 Task: Get directions from Buckingham Palace, London, England to Westminster Abbey, London, England and explore the nearby hotels
Action: Mouse moved to (367, 251)
Screenshot: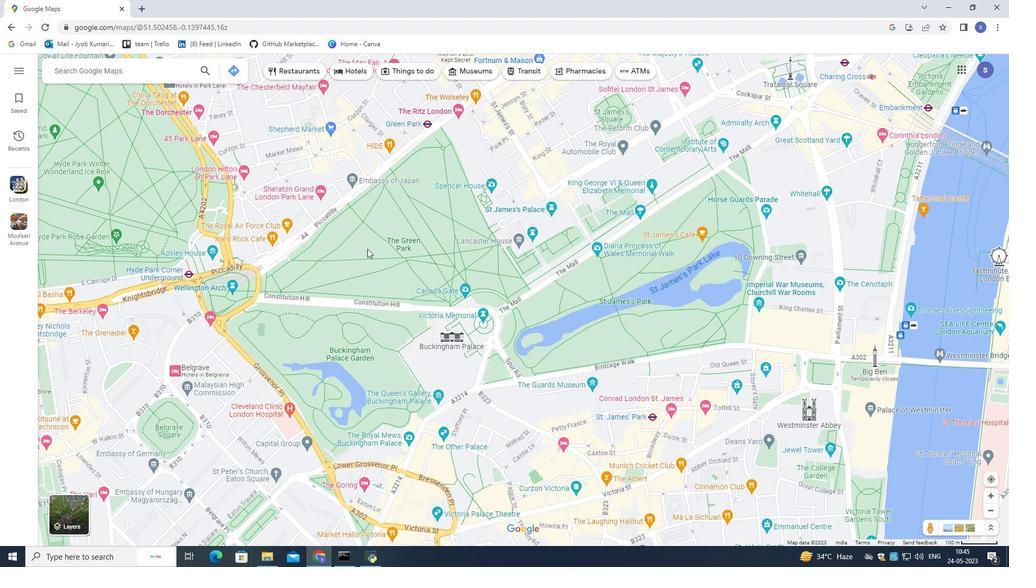 
Action: Mouse scrolled (367, 251) with delta (0, 0)
Screenshot: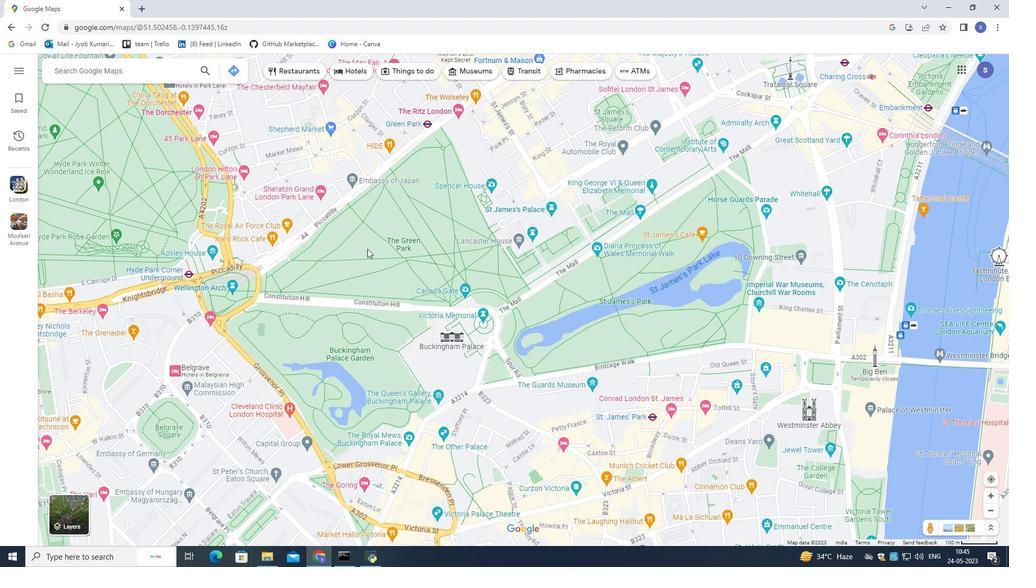
Action: Mouse moved to (367, 257)
Screenshot: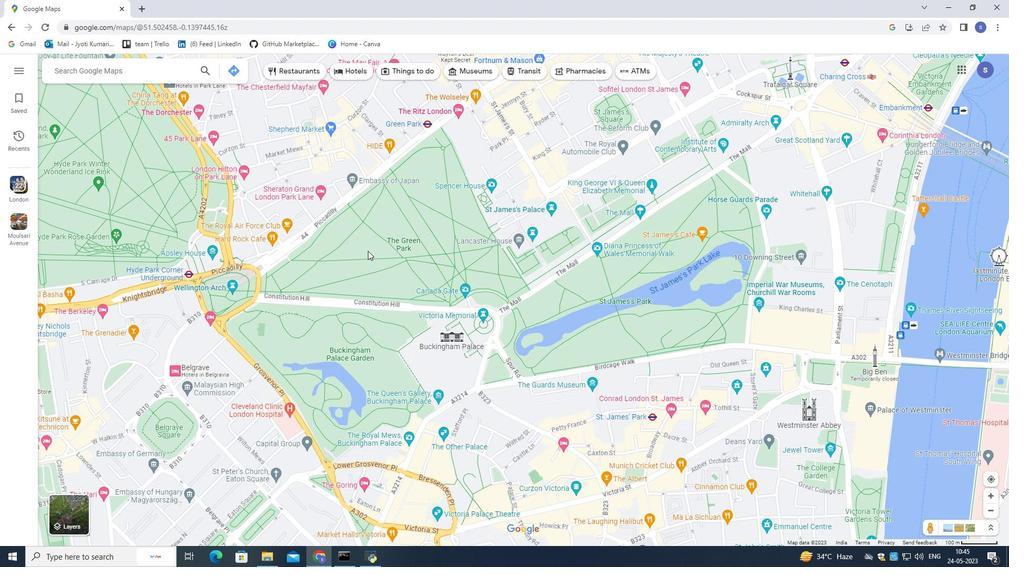 
Action: Mouse scrolled (367, 257) with delta (0, 0)
Screenshot: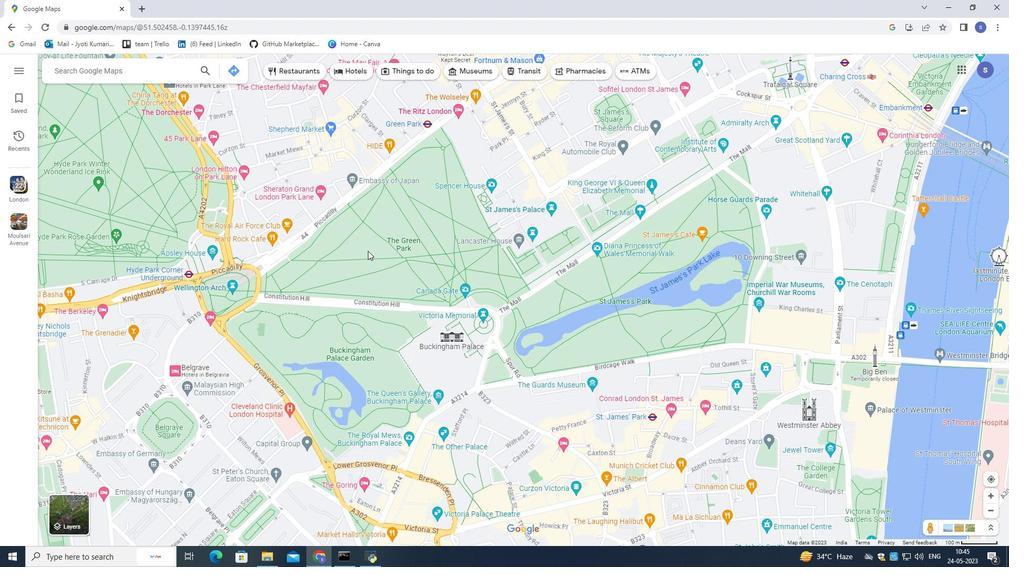 
Action: Mouse moved to (362, 267)
Screenshot: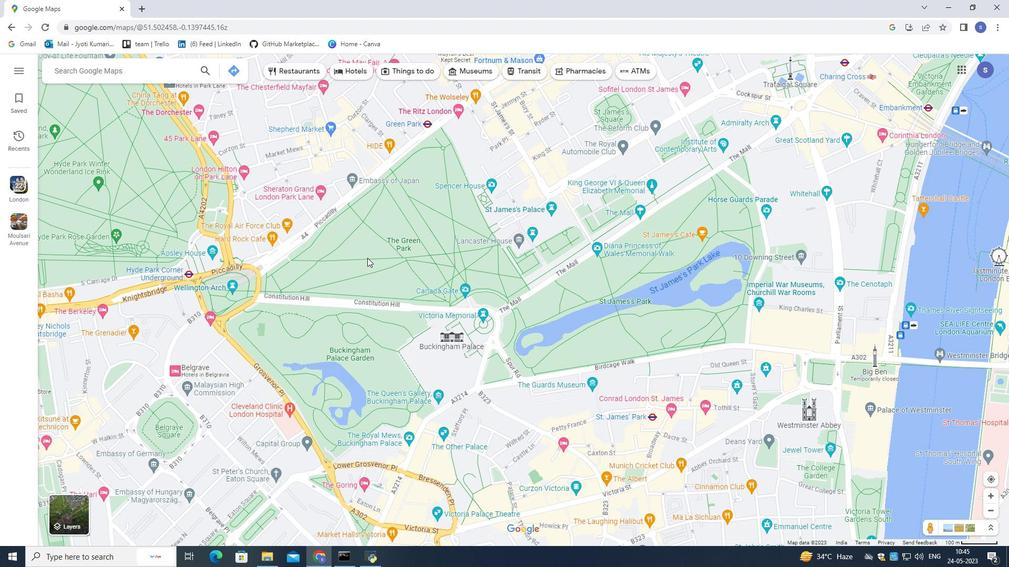 
Action: Mouse scrolled (365, 260) with delta (0, 0)
Screenshot: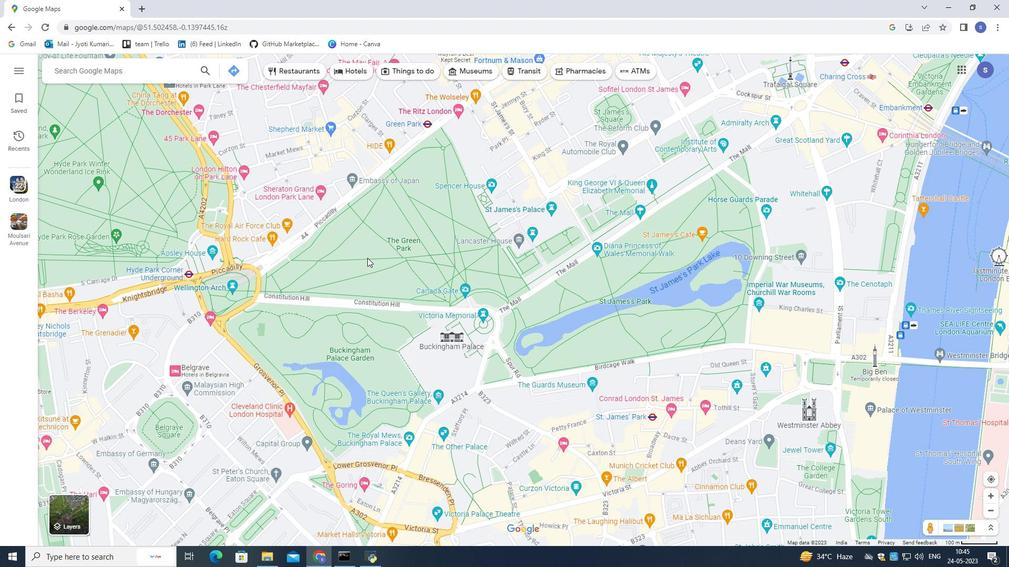 
Action: Mouse moved to (355, 283)
Screenshot: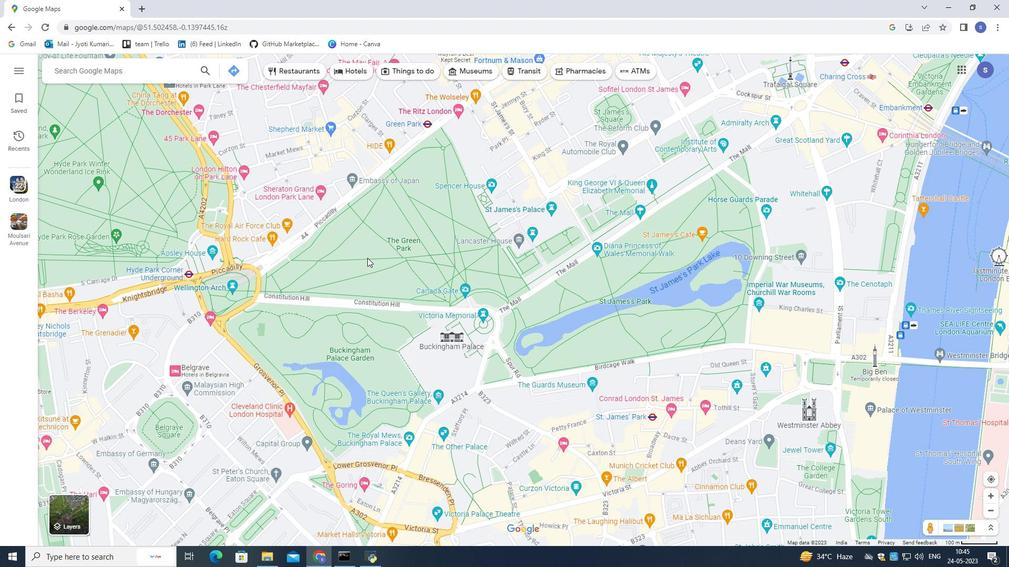 
Action: Mouse scrolled (362, 267) with delta (0, 0)
Screenshot: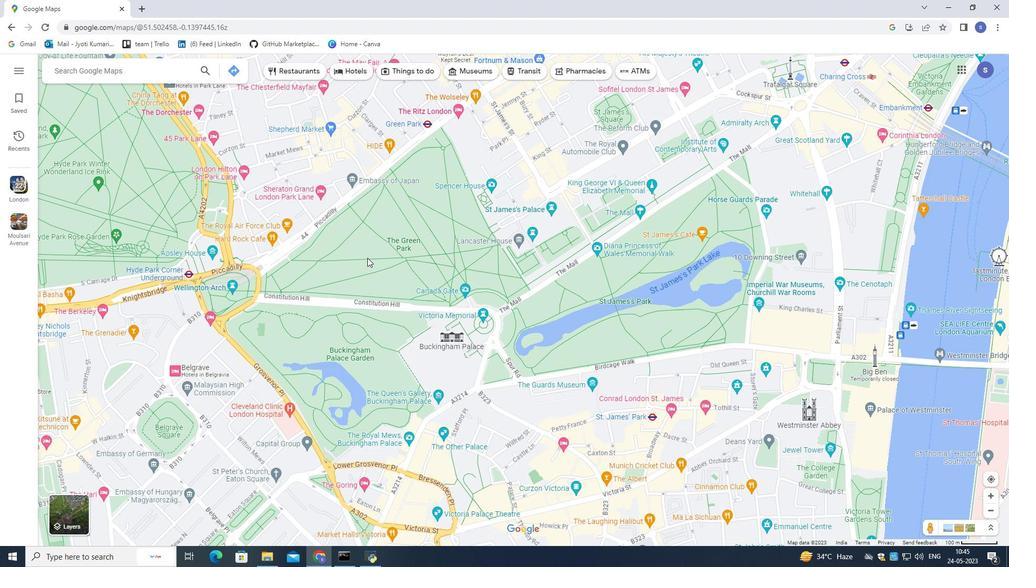 
Action: Mouse moved to (354, 284)
Screenshot: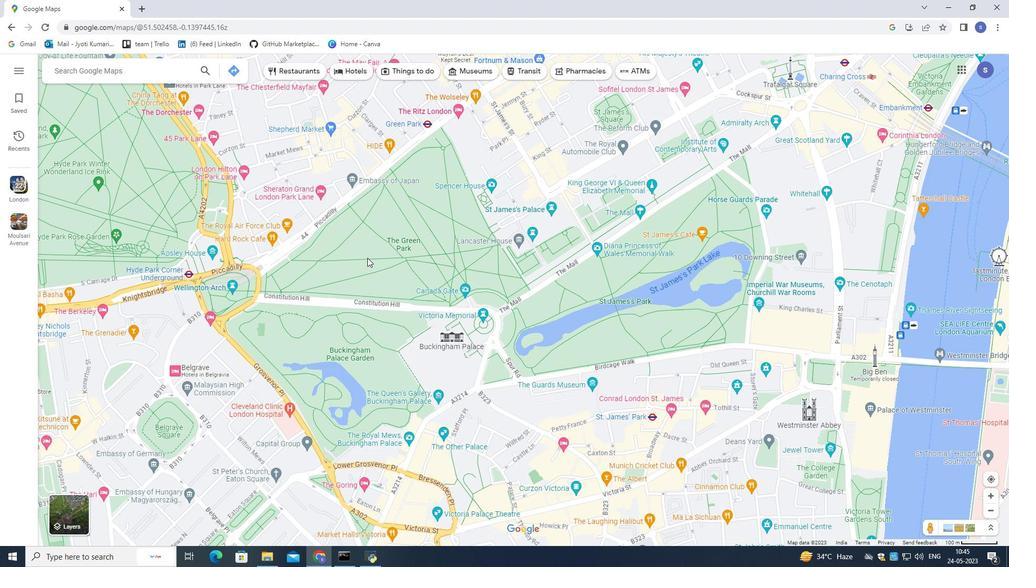 
Action: Mouse scrolled (354, 283) with delta (0, 0)
Screenshot: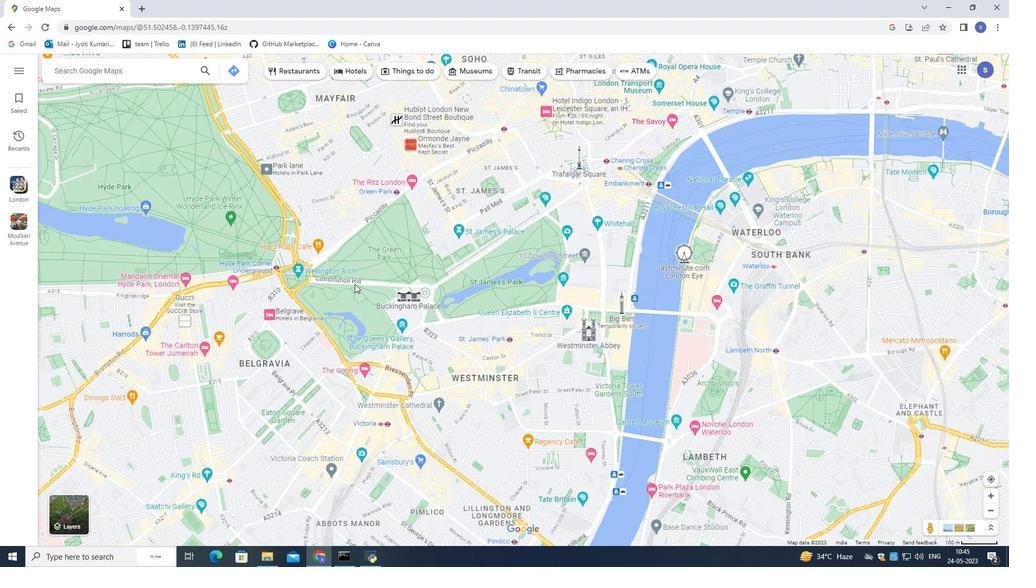 
Action: Mouse scrolled (354, 283) with delta (0, 0)
Screenshot: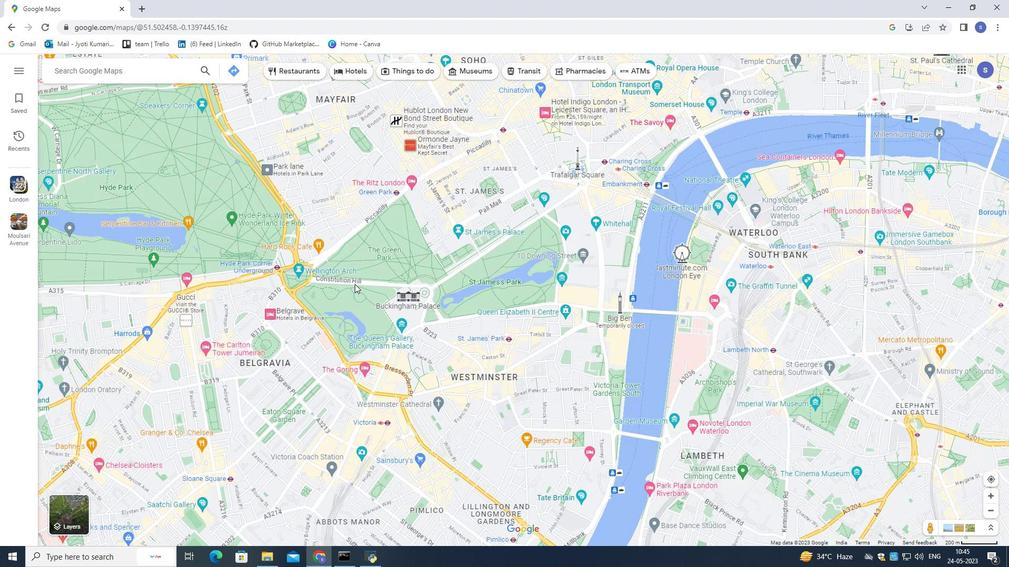 
Action: Mouse scrolled (354, 283) with delta (0, 0)
Screenshot: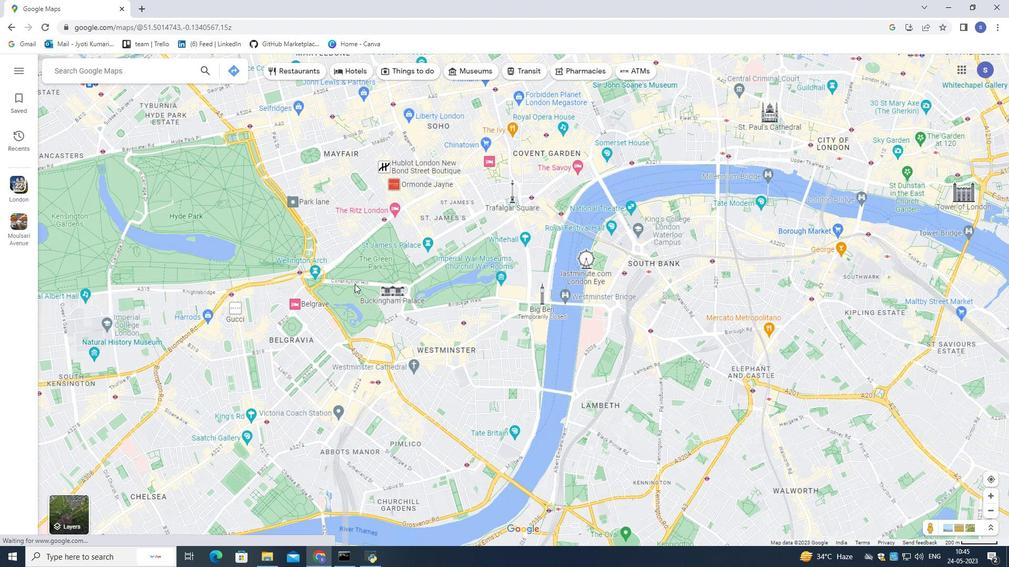 
Action: Mouse moved to (354, 284)
Screenshot: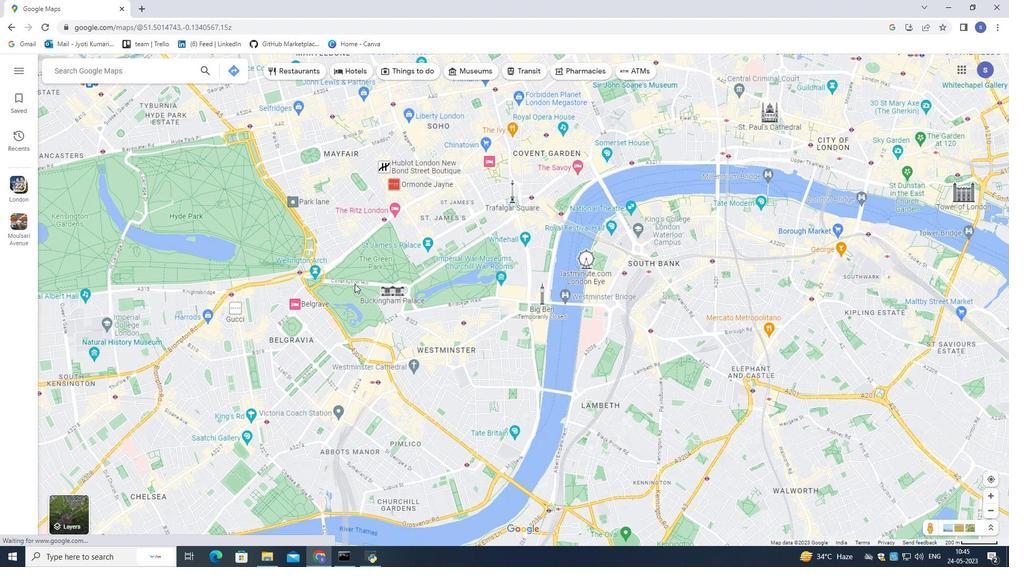 
Action: Mouse scrolled (354, 283) with delta (0, 0)
Screenshot: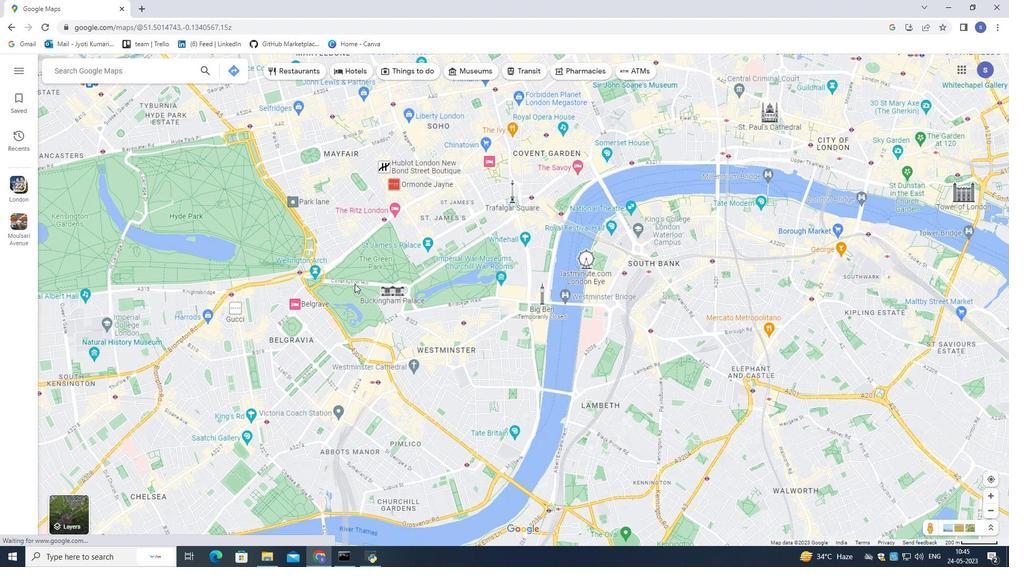 
Action: Mouse moved to (354, 284)
Screenshot: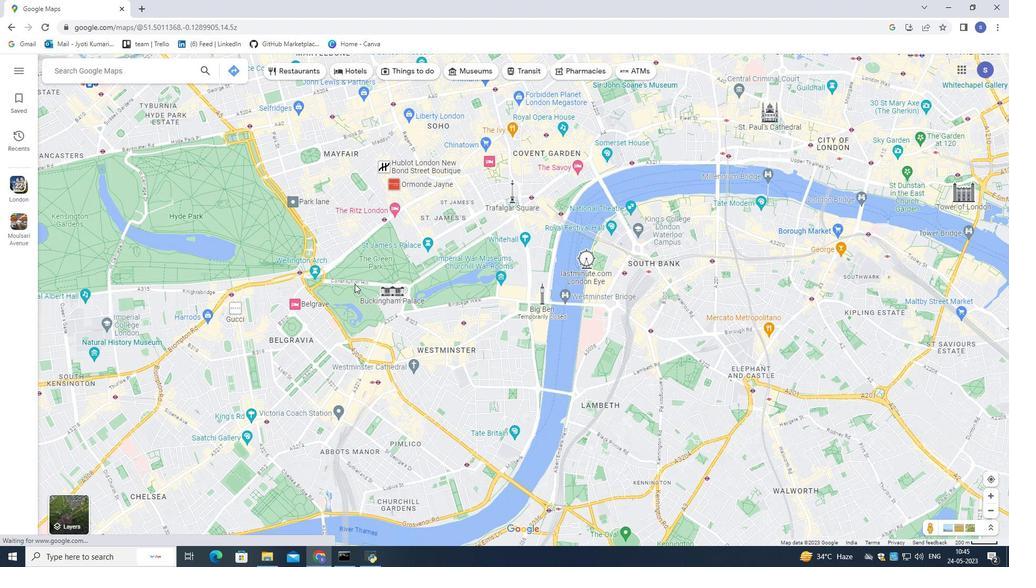 
Action: Mouse scrolled (354, 284) with delta (0, 0)
Screenshot: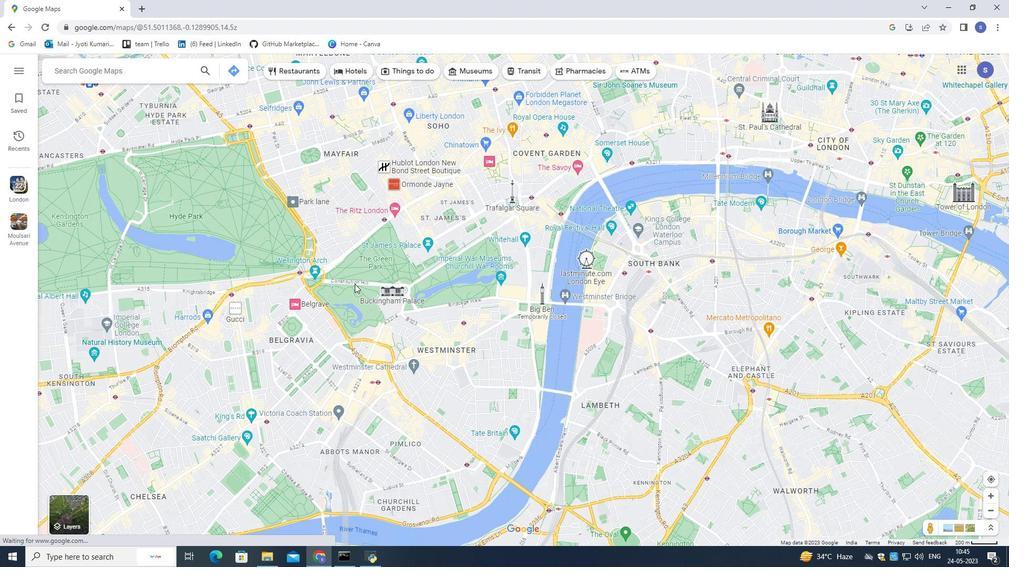 
Action: Mouse scrolled (354, 284) with delta (0, 0)
Screenshot: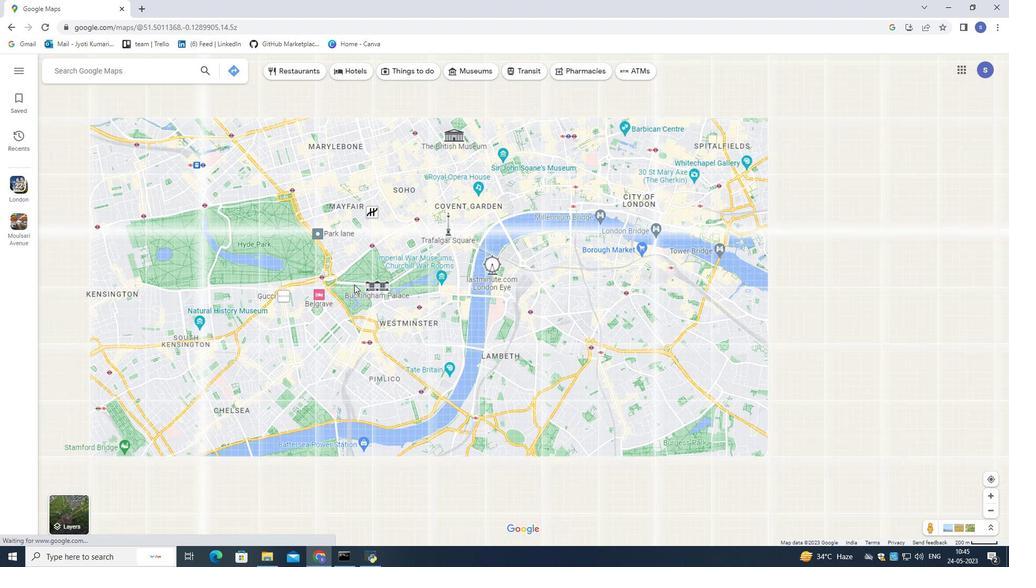
Action: Mouse scrolled (354, 284) with delta (0, 0)
Screenshot: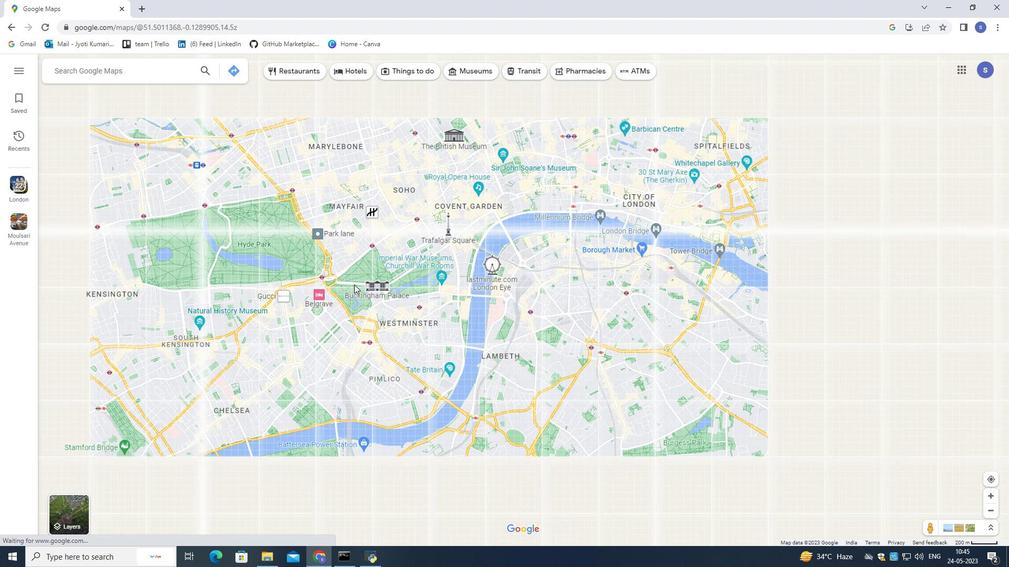 
Action: Mouse scrolled (354, 284) with delta (0, 0)
Screenshot: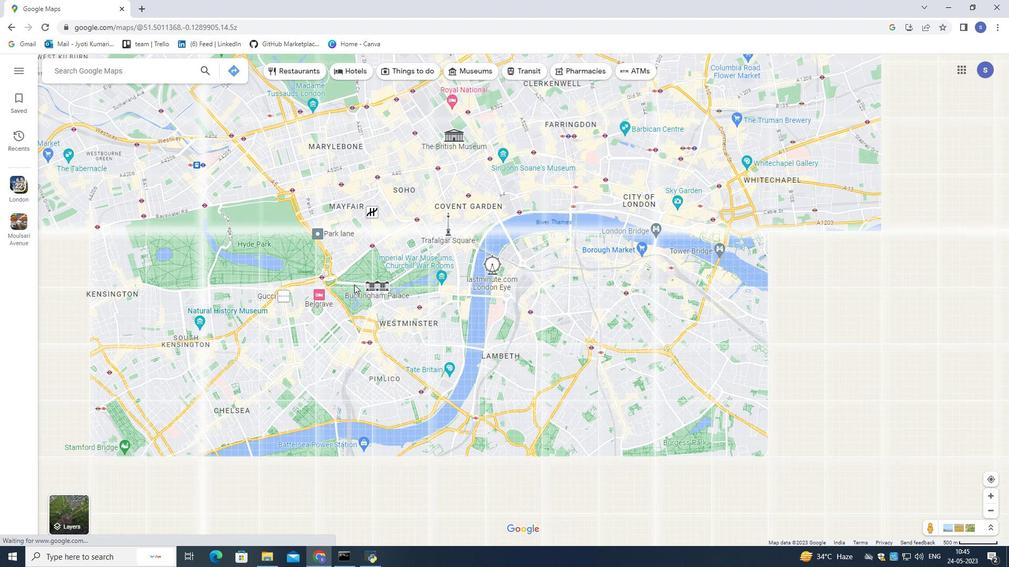 
Action: Mouse moved to (343, 289)
Screenshot: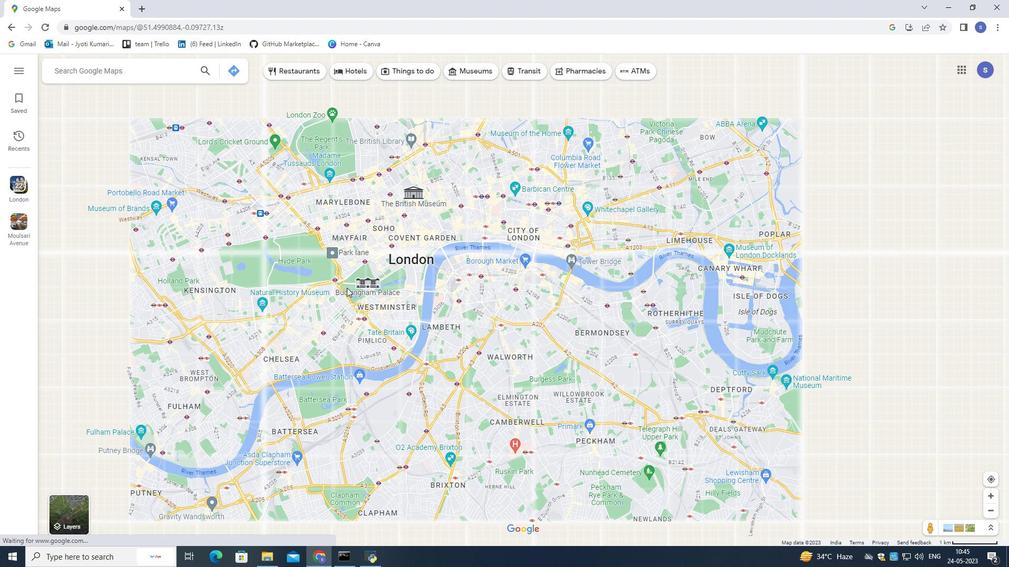 
Action: Mouse scrolled (343, 288) with delta (0, 0)
Screenshot: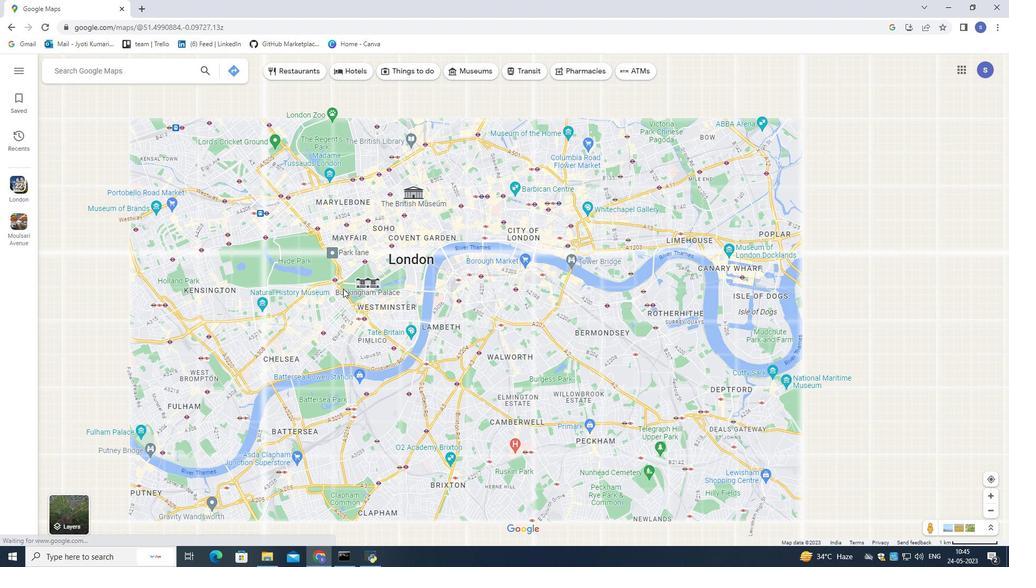 
Action: Mouse scrolled (343, 288) with delta (0, 0)
Screenshot: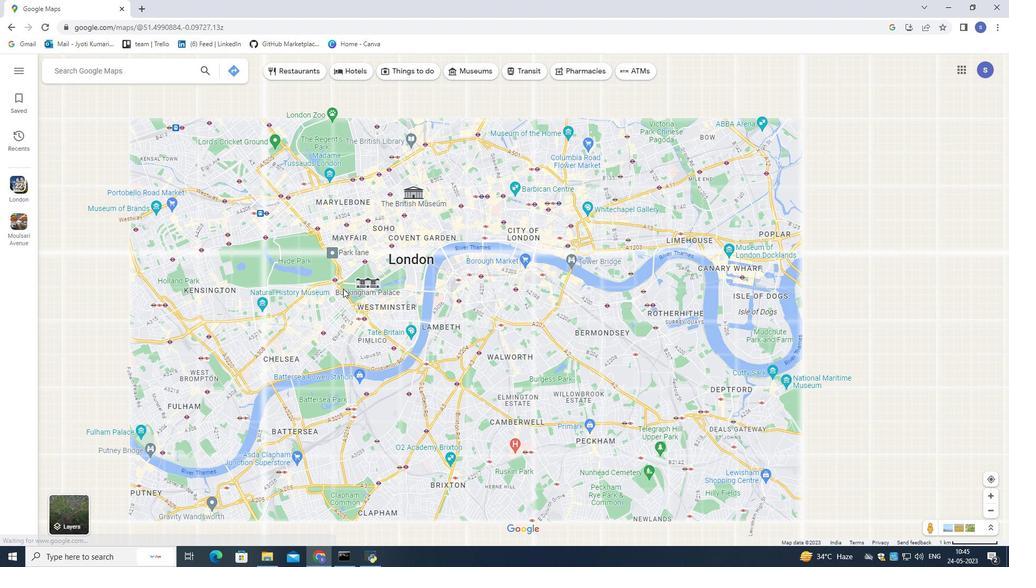 
Action: Mouse scrolled (343, 288) with delta (0, 0)
Screenshot: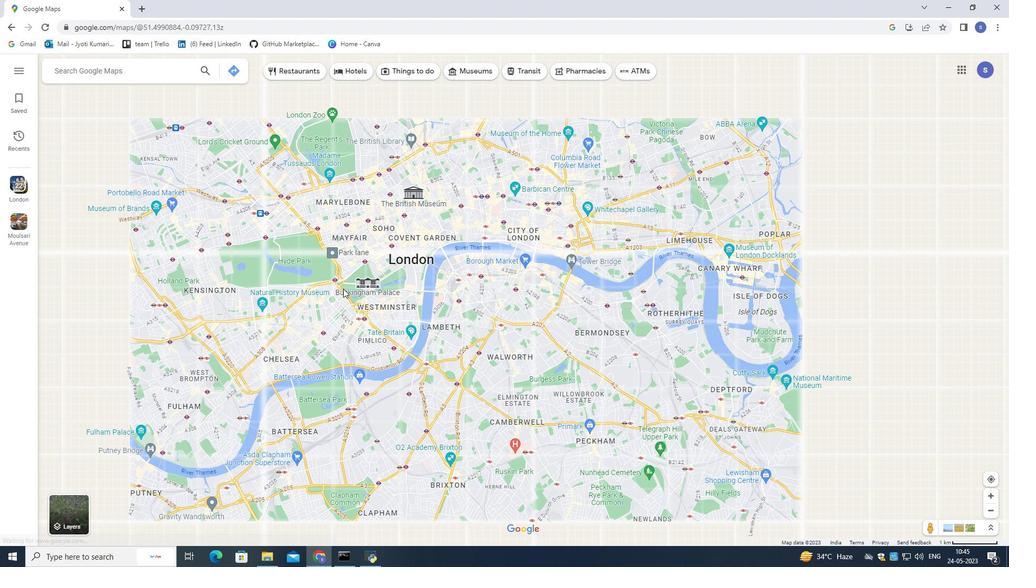 
Action: Mouse moved to (344, 260)
Screenshot: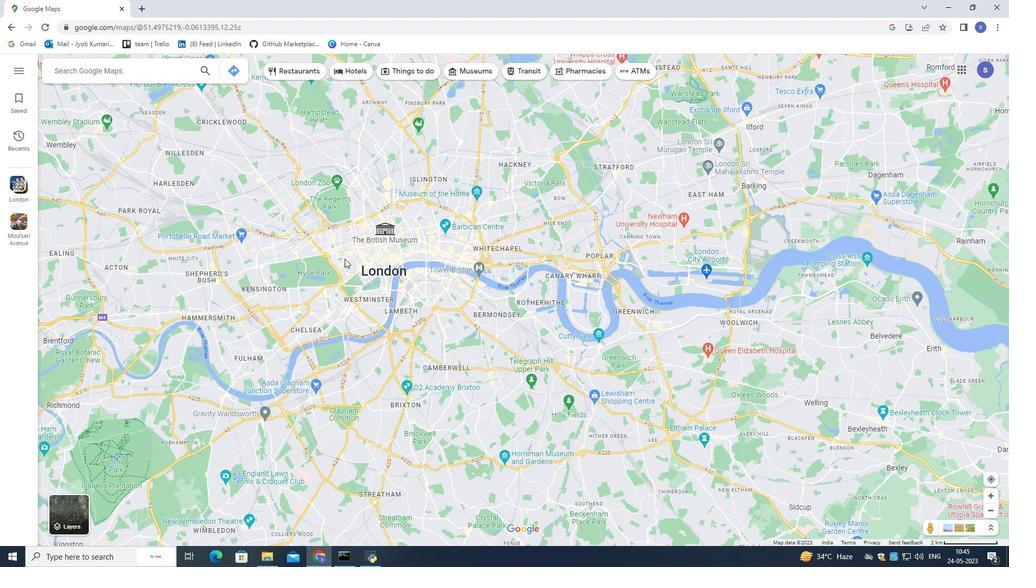 
Action: Mouse scrolled (344, 259) with delta (0, 0)
Screenshot: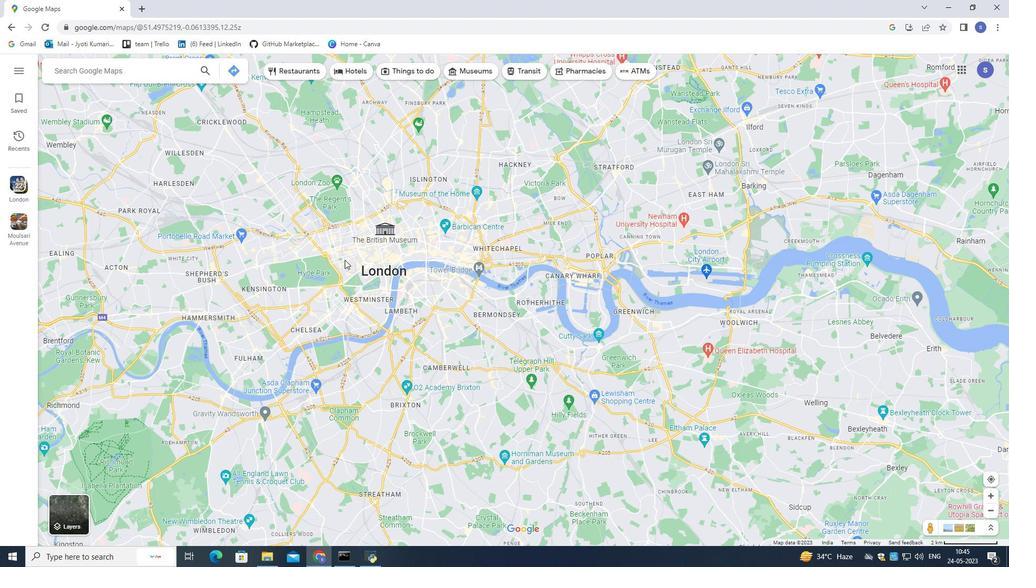 
Action: Mouse moved to (344, 263)
Screenshot: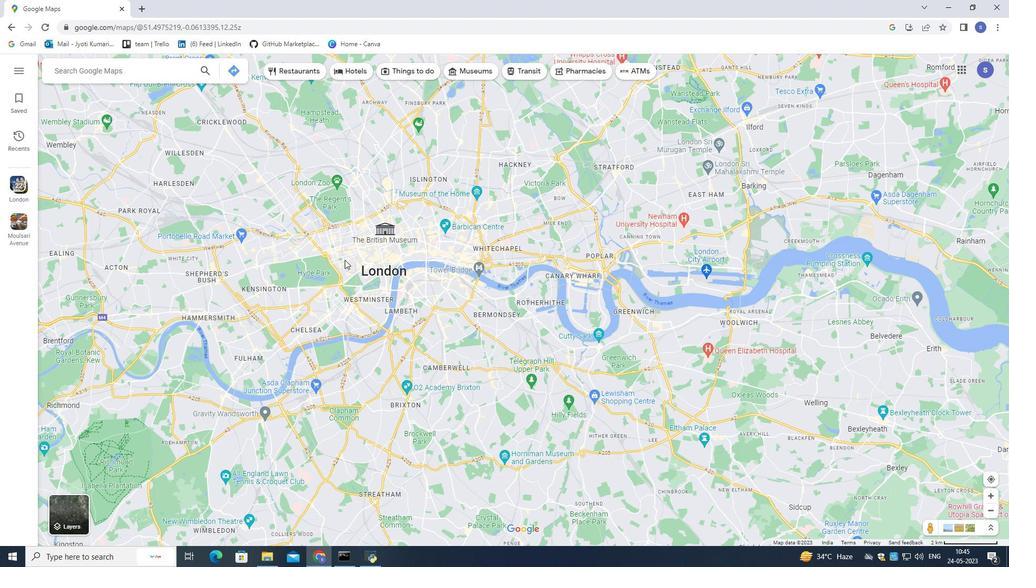 
Action: Mouse scrolled (344, 262) with delta (0, 0)
Screenshot: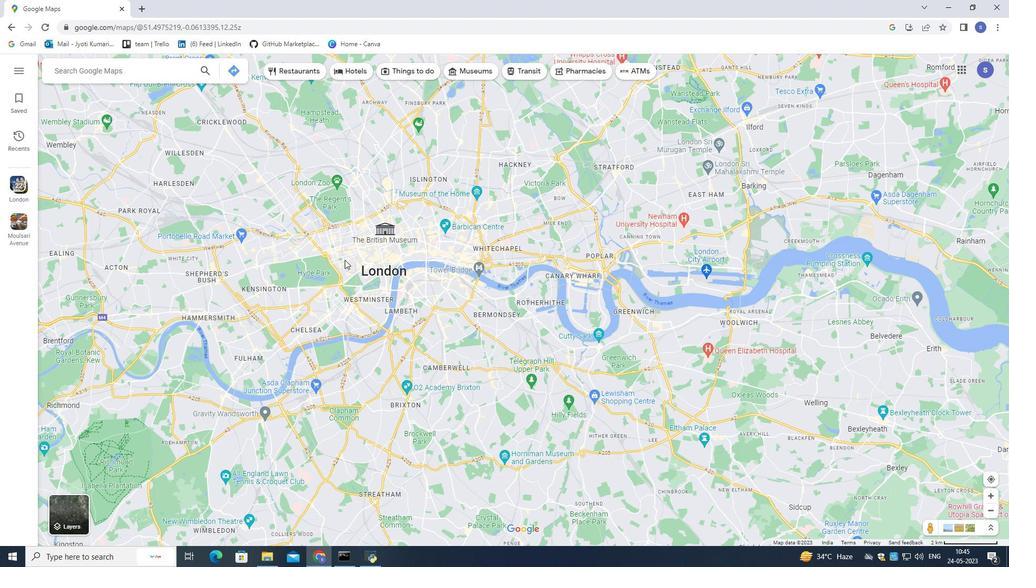 
Action: Mouse moved to (344, 263)
Screenshot: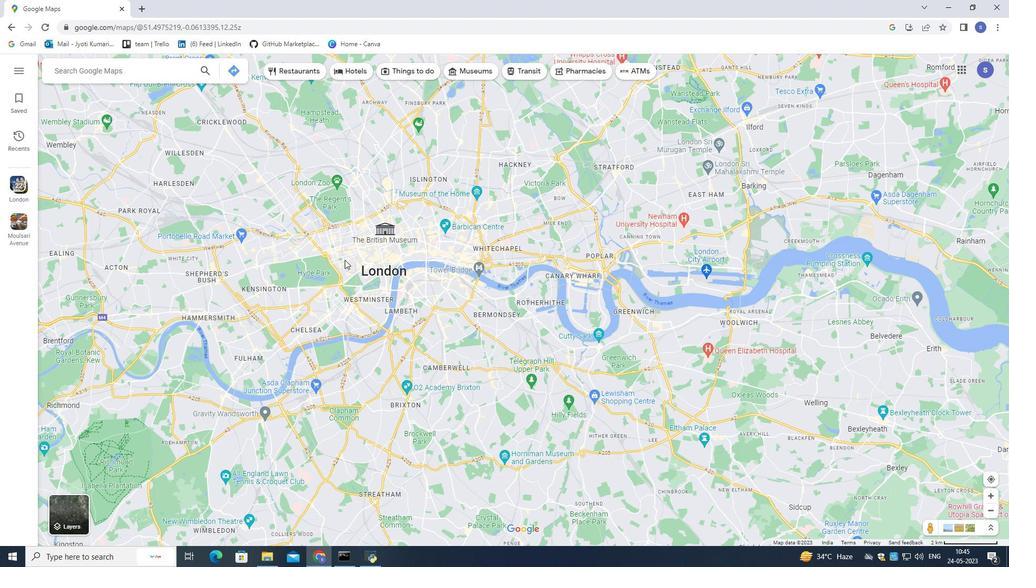 
Action: Mouse scrolled (344, 263) with delta (0, 0)
Screenshot: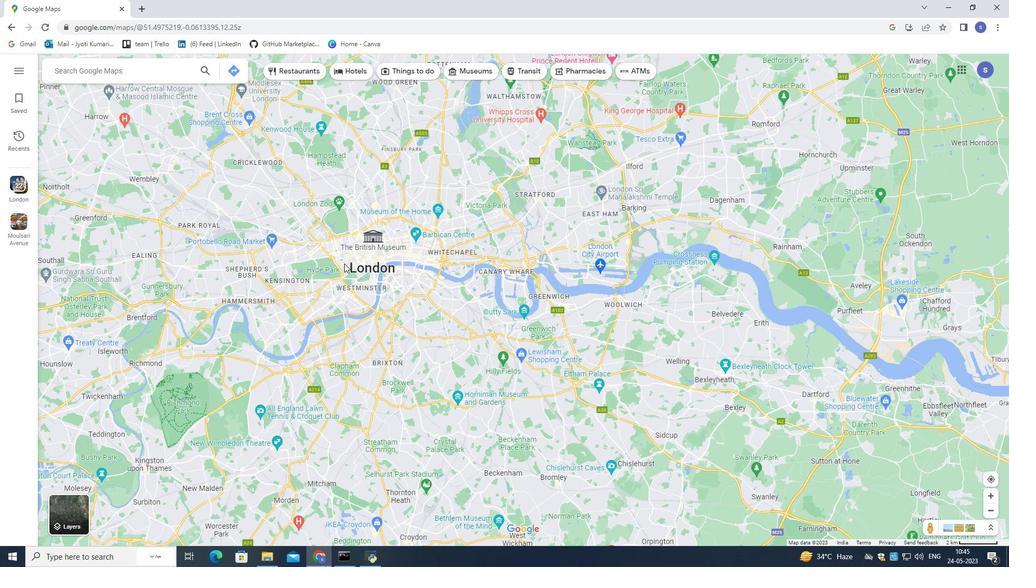 
Action: Mouse scrolled (344, 263) with delta (0, 0)
Screenshot: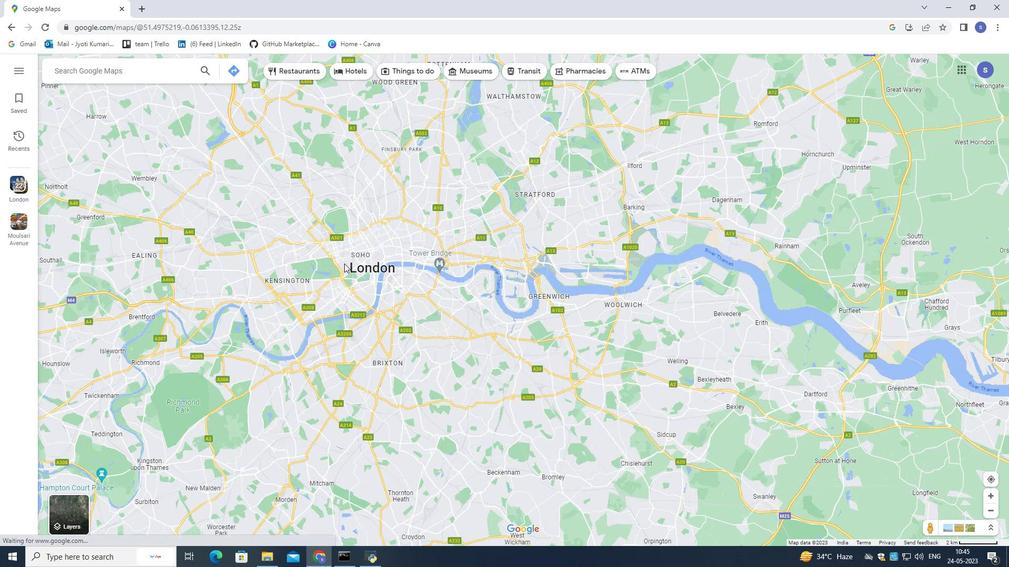
Action: Mouse moved to (343, 264)
Screenshot: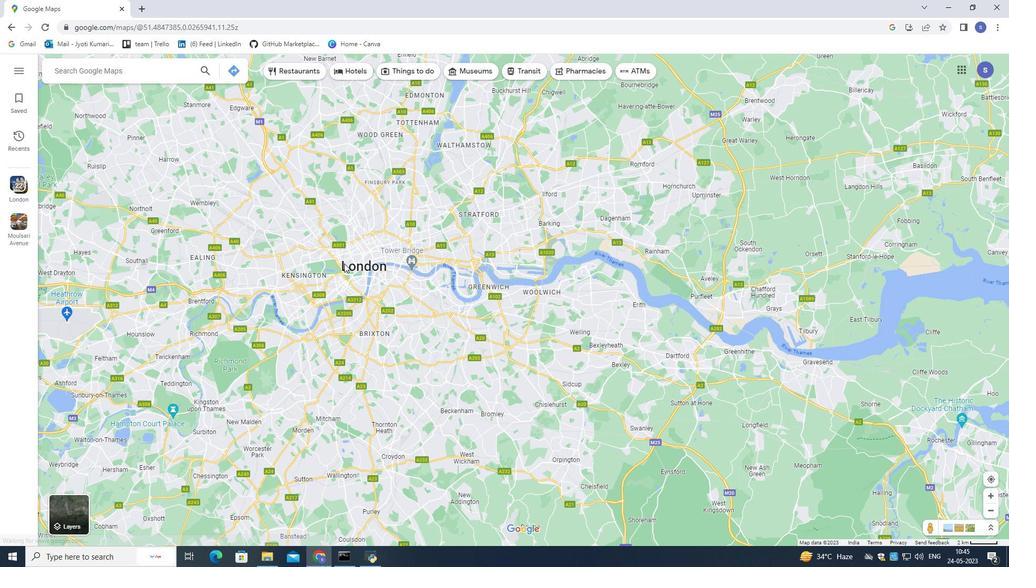 
Action: Mouse scrolled (343, 263) with delta (0, 0)
Screenshot: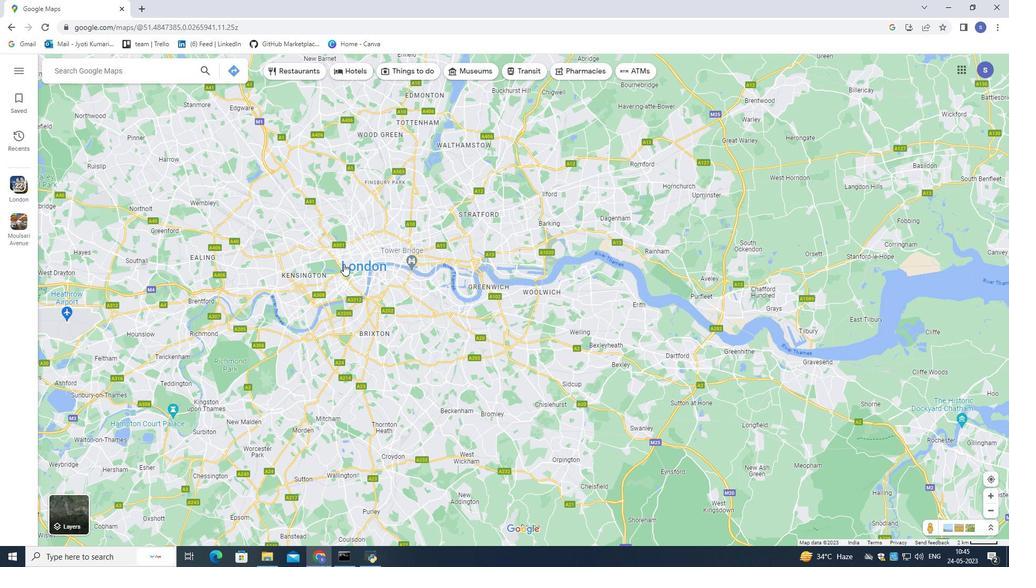 
Action: Mouse scrolled (343, 263) with delta (0, 0)
Screenshot: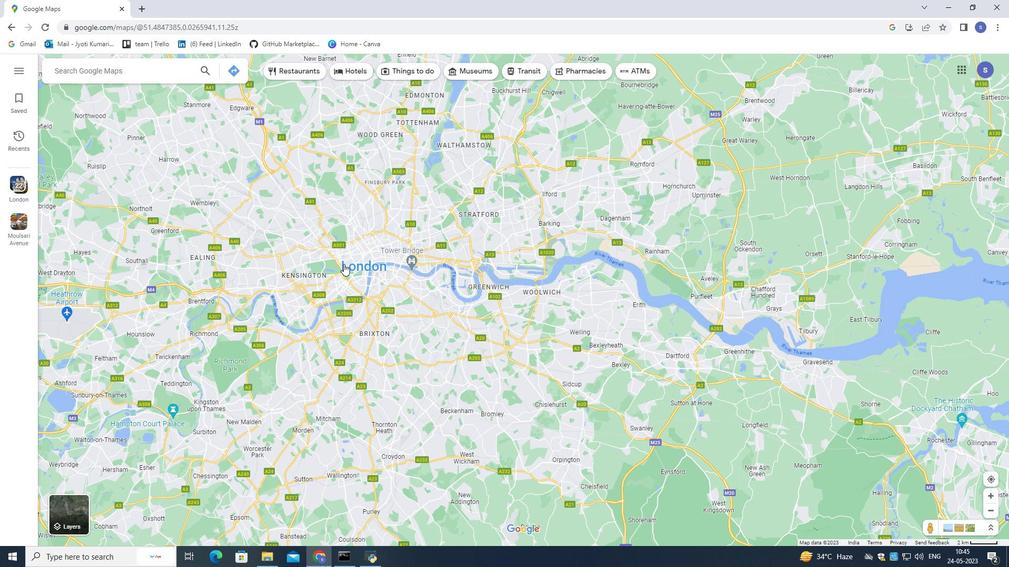 
Action: Mouse moved to (343, 264)
Screenshot: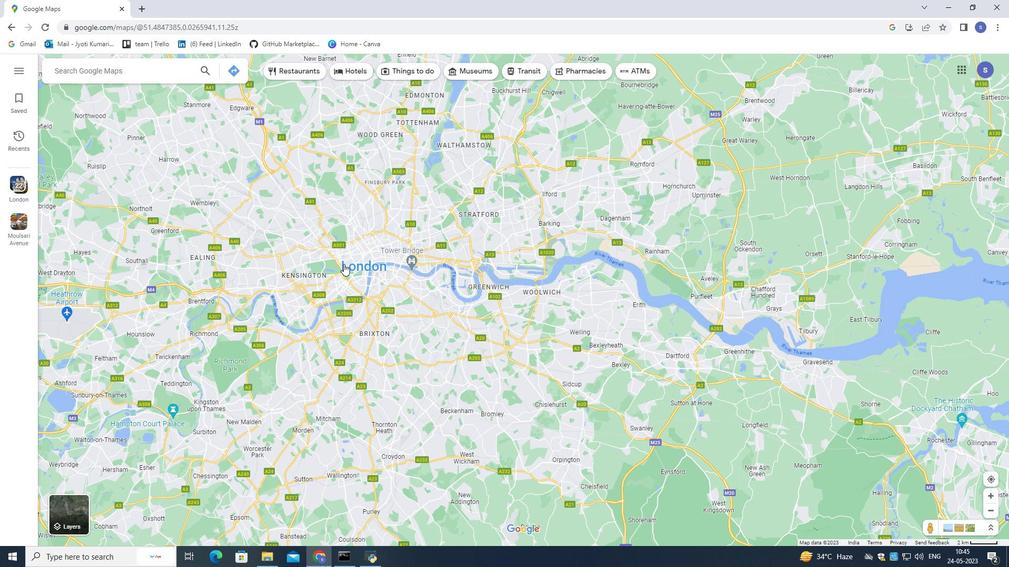 
Action: Mouse scrolled (343, 263) with delta (0, 0)
Screenshot: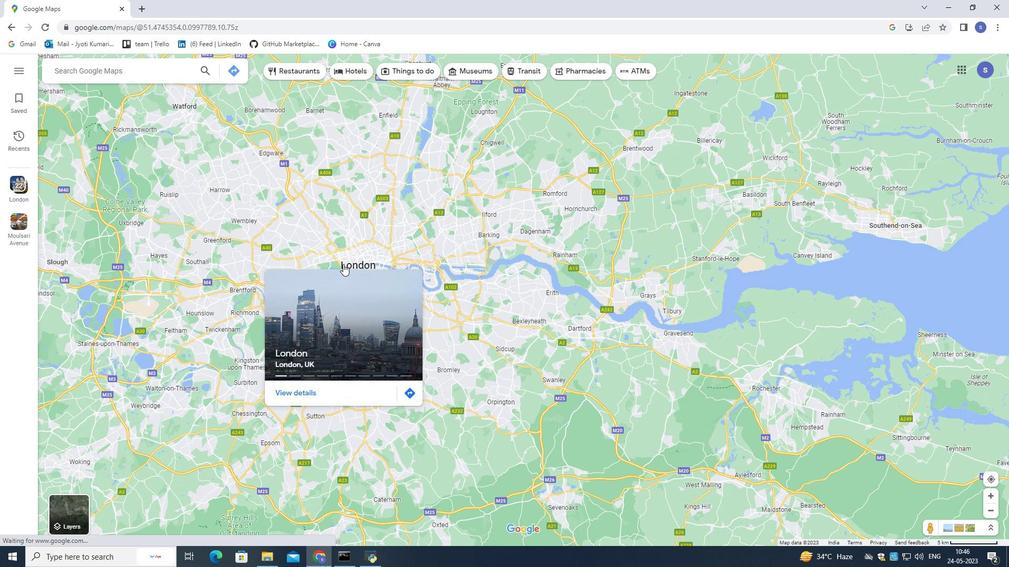 
Action: Mouse moved to (342, 333)
Screenshot: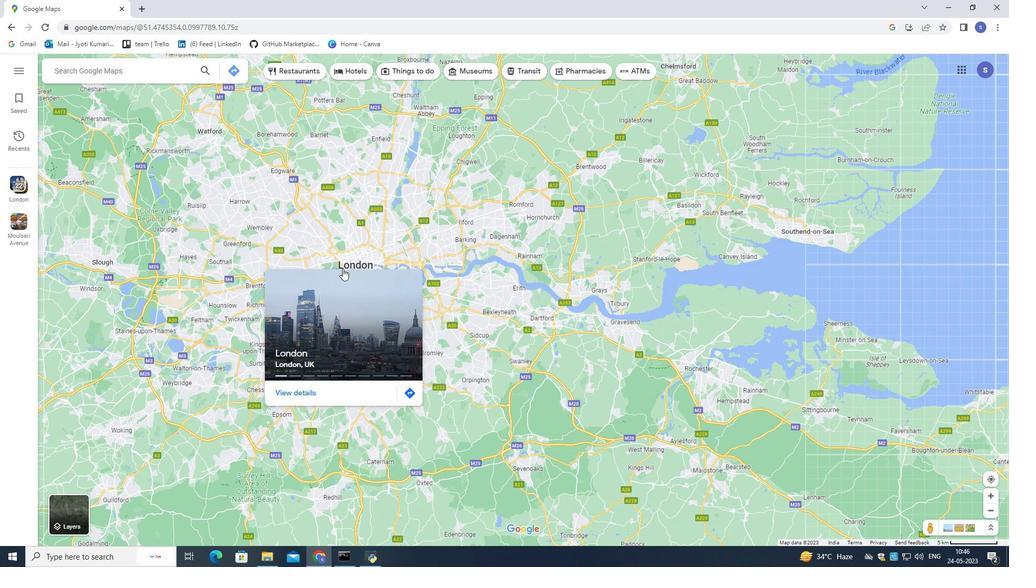 
Action: Mouse pressed left at (342, 333)
Screenshot: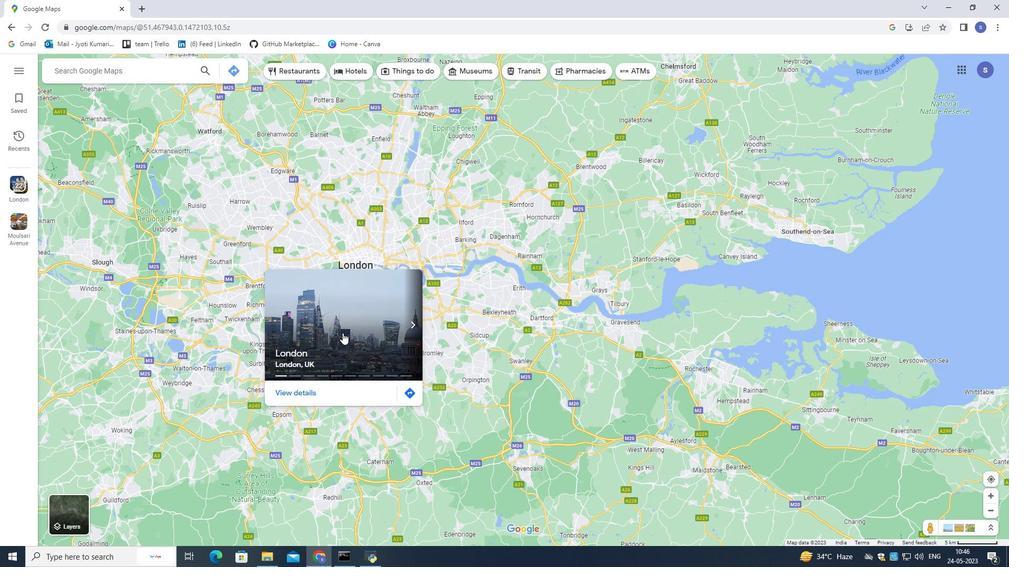 
Action: Mouse moved to (120, 73)
Screenshot: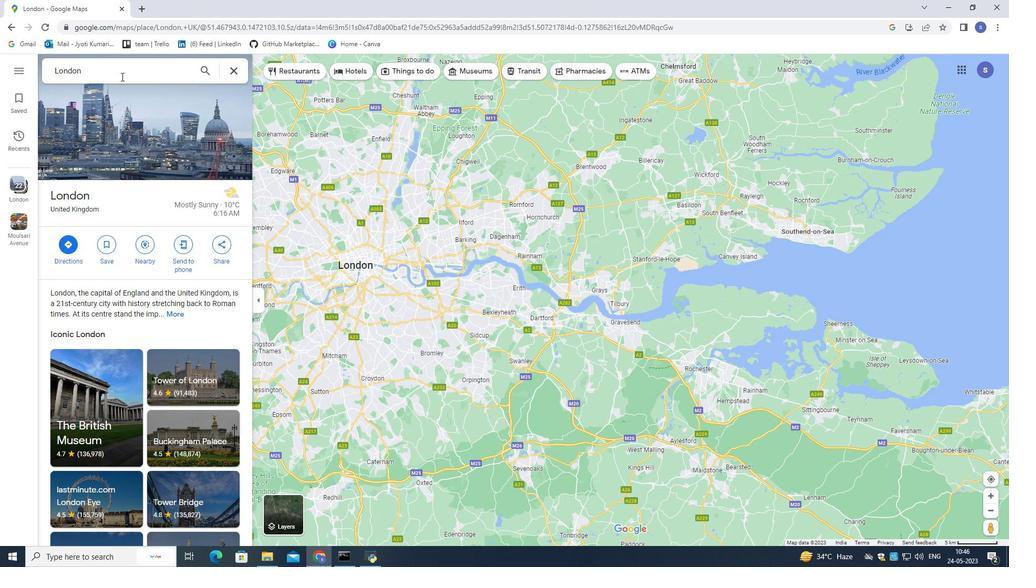 
Action: Mouse pressed left at (120, 73)
Screenshot: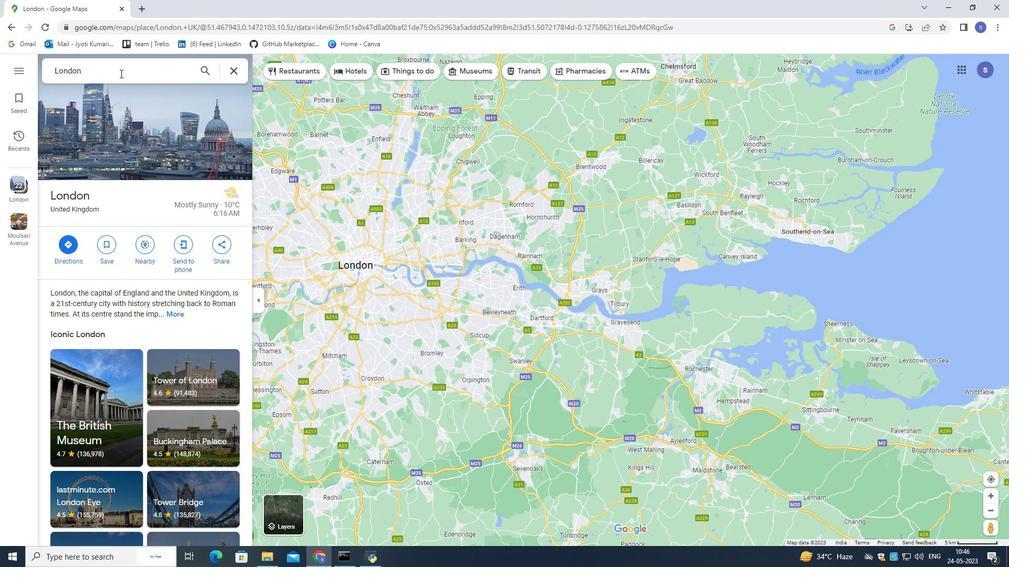 
Action: Mouse moved to (176, 68)
Screenshot: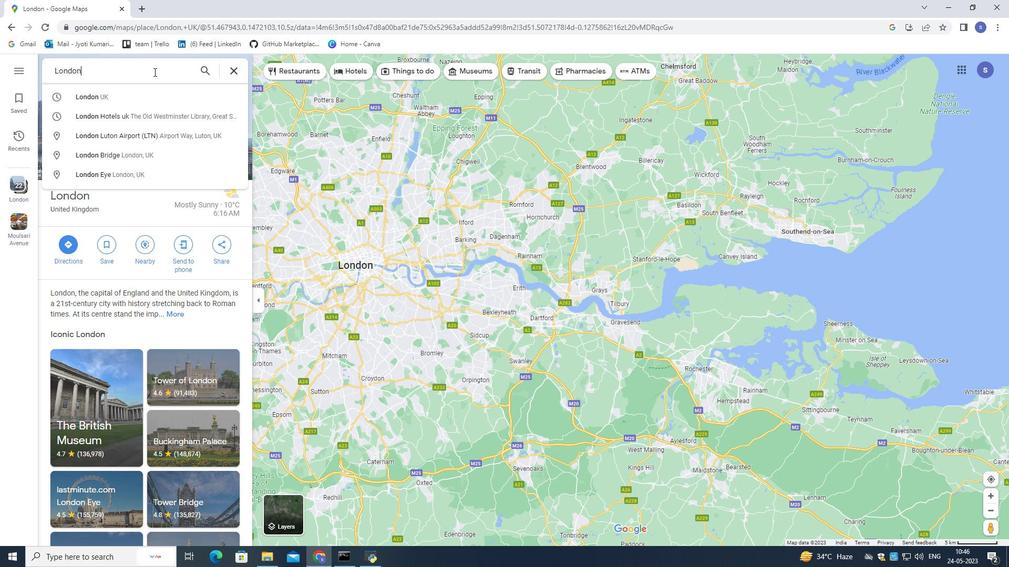 
Action: Key pressed <Key.left><Key.left><Key.left><Key.left><Key.left><Key.left><Key.left><Key.left><Key.left><Key.left><Key.left><Key.left><Key.left><Key.left><Key.left><Key.left><Key.left><Key.left><Key.left><Key.left><Key.shift>Back<Key.backspace><Key.backspace><Key.backspace>ukingham<Key.space>palace,<Key.right><Key.right><Key.right><Key.right><Key.right><Key.right><Key.right><Key.right><Key.right><Key.right><Key.right><Key.right><Key.right><Key.right><Key.right>,<Key.shift>England<Key.enter>
Screenshot: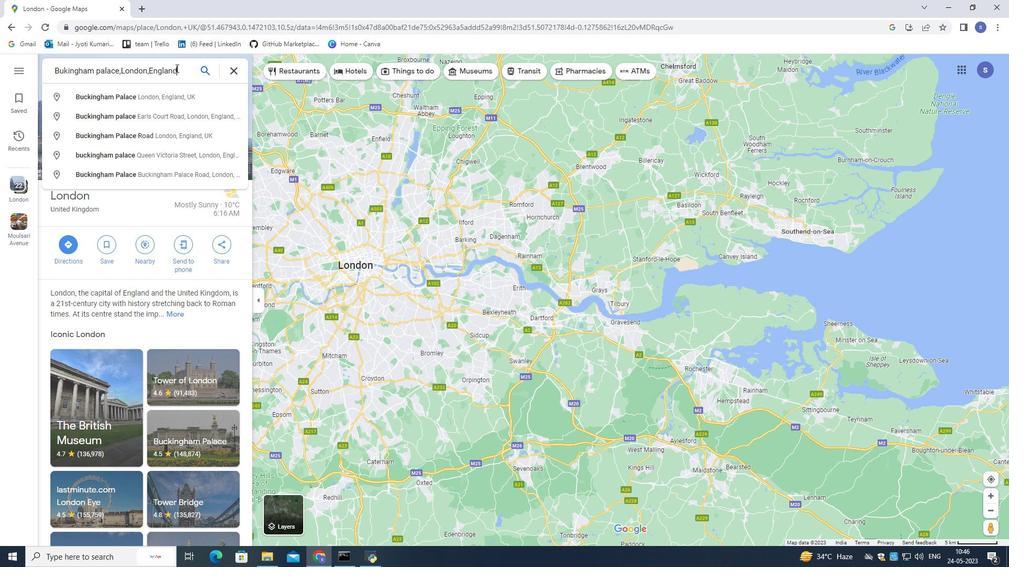 
Action: Mouse moved to (177, 68)
Screenshot: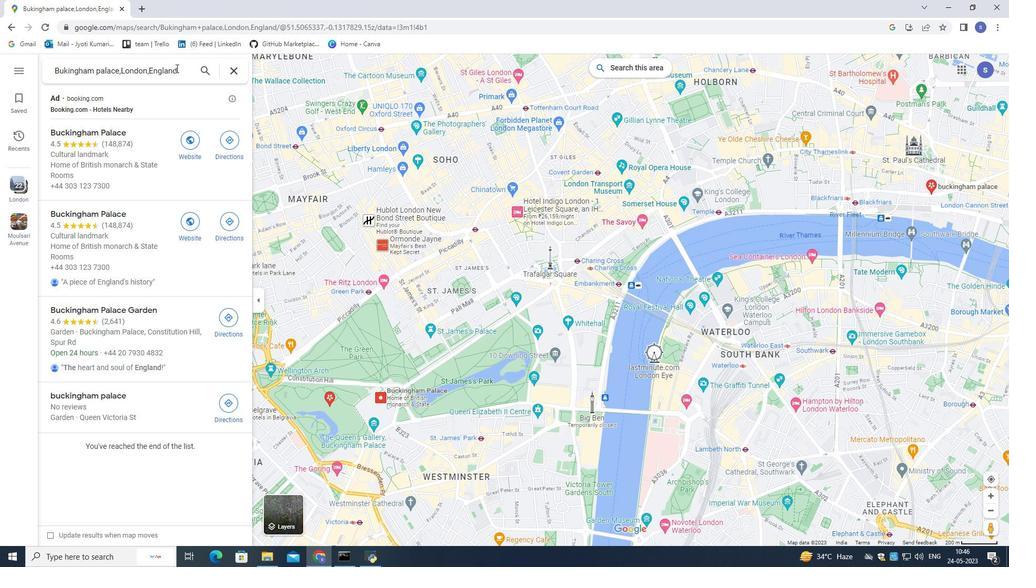 
Action: Mouse pressed left at (177, 68)
Screenshot: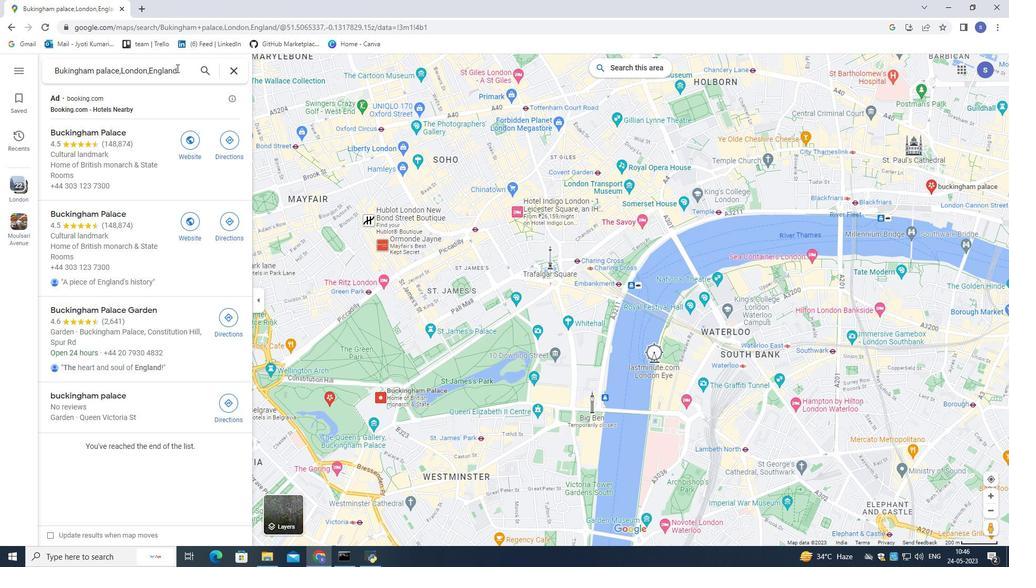 
Action: Key pressed <Key.enter>
Screenshot: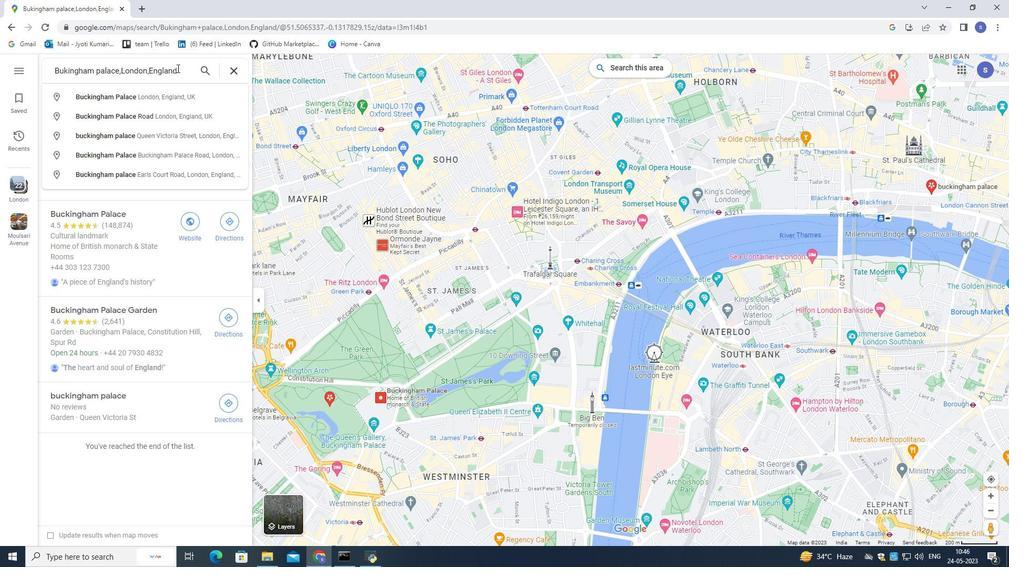 
Action: Mouse moved to (225, 142)
Screenshot: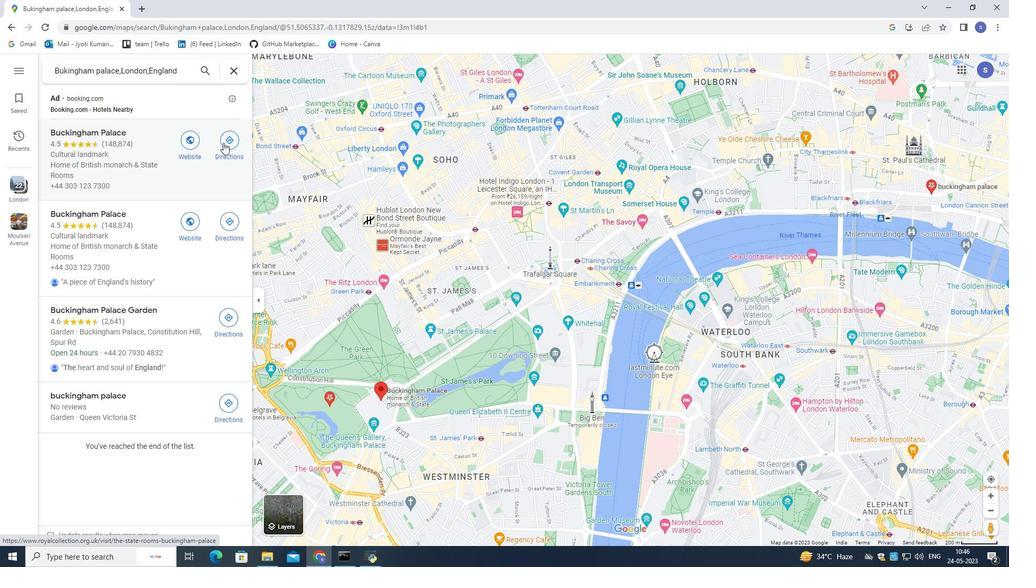 
Action: Mouse pressed left at (225, 142)
Screenshot: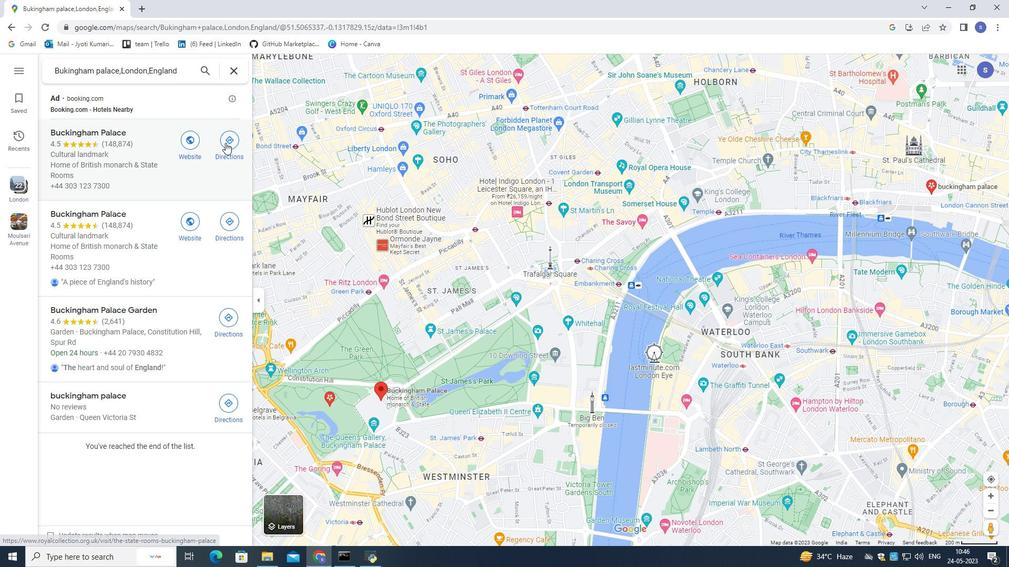 
Action: Mouse moved to (118, 126)
Screenshot: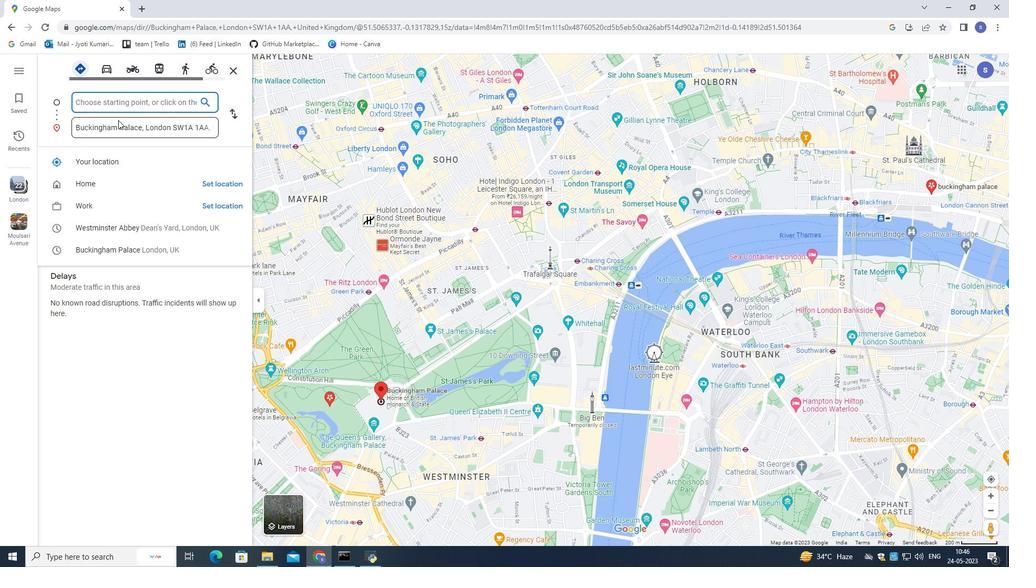 
Action: Mouse pressed left at (118, 126)
Screenshot: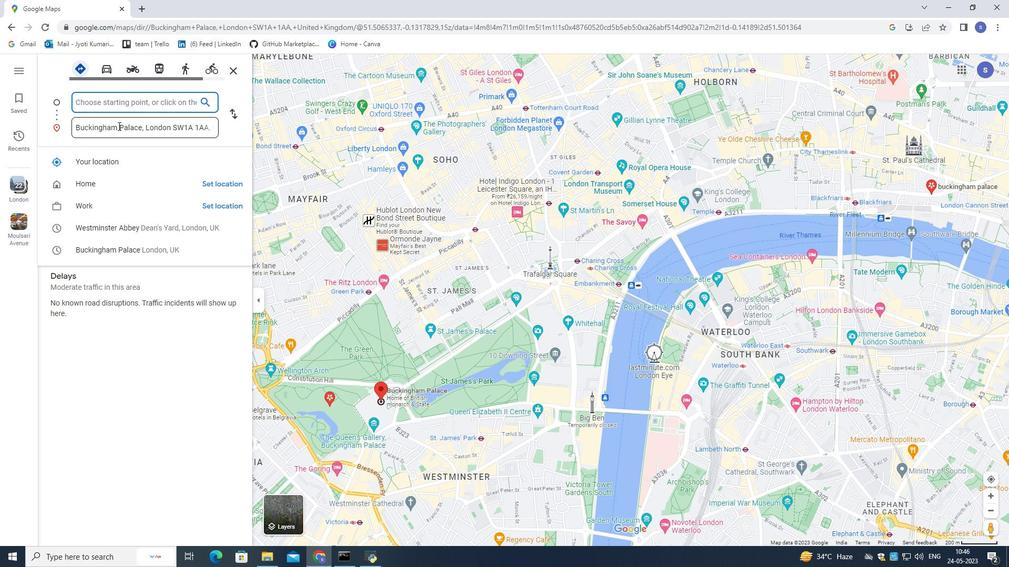 
Action: Key pressed ctrl+C
Screenshot: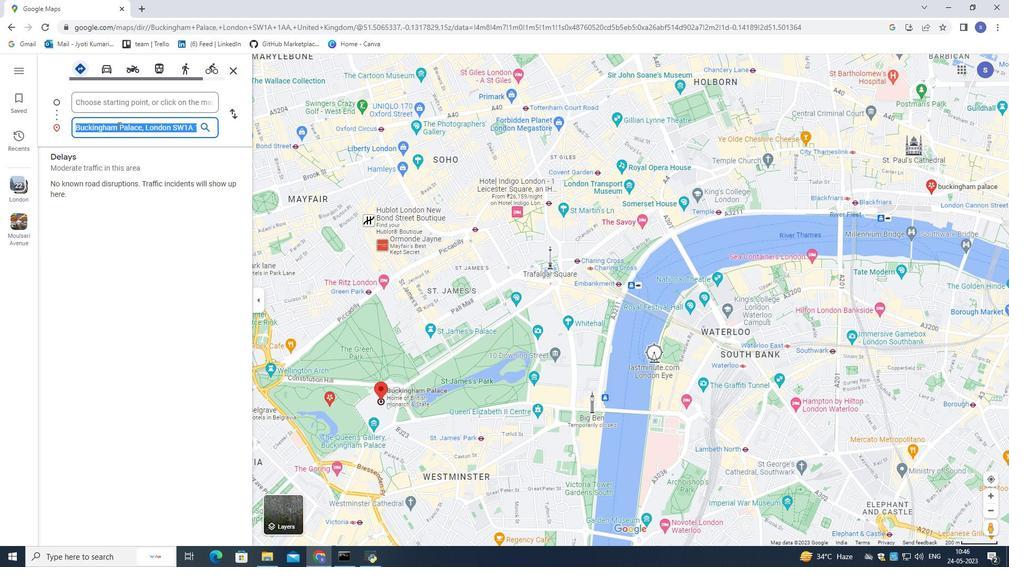 
Action: Mouse moved to (134, 100)
Screenshot: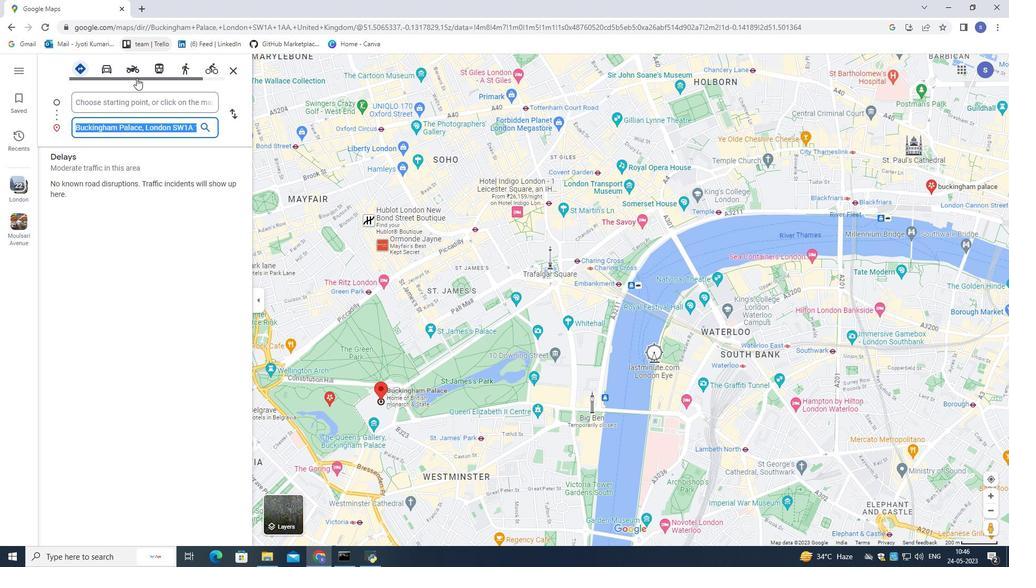 
Action: Mouse pressed left at (134, 100)
Screenshot: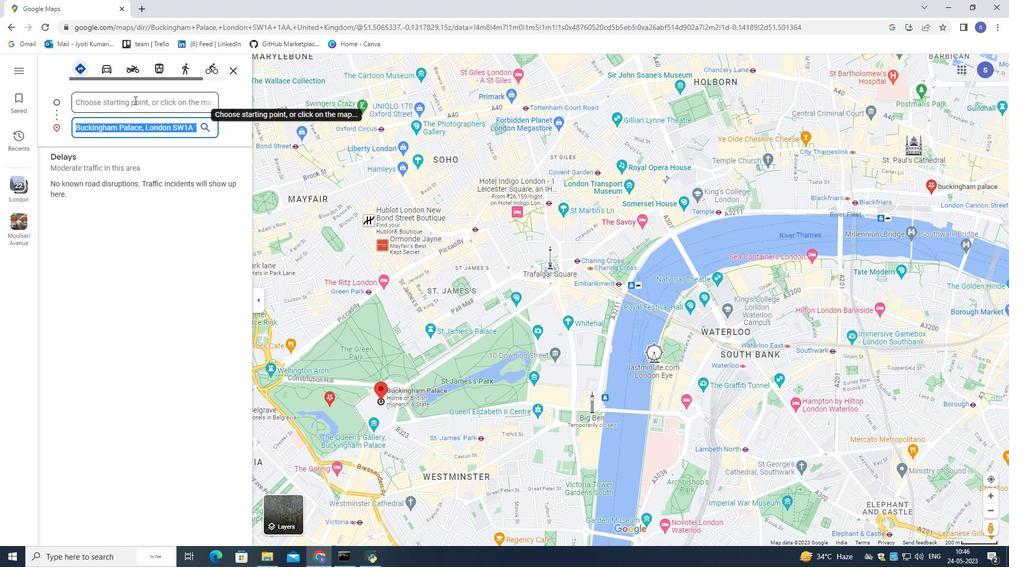 
Action: Key pressed ctrl+V
Screenshot: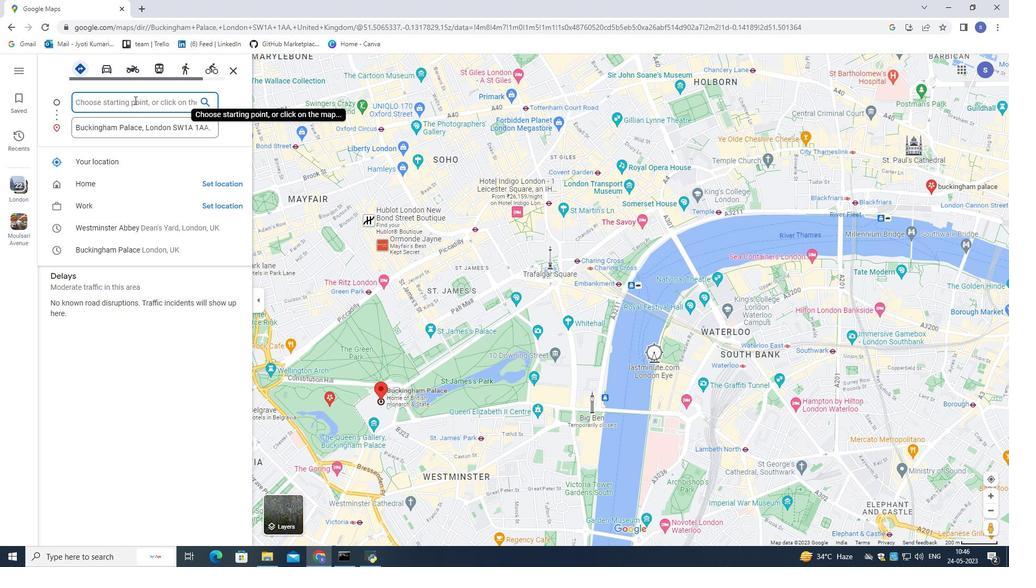 
Action: Mouse moved to (129, 121)
Screenshot: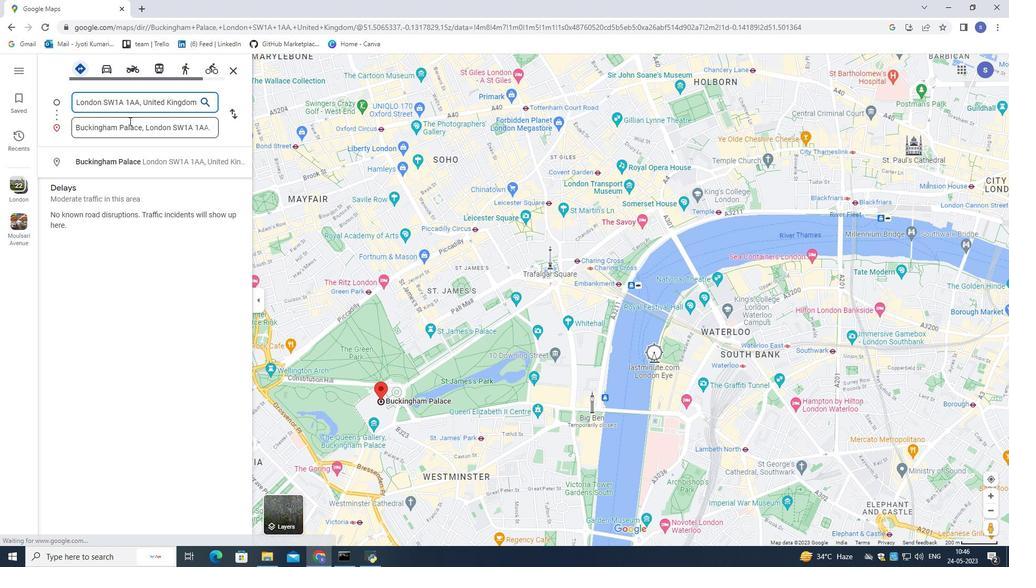 
Action: Mouse pressed left at (129, 121)
Screenshot: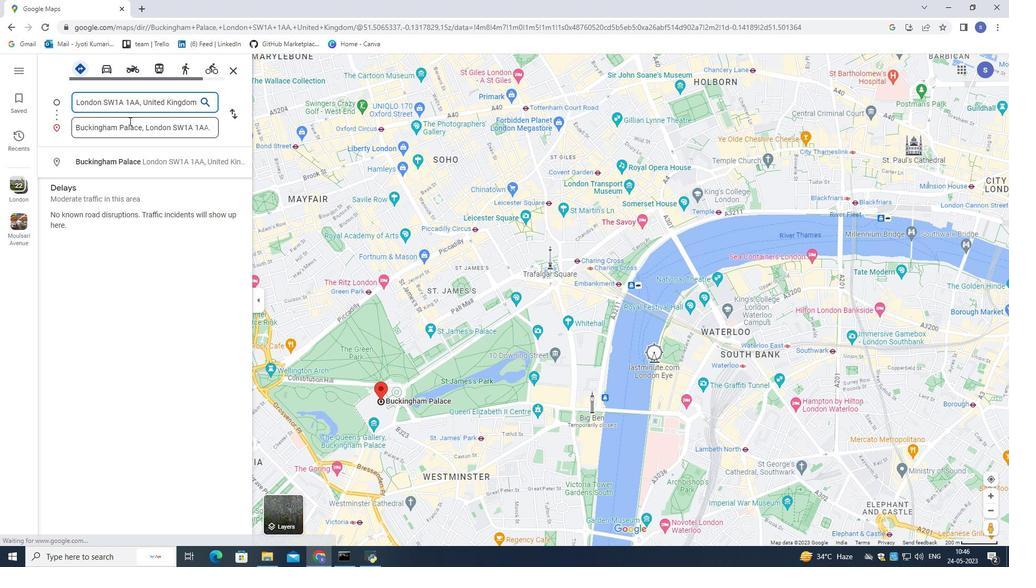 
Action: Key pressed <Key.shift>Westminster<Key.space><Key.shift>Abbey,london,<Key.space><Key.shift>England<Key.enter>
Screenshot: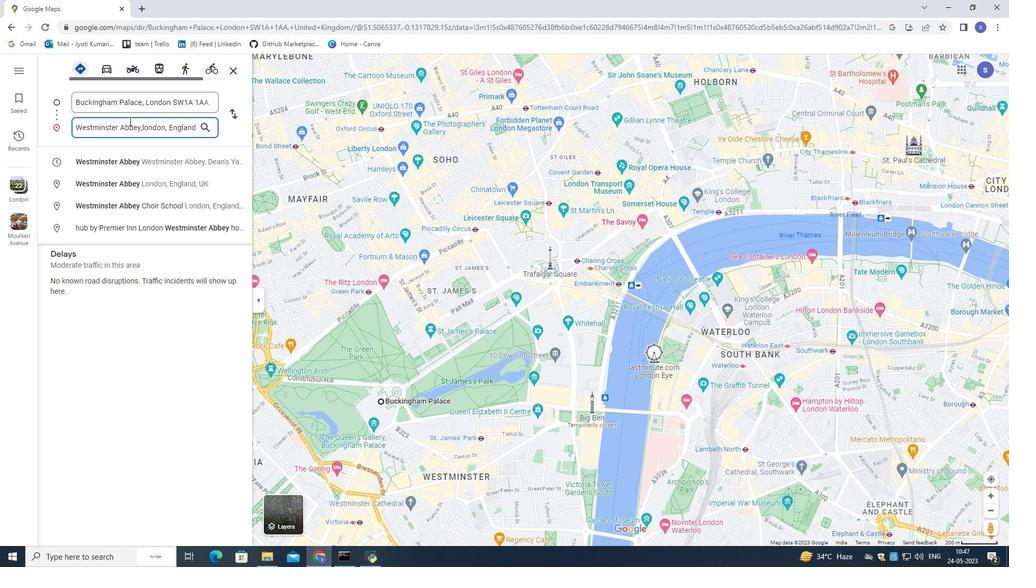 
Action: Mouse moved to (397, 65)
Screenshot: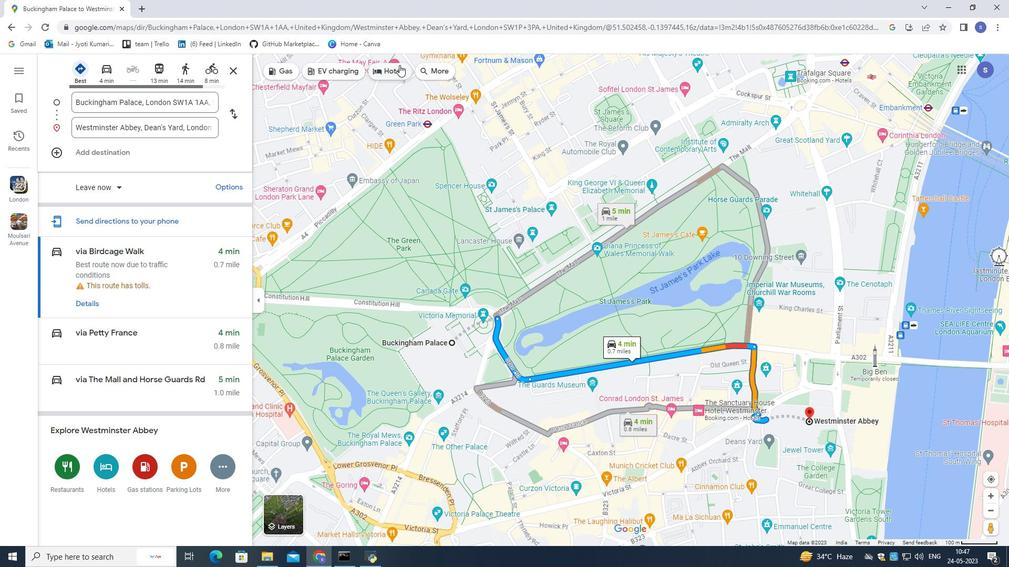 
Action: Mouse pressed left at (397, 65)
Screenshot: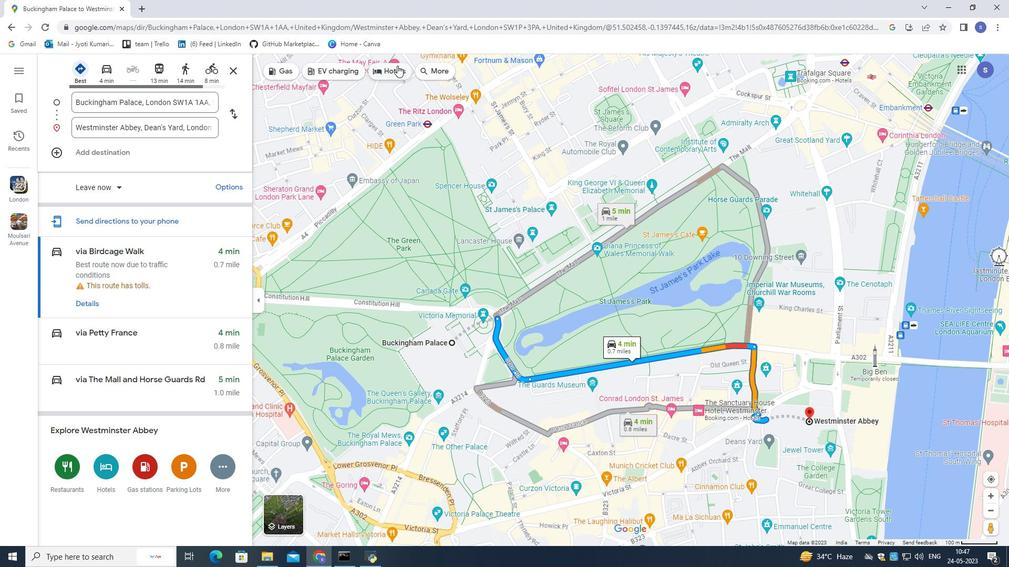 
Action: Mouse moved to (232, 212)
Screenshot: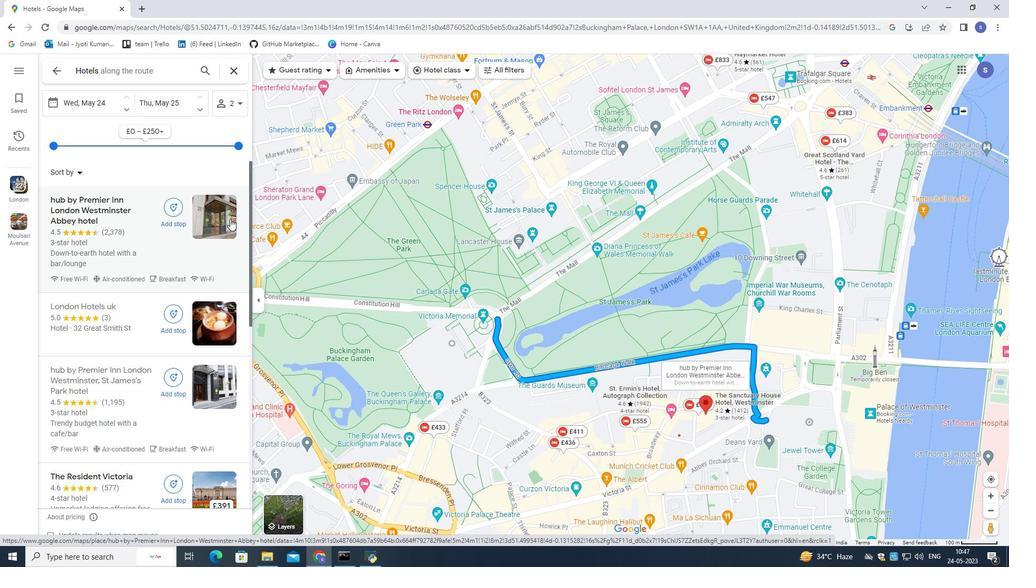 
Action: Mouse pressed left at (232, 212)
Screenshot: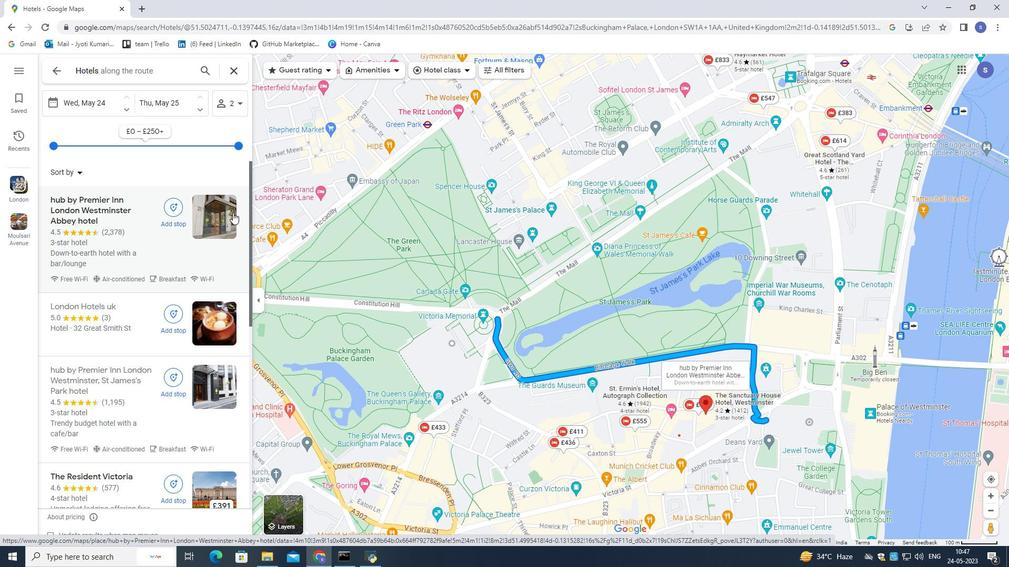 
Action: Mouse moved to (381, 177)
Screenshot: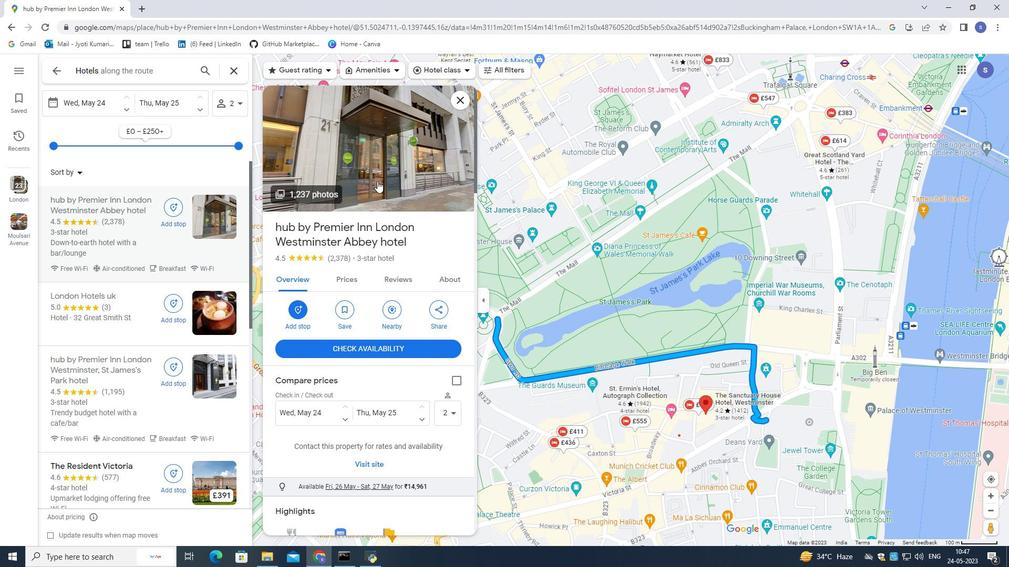 
Action: Mouse pressed left at (381, 177)
Screenshot: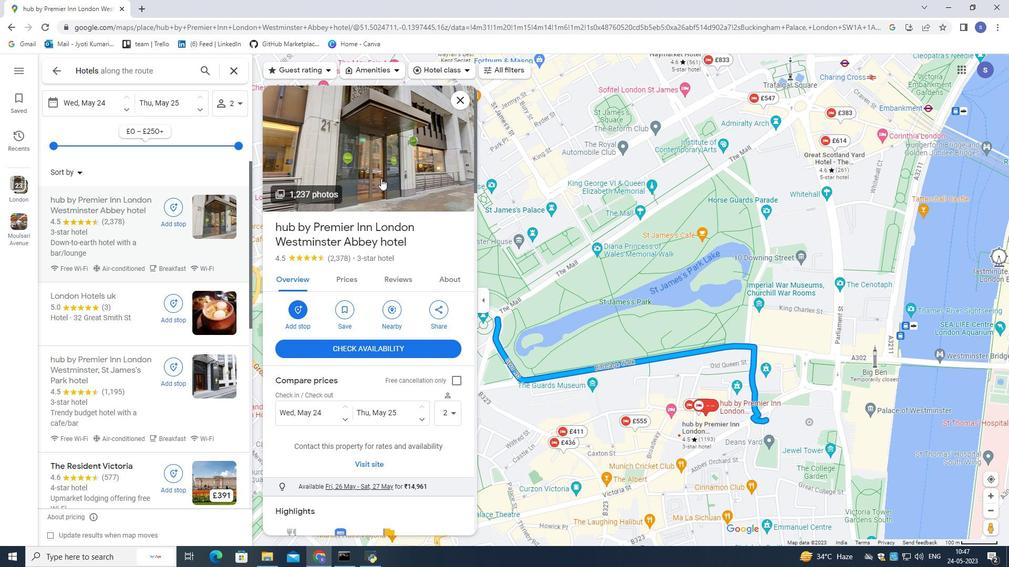 
Action: Mouse moved to (646, 466)
Screenshot: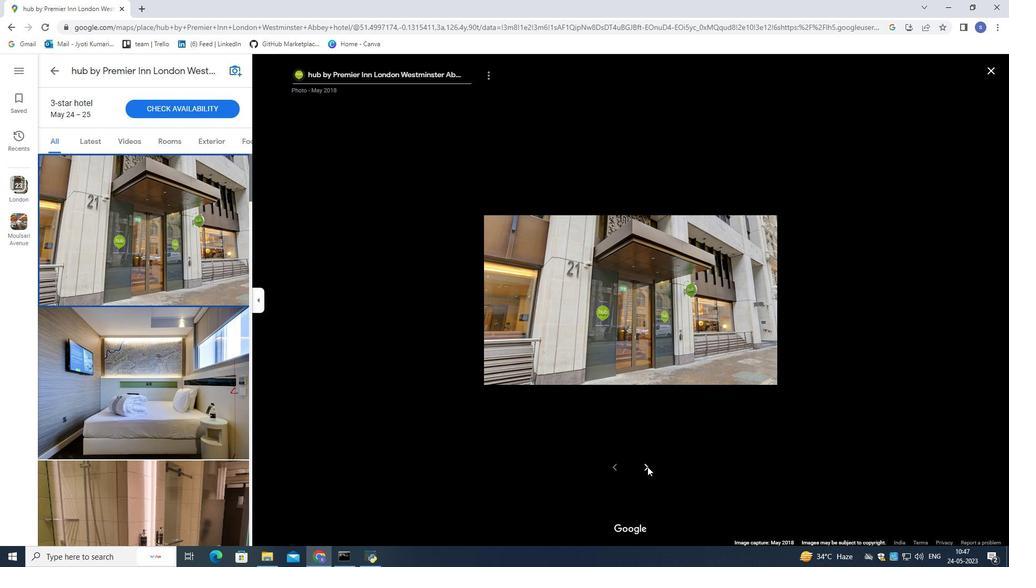 
Action: Mouse pressed left at (646, 466)
Screenshot: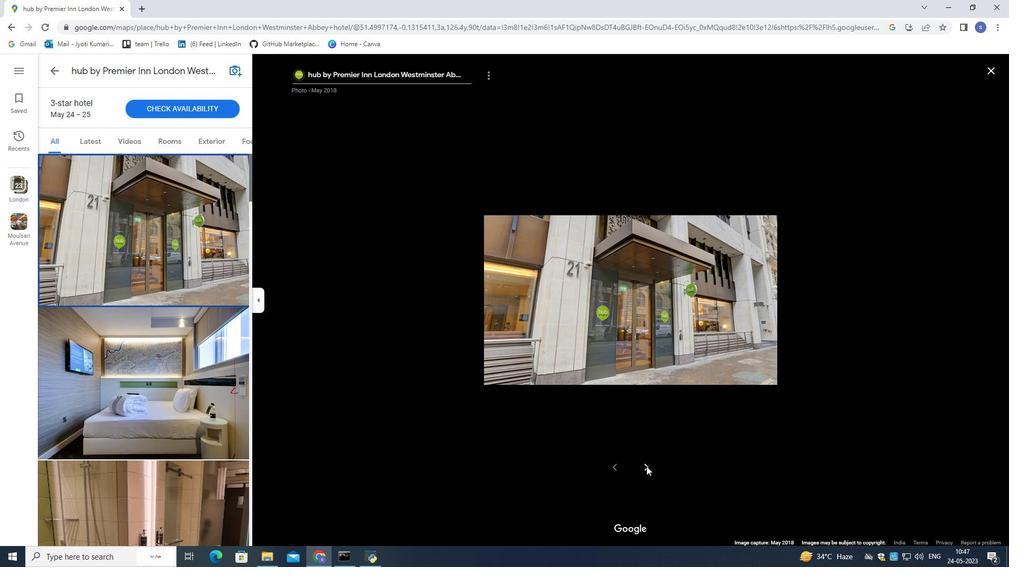 
Action: Mouse pressed left at (646, 466)
Screenshot: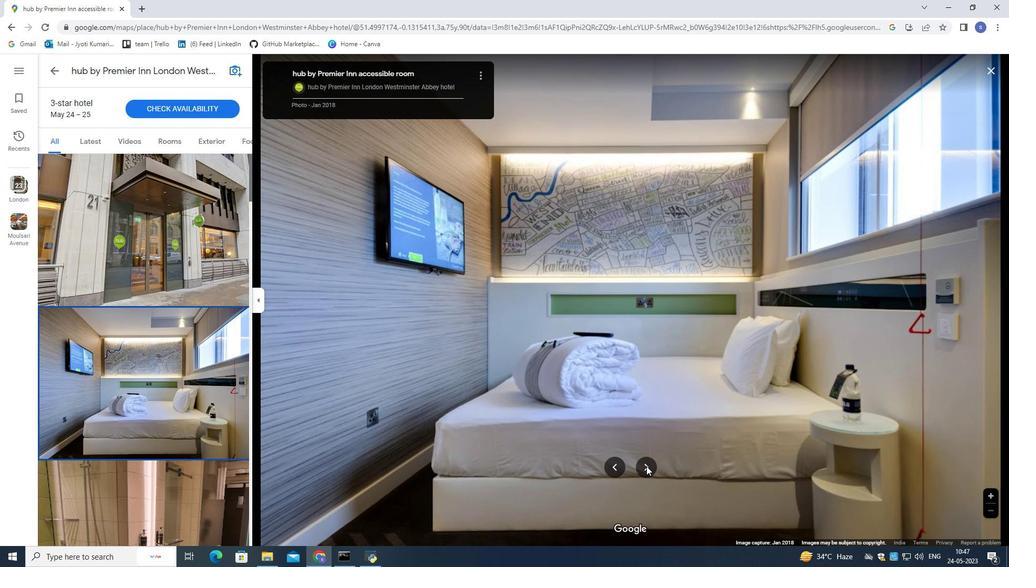 
Action: Mouse pressed left at (646, 466)
Screenshot: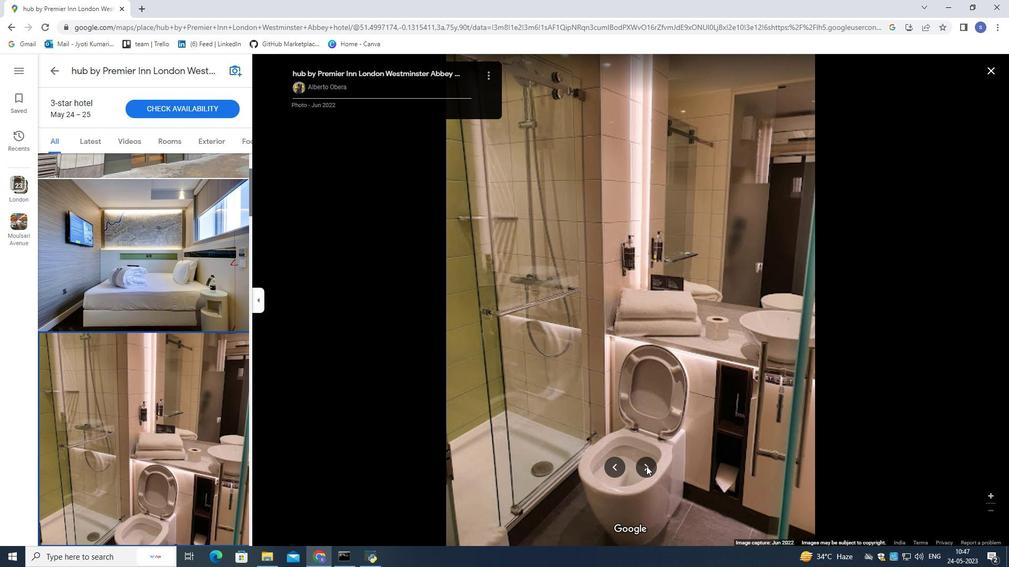 
Action: Mouse pressed left at (646, 466)
Screenshot: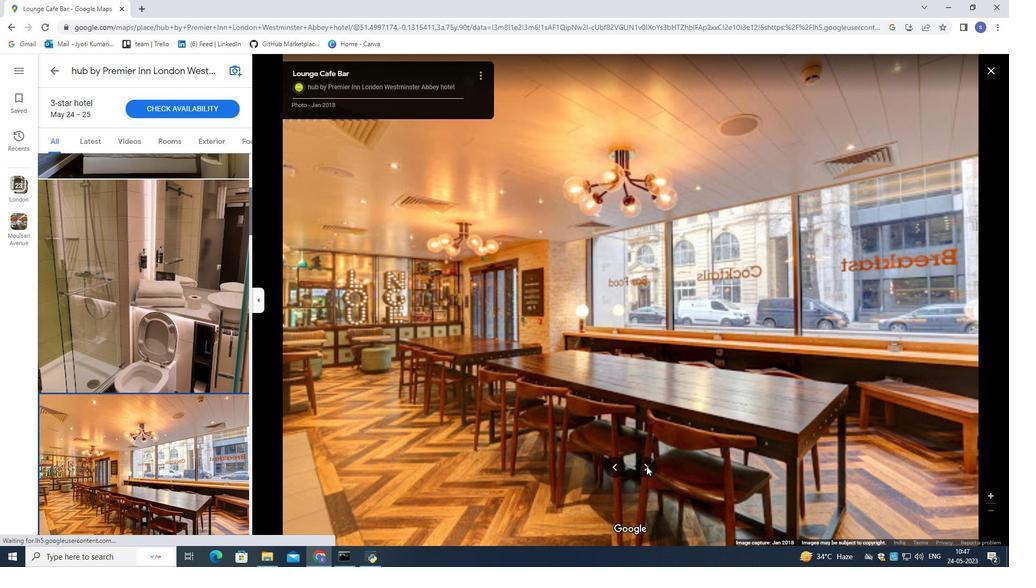 
Action: Mouse pressed left at (646, 466)
Screenshot: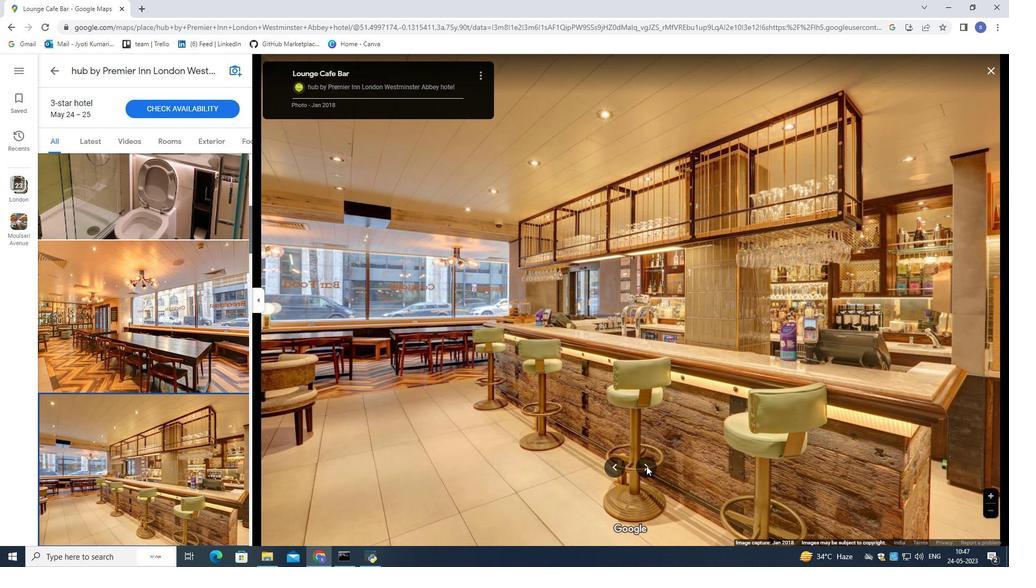 
Action: Mouse pressed left at (646, 466)
Screenshot: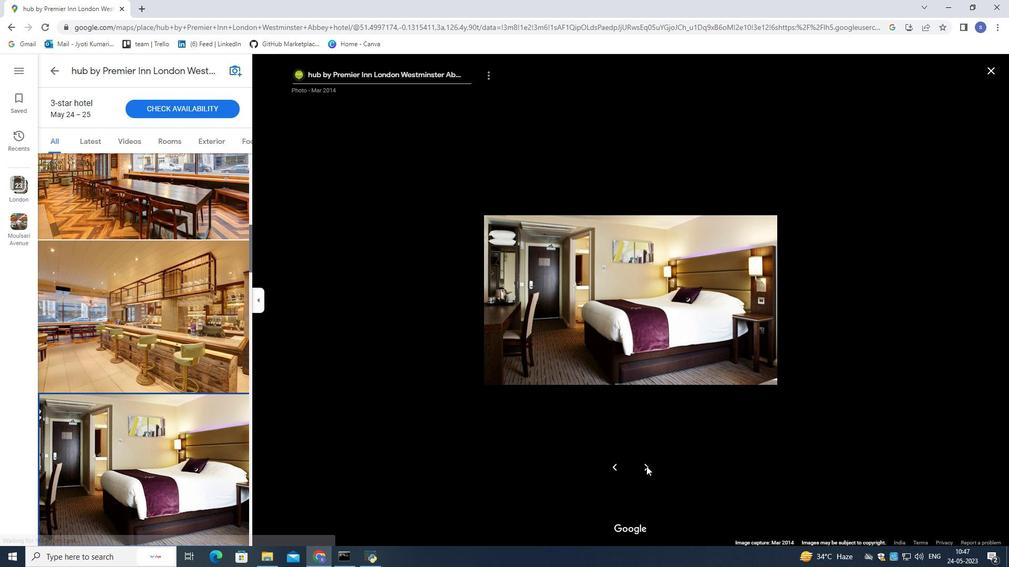
Action: Mouse pressed left at (646, 466)
Screenshot: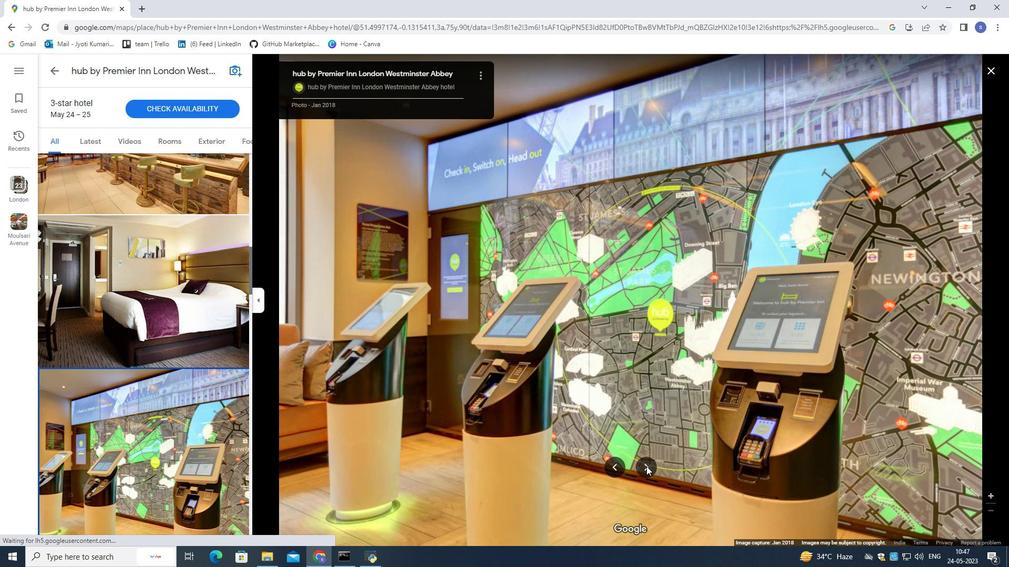 
Action: Mouse pressed left at (646, 466)
Screenshot: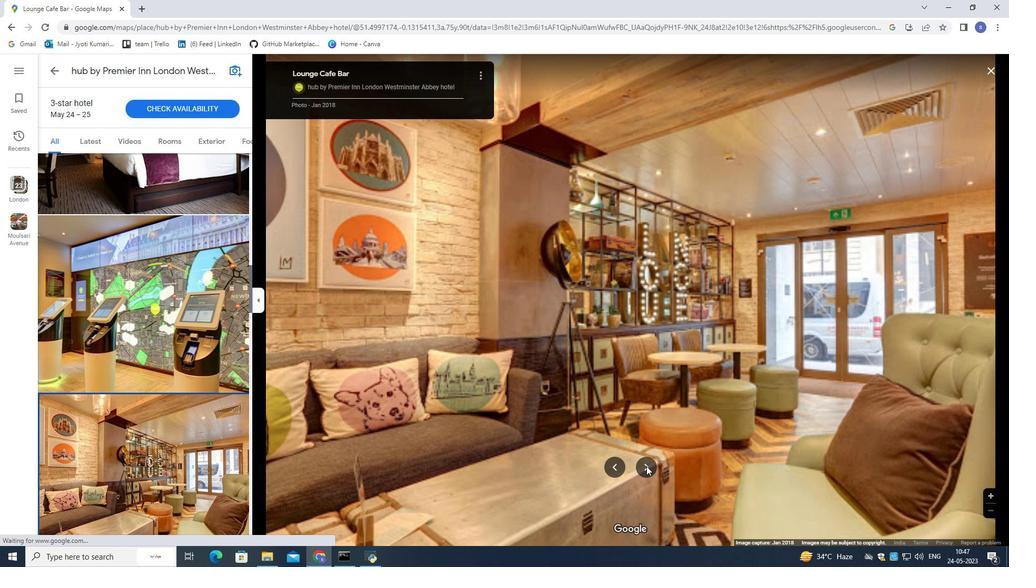 
Action: Mouse pressed left at (646, 466)
Screenshot: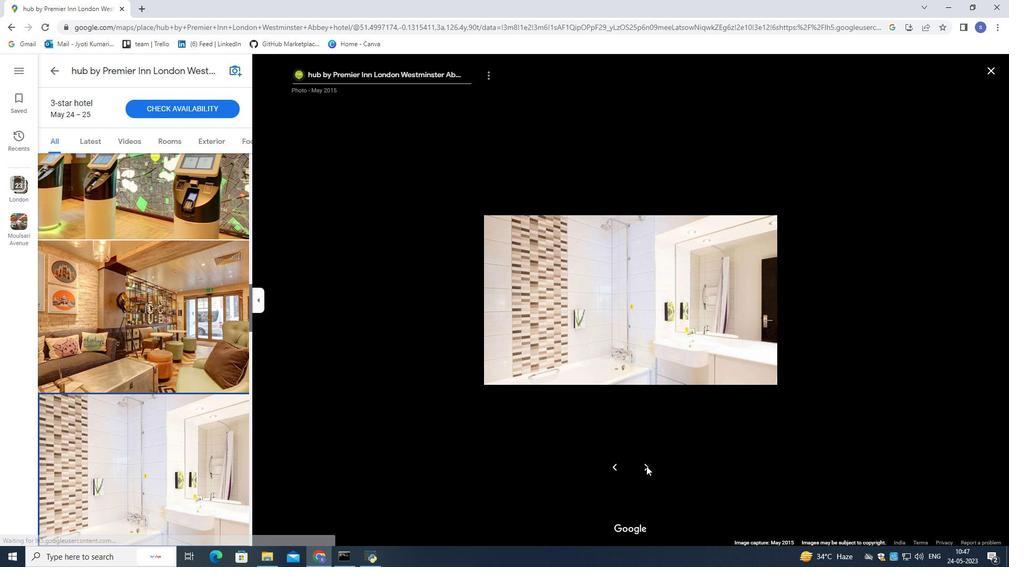 
Action: Mouse pressed left at (646, 466)
Screenshot: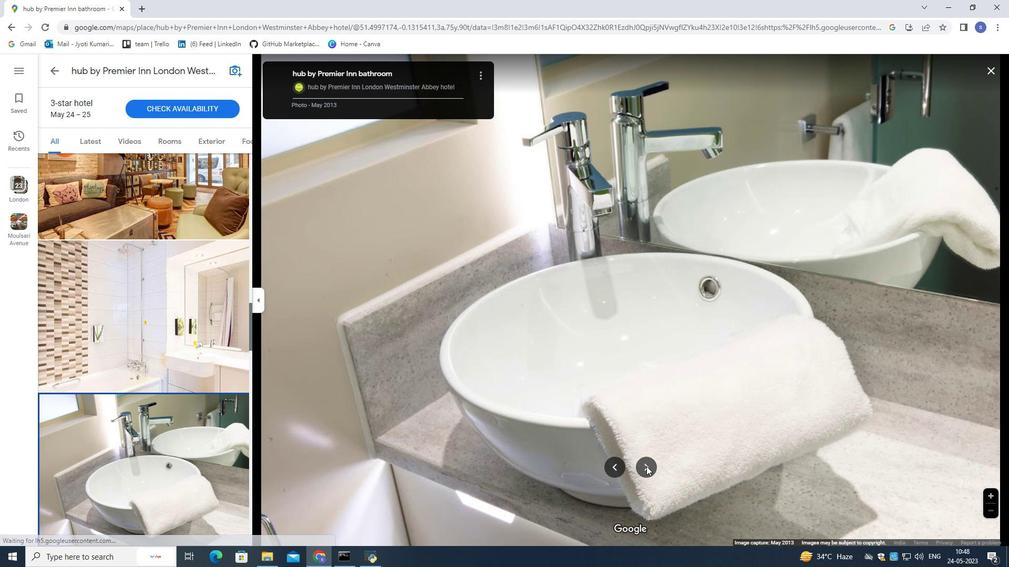 
Action: Mouse pressed left at (646, 466)
Screenshot: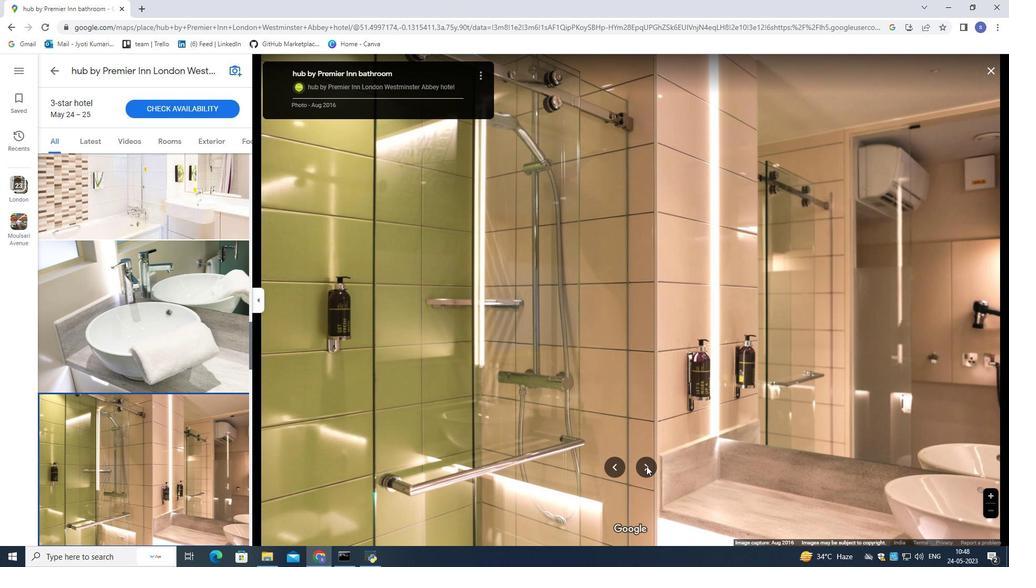 
Action: Mouse pressed left at (646, 466)
Screenshot: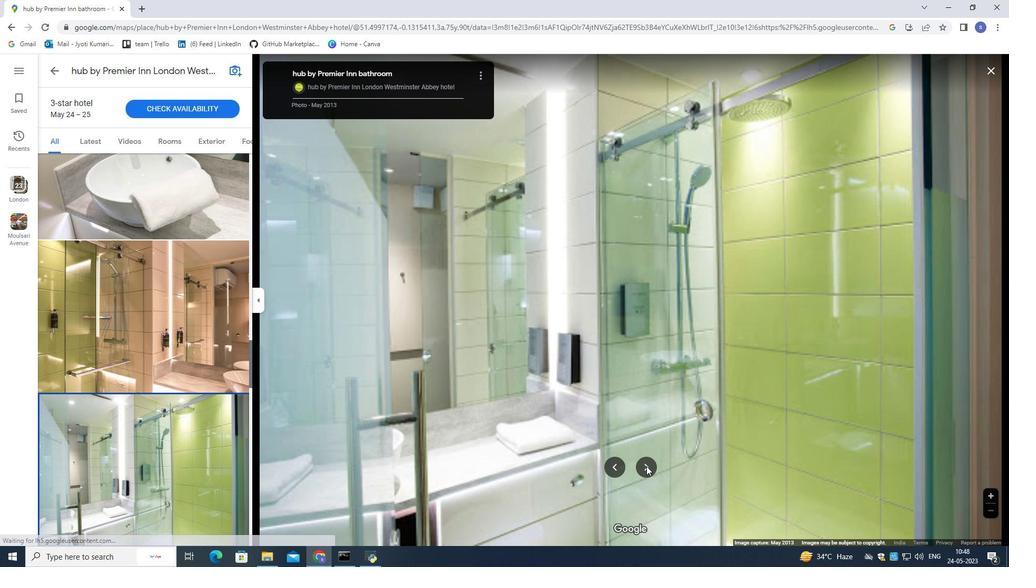 
Action: Mouse pressed left at (646, 466)
Screenshot: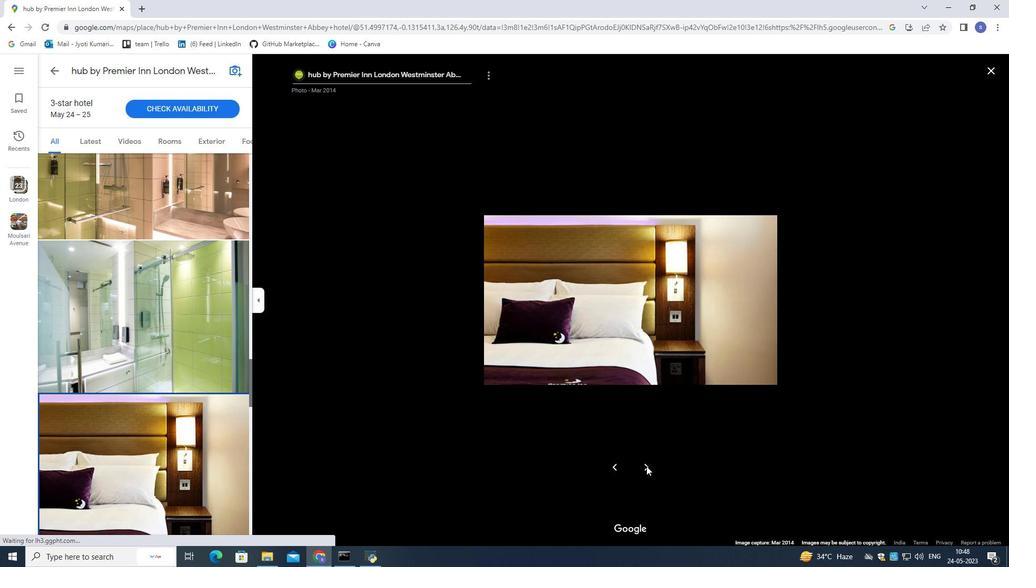 
Action: Mouse moved to (614, 465)
Screenshot: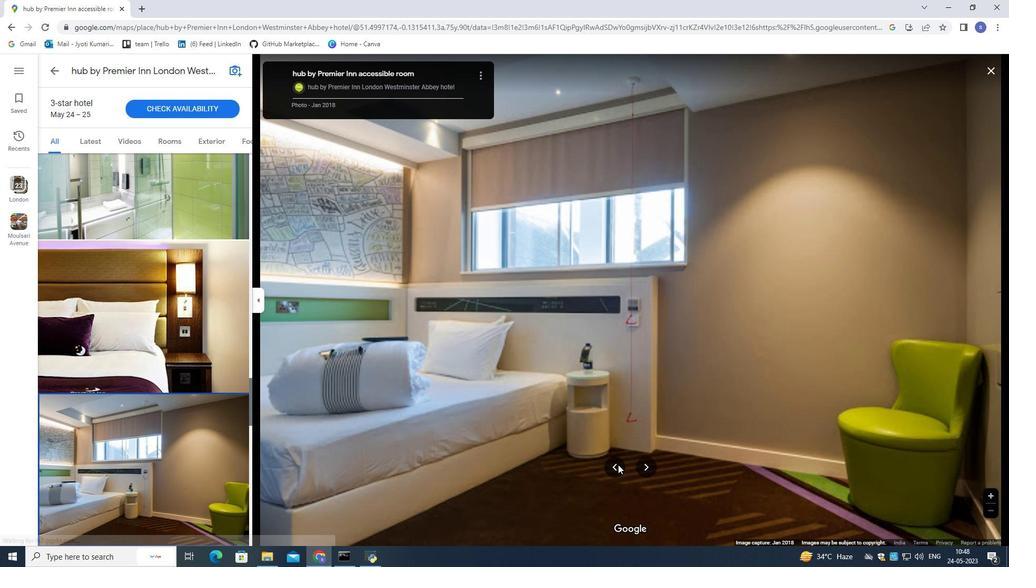 
Action: Mouse pressed left at (614, 465)
Screenshot: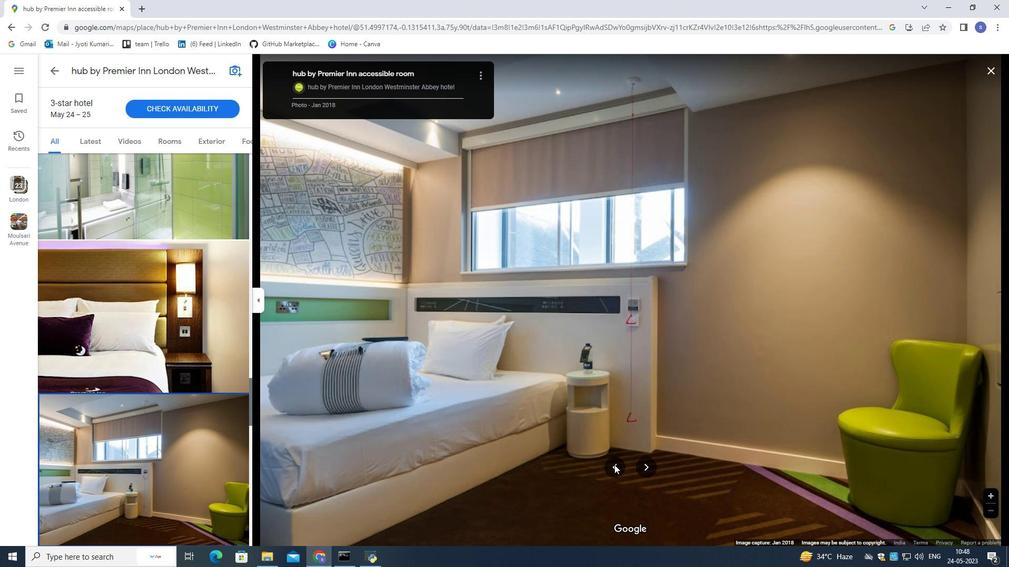 
Action: Mouse moved to (645, 466)
Screenshot: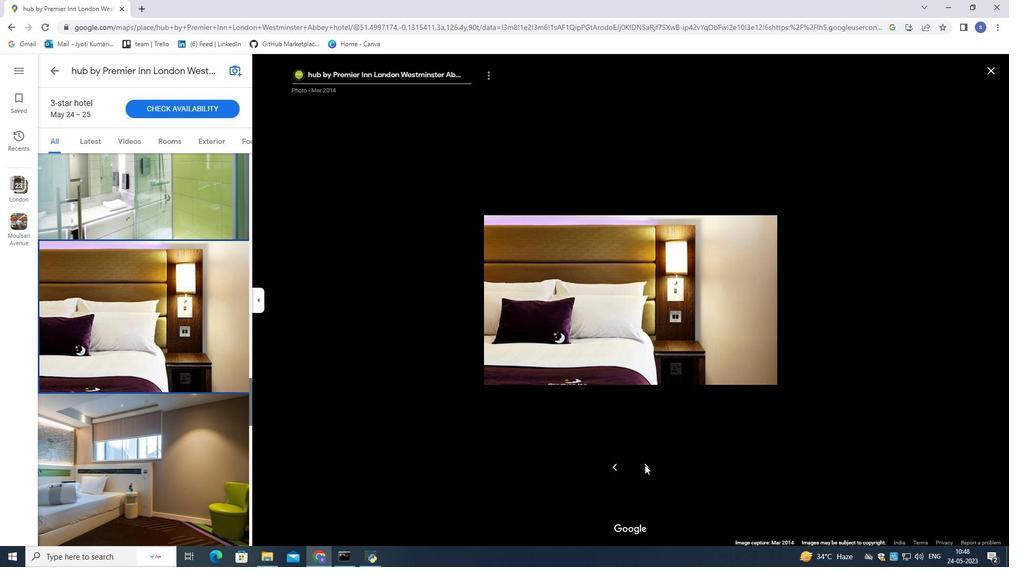 
Action: Mouse pressed left at (645, 466)
Screenshot: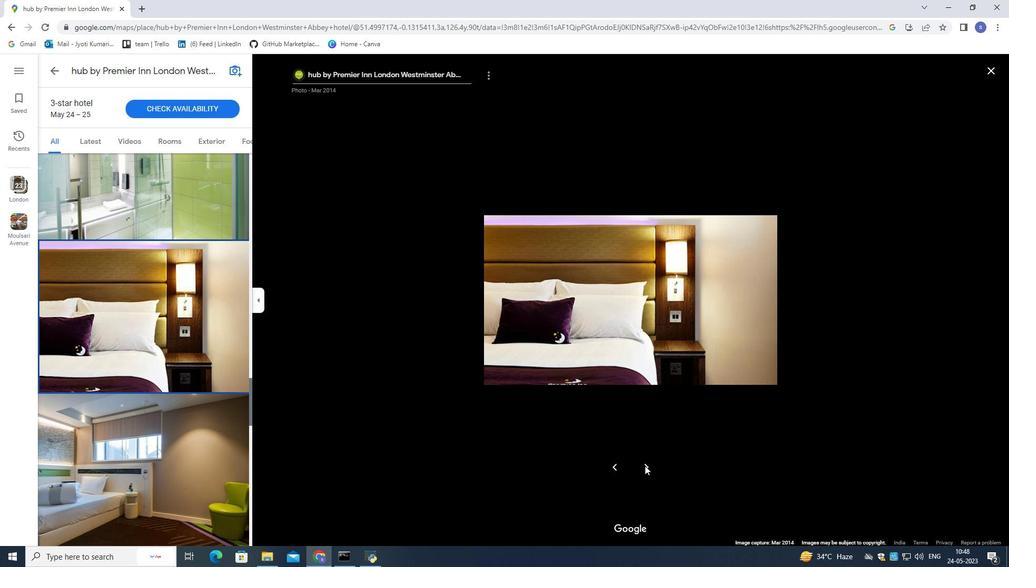 
Action: Mouse pressed left at (645, 466)
Screenshot: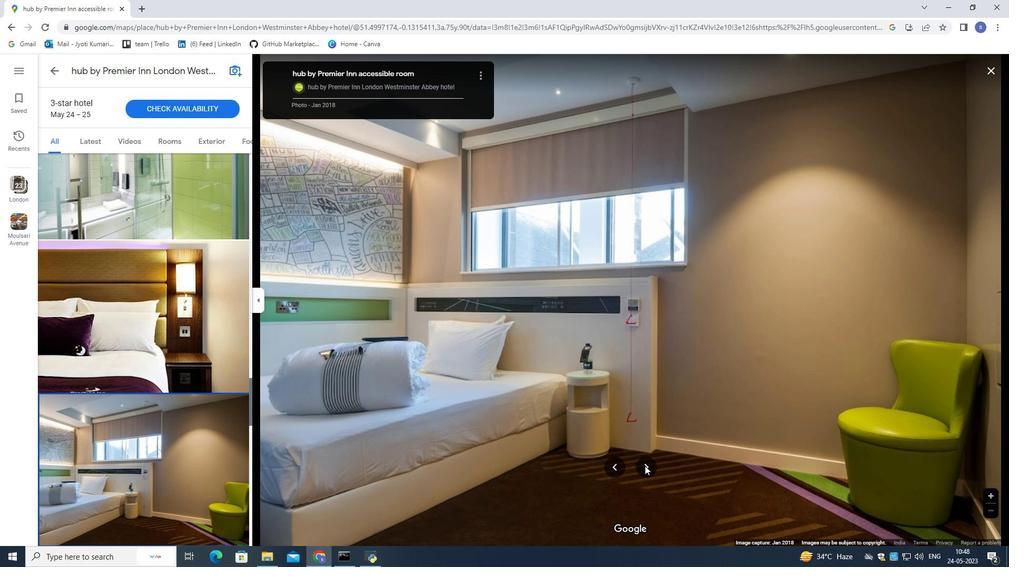 
Action: Mouse pressed left at (645, 466)
Screenshot: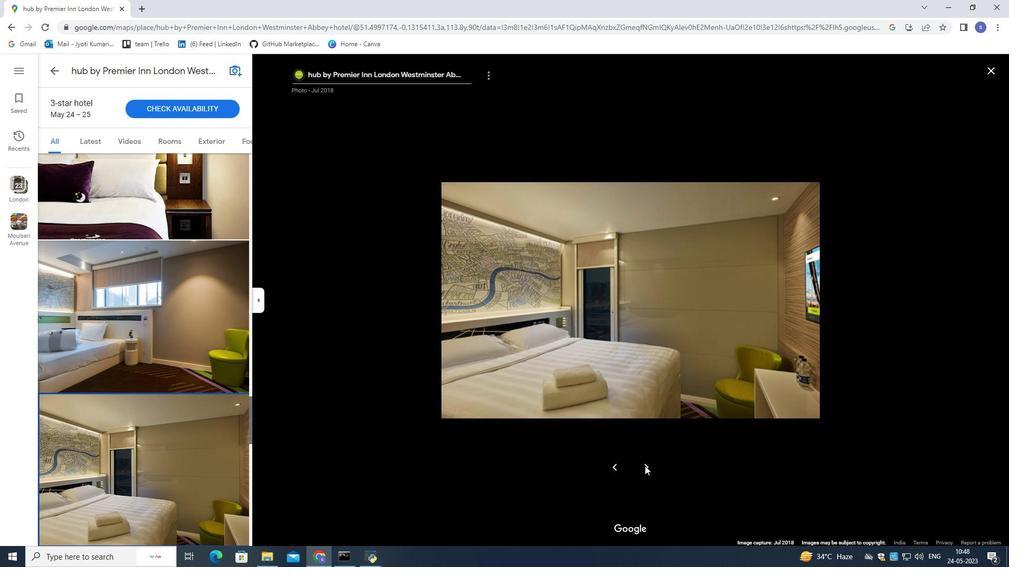 
Action: Mouse pressed left at (645, 466)
Screenshot: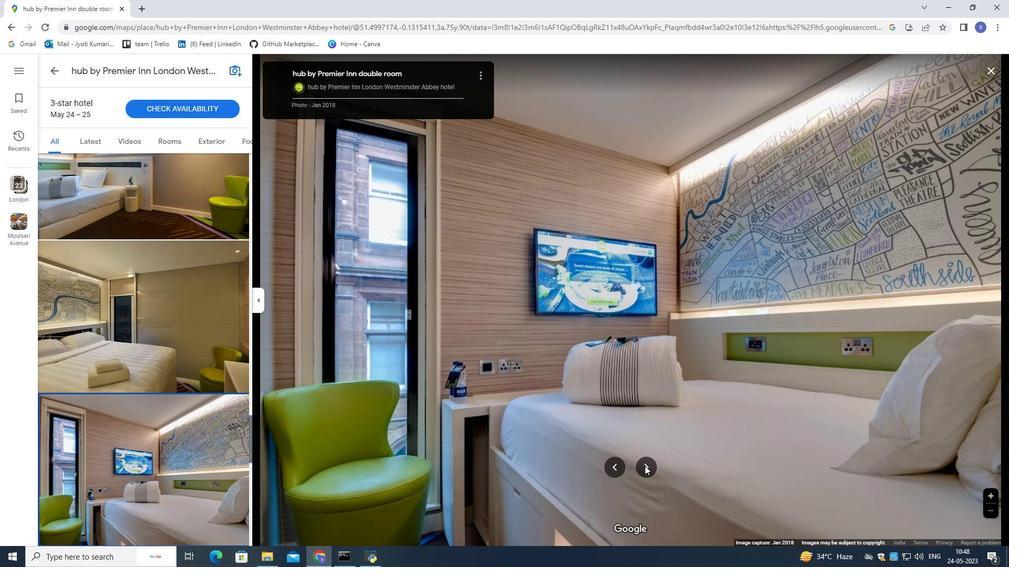 
Action: Mouse pressed left at (645, 466)
Screenshot: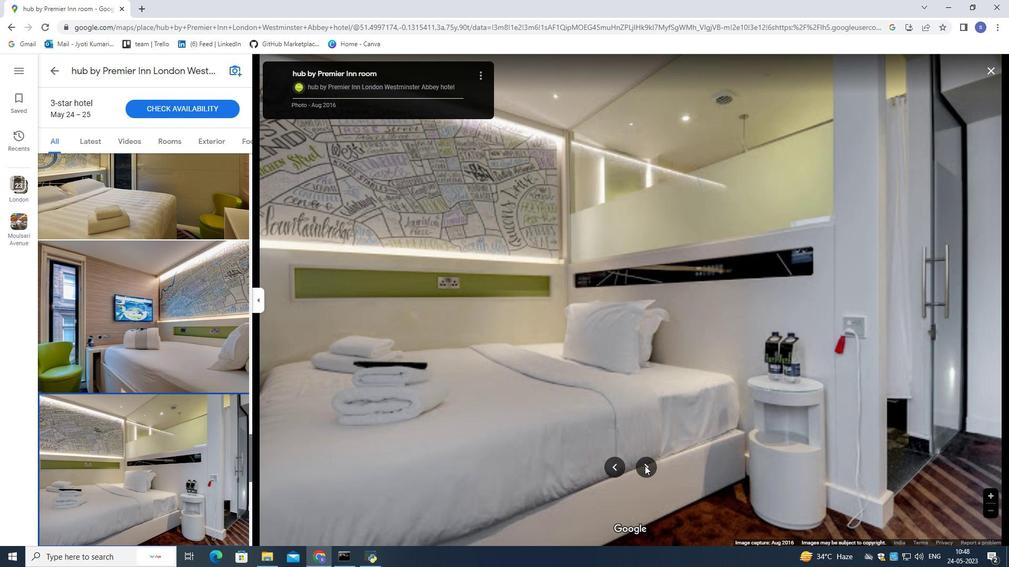 
Action: Mouse pressed left at (645, 466)
Screenshot: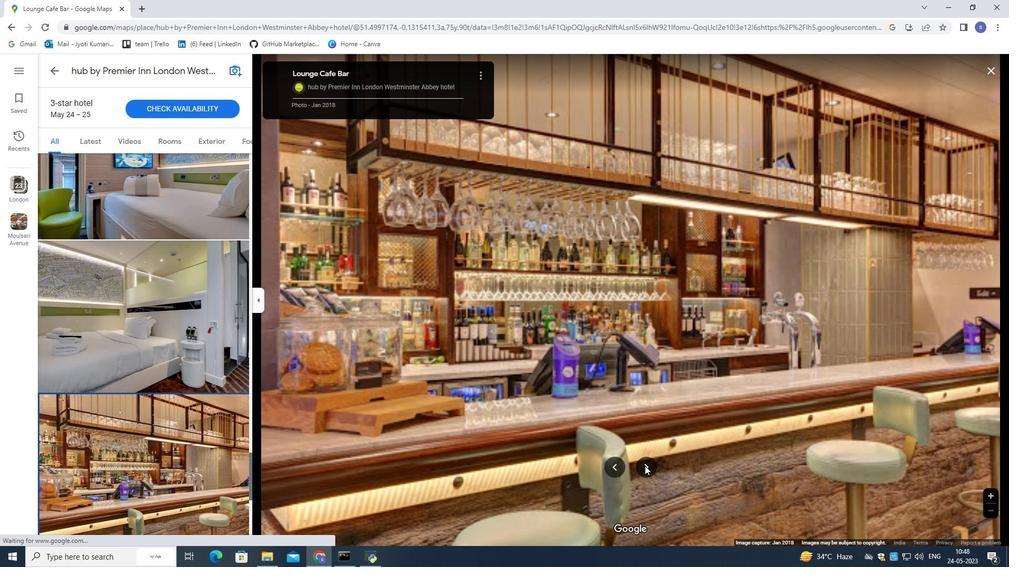 
Action: Mouse pressed left at (645, 466)
Screenshot: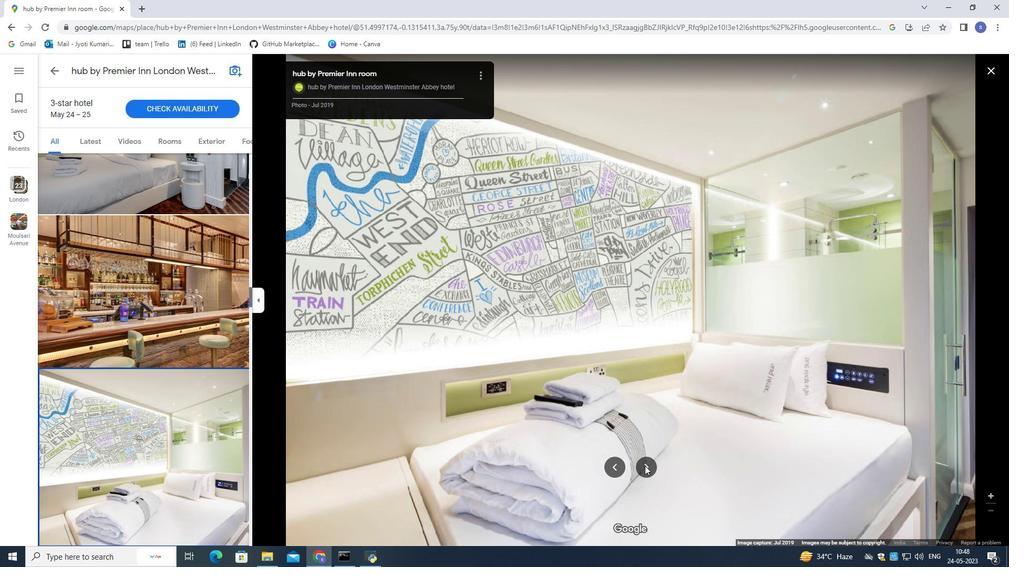 
Action: Mouse pressed left at (645, 466)
Screenshot: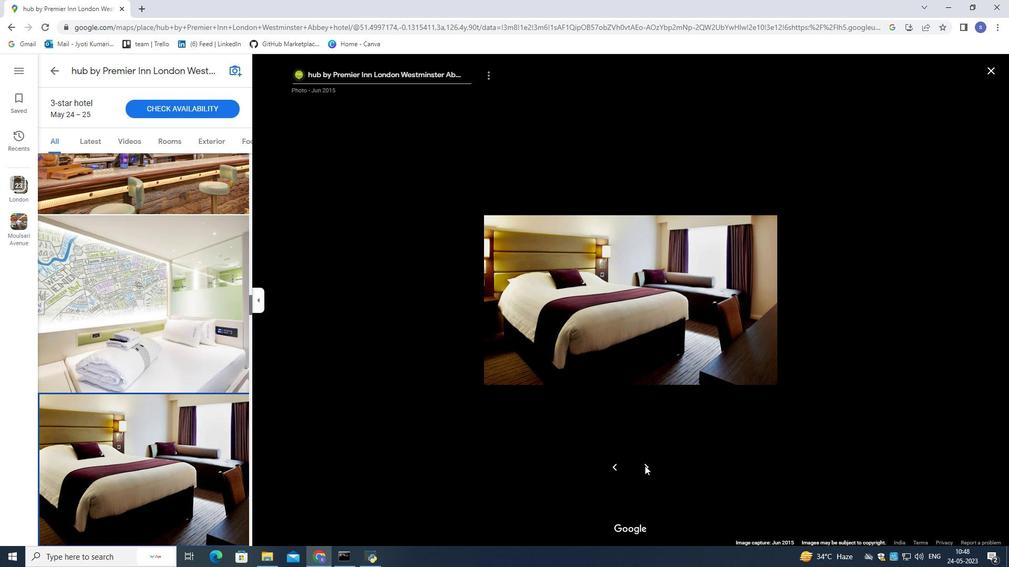 
Action: Mouse pressed left at (645, 466)
Screenshot: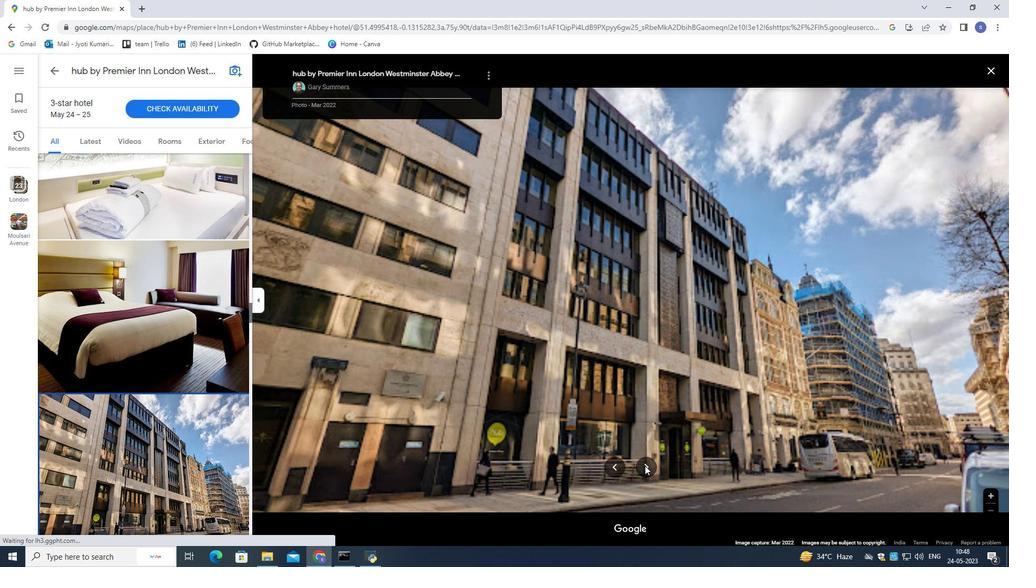 
Action: Mouse pressed left at (645, 466)
Screenshot: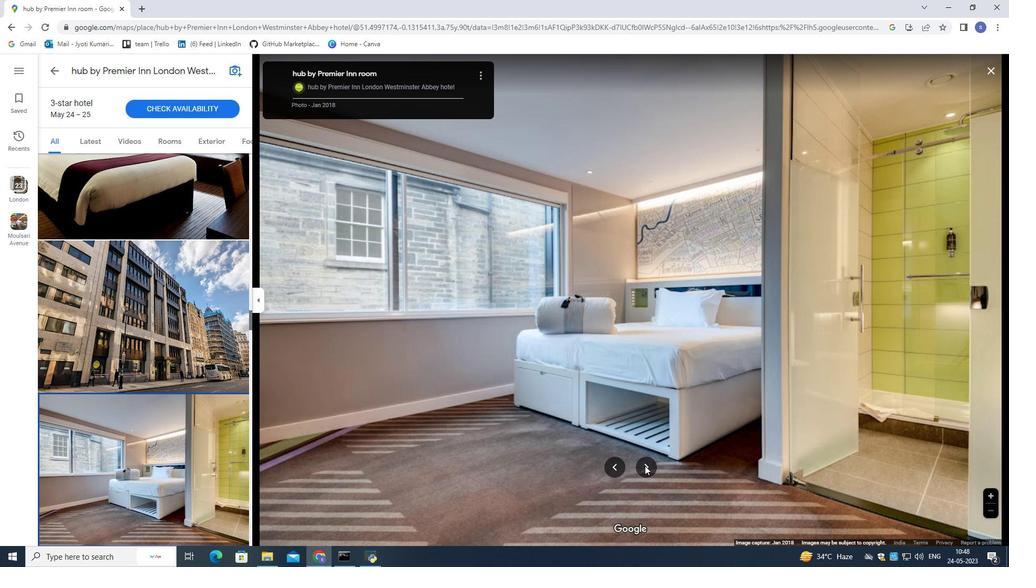 
Action: Mouse pressed left at (645, 466)
Screenshot: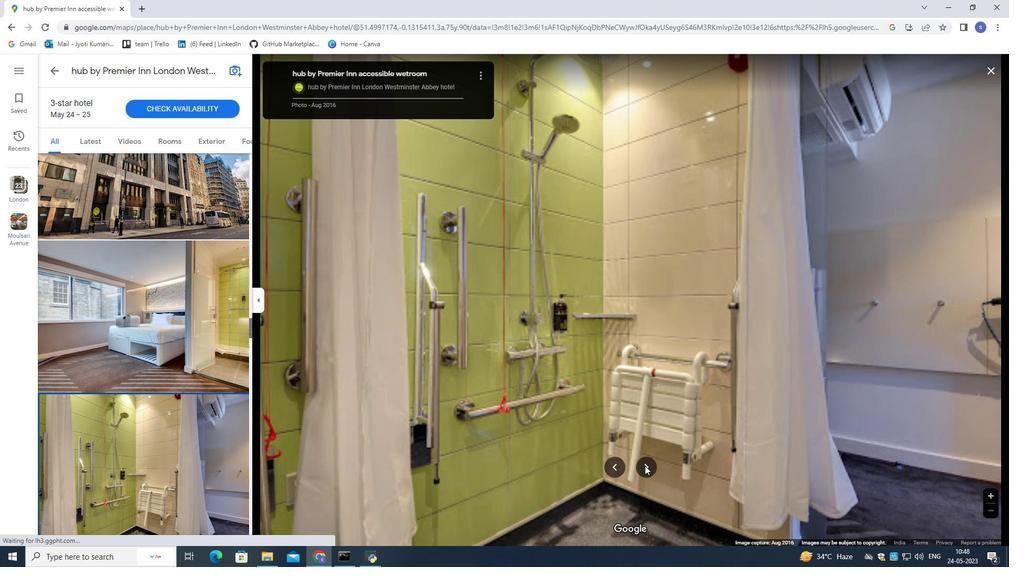 
Action: Mouse pressed left at (645, 466)
Screenshot: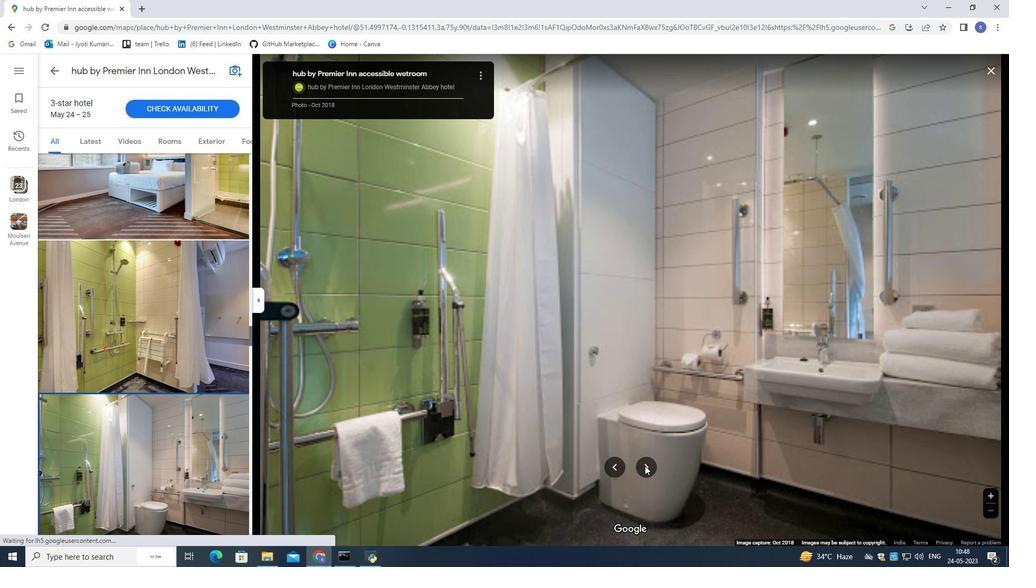 
Action: Mouse moved to (182, 305)
Screenshot: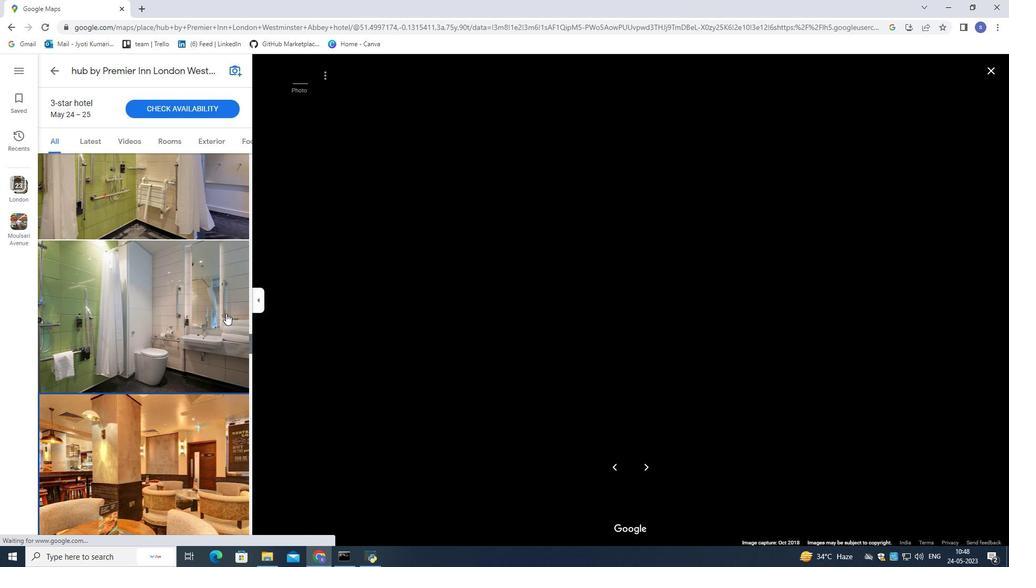 
Action: Mouse scrolled (182, 305) with delta (0, 0)
Screenshot: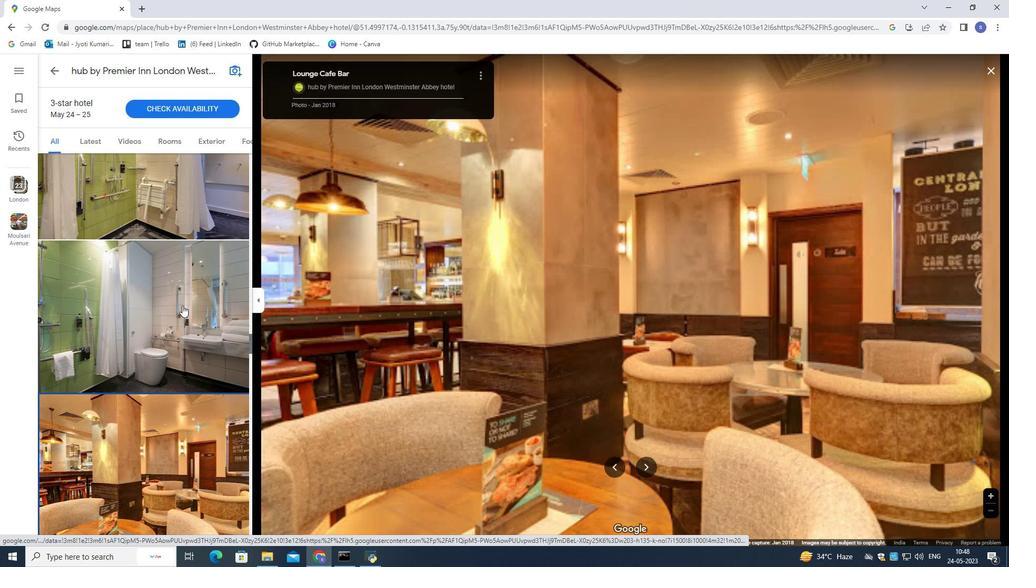 
Action: Mouse scrolled (182, 305) with delta (0, 0)
Screenshot: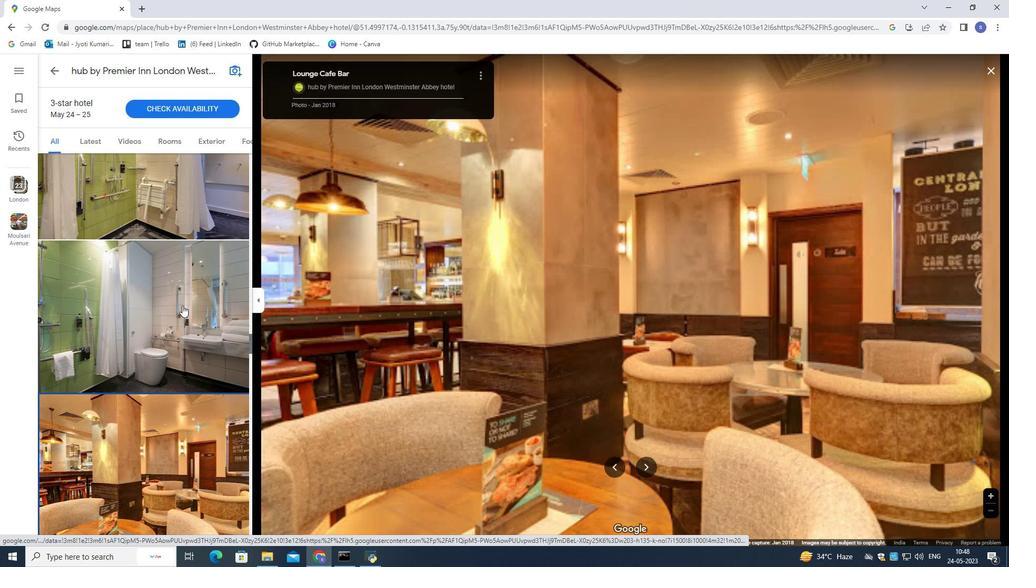 
Action: Mouse scrolled (182, 305) with delta (0, 0)
Screenshot: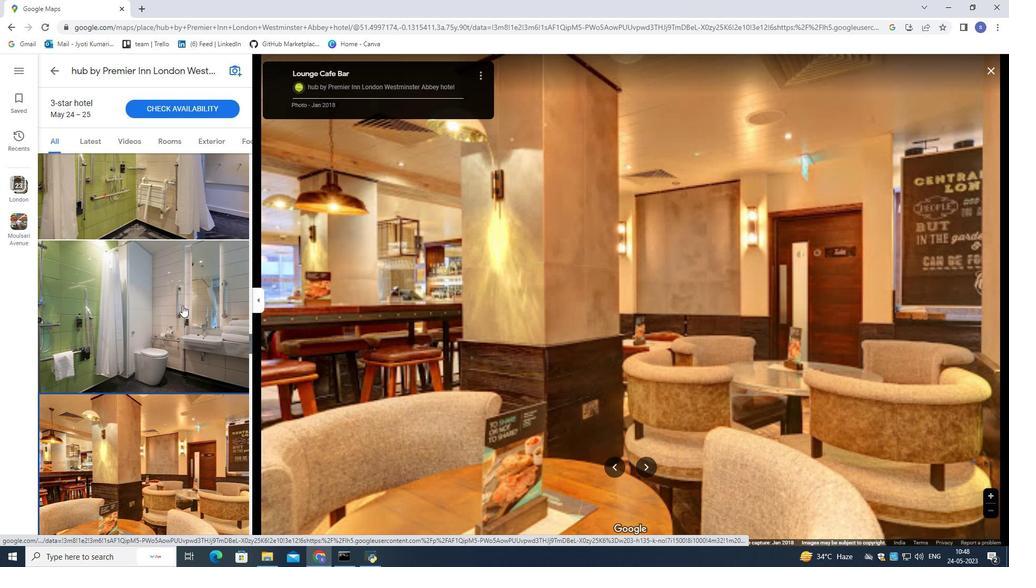 
Action: Mouse scrolled (182, 305) with delta (0, 0)
Screenshot: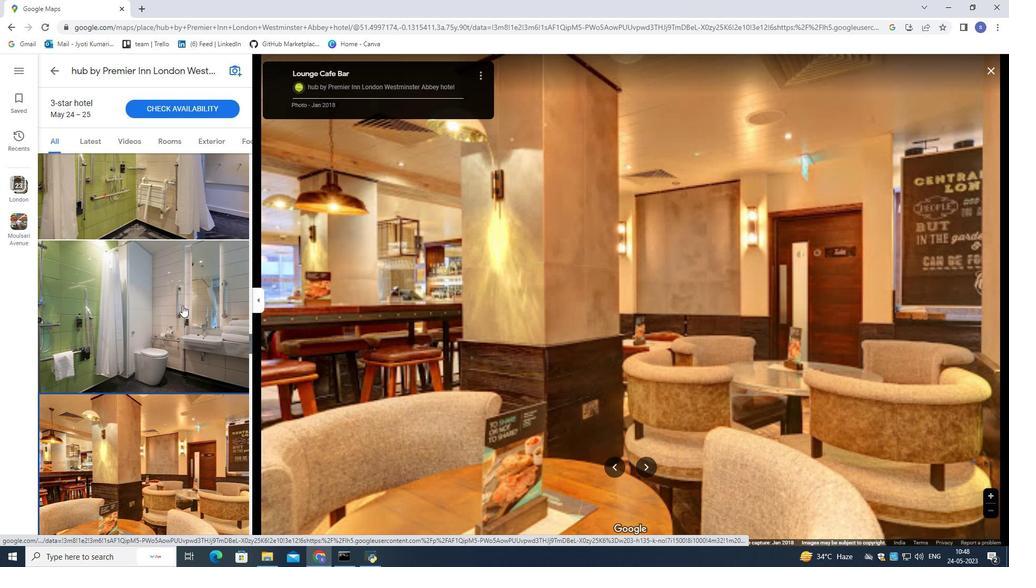 
Action: Mouse scrolled (182, 305) with delta (0, 0)
Screenshot: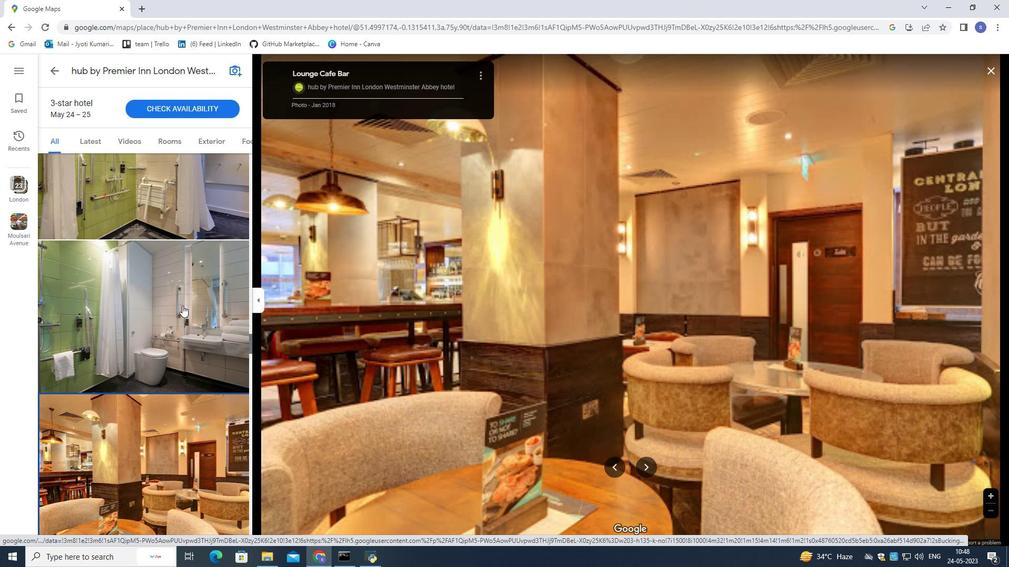 
Action: Mouse moved to (169, 332)
Screenshot: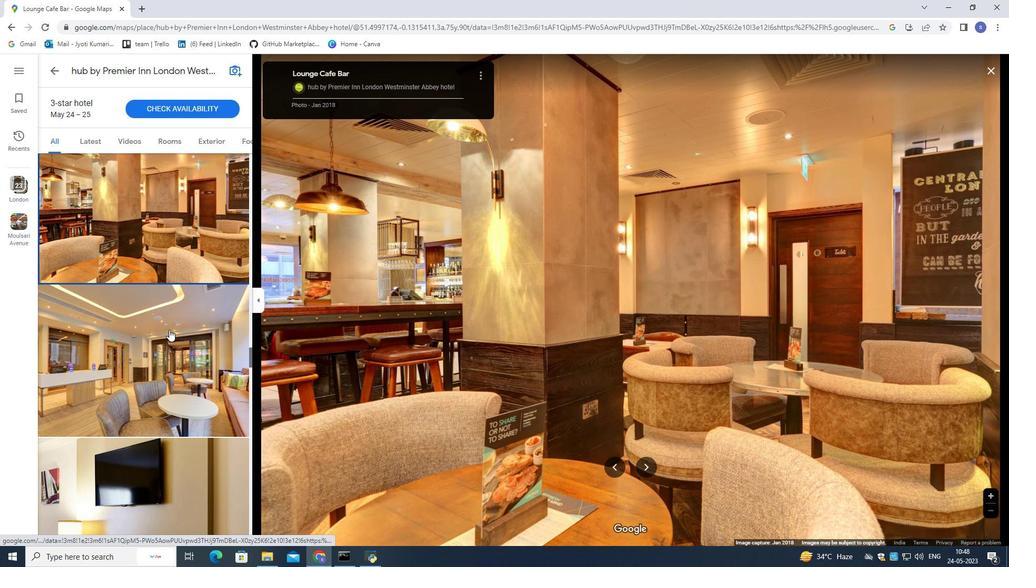 
Action: Mouse scrolled (169, 331) with delta (0, 0)
Screenshot: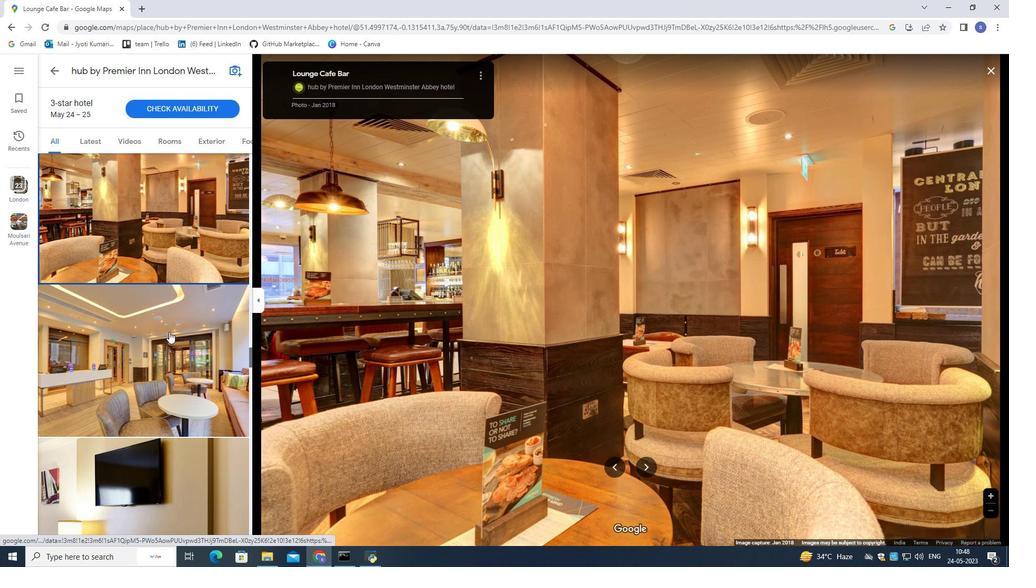 
Action: Mouse scrolled (169, 331) with delta (0, 0)
Screenshot: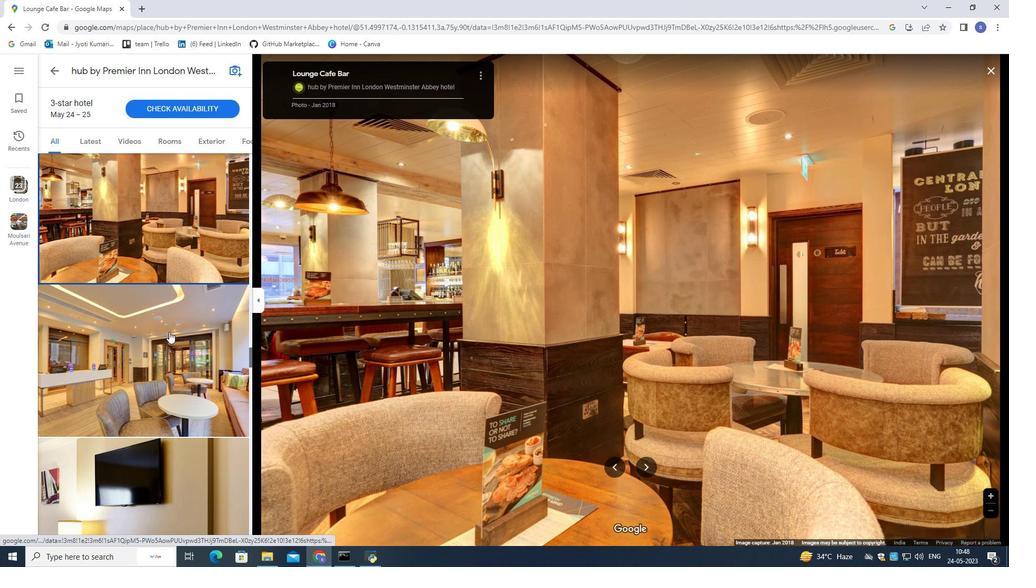 
Action: Mouse moved to (666, 384)
Screenshot: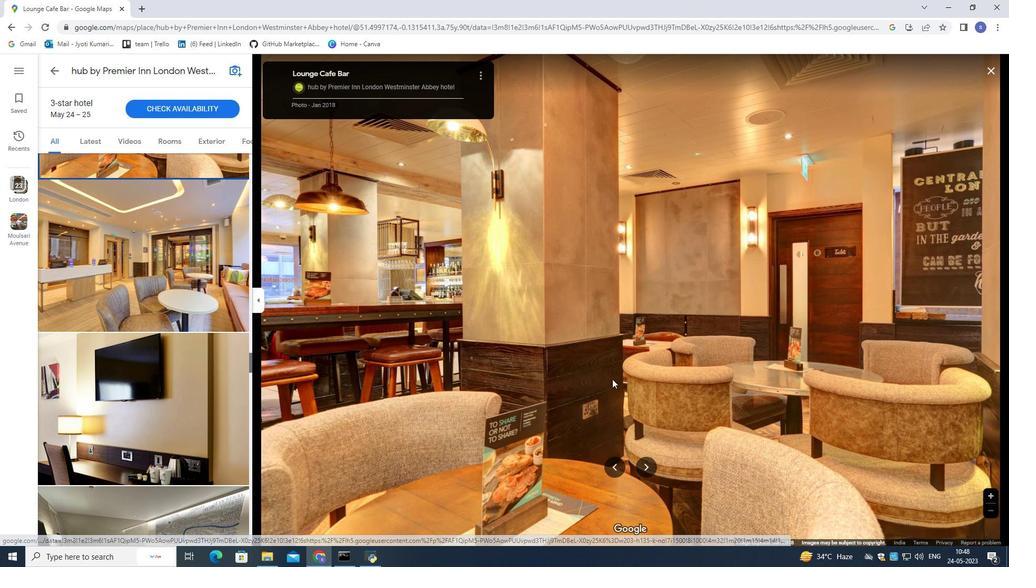 
Action: Mouse scrolled (666, 383) with delta (0, 0)
Screenshot: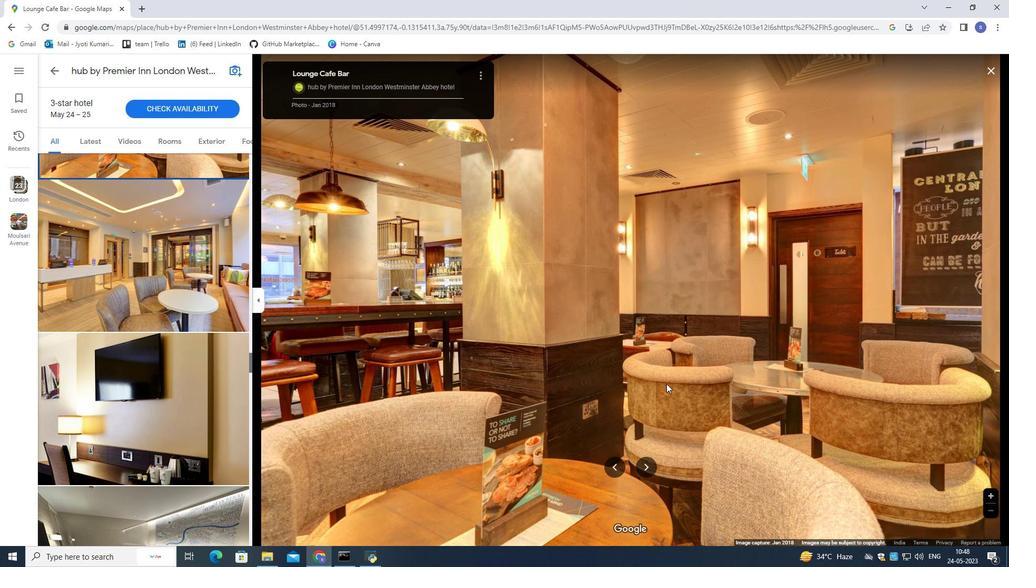 
Action: Mouse scrolled (666, 383) with delta (0, 0)
Screenshot: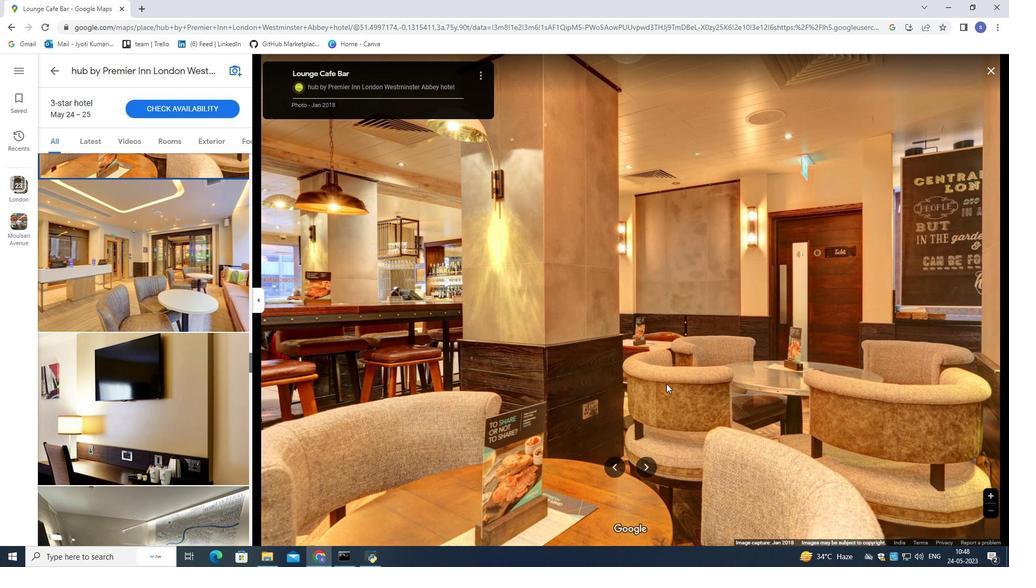 
Action: Mouse scrolled (666, 383) with delta (0, 0)
Screenshot: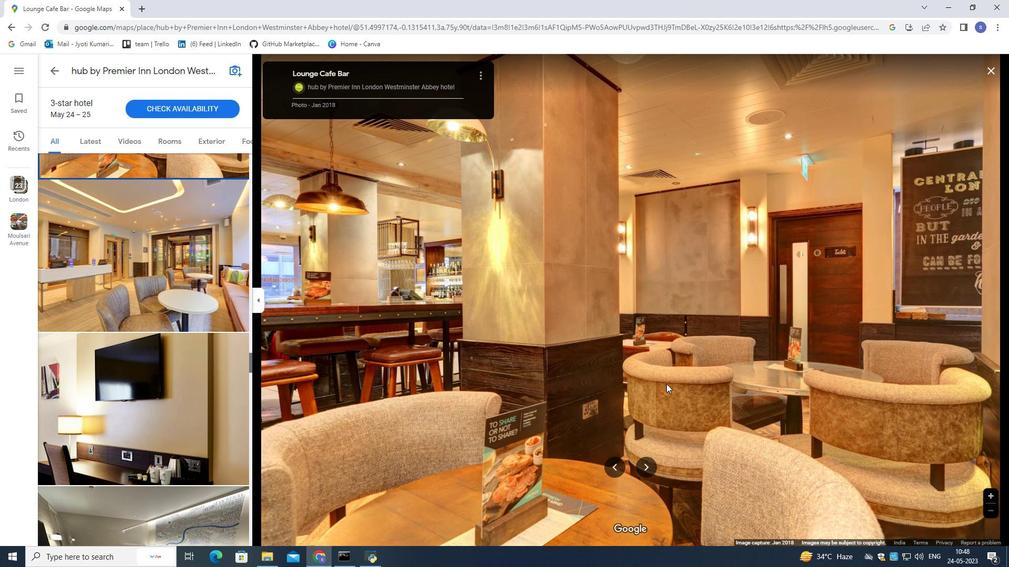 
Action: Mouse moved to (191, 275)
Screenshot: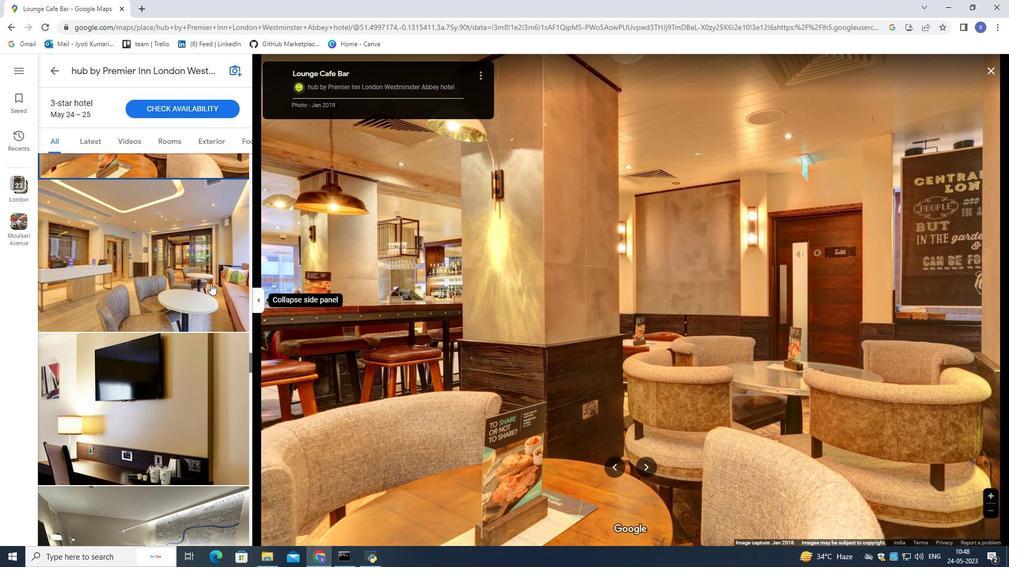 
Action: Mouse pressed left at (191, 275)
Screenshot: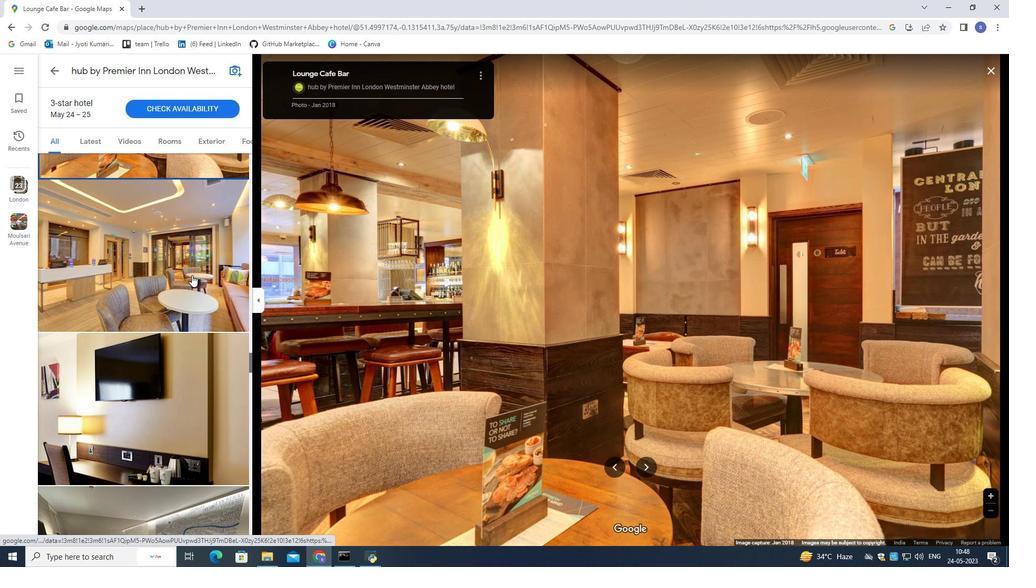 
Action: Mouse moved to (166, 367)
Screenshot: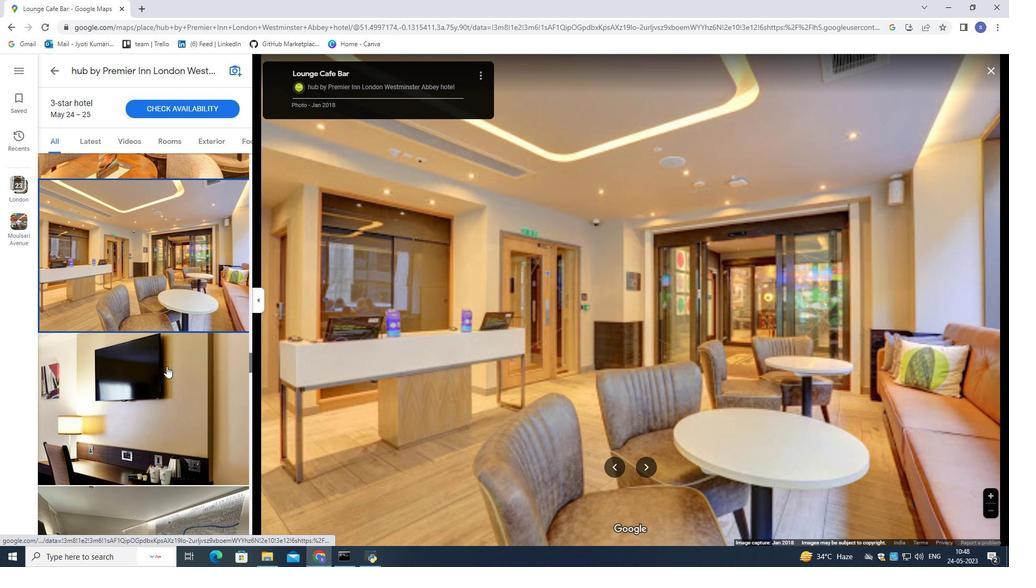
Action: Mouse pressed left at (166, 367)
Screenshot: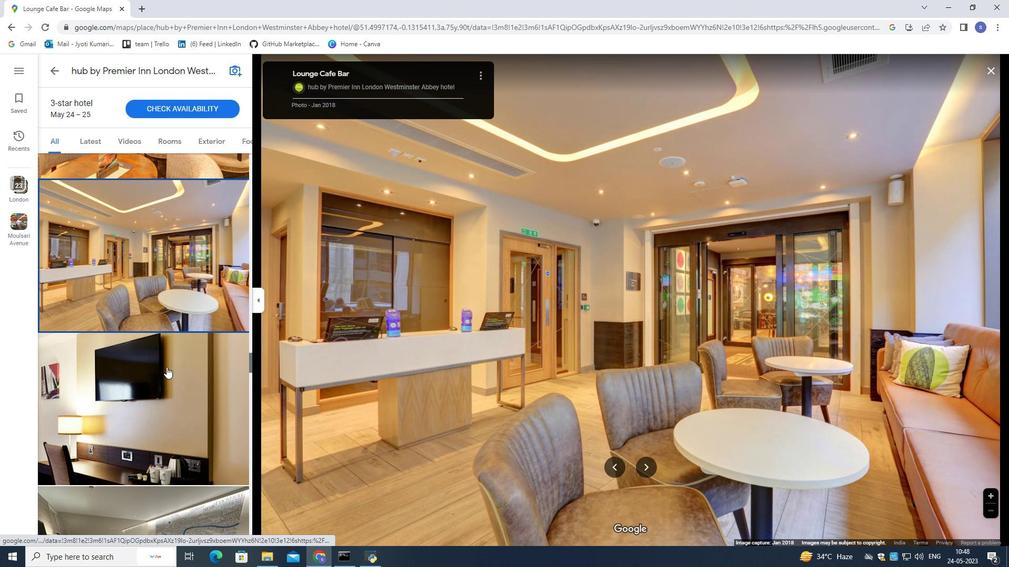 
Action: Mouse moved to (169, 336)
Screenshot: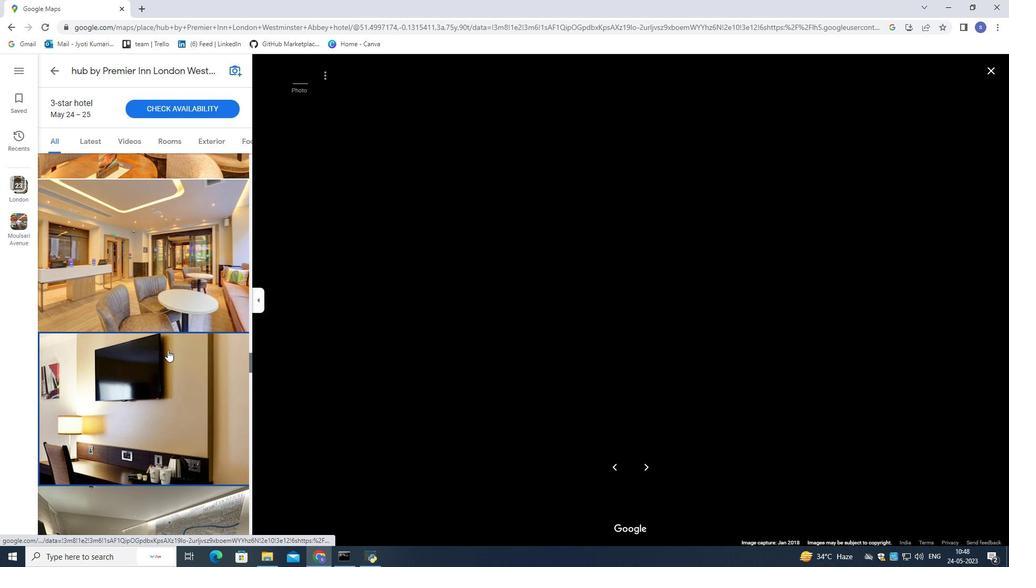 
Action: Mouse scrolled (169, 336) with delta (0, 0)
Screenshot: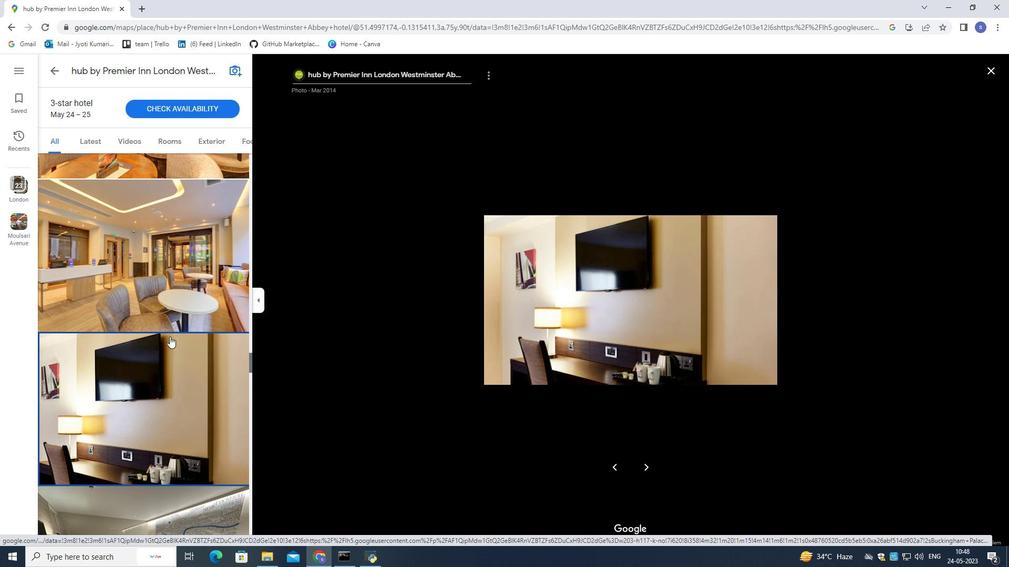 
Action: Mouse scrolled (169, 336) with delta (0, 0)
Screenshot: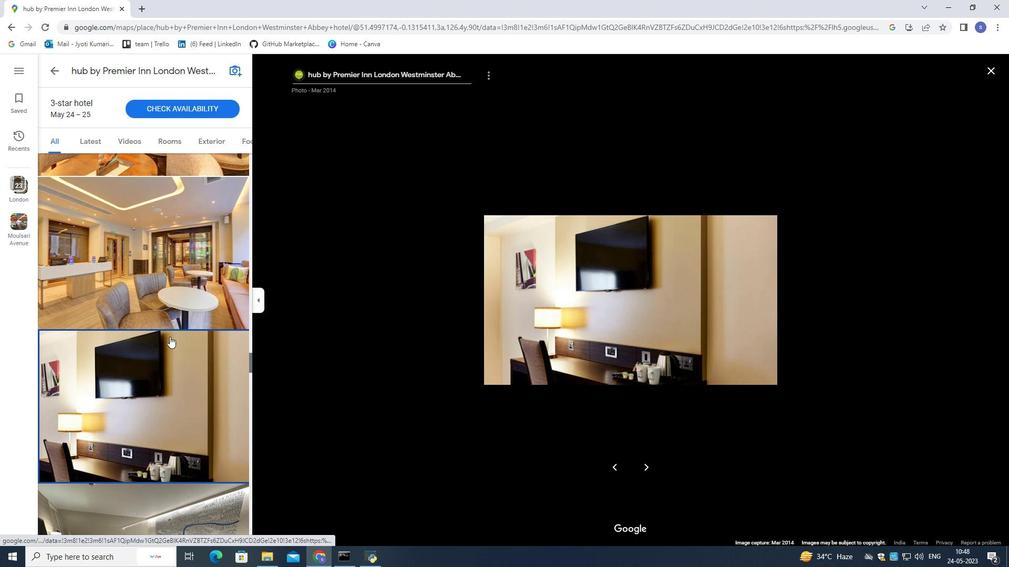
Action: Mouse scrolled (169, 336) with delta (0, 0)
Screenshot: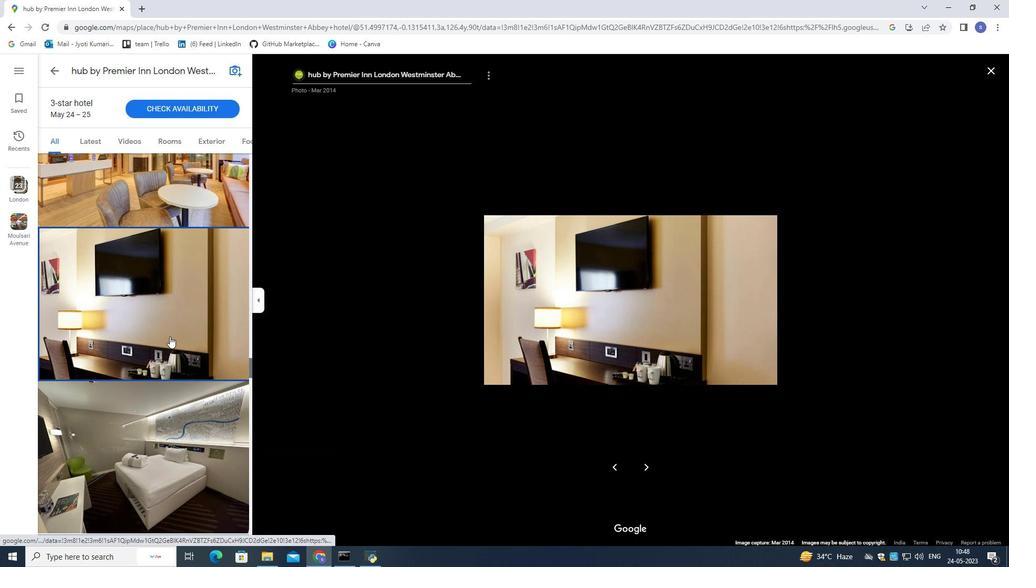
Action: Mouse scrolled (169, 336) with delta (0, 0)
Screenshot: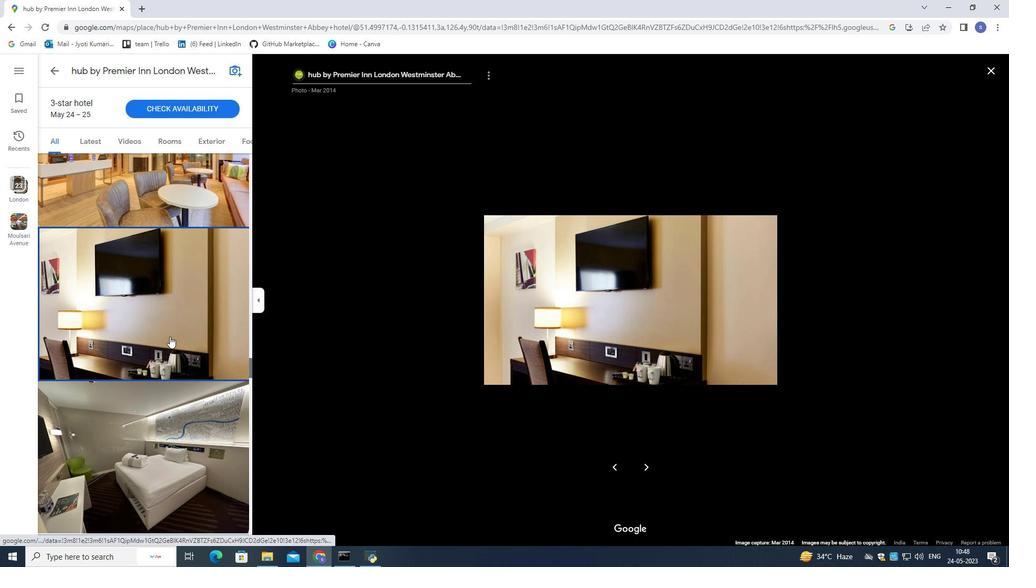 
Action: Mouse scrolled (169, 336) with delta (0, 0)
Screenshot: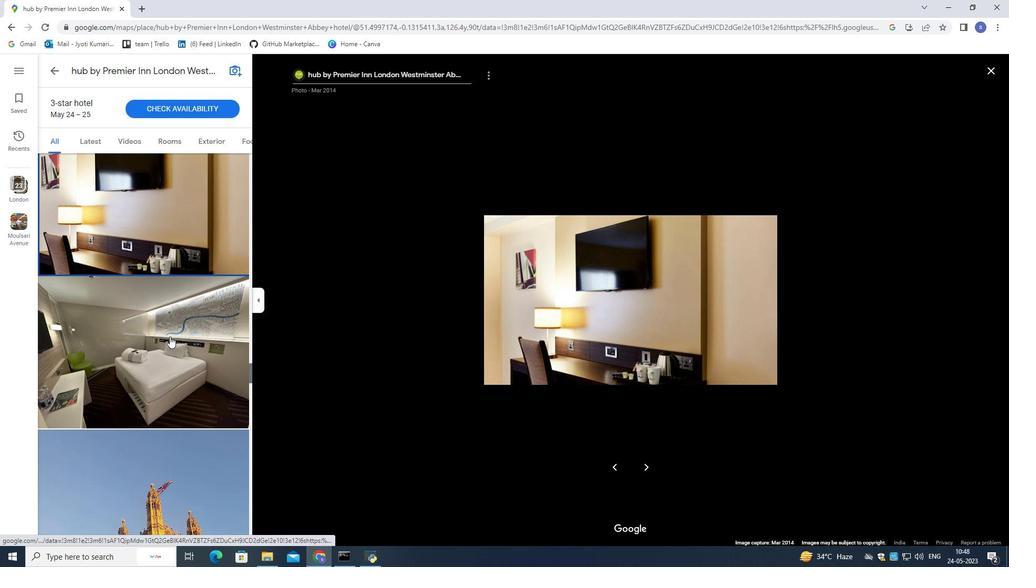 
Action: Mouse scrolled (169, 336) with delta (0, 0)
Screenshot: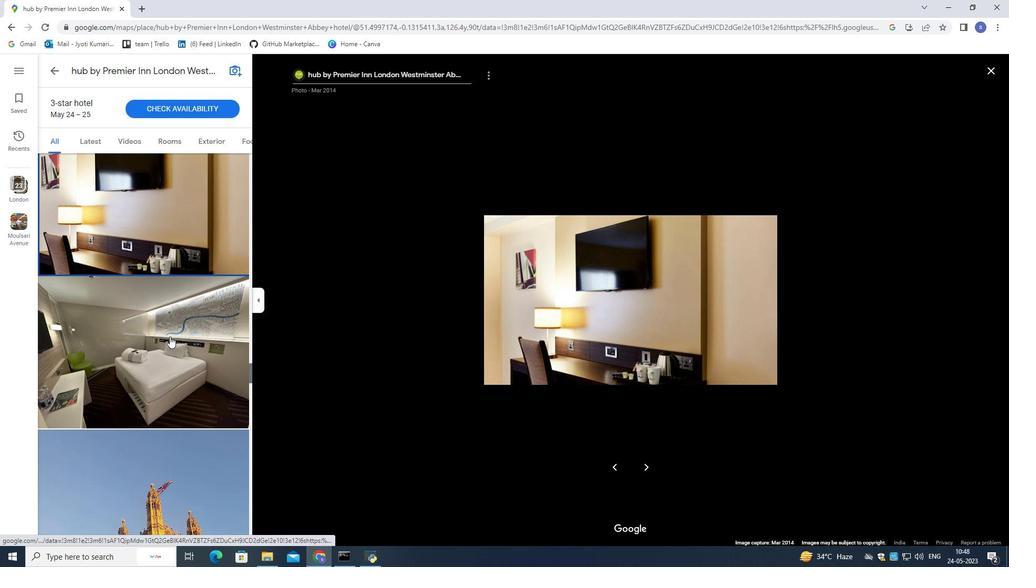 
Action: Mouse scrolled (169, 336) with delta (0, 0)
Screenshot: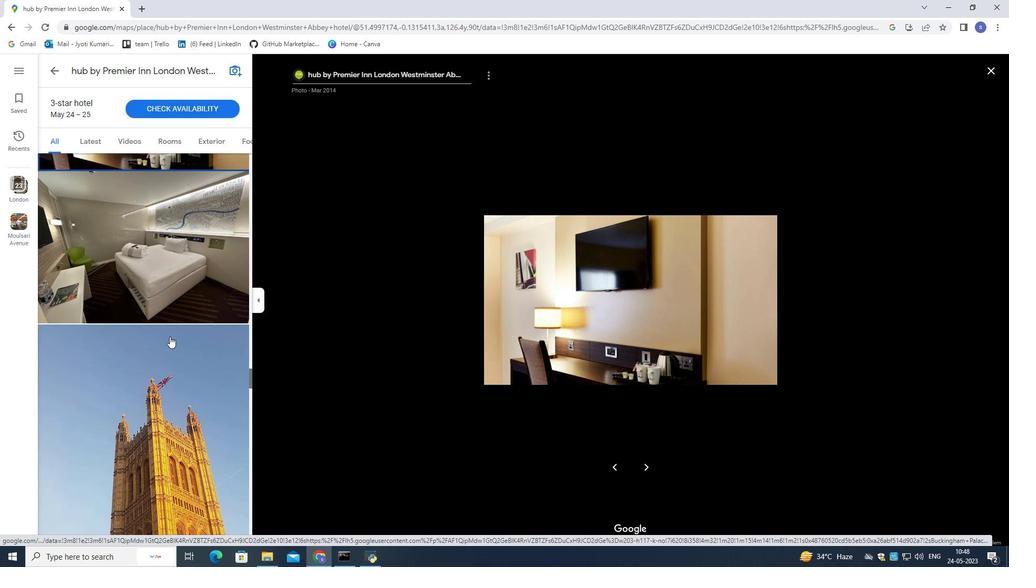 
Action: Mouse scrolled (169, 336) with delta (0, 0)
Screenshot: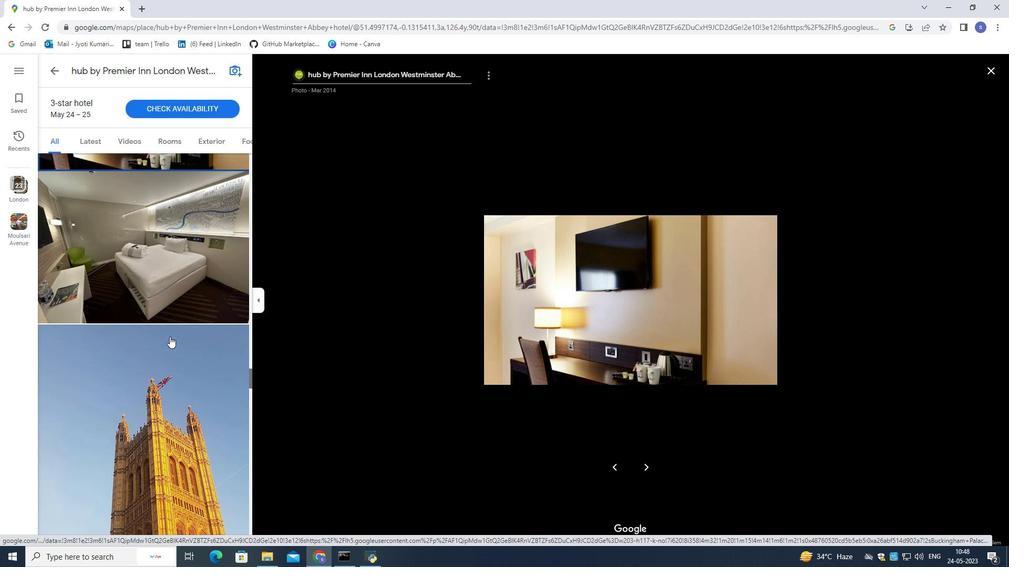 
Action: Mouse pressed left at (169, 336)
Screenshot: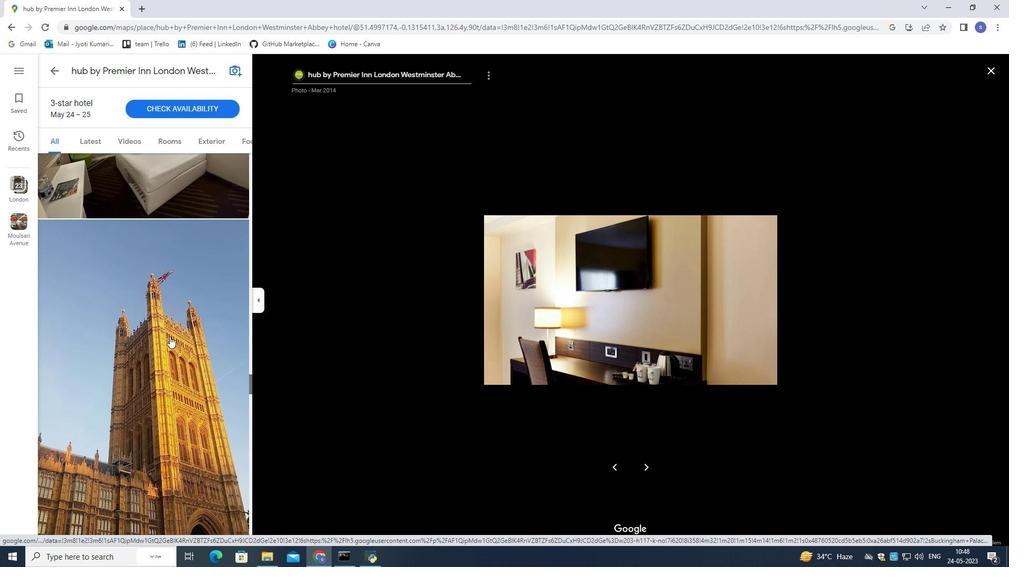 
Action: Mouse moved to (591, 374)
Screenshot: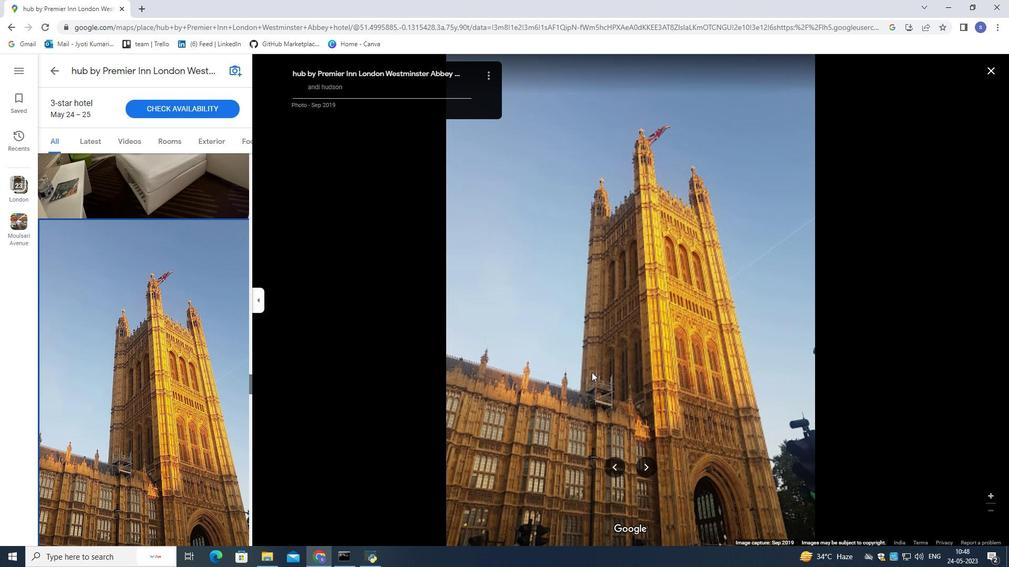 
Action: Mouse scrolled (591, 375) with delta (0, 0)
Screenshot: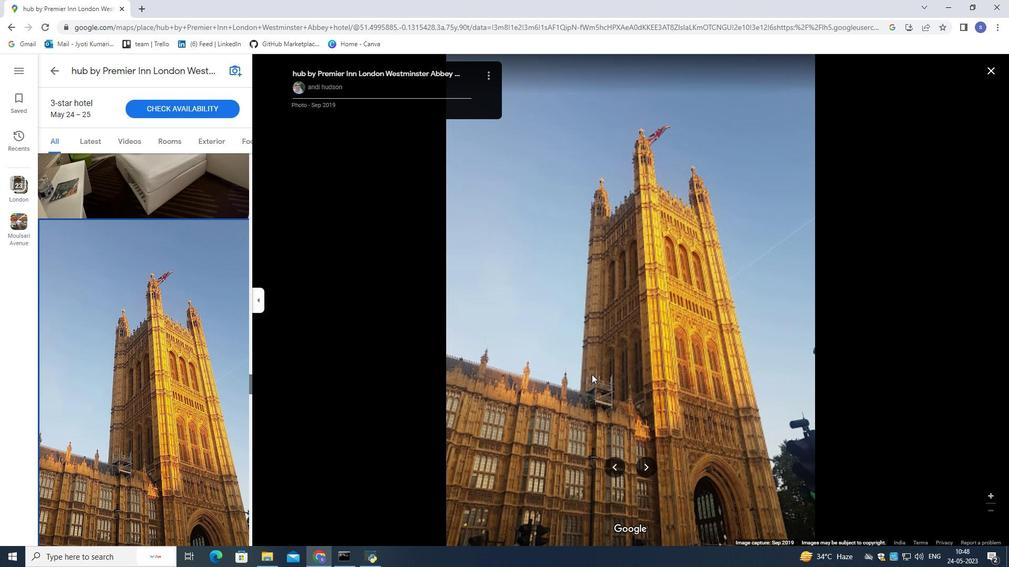 
Action: Mouse scrolled (591, 375) with delta (0, 0)
Screenshot: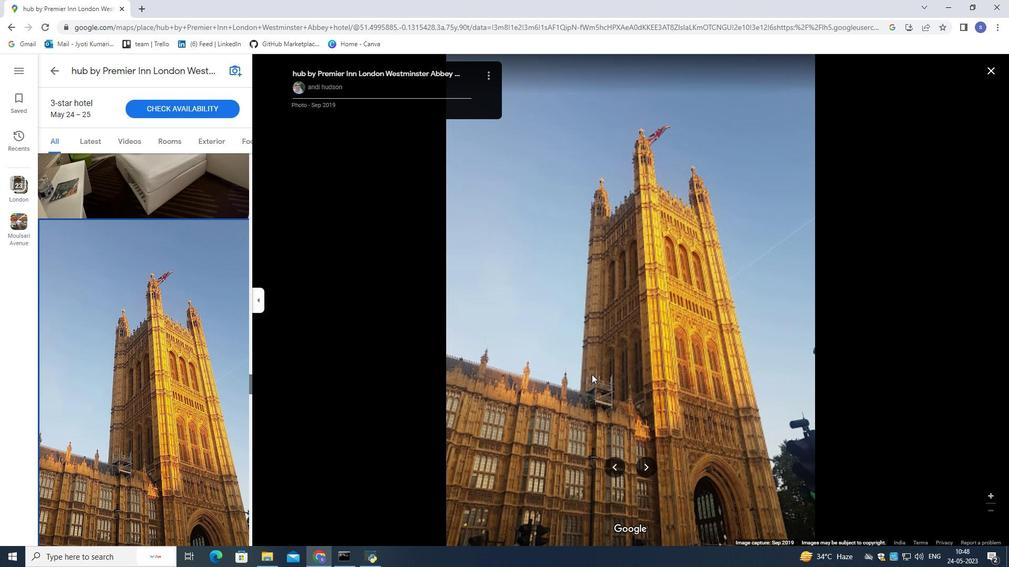 
Action: Mouse scrolled (591, 375) with delta (0, 0)
Screenshot: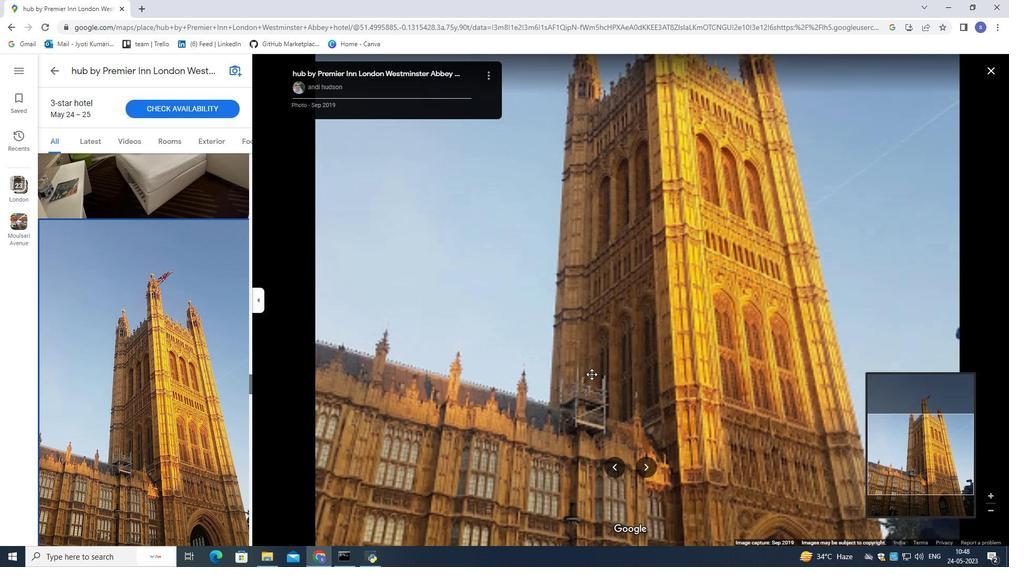 
Action: Mouse scrolled (591, 375) with delta (0, 0)
Screenshot: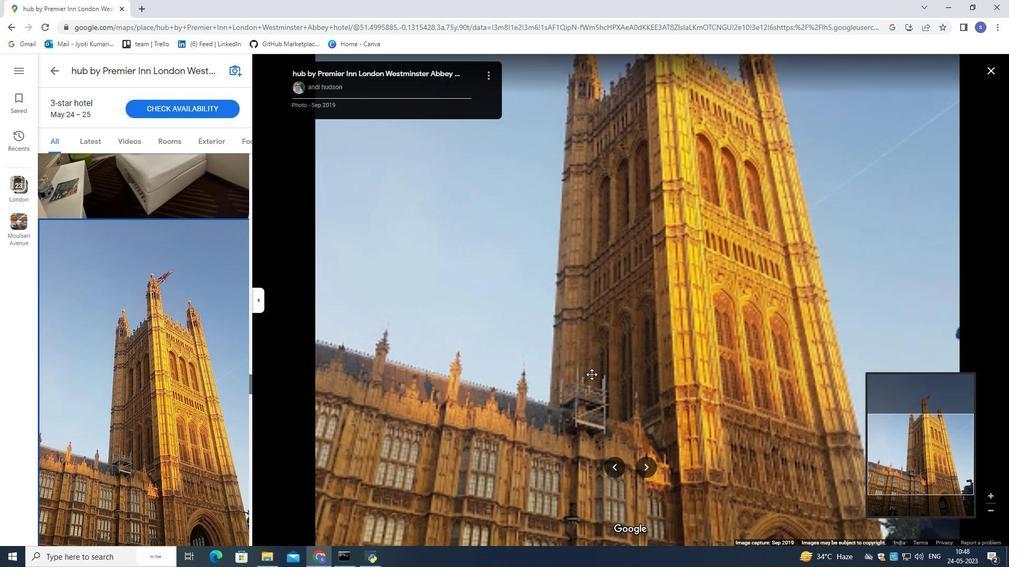 
Action: Mouse moved to (731, 307)
Screenshot: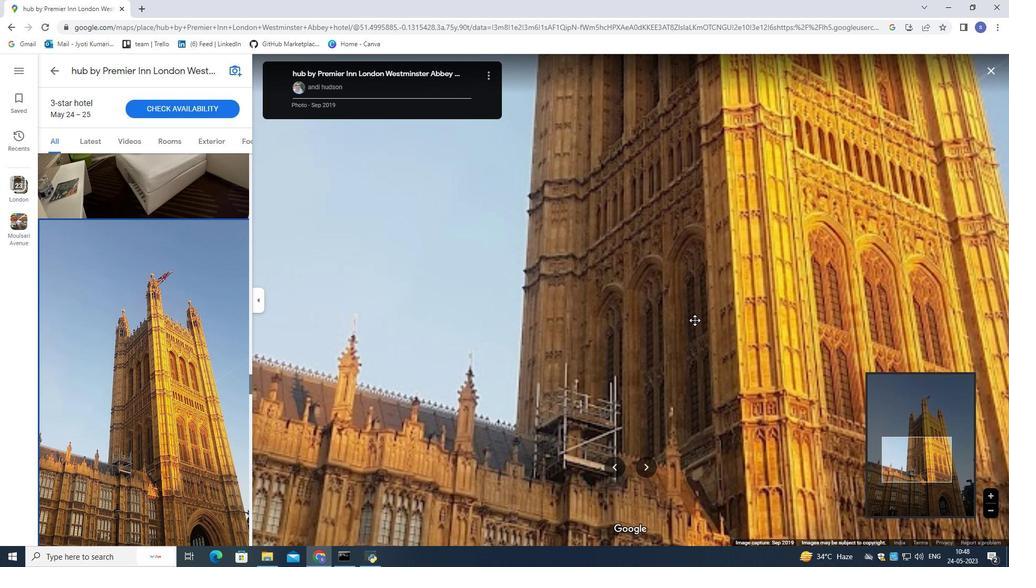 
Action: Mouse pressed left at (731, 307)
Screenshot: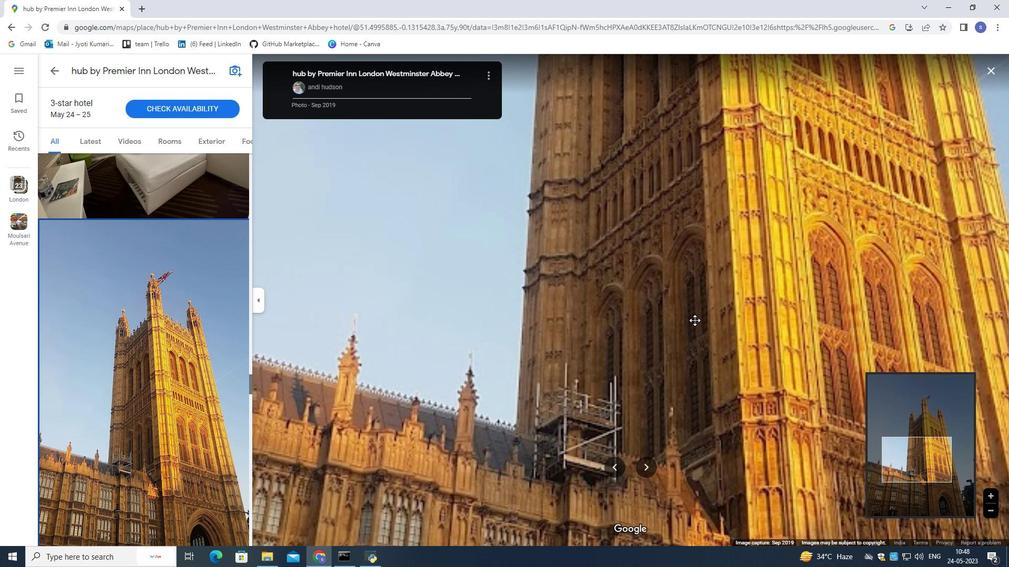 
Action: Mouse moved to (612, 268)
Screenshot: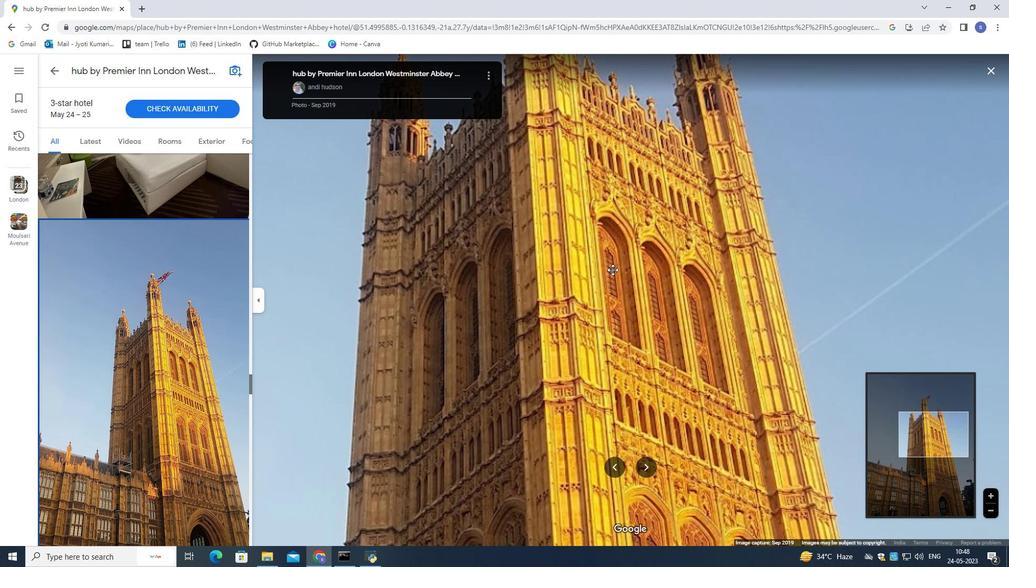 
Action: Mouse pressed left at (612, 268)
Screenshot: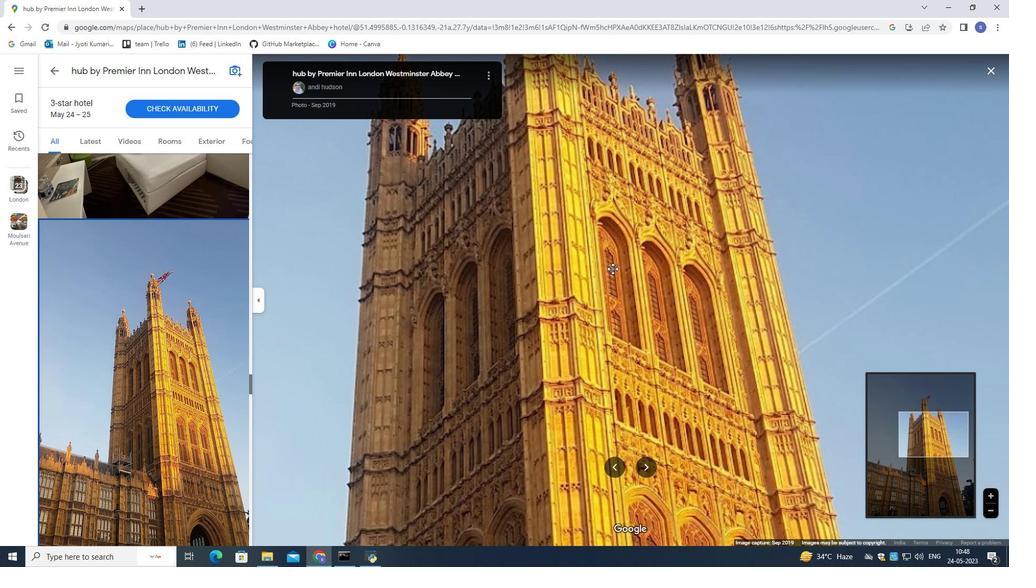 
Action: Mouse moved to (732, 451)
Screenshot: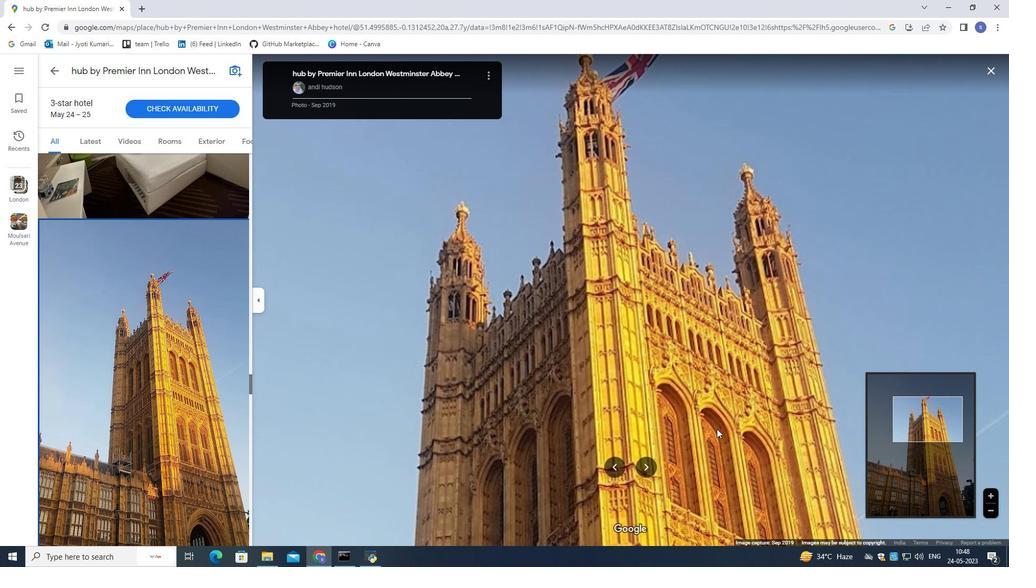 
Action: Mouse pressed left at (732, 451)
Screenshot: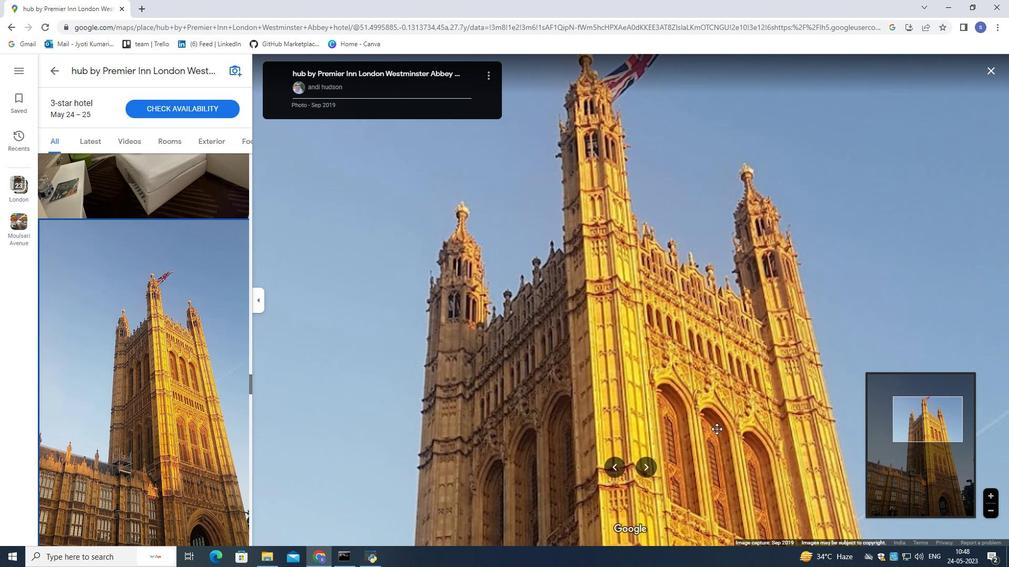 
Action: Mouse moved to (754, 375)
Screenshot: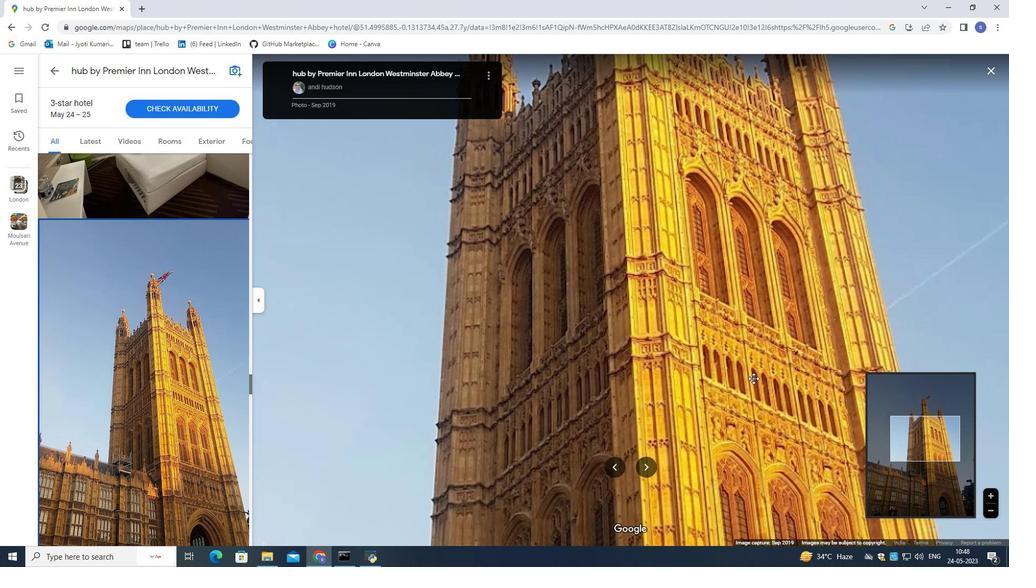 
Action: Mouse scrolled (754, 374) with delta (0, 0)
Screenshot: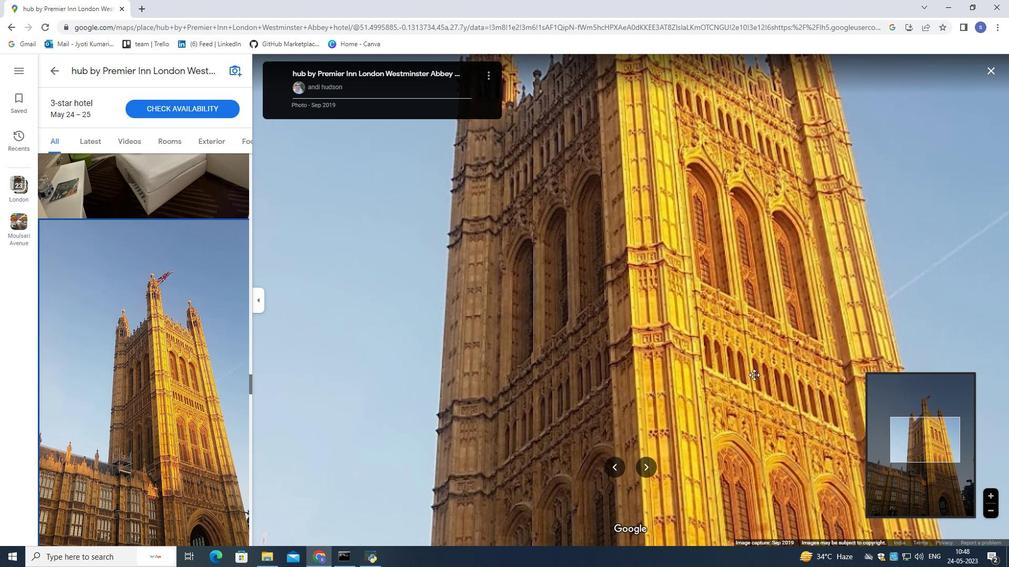 
Action: Mouse scrolled (754, 374) with delta (0, 0)
Screenshot: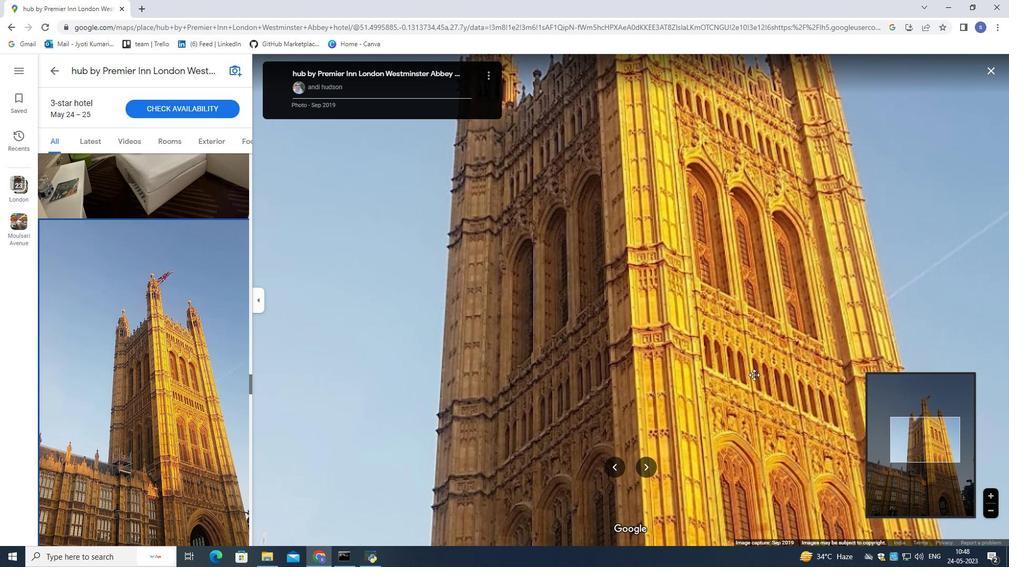 
Action: Mouse scrolled (754, 374) with delta (0, 0)
Screenshot: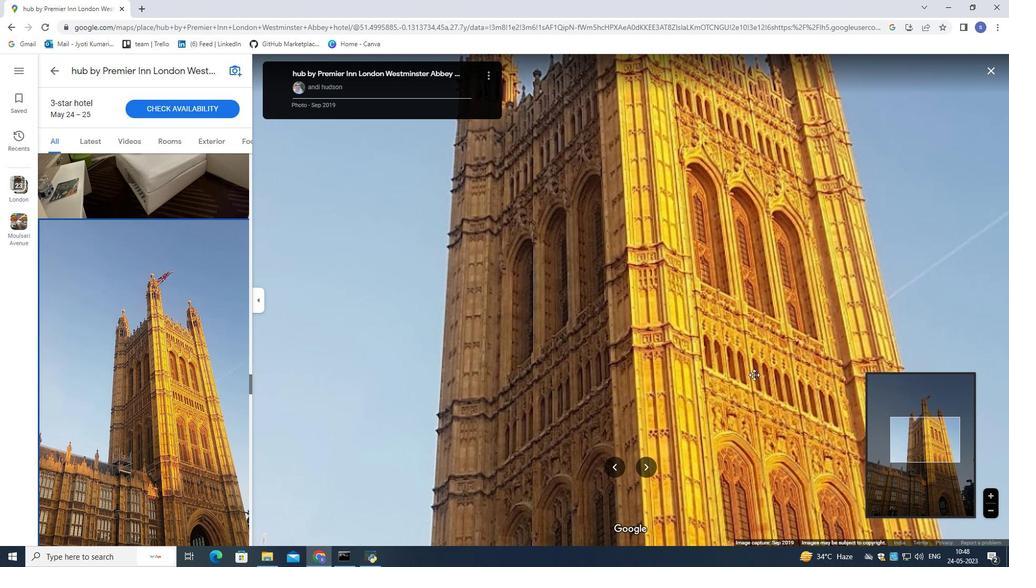 
Action: Mouse scrolled (754, 374) with delta (0, 0)
Screenshot: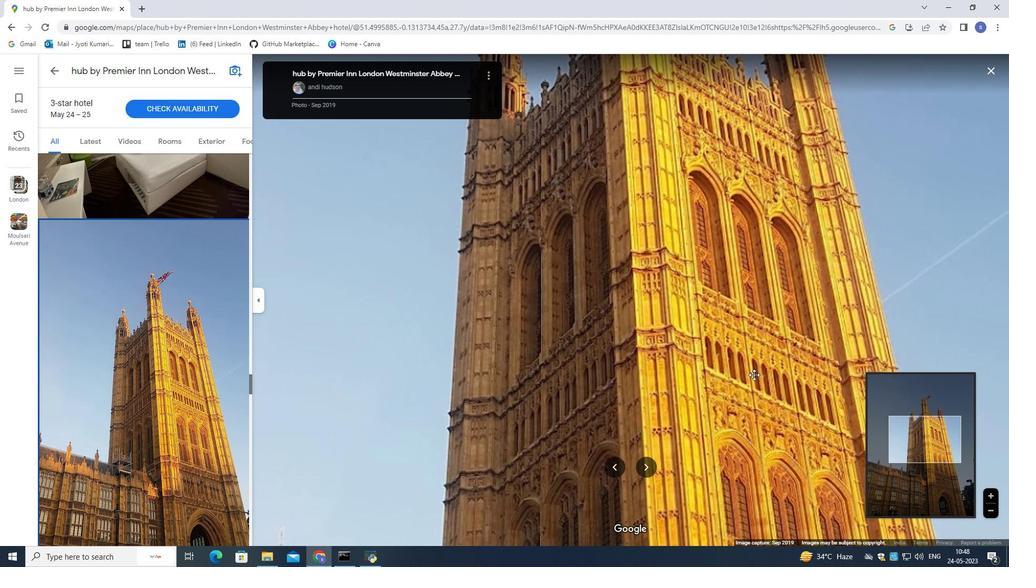 
Action: Mouse scrolled (754, 374) with delta (0, 0)
Screenshot: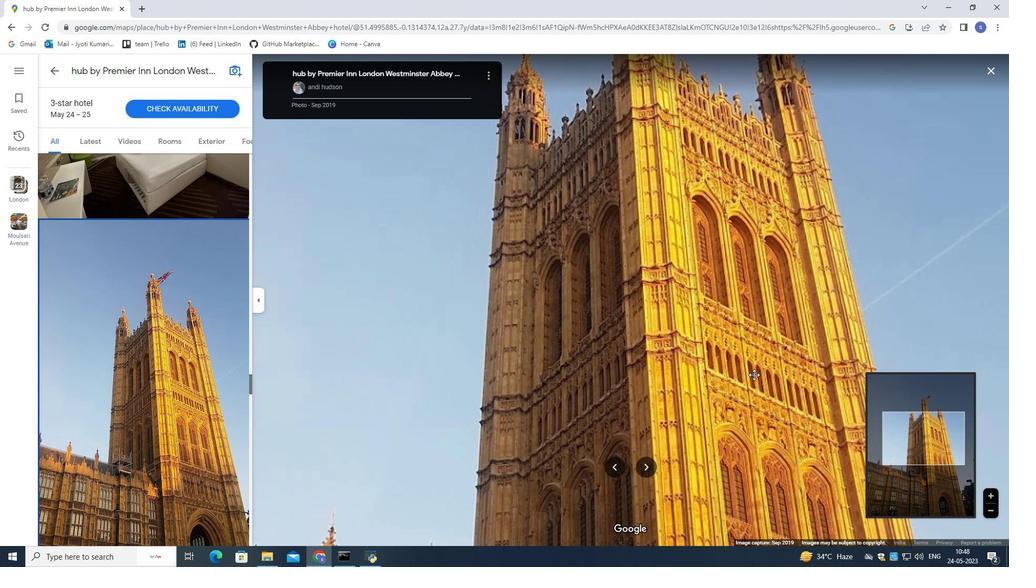 
Action: Mouse scrolled (754, 374) with delta (0, 0)
Screenshot: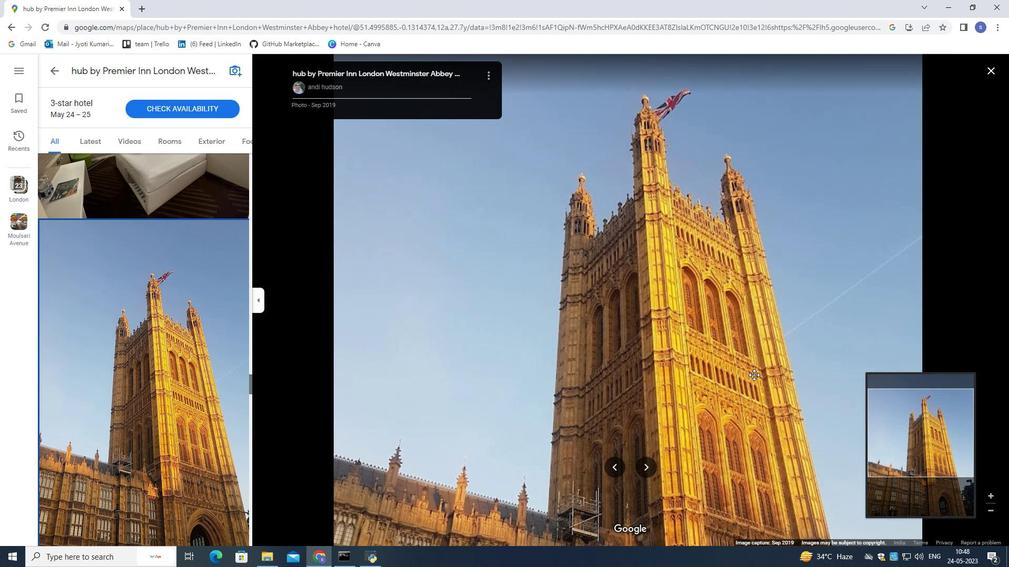 
Action: Mouse scrolled (754, 374) with delta (0, 0)
Screenshot: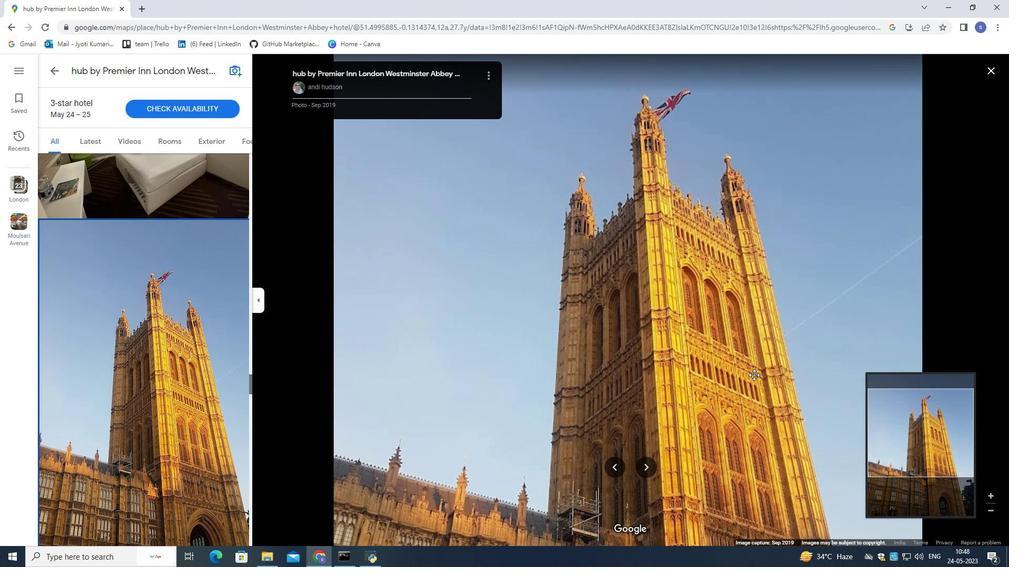 
Action: Mouse scrolled (754, 374) with delta (0, 0)
Screenshot: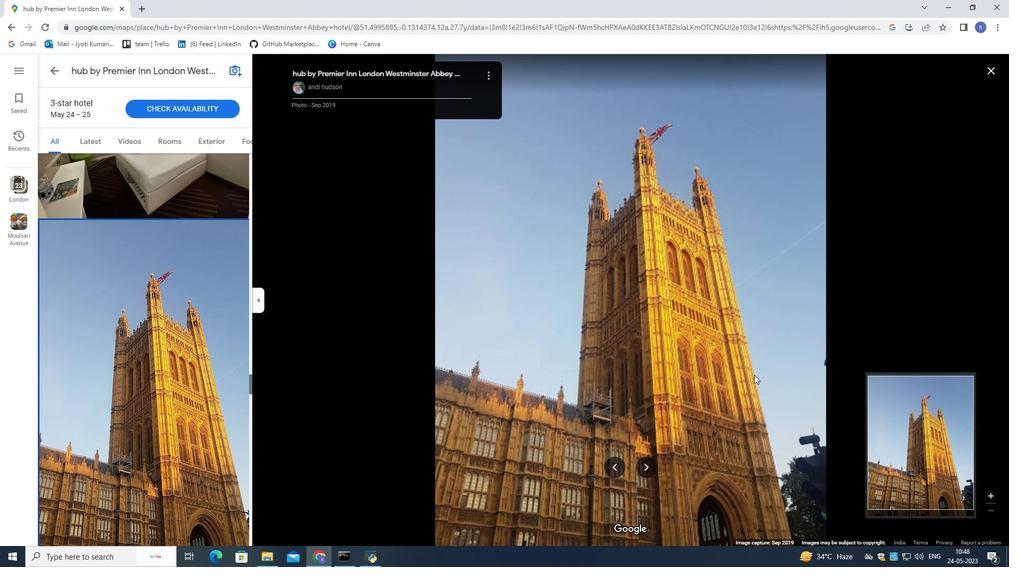 
Action: Mouse scrolled (754, 374) with delta (0, 0)
Screenshot: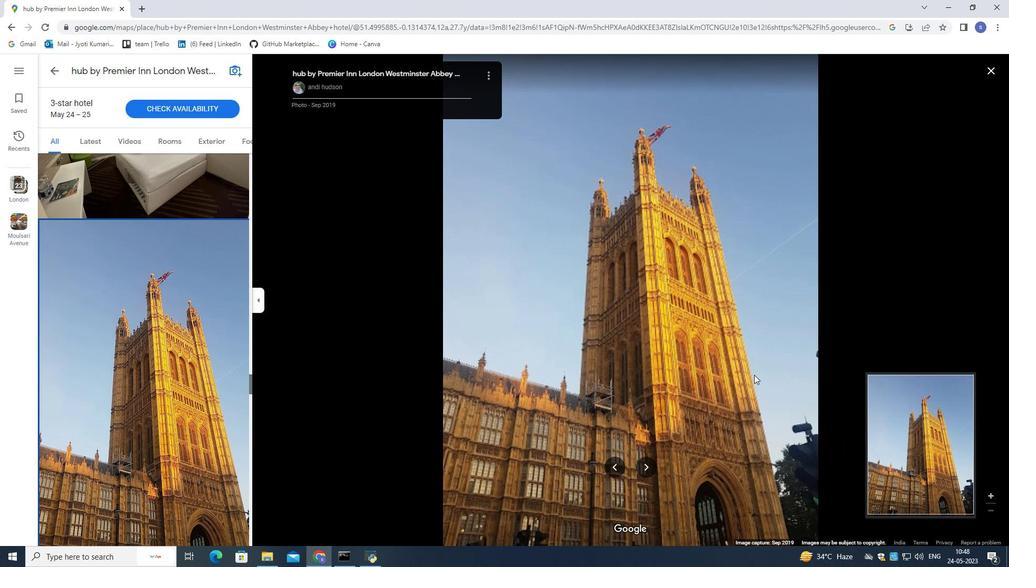 
Action: Mouse scrolled (754, 374) with delta (0, 0)
Screenshot: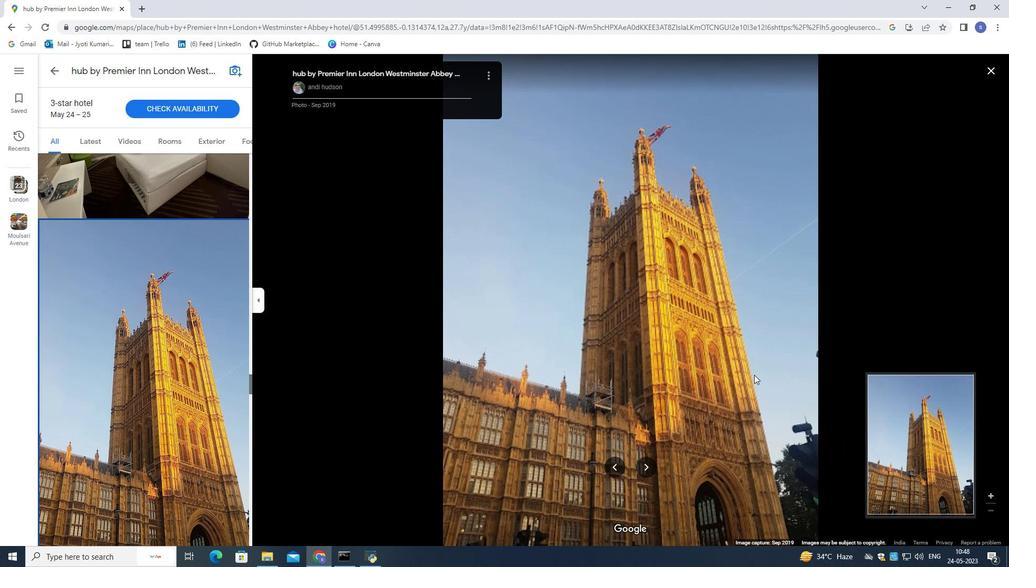 
Action: Mouse moved to (187, 332)
Screenshot: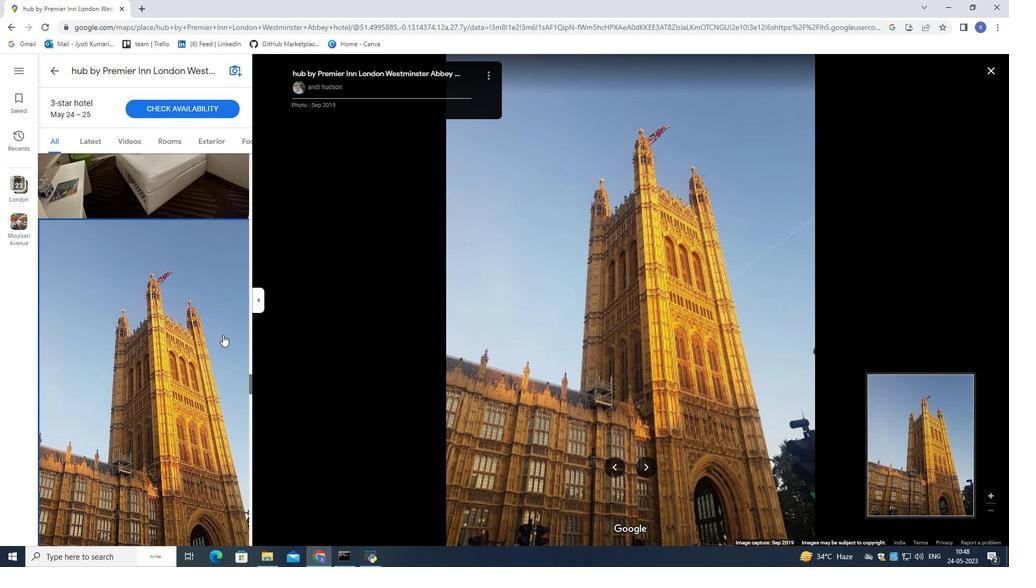 
Action: Mouse scrolled (187, 331) with delta (0, 0)
Screenshot: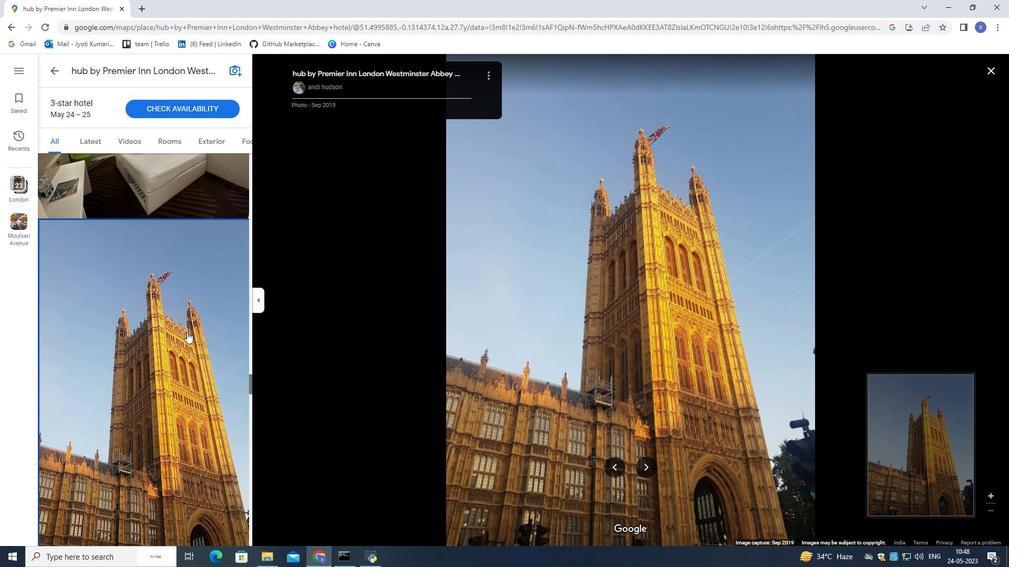 
Action: Mouse scrolled (187, 331) with delta (0, 0)
Screenshot: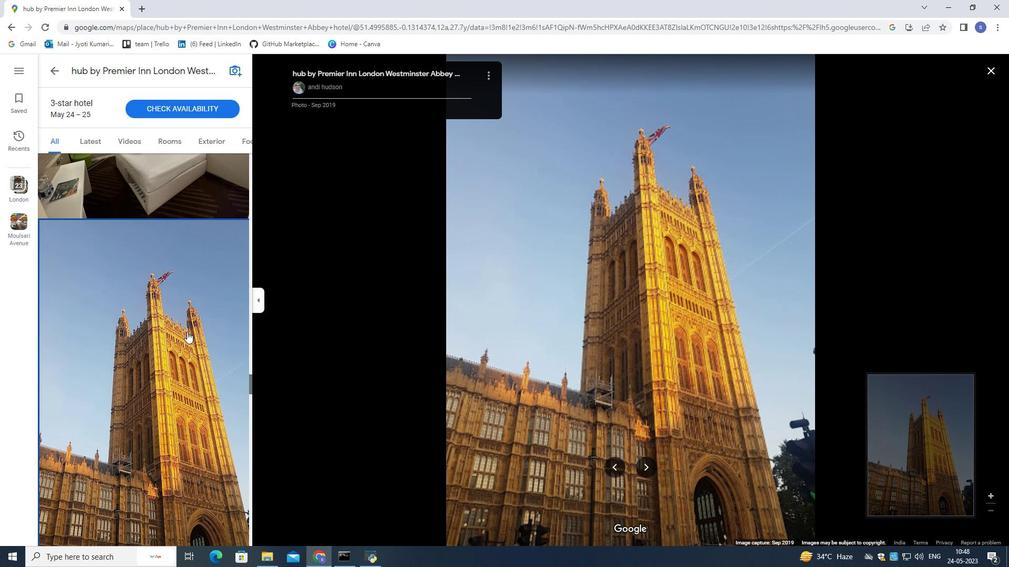 
Action: Mouse scrolled (187, 331) with delta (0, 0)
Screenshot: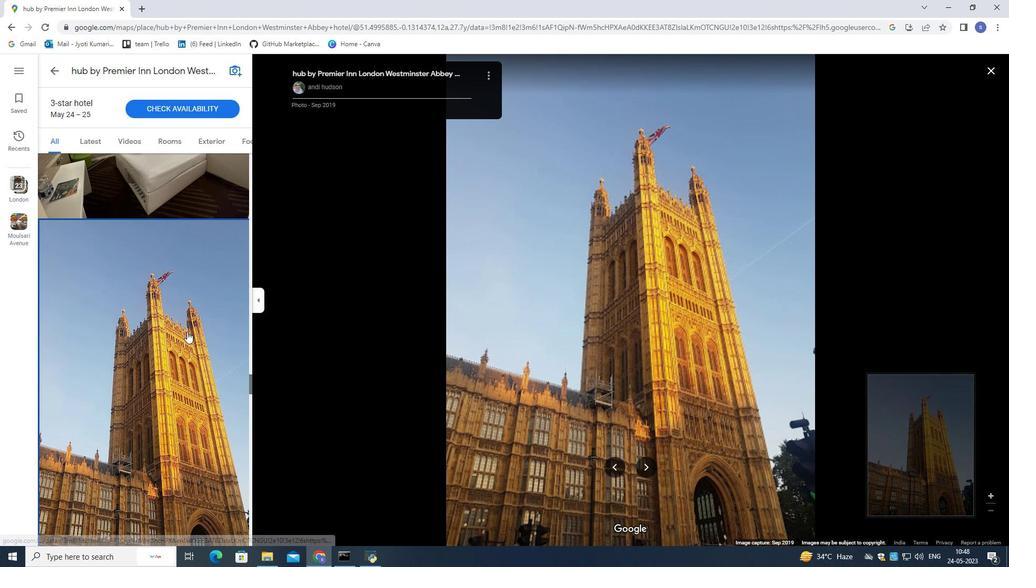 
Action: Mouse scrolled (187, 331) with delta (0, 0)
Screenshot: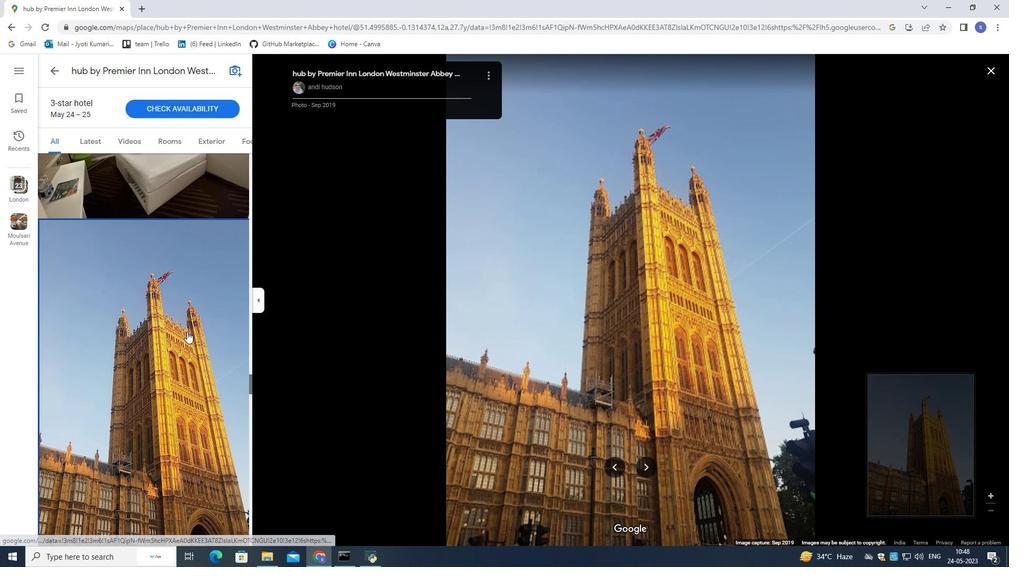 
Action: Mouse moved to (186, 331)
Screenshot: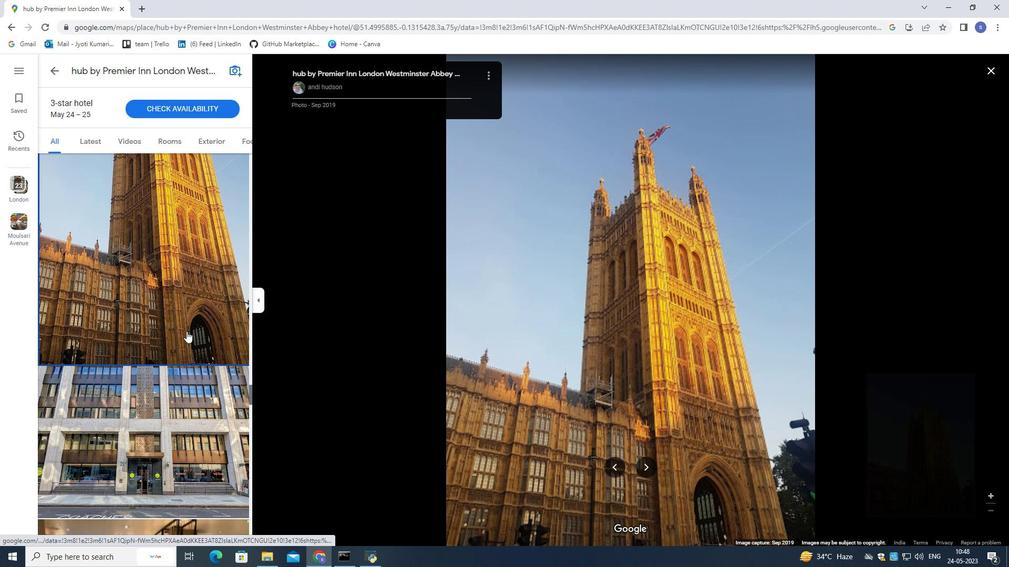 
Action: Mouse scrolled (186, 330) with delta (0, 0)
Screenshot: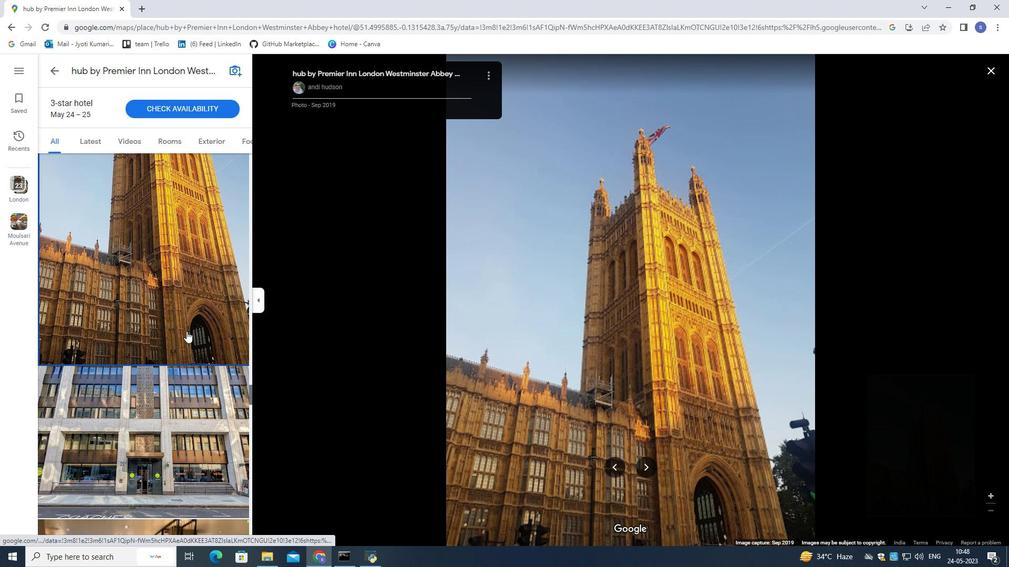 
Action: Mouse scrolled (186, 330) with delta (0, 0)
Screenshot: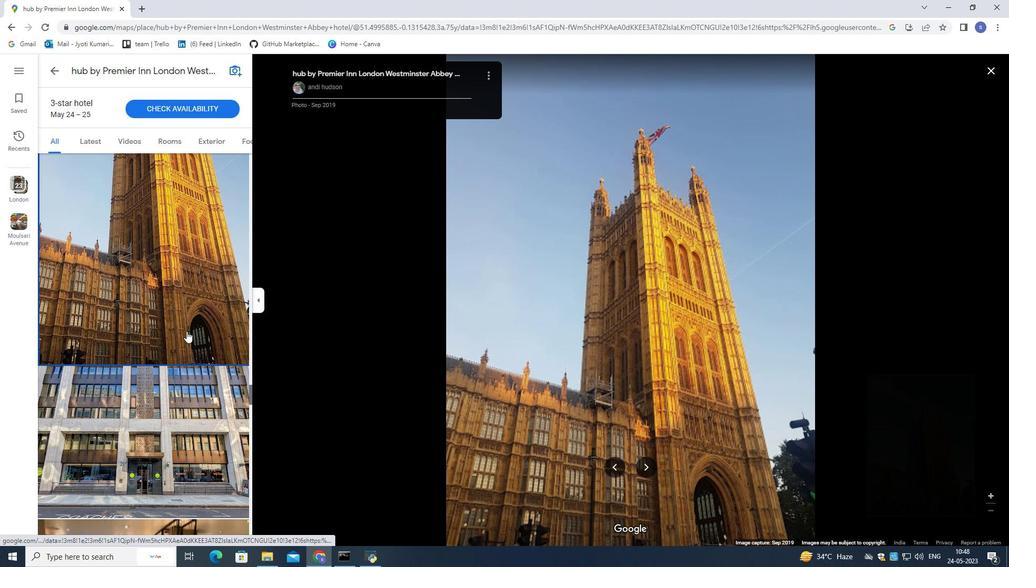 
Action: Mouse scrolled (186, 330) with delta (0, 0)
Screenshot: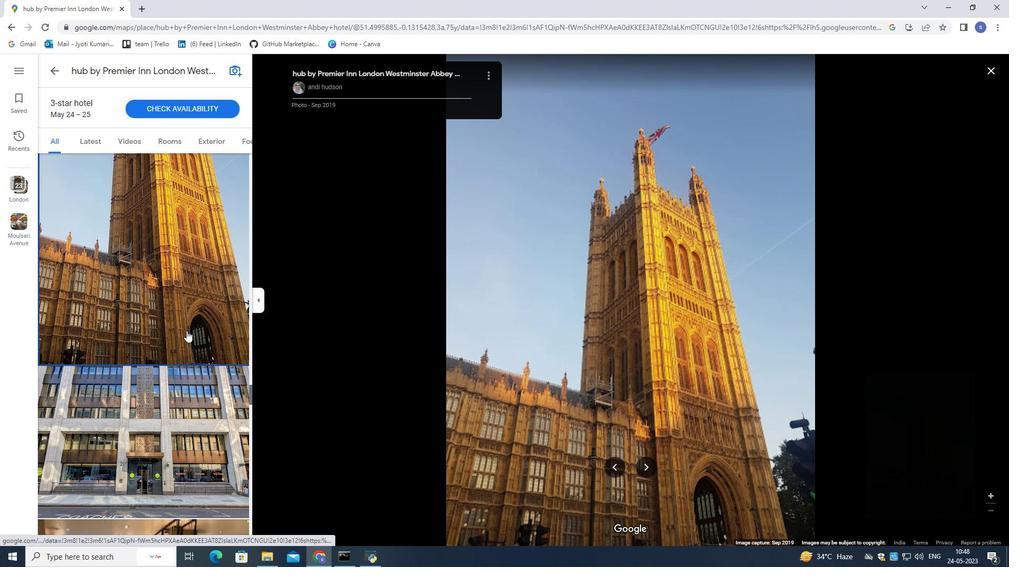 
Action: Mouse scrolled (186, 330) with delta (0, 0)
Screenshot: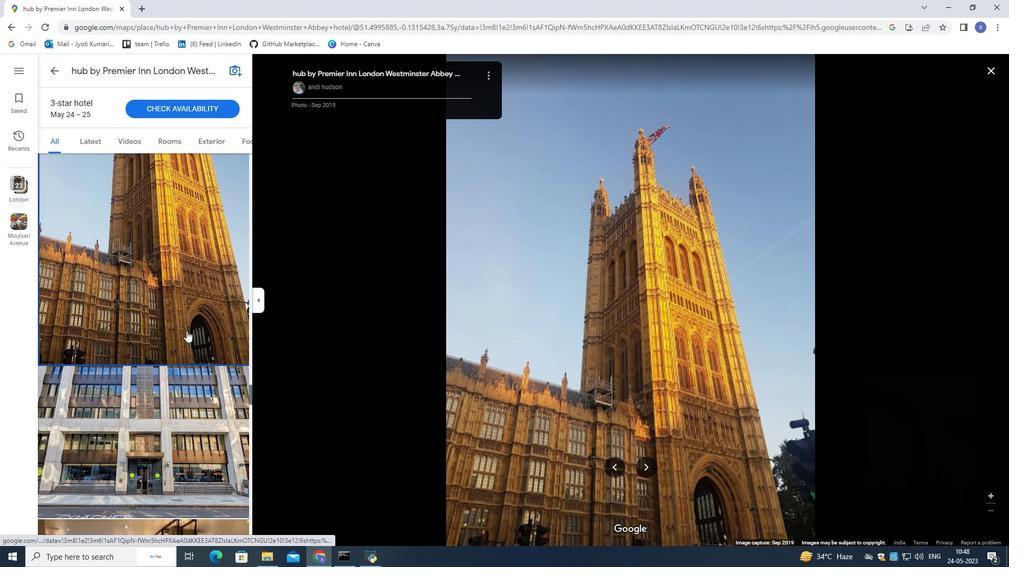 
Action: Mouse moved to (186, 330)
Screenshot: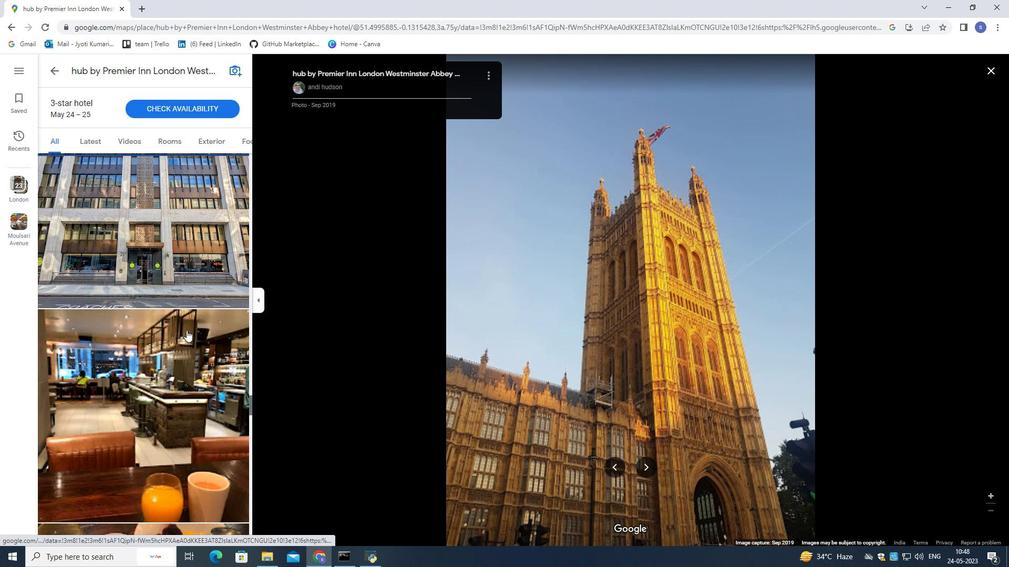 
Action: Mouse scrolled (186, 329) with delta (0, 0)
Screenshot: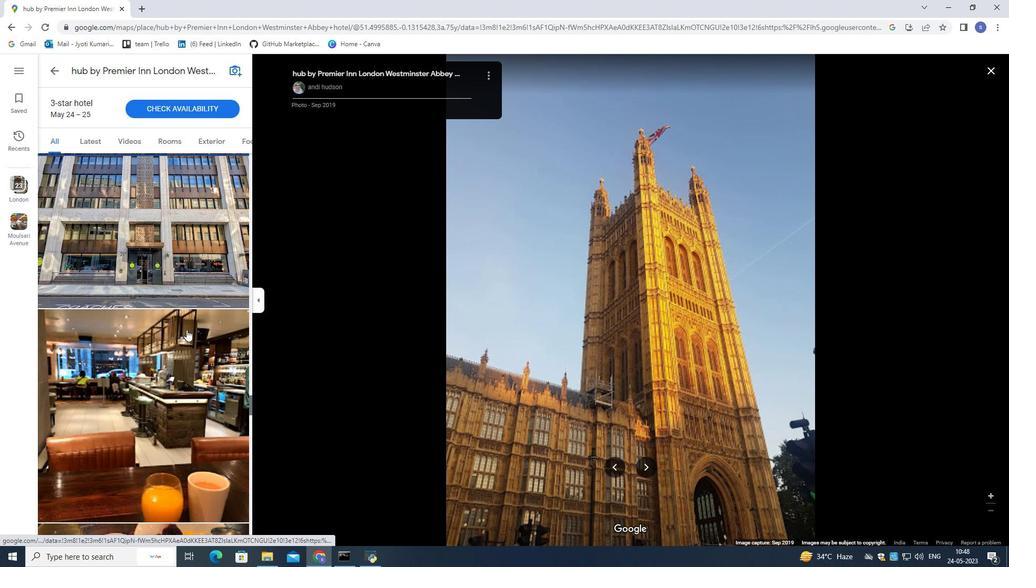 
Action: Mouse scrolled (186, 329) with delta (0, 0)
Screenshot: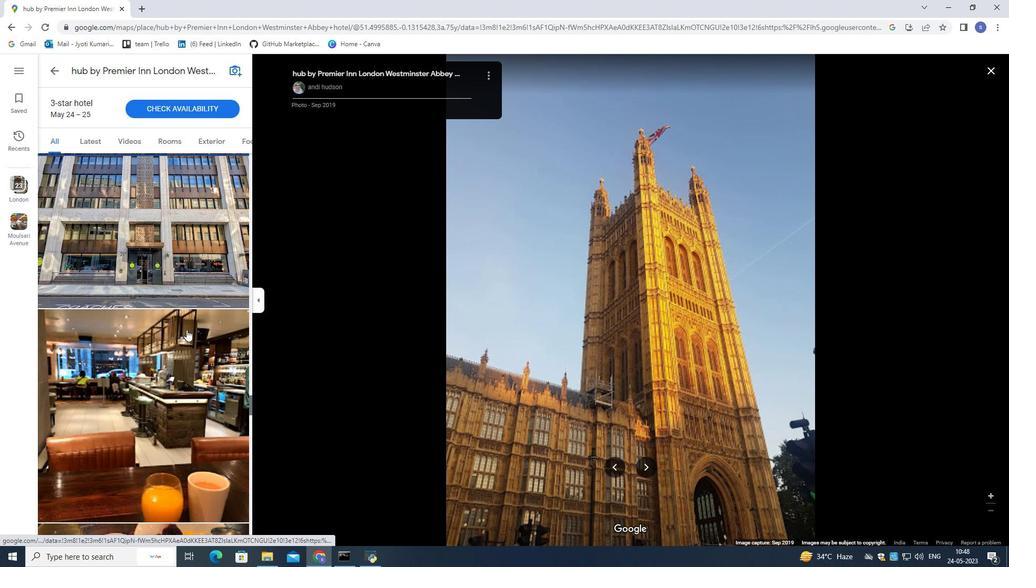 
Action: Mouse scrolled (186, 329) with delta (0, 0)
Screenshot: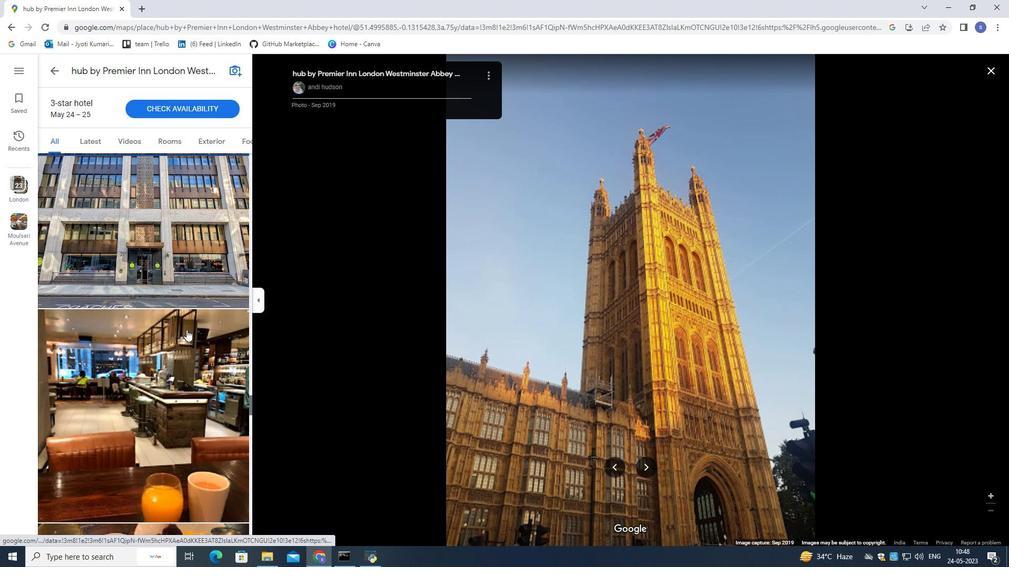 
Action: Mouse scrolled (186, 329) with delta (0, 0)
Screenshot: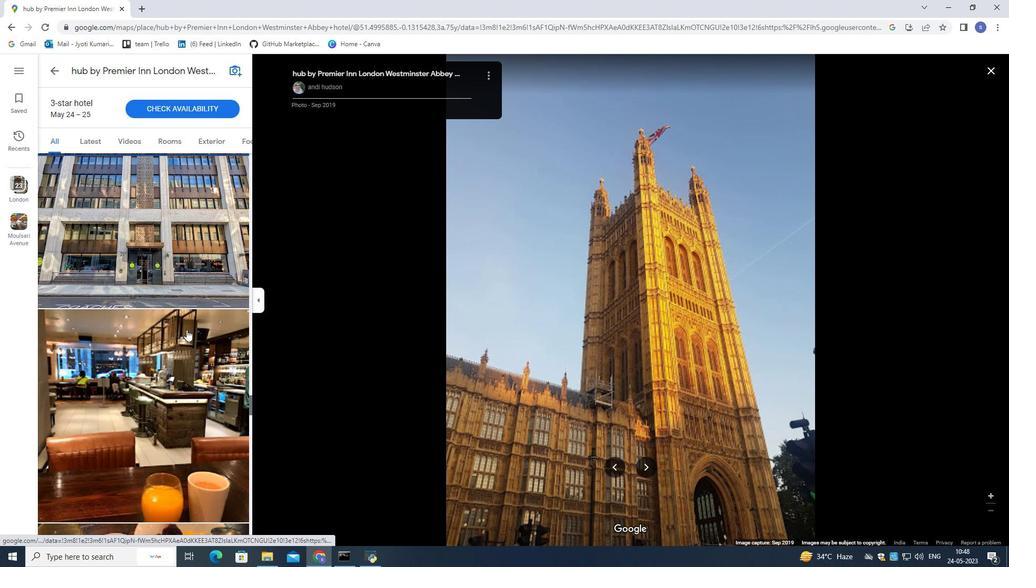 
Action: Mouse moved to (195, 287)
Screenshot: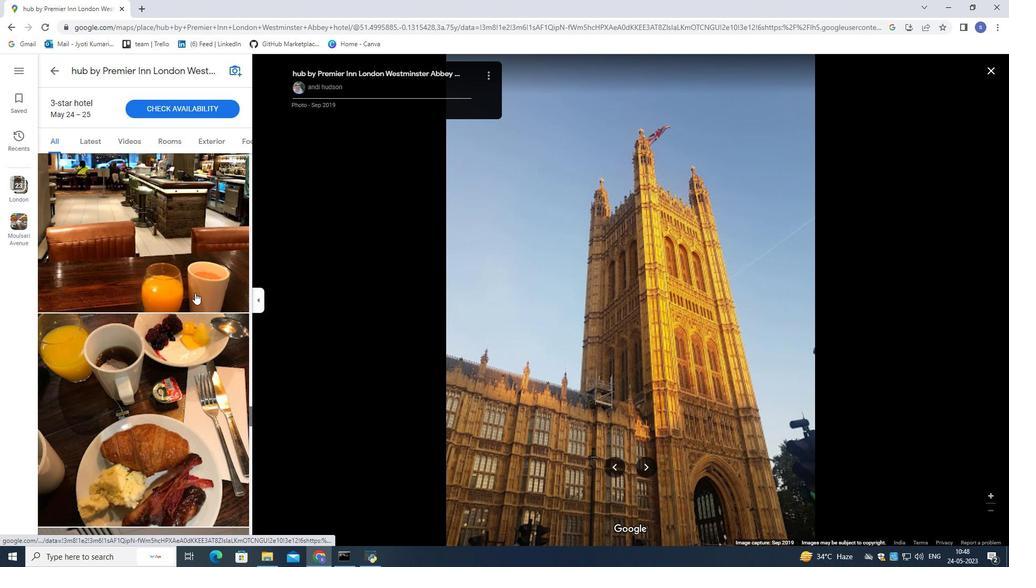 
Action: Mouse pressed left at (195, 287)
Screenshot: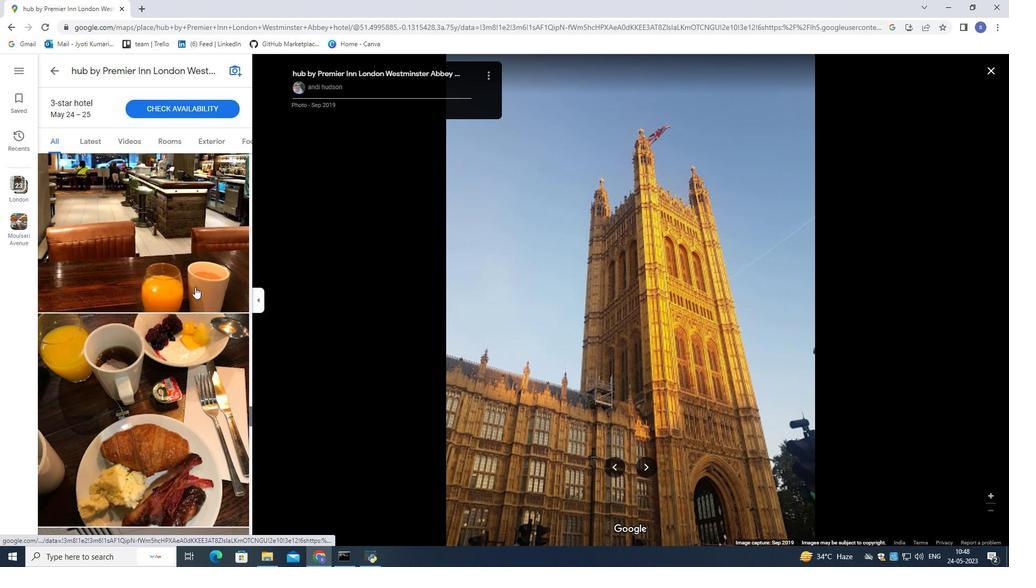 
Action: Mouse moved to (503, 322)
Screenshot: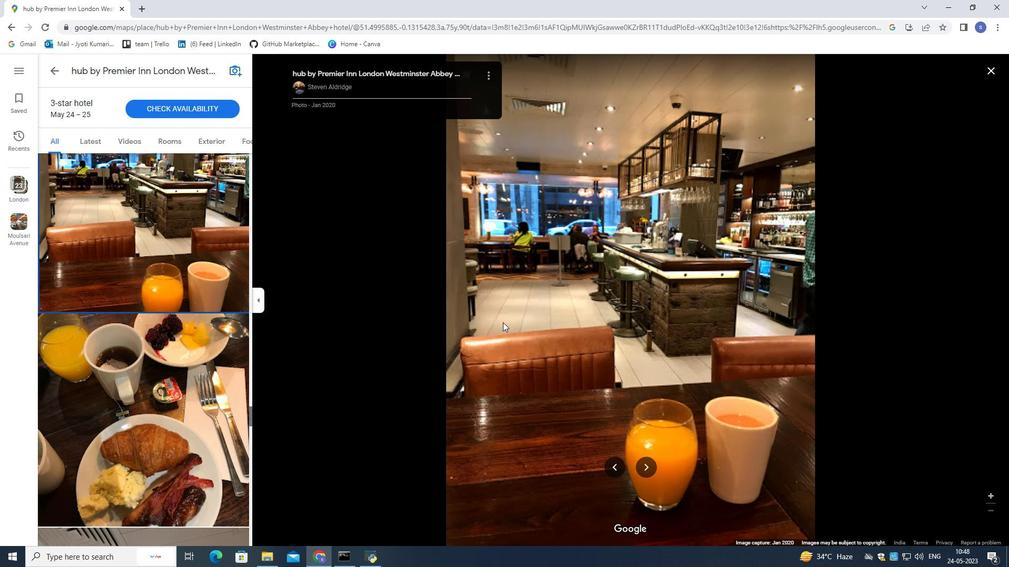 
Action: Mouse scrolled (503, 322) with delta (0, 0)
Screenshot: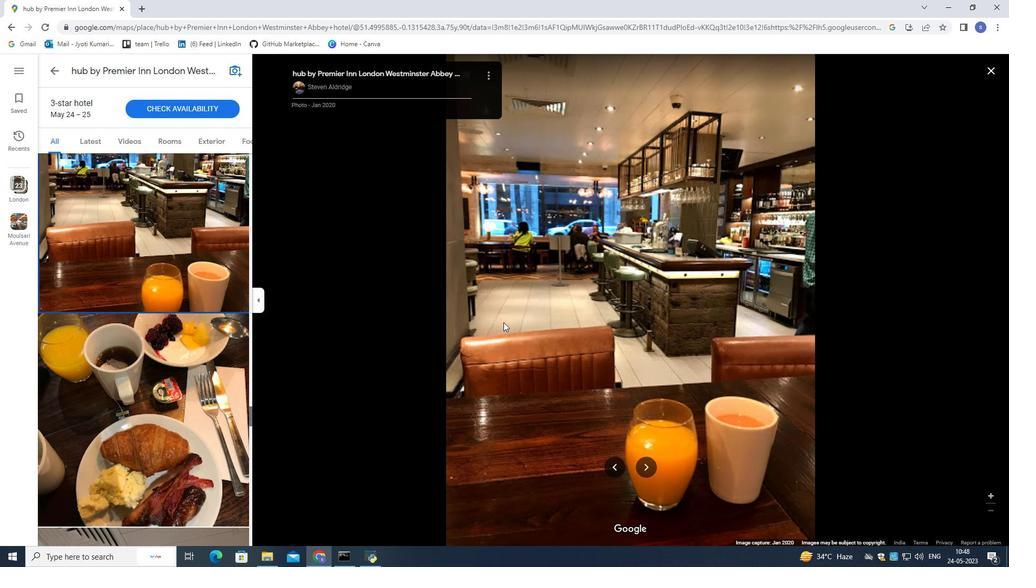 
Action: Mouse scrolled (503, 322) with delta (0, 0)
Screenshot: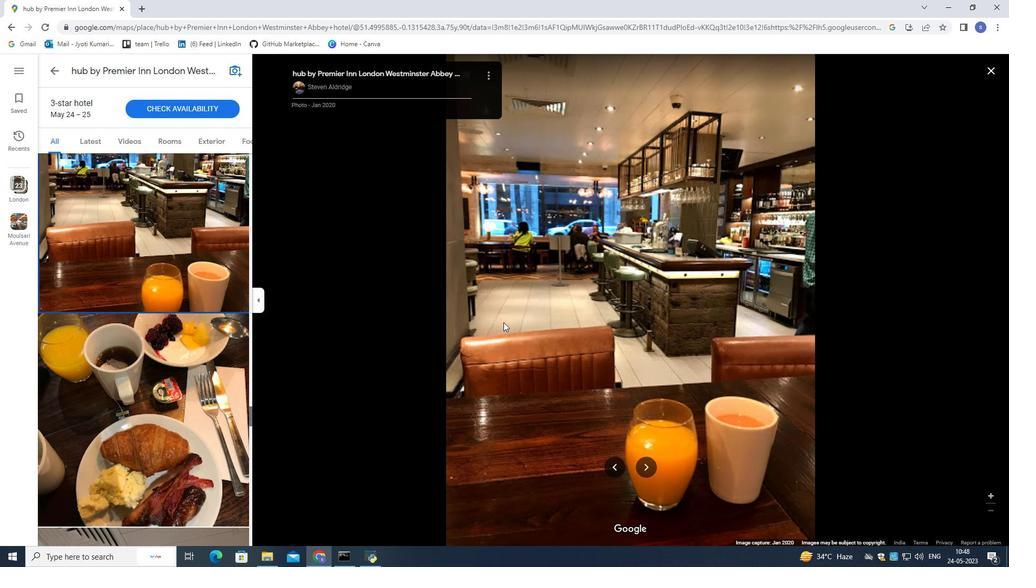 
Action: Mouse scrolled (503, 322) with delta (0, 0)
Screenshot: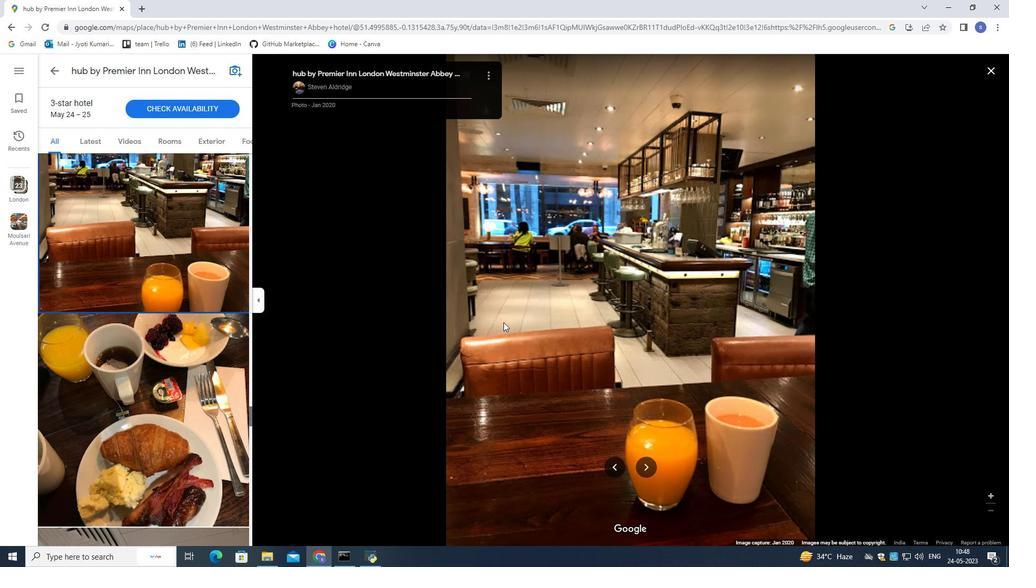 
Action: Mouse moved to (203, 372)
Screenshot: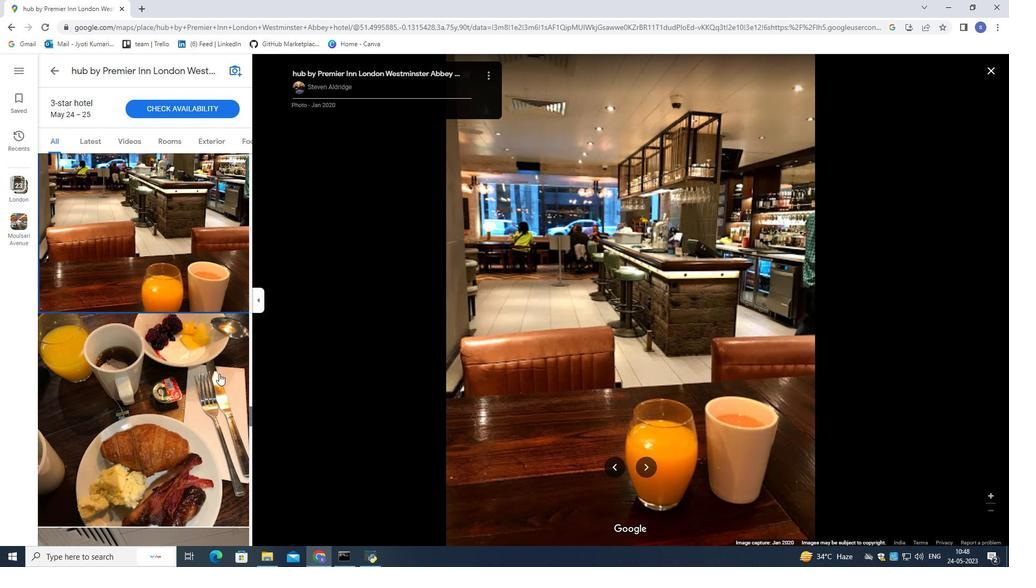 
Action: Mouse pressed left at (203, 372)
Screenshot: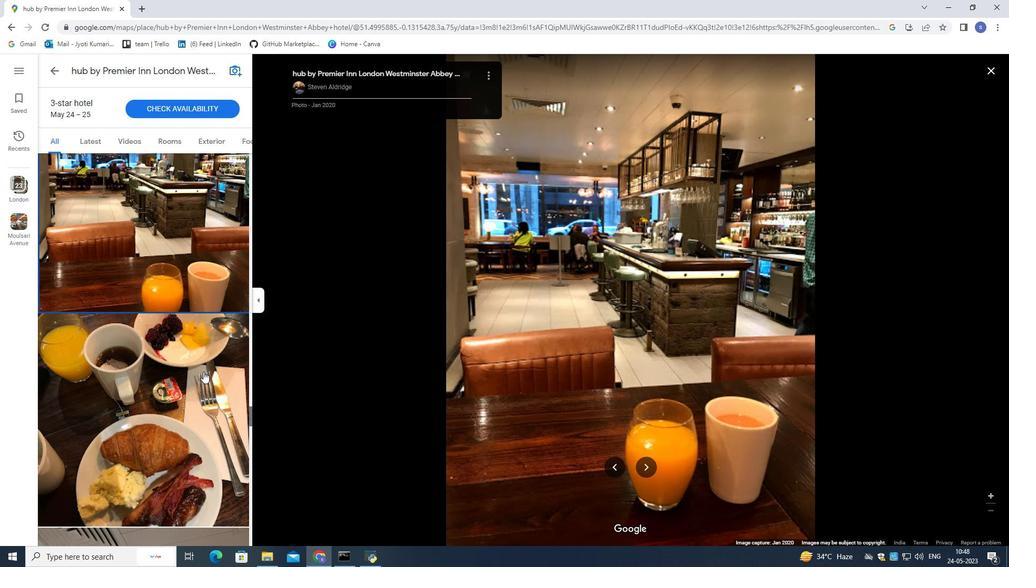 
Action: Mouse moved to (209, 334)
Screenshot: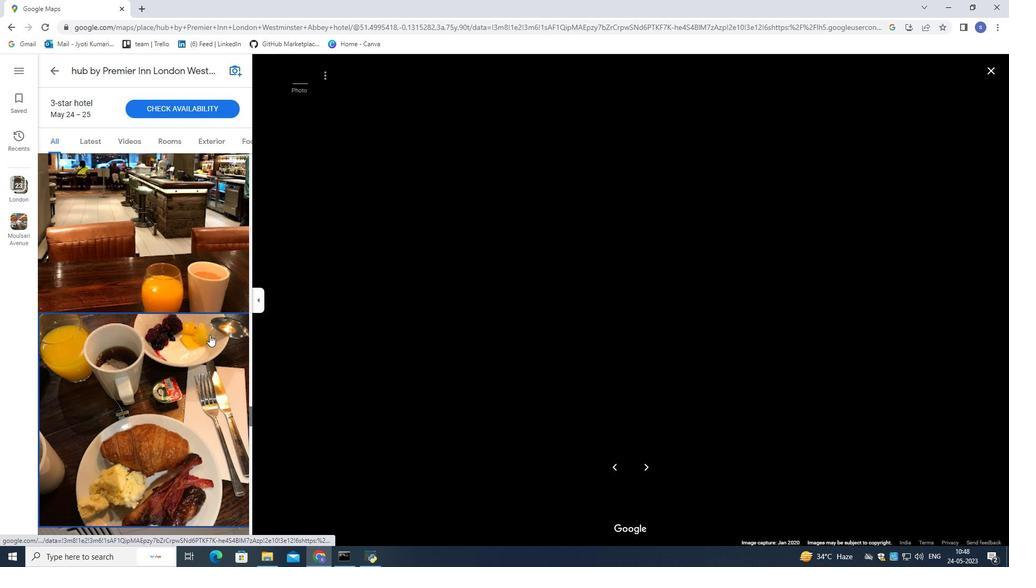 
Action: Mouse scrolled (209, 333) with delta (0, 0)
Screenshot: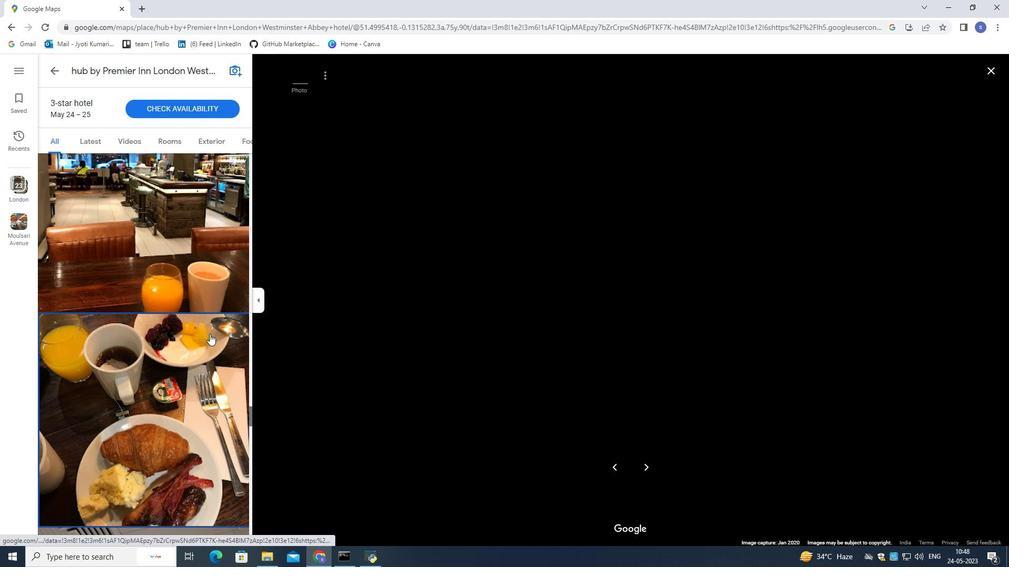 
Action: Mouse scrolled (209, 333) with delta (0, 0)
Screenshot: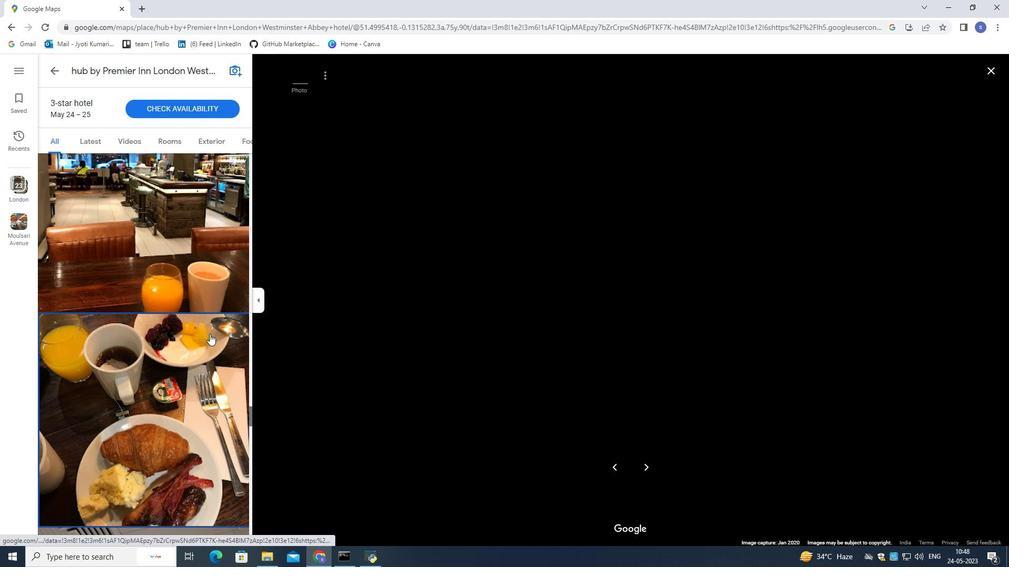 
Action: Mouse scrolled (209, 333) with delta (0, 0)
Screenshot: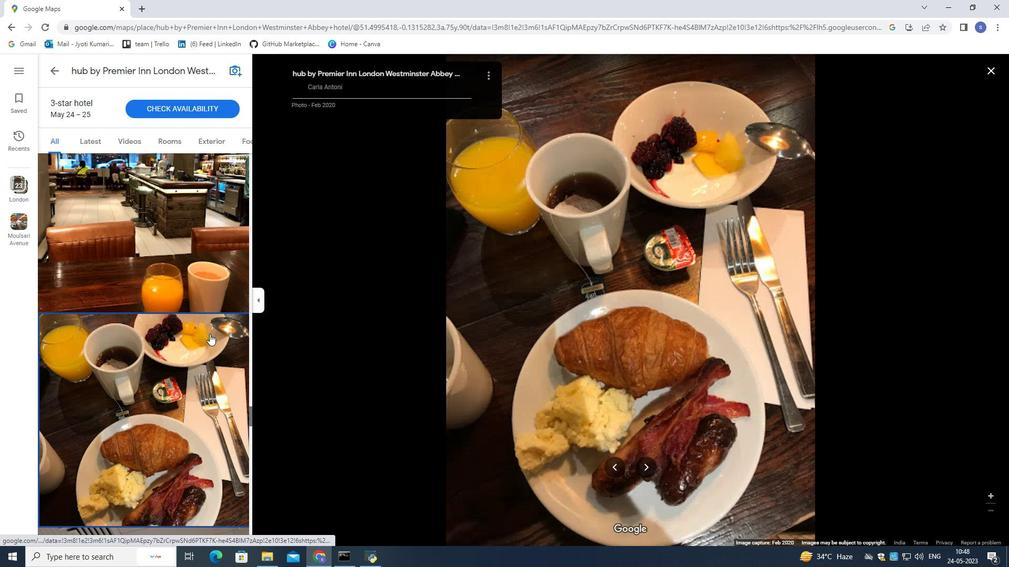 
Action: Mouse scrolled (209, 333) with delta (0, 0)
Screenshot: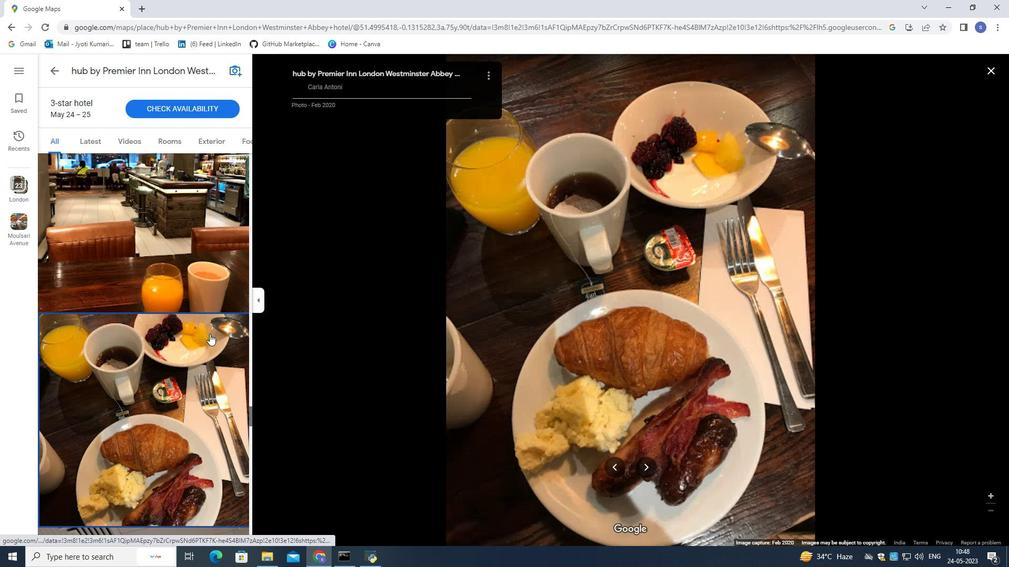 
Action: Mouse scrolled (209, 333) with delta (0, 0)
Screenshot: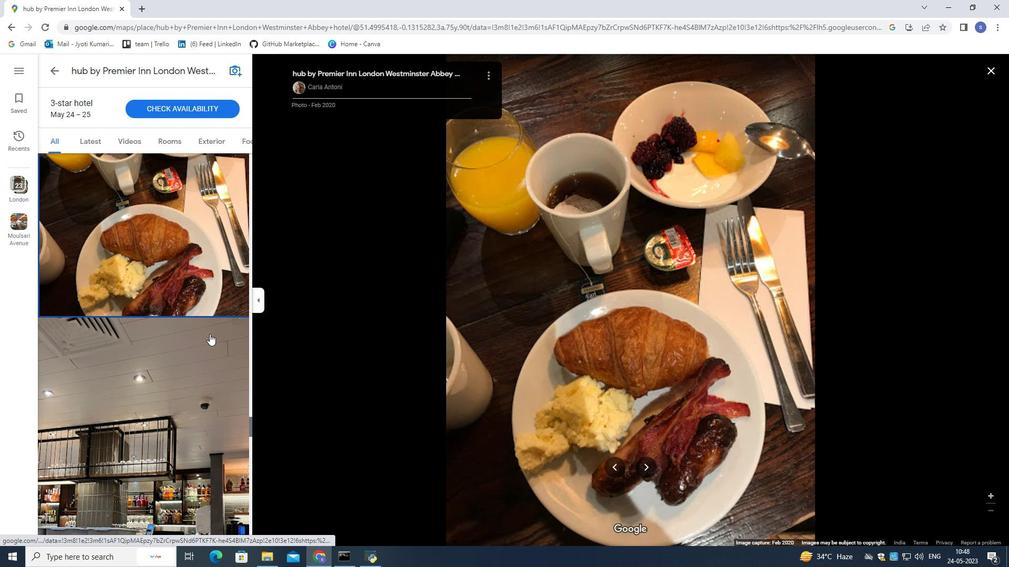 
Action: Mouse scrolled (209, 333) with delta (0, 0)
Screenshot: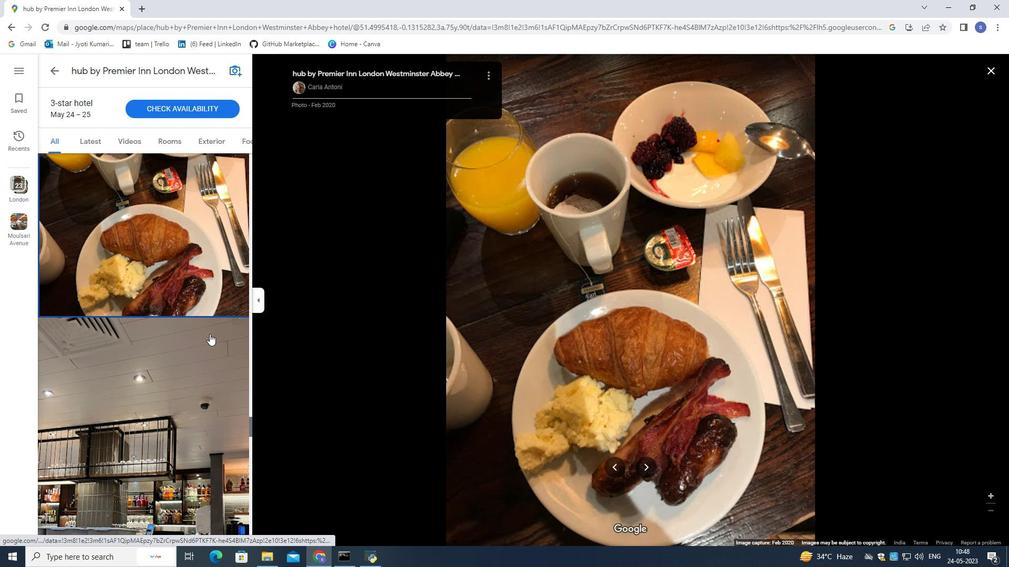 
Action: Mouse scrolled (209, 333) with delta (0, 0)
Screenshot: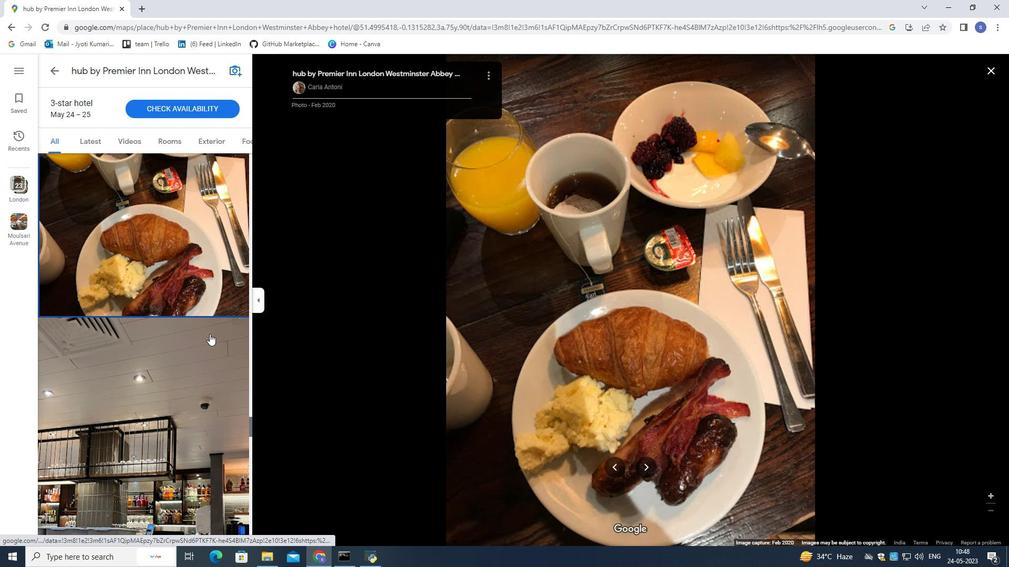 
Action: Mouse pressed left at (209, 334)
Screenshot: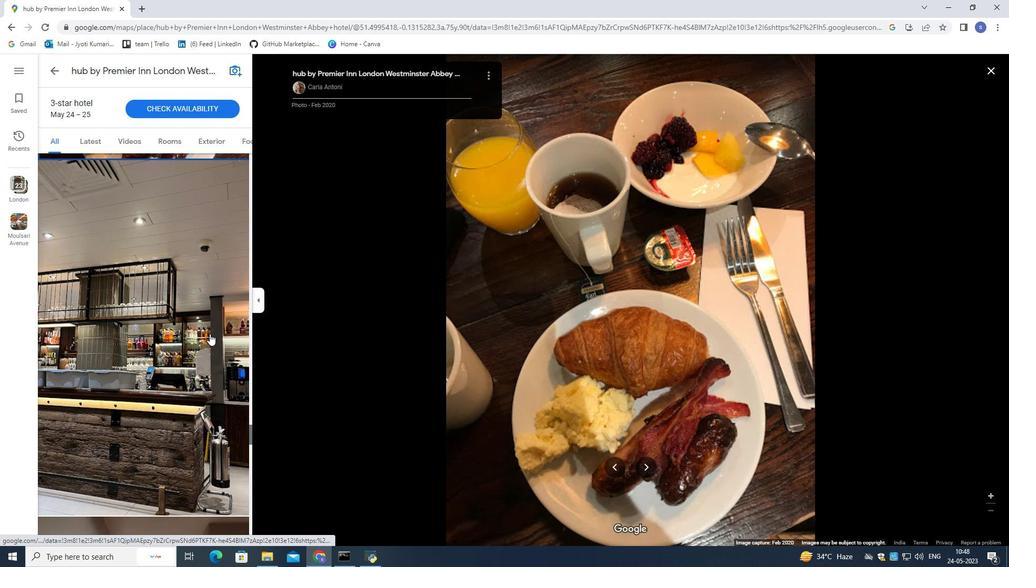 
Action: Mouse scrolled (209, 333) with delta (0, 0)
Screenshot: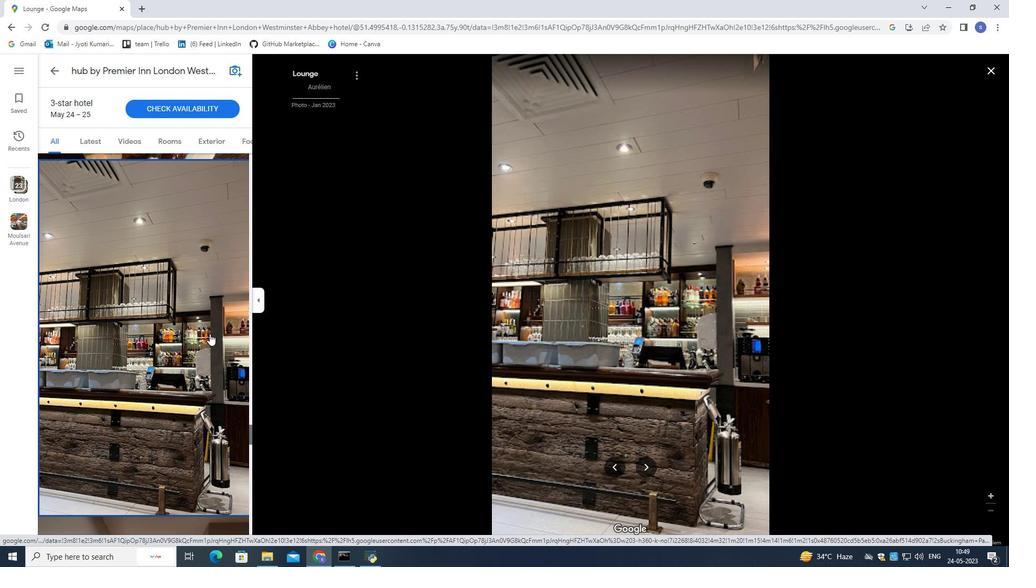 
Action: Mouse scrolled (209, 333) with delta (0, 0)
Screenshot: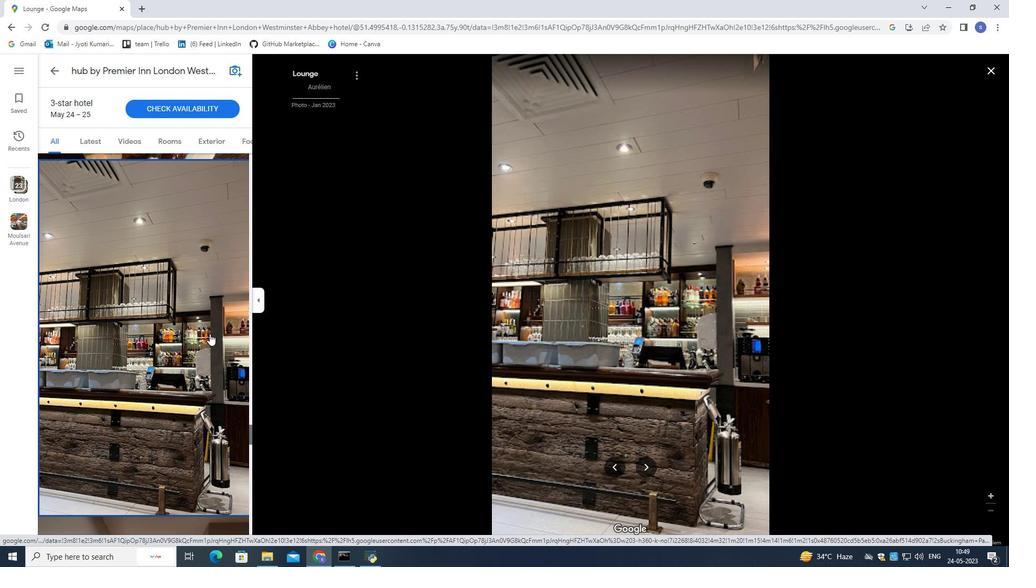 
Action: Mouse scrolled (209, 333) with delta (0, 0)
Screenshot: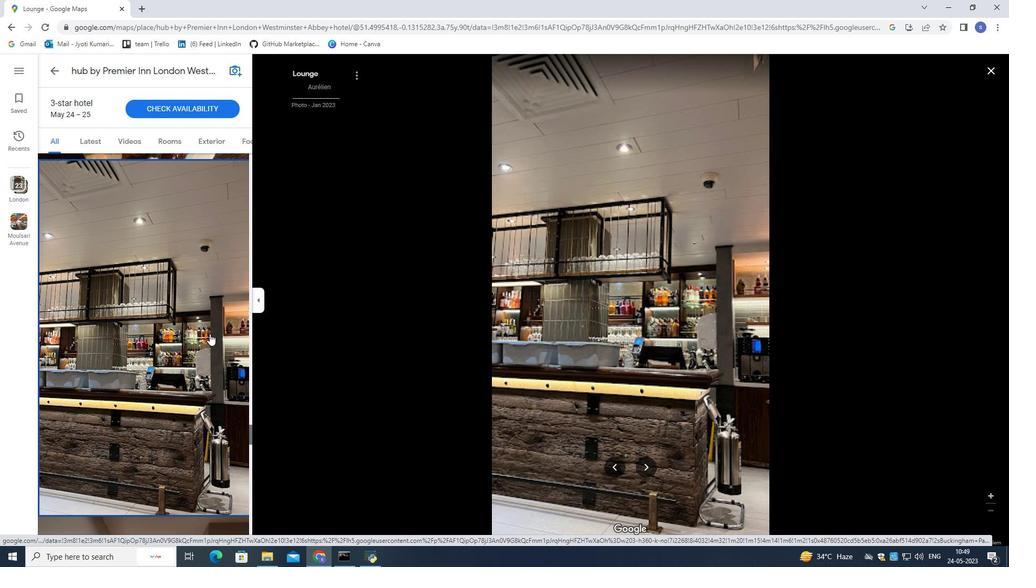 
Action: Mouse scrolled (209, 333) with delta (0, 0)
Screenshot: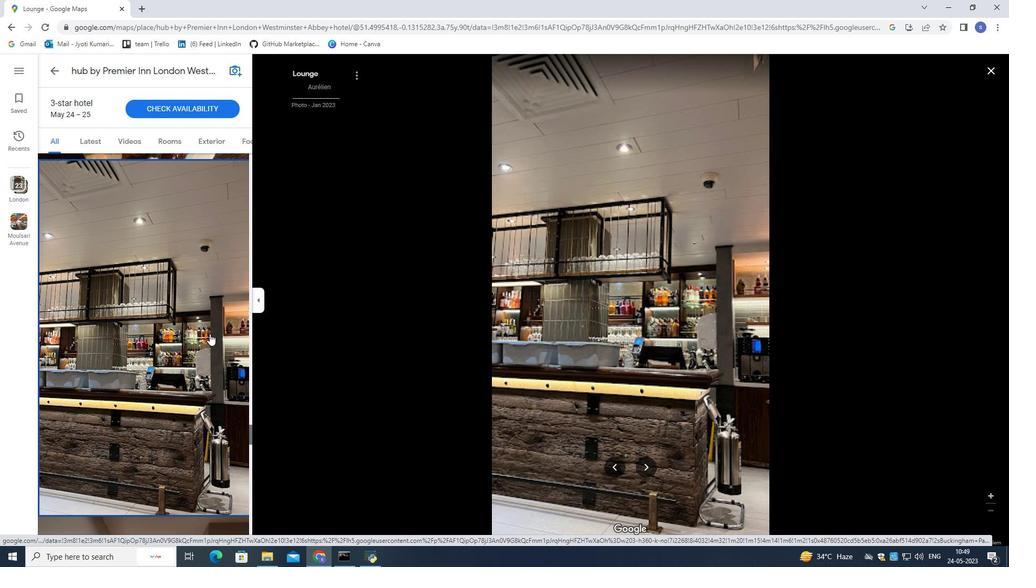 
Action: Mouse scrolled (209, 333) with delta (0, 0)
Screenshot: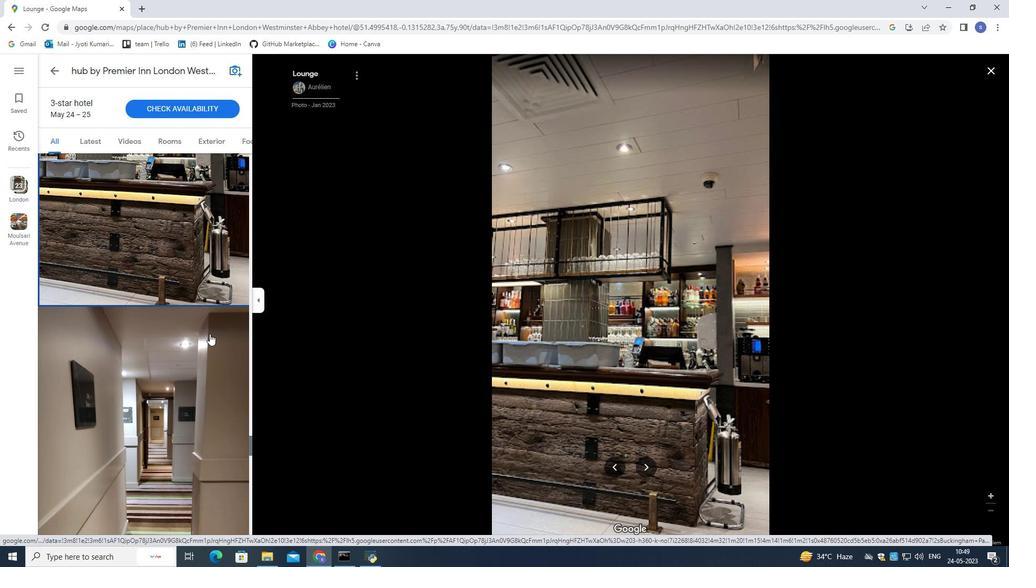 
Action: Mouse scrolled (209, 333) with delta (0, 0)
Screenshot: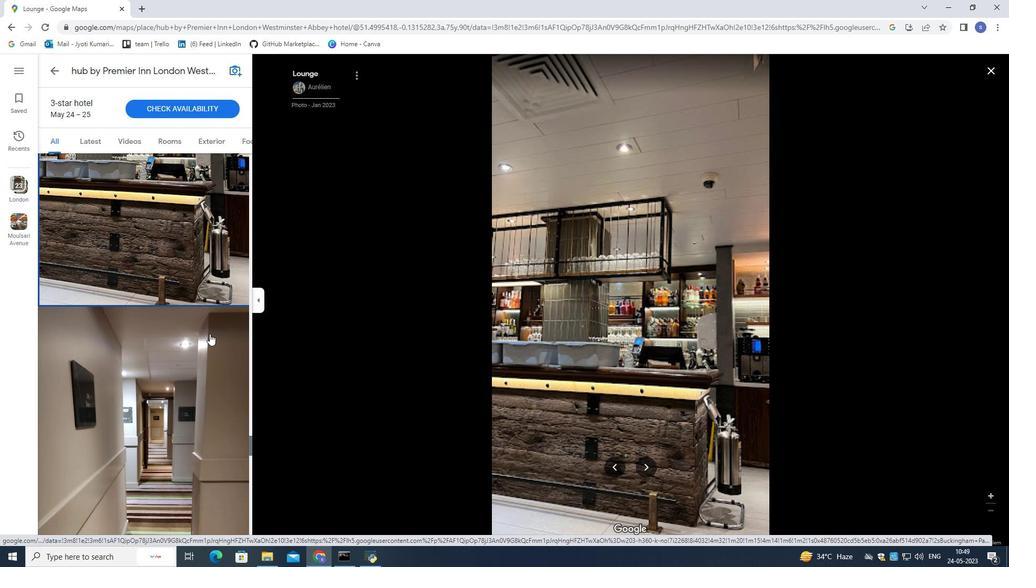 
Action: Mouse scrolled (209, 333) with delta (0, 0)
Screenshot: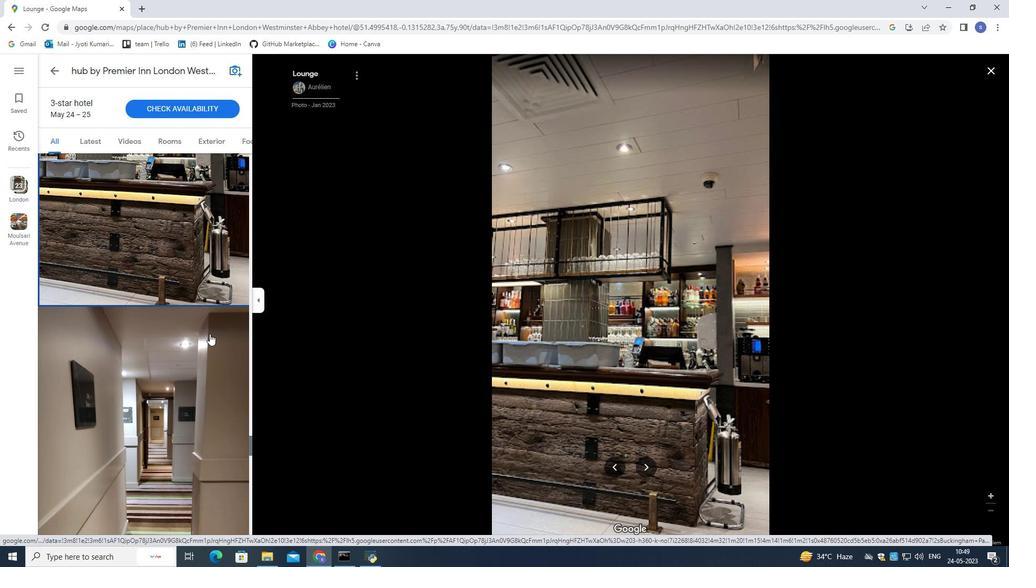 
Action: Mouse pressed left at (209, 334)
Screenshot: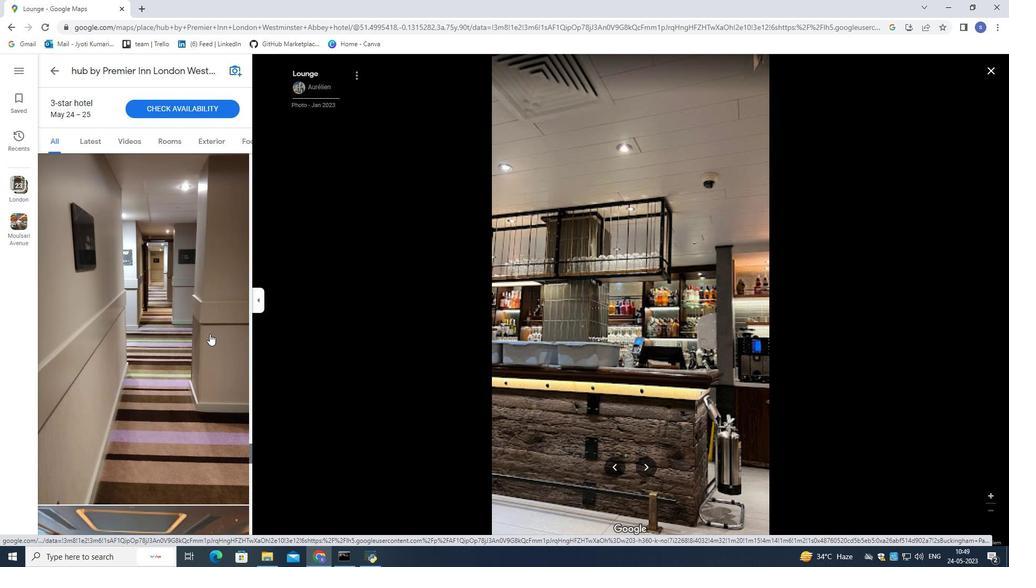 
Action: Mouse scrolled (209, 333) with delta (0, 0)
Screenshot: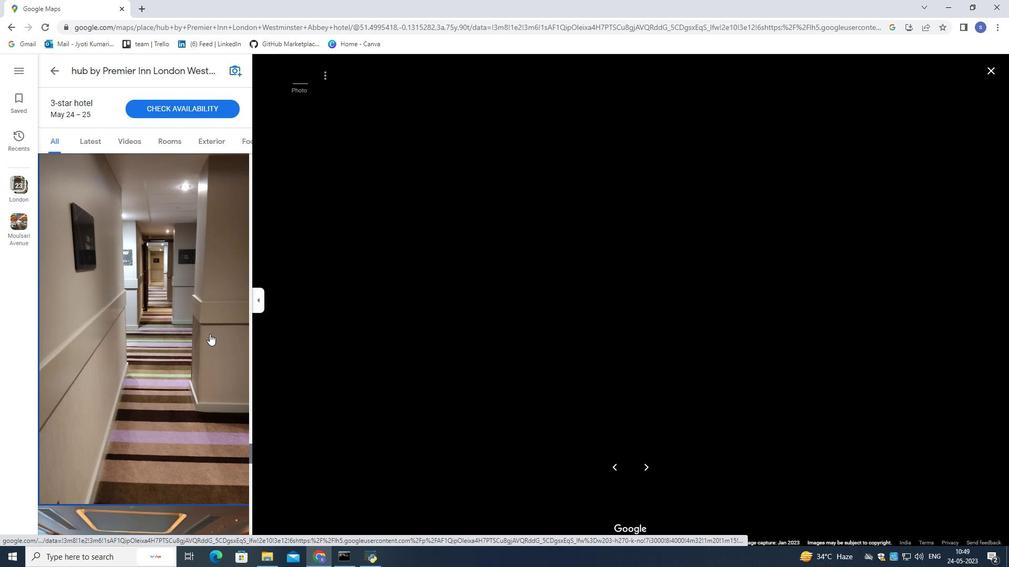 
Action: Mouse scrolled (209, 333) with delta (0, 0)
Screenshot: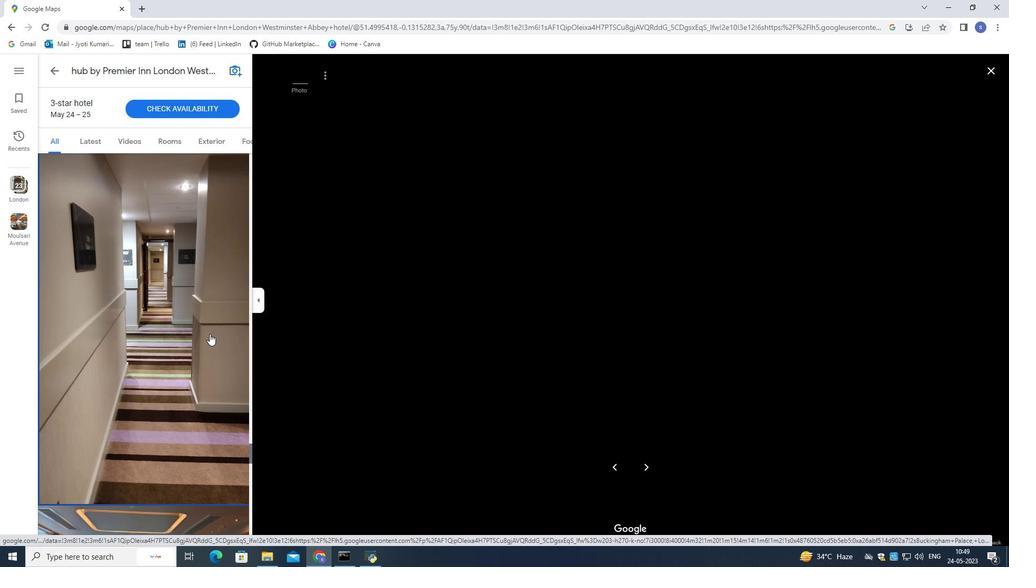 
Action: Mouse scrolled (209, 333) with delta (0, 0)
Screenshot: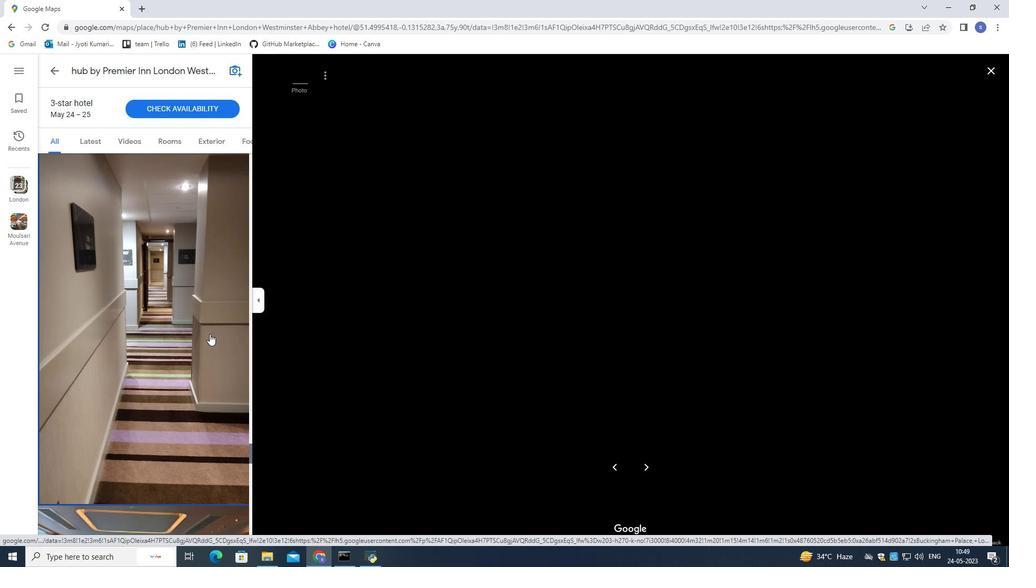 
Action: Mouse scrolled (209, 333) with delta (0, 0)
Screenshot: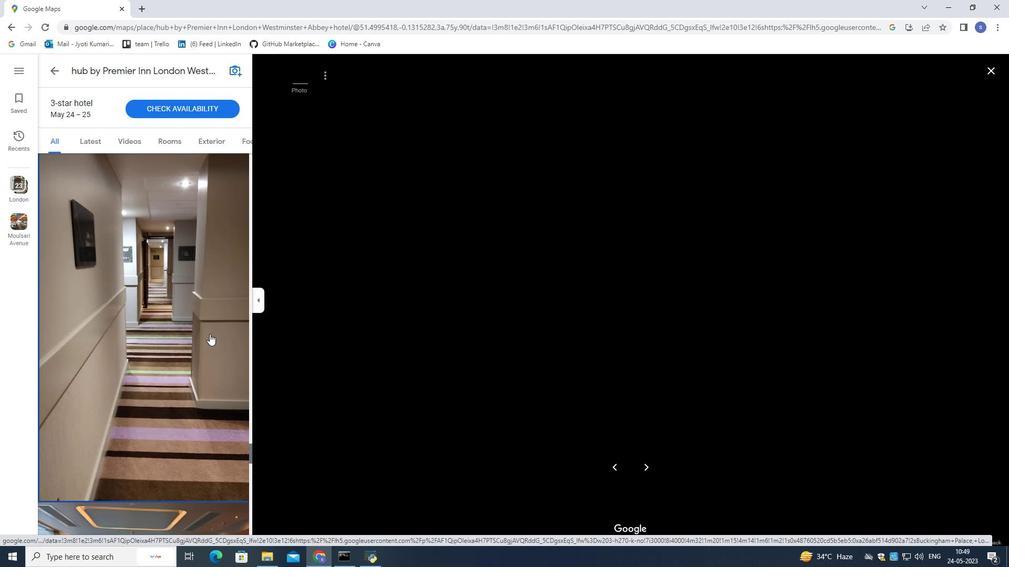
Action: Mouse scrolled (209, 333) with delta (0, 0)
Screenshot: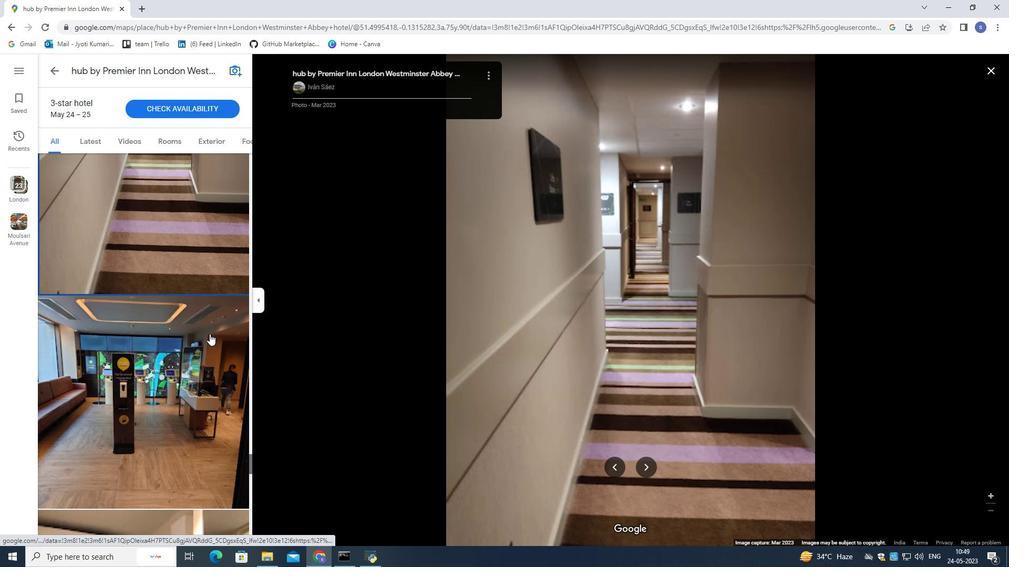 
Action: Mouse scrolled (209, 333) with delta (0, 0)
Screenshot: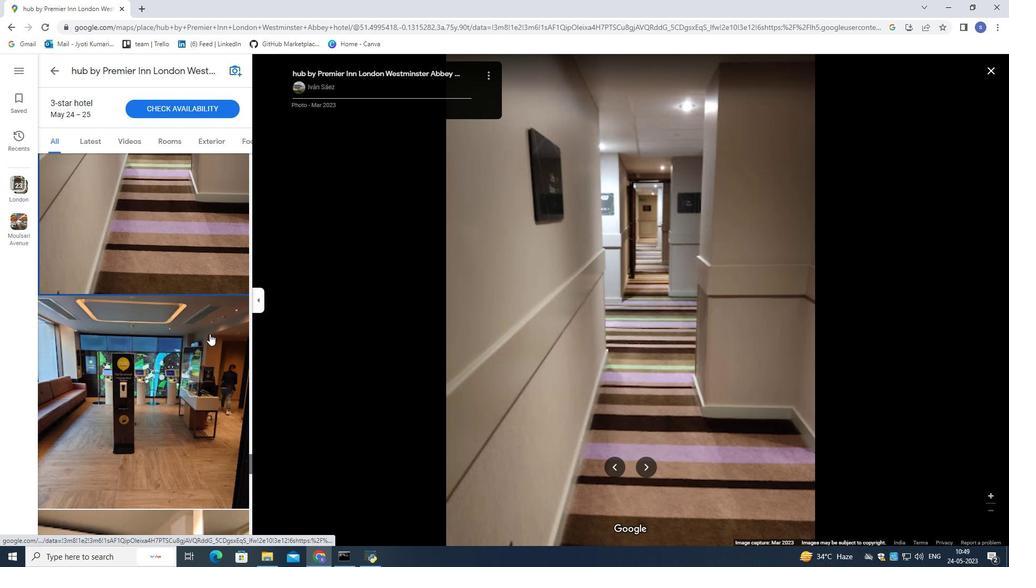 
Action: Mouse scrolled (209, 333) with delta (0, 0)
Screenshot: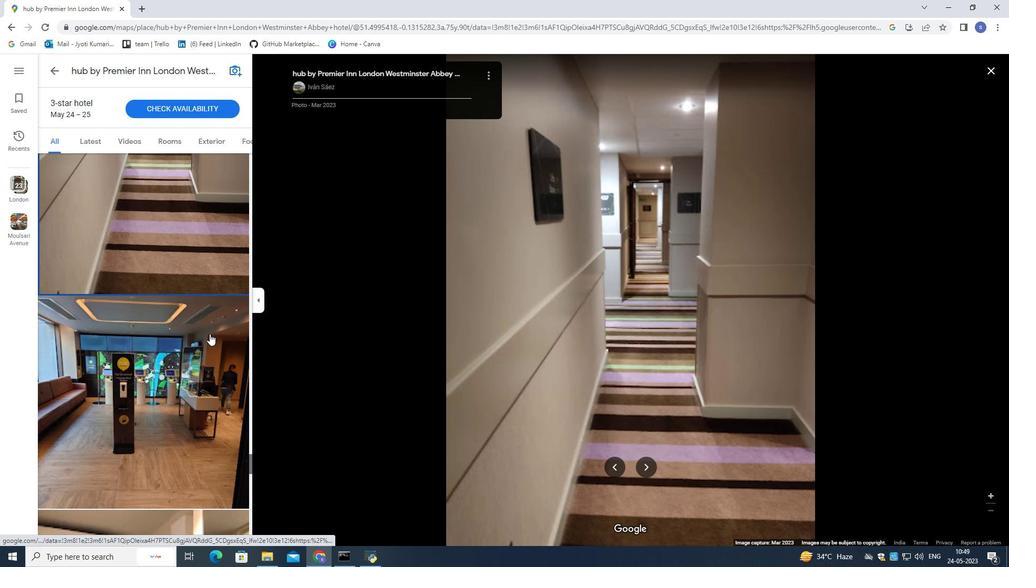 
Action: Mouse pressed left at (209, 334)
Screenshot: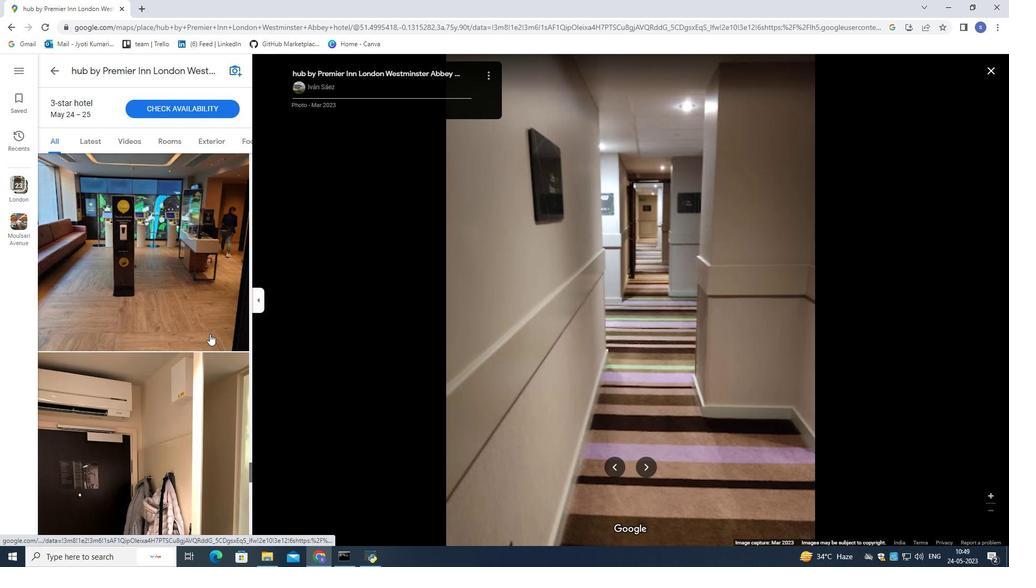 
Action: Mouse scrolled (209, 333) with delta (0, 0)
Screenshot: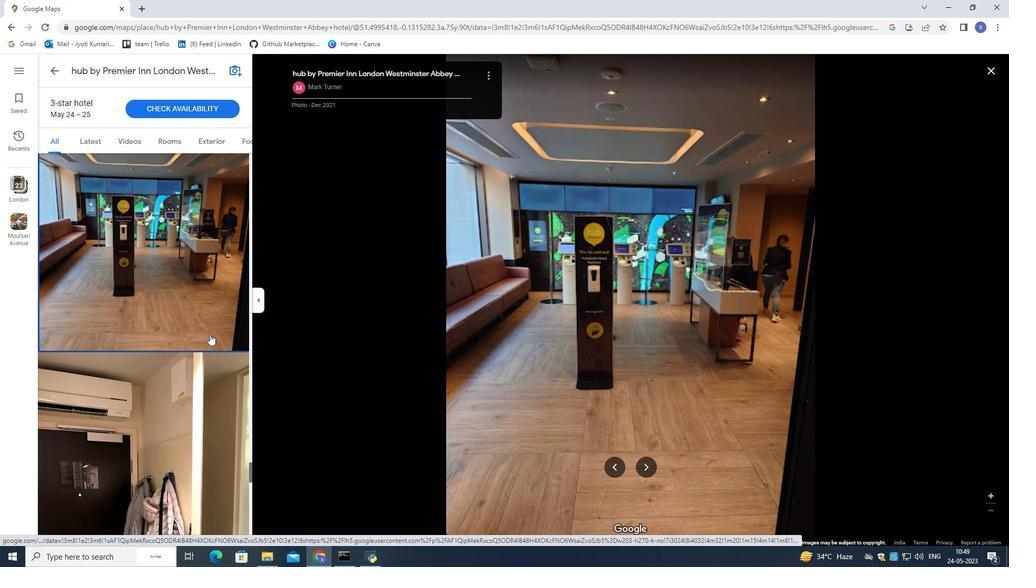 
Action: Mouse scrolled (209, 333) with delta (0, 0)
Screenshot: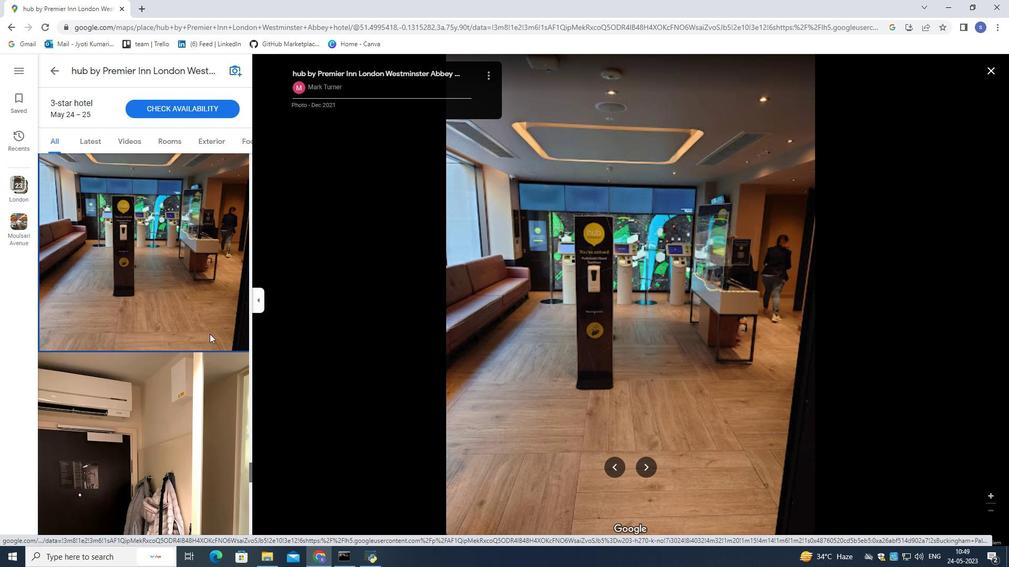 
Action: Mouse scrolled (209, 333) with delta (0, 0)
Screenshot: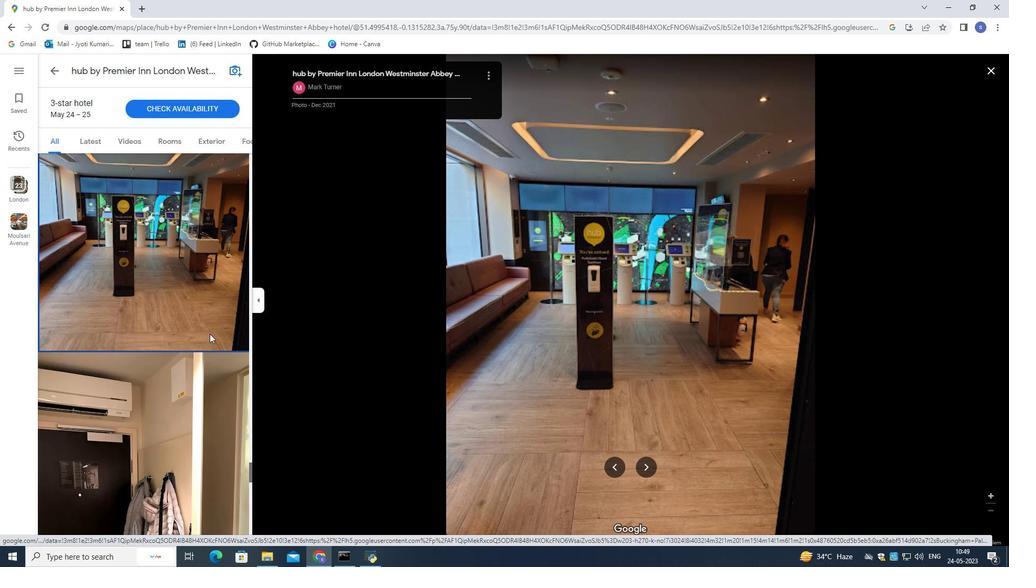 
Action: Mouse scrolled (209, 333) with delta (0, 0)
Screenshot: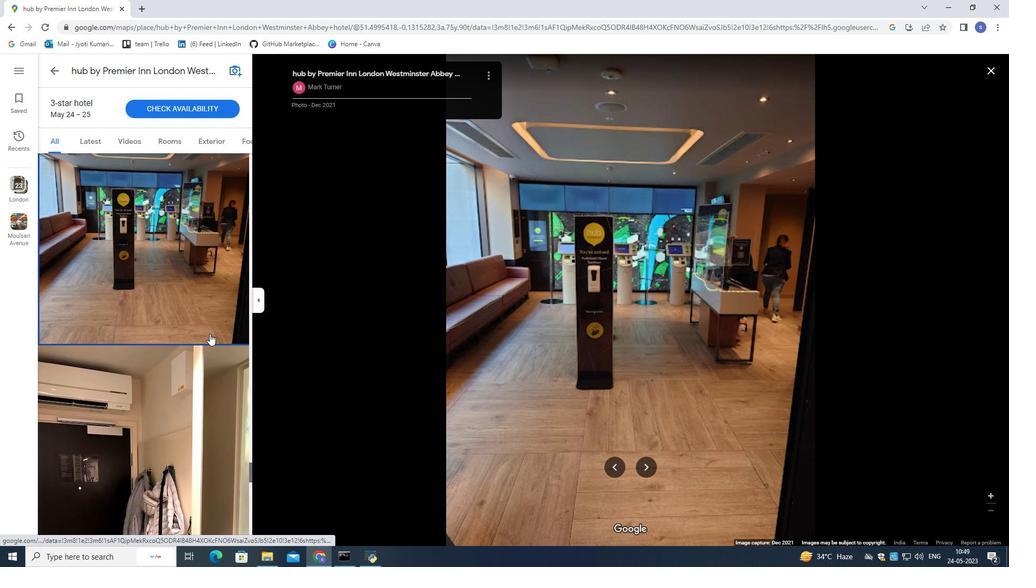 
Action: Mouse scrolled (209, 333) with delta (0, 0)
Screenshot: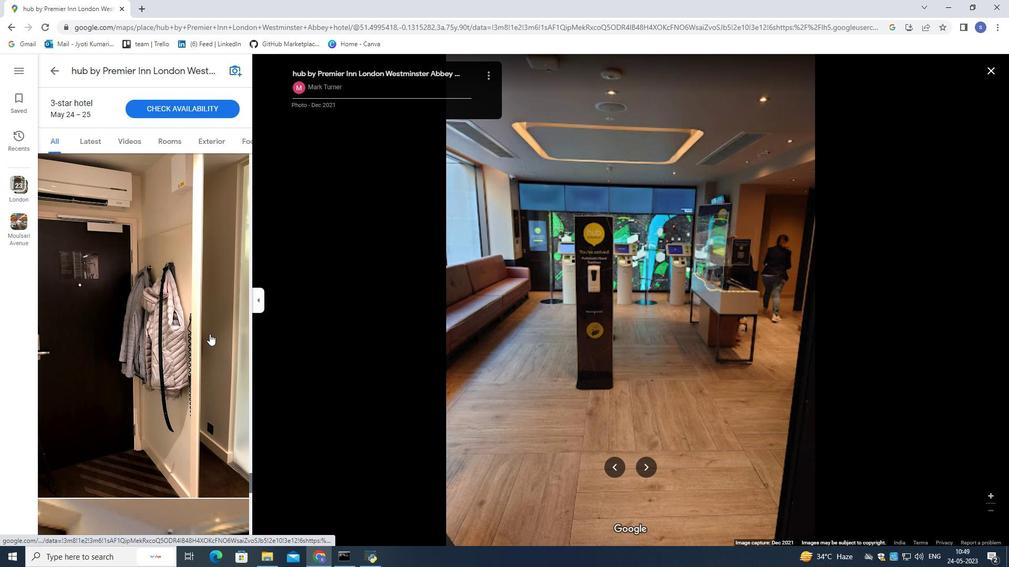 
Action: Mouse scrolled (209, 333) with delta (0, 0)
Screenshot: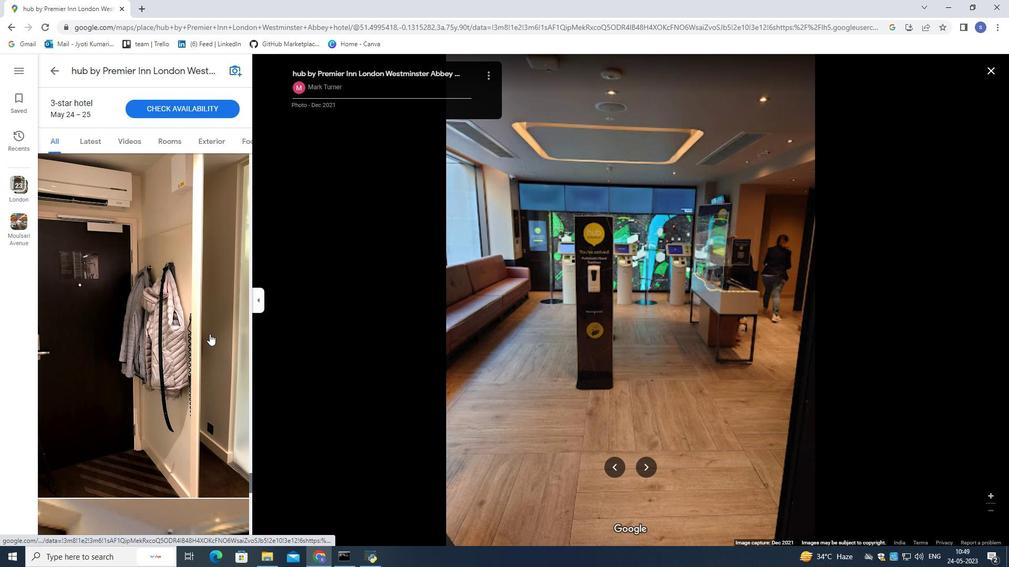 
Action: Mouse scrolled (209, 333) with delta (0, 0)
Screenshot: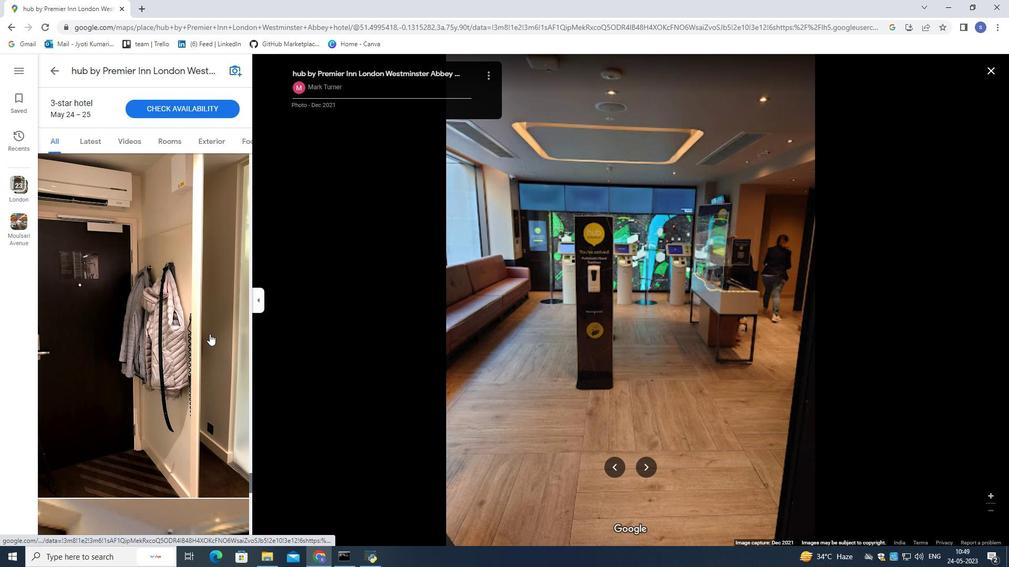 
Action: Mouse scrolled (209, 333) with delta (0, 0)
Screenshot: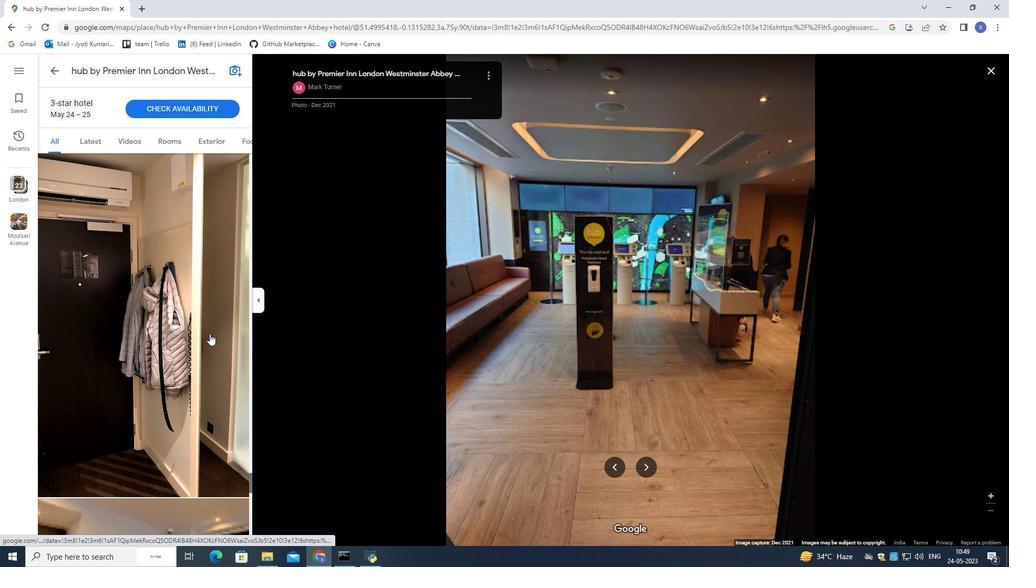 
Action: Mouse scrolled (209, 333) with delta (0, 0)
Screenshot: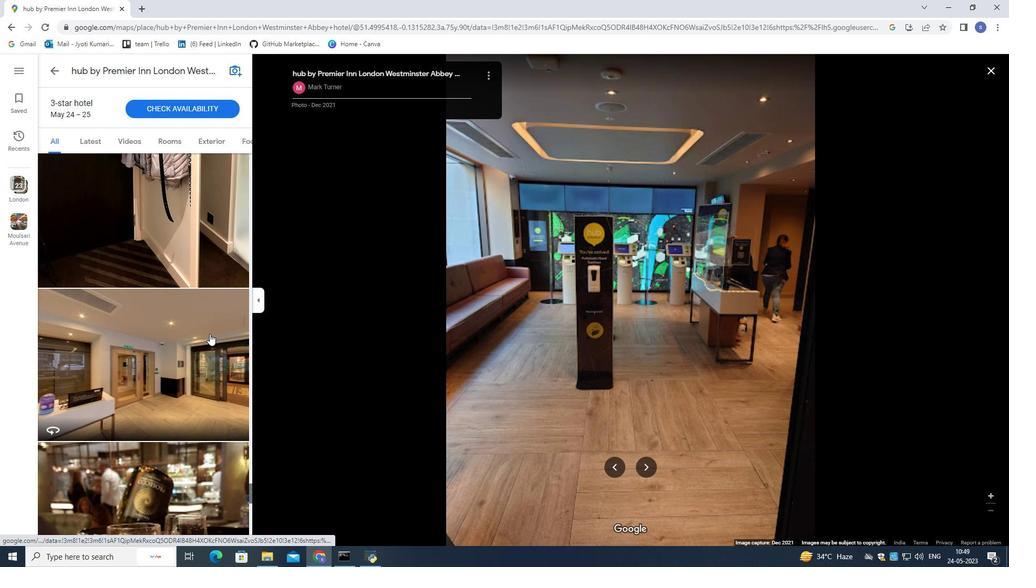 
Action: Mouse scrolled (209, 333) with delta (0, 0)
Screenshot: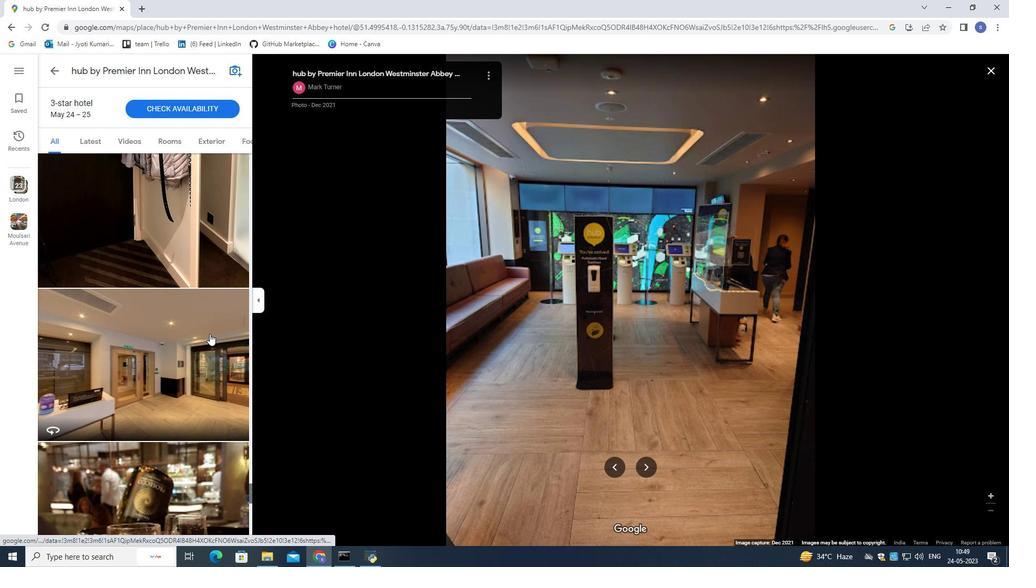 
Action: Mouse scrolled (209, 333) with delta (0, 0)
Screenshot: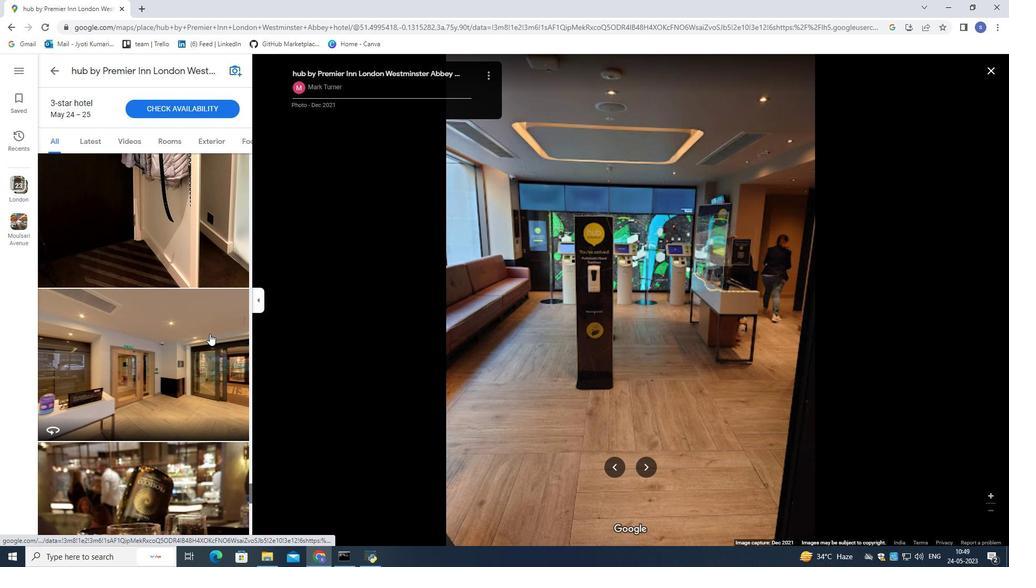 
Action: Mouse scrolled (209, 333) with delta (0, 0)
Screenshot: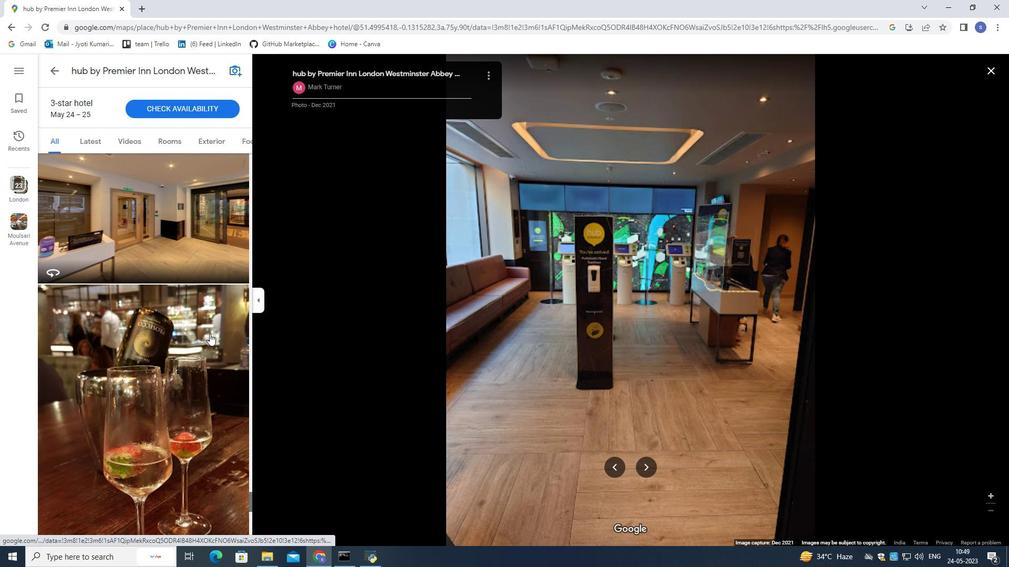 
Action: Mouse scrolled (209, 333) with delta (0, 0)
Screenshot: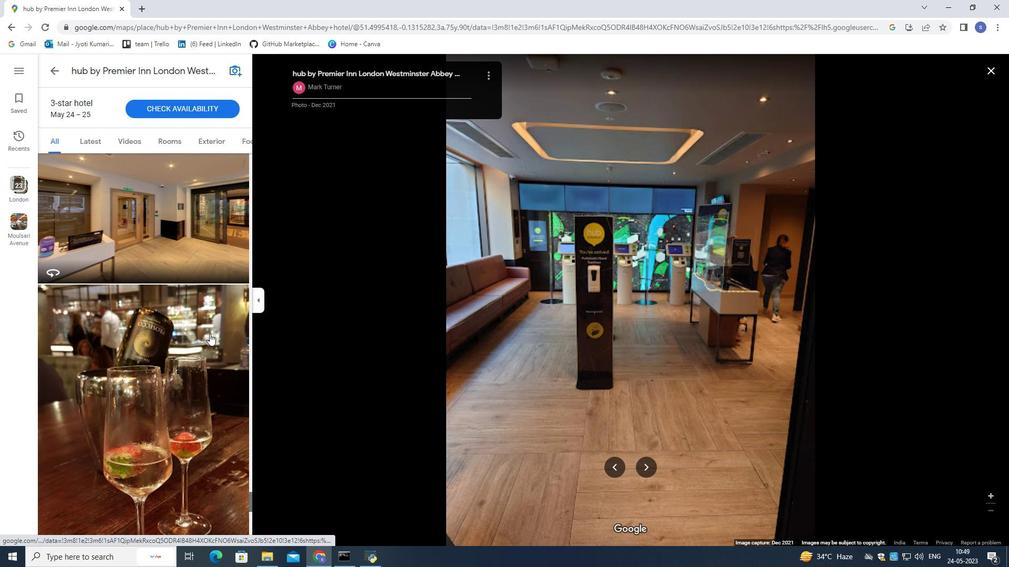 
Action: Mouse scrolled (209, 333) with delta (0, 0)
Screenshot: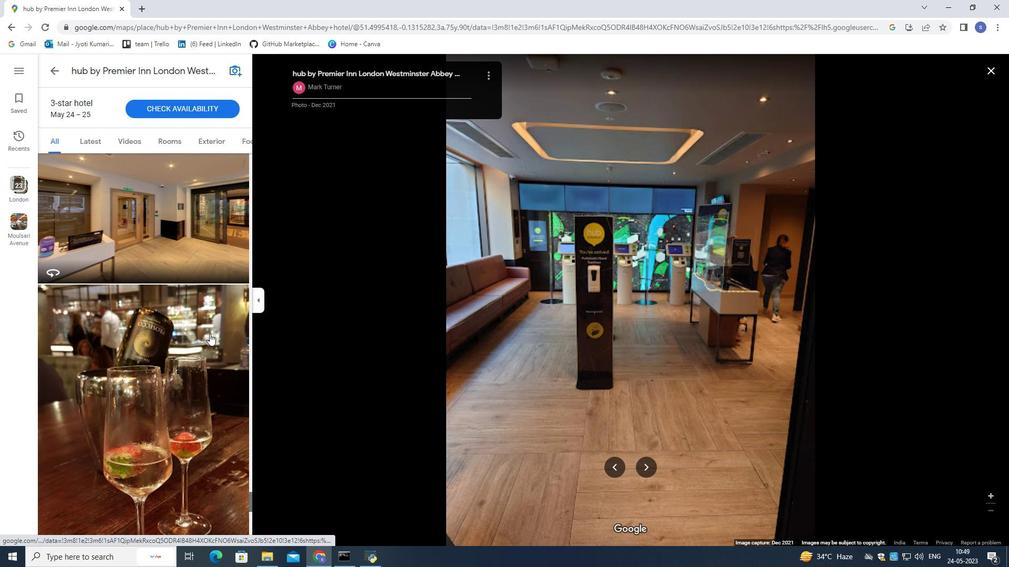 
Action: Mouse pressed left at (209, 334)
Screenshot: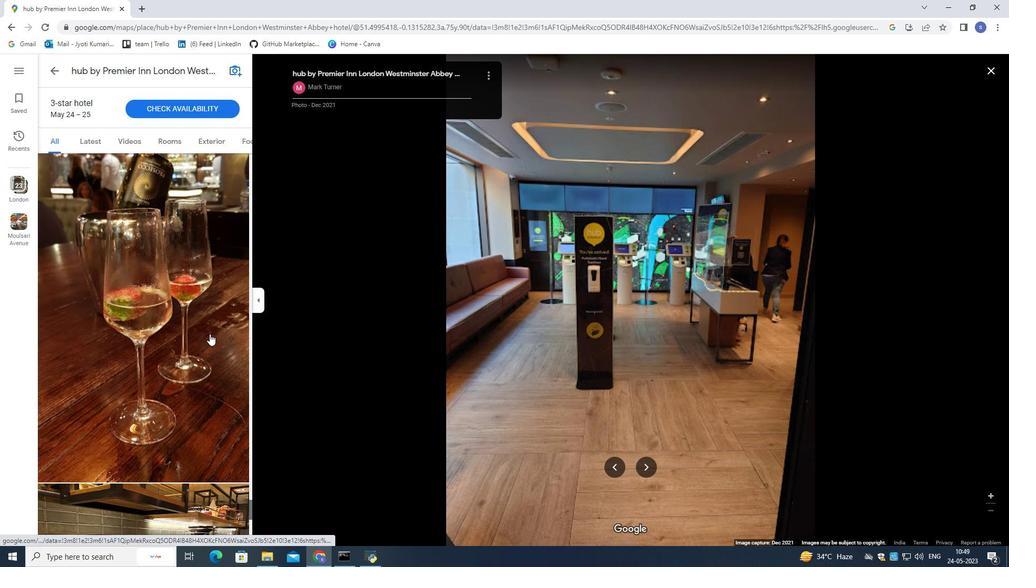 
Action: Mouse moved to (129, 138)
Screenshot: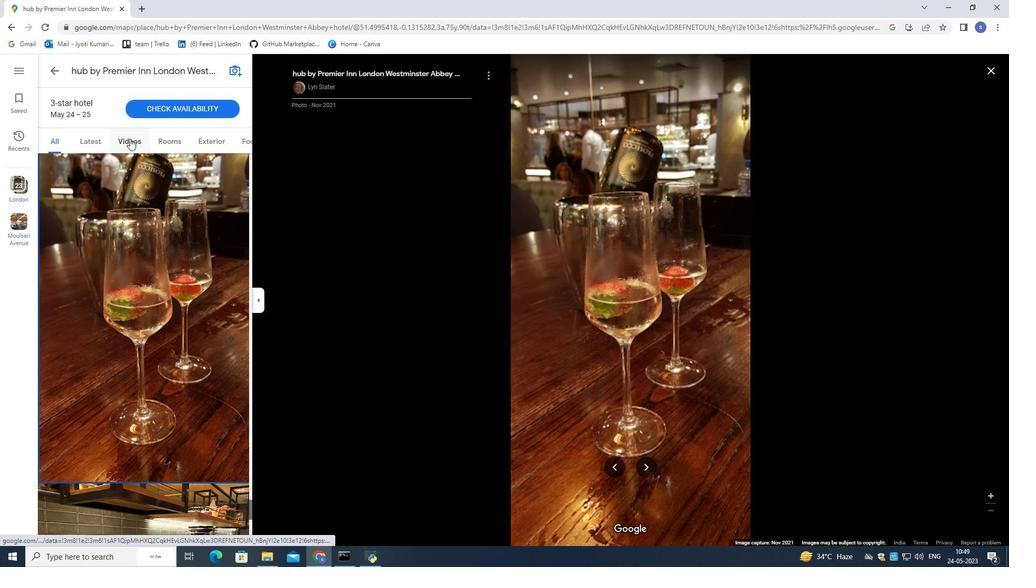 
Action: Mouse pressed left at (129, 138)
Screenshot: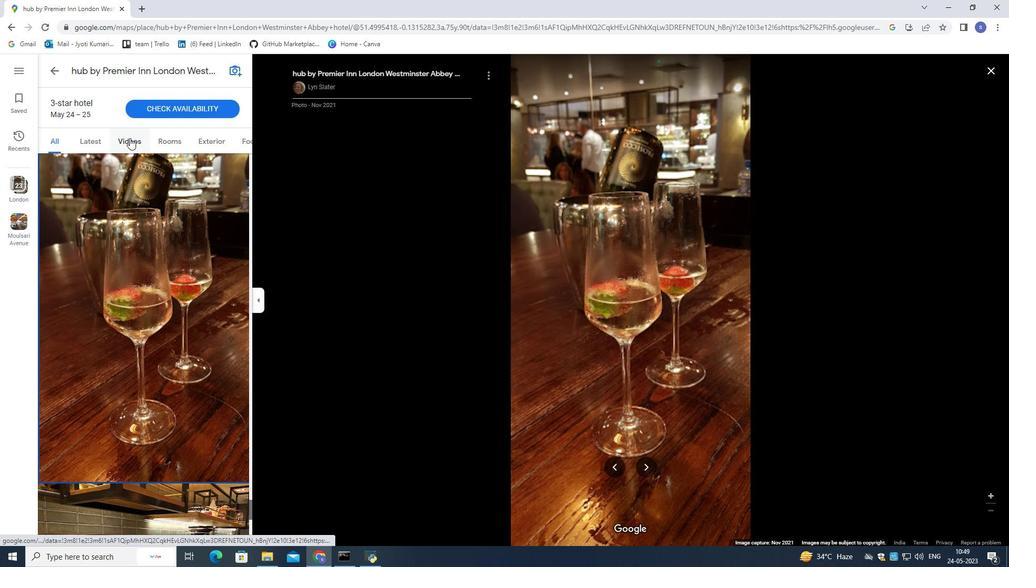 
Action: Mouse moved to (614, 403)
Screenshot: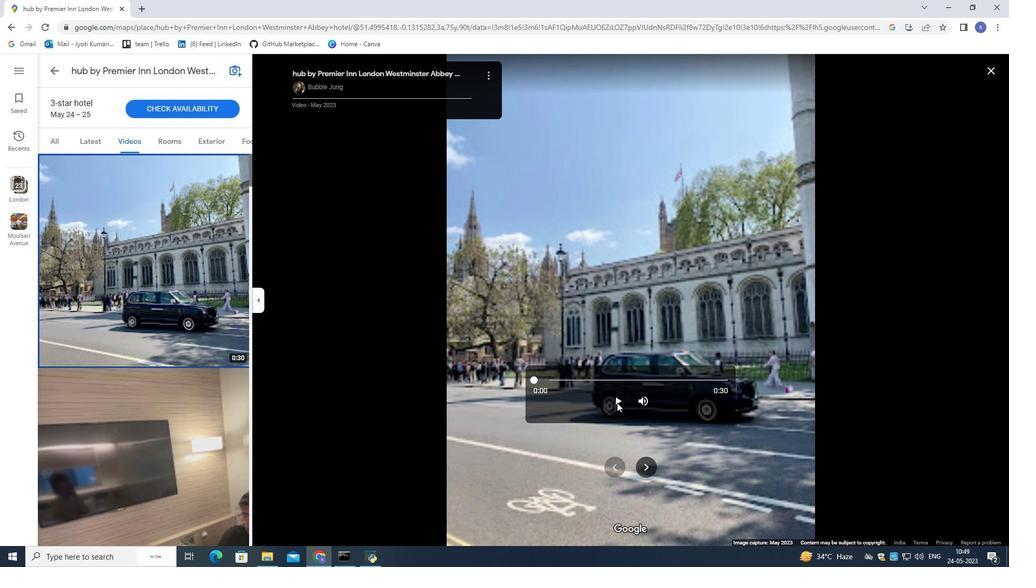 
Action: Mouse pressed left at (614, 403)
Screenshot: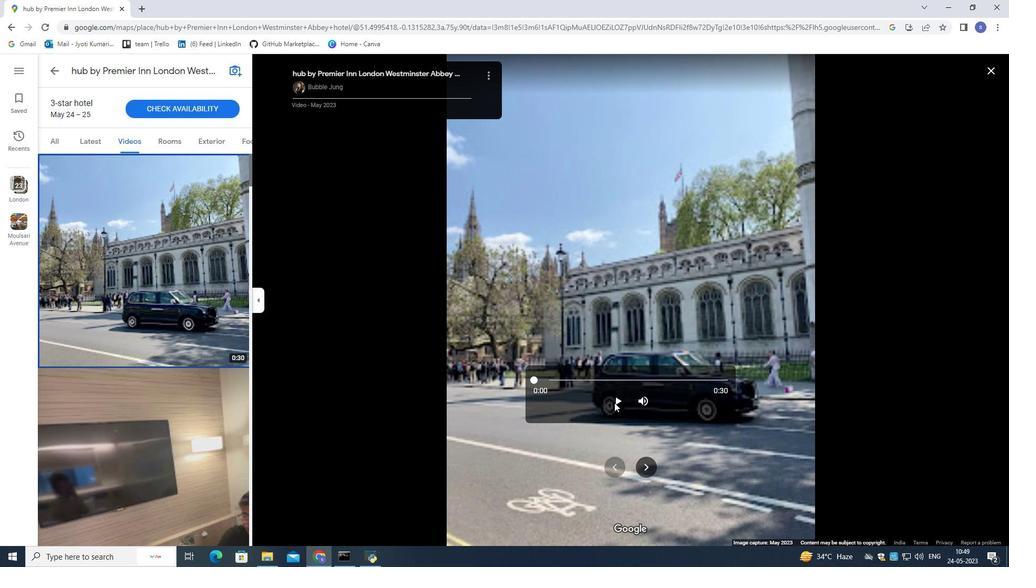 
Action: Mouse moved to (214, 343)
Screenshot: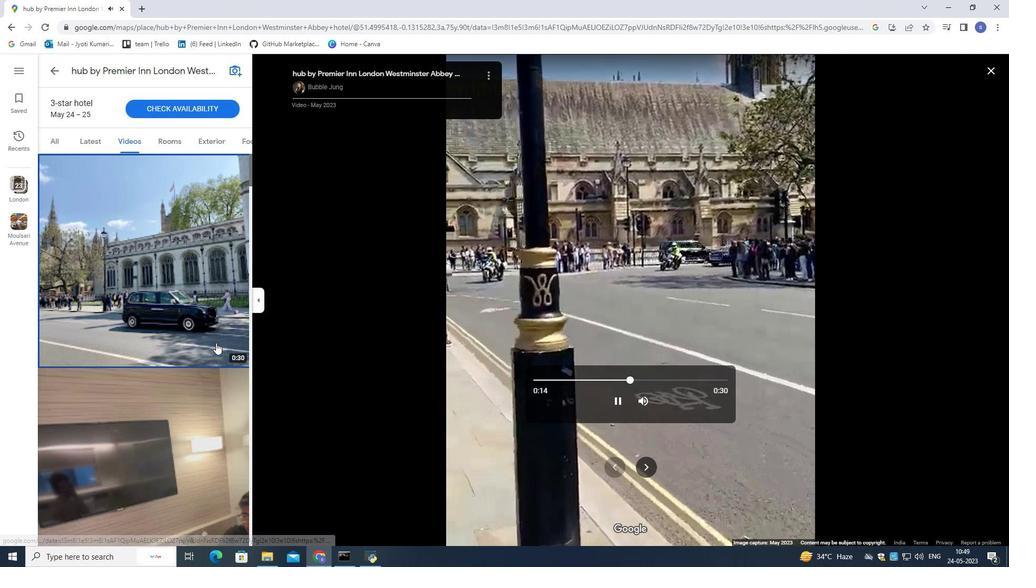 
Action: Mouse scrolled (214, 342) with delta (0, 0)
Screenshot: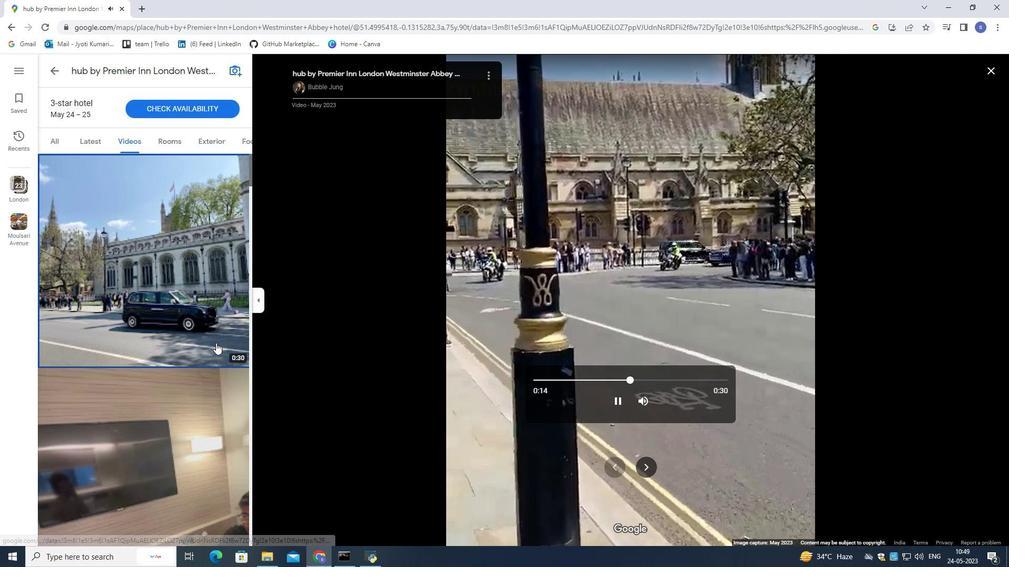 
Action: Mouse scrolled (214, 342) with delta (0, 0)
Screenshot: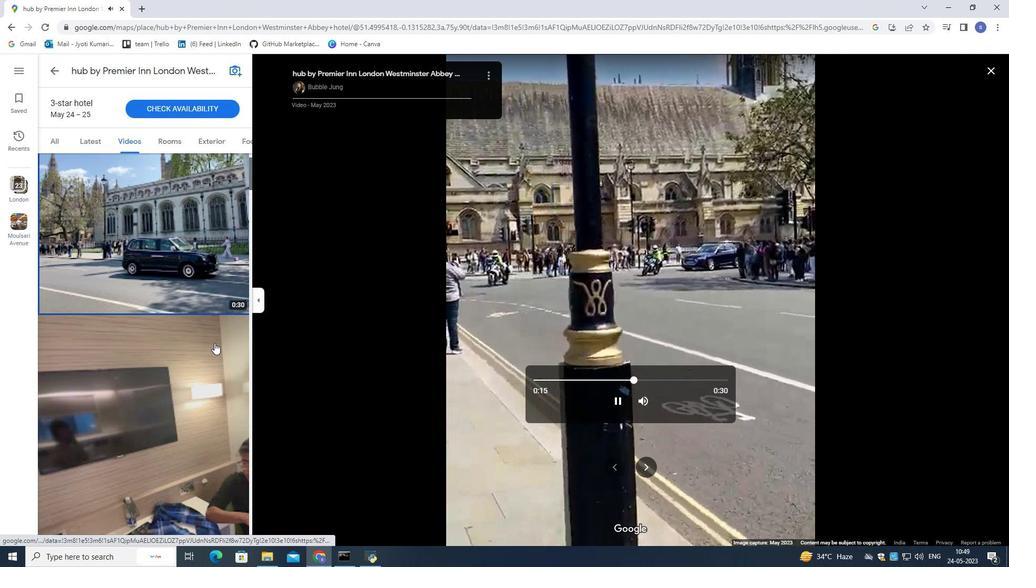
Action: Mouse scrolled (214, 342) with delta (0, 0)
Screenshot: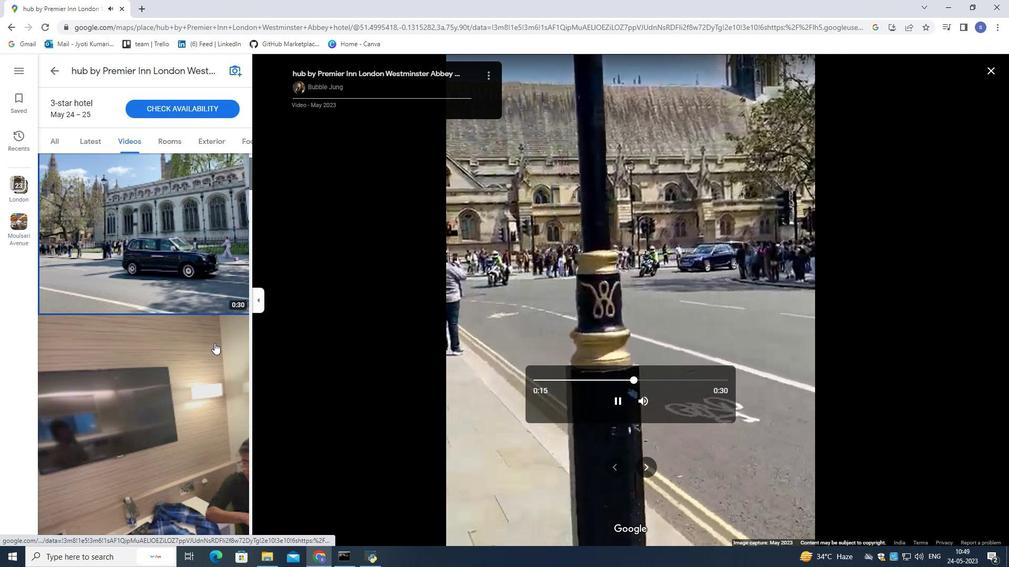 
Action: Mouse scrolled (214, 342) with delta (0, 0)
Screenshot: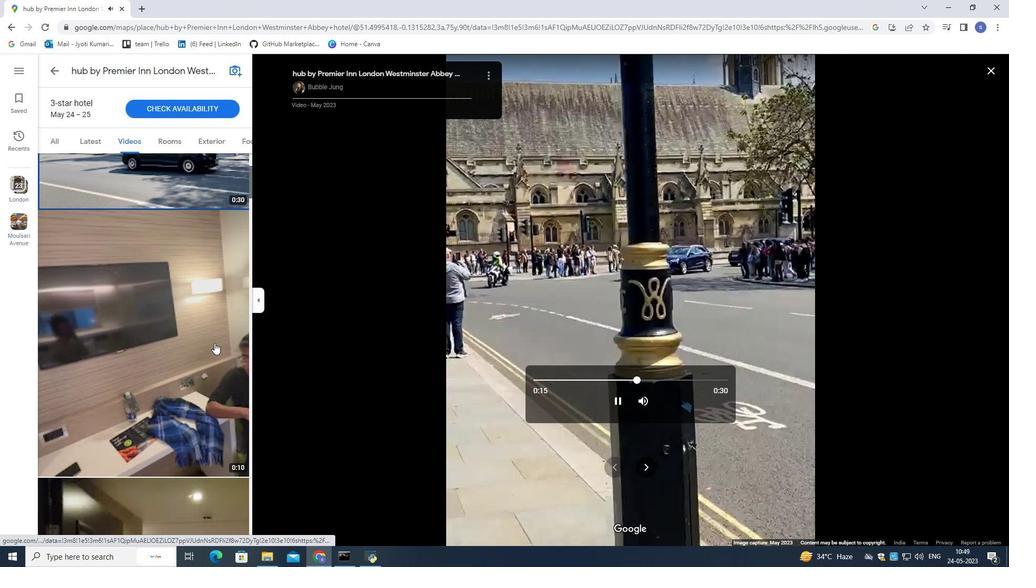 
Action: Mouse scrolled (214, 342) with delta (0, 0)
Screenshot: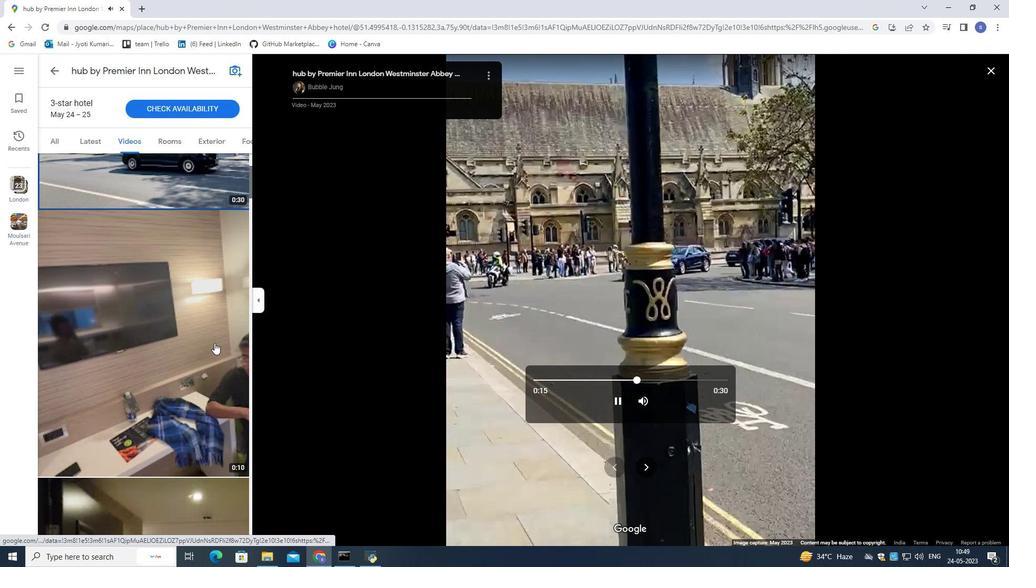 
Action: Mouse moved to (213, 346)
Screenshot: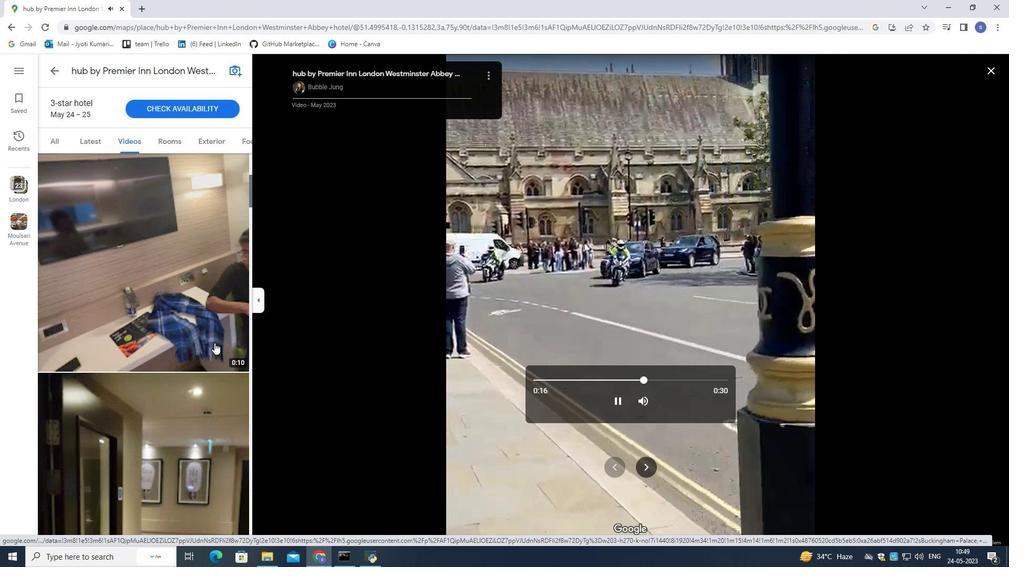 
Action: Mouse scrolled (213, 345) with delta (0, 0)
Screenshot: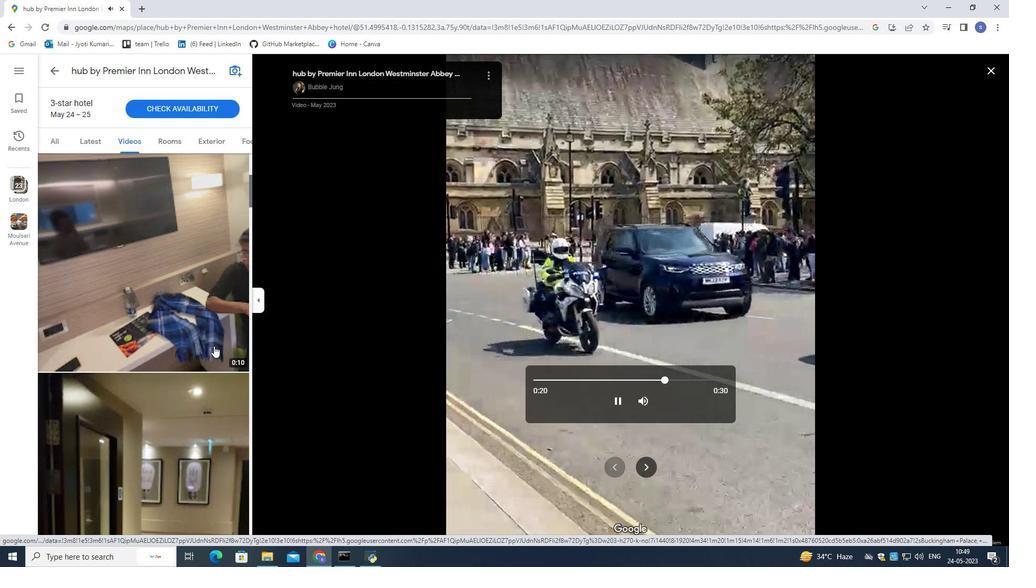 
Action: Mouse scrolled (213, 345) with delta (0, 0)
Screenshot: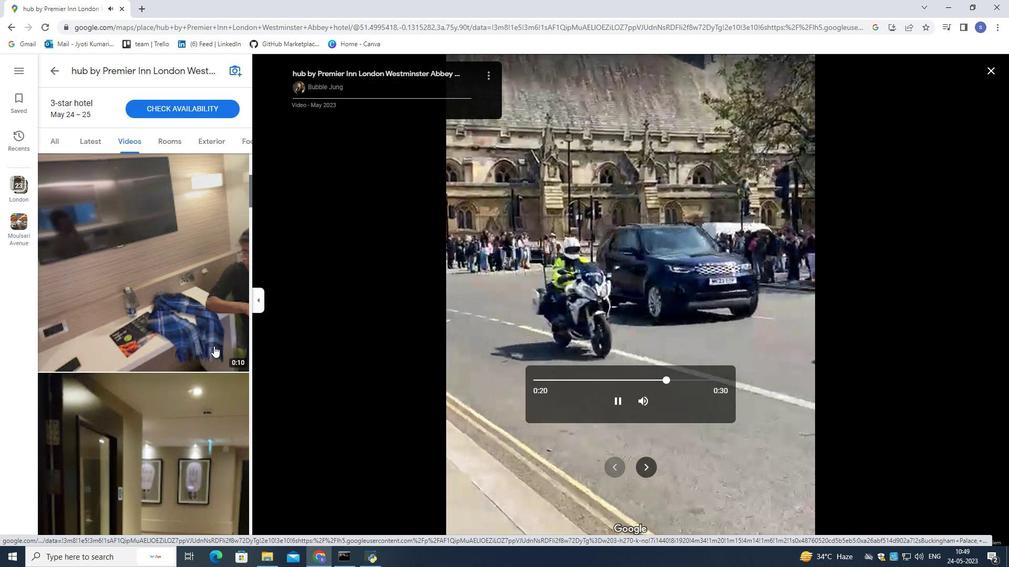 
Action: Mouse scrolled (213, 345) with delta (0, 0)
Screenshot: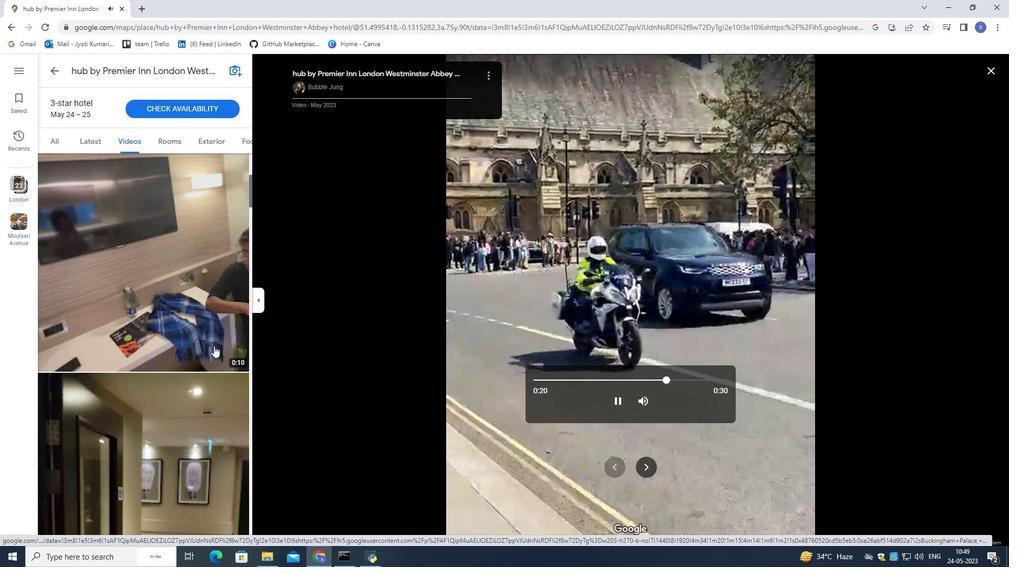 
Action: Mouse scrolled (213, 345) with delta (0, 0)
Screenshot: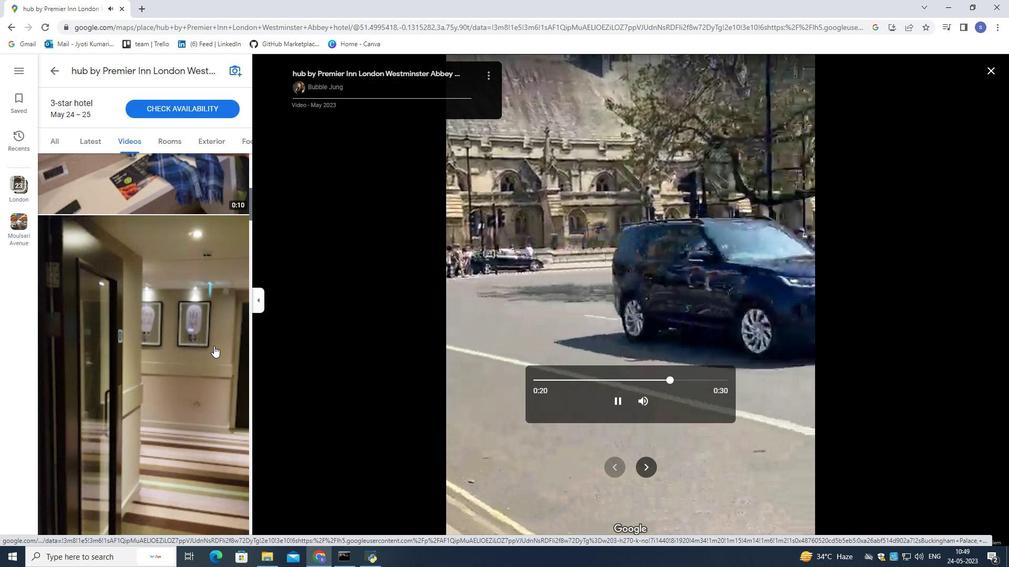 
Action: Mouse scrolled (213, 345) with delta (0, 0)
Screenshot: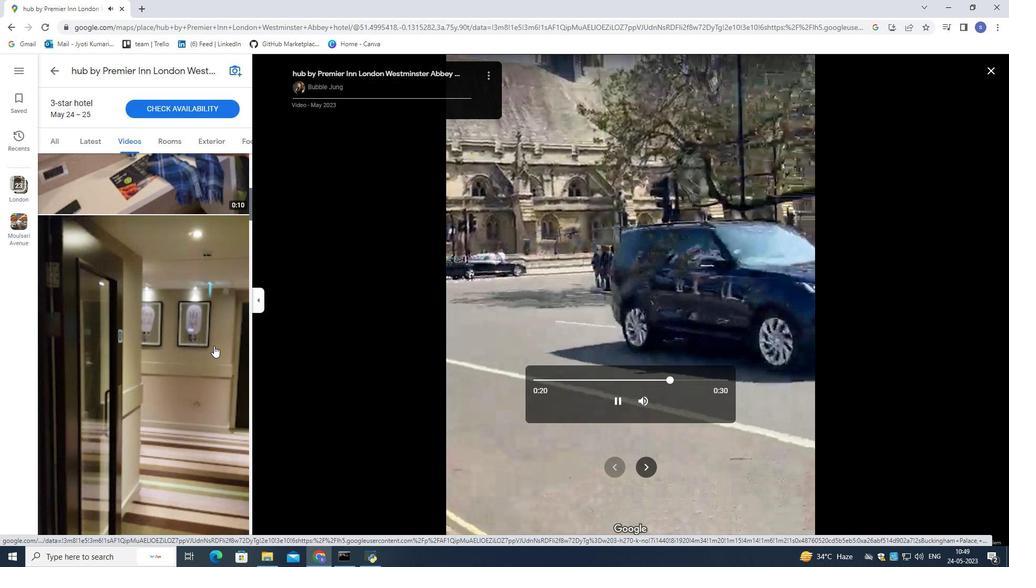 
Action: Mouse scrolled (213, 345) with delta (0, 0)
Screenshot: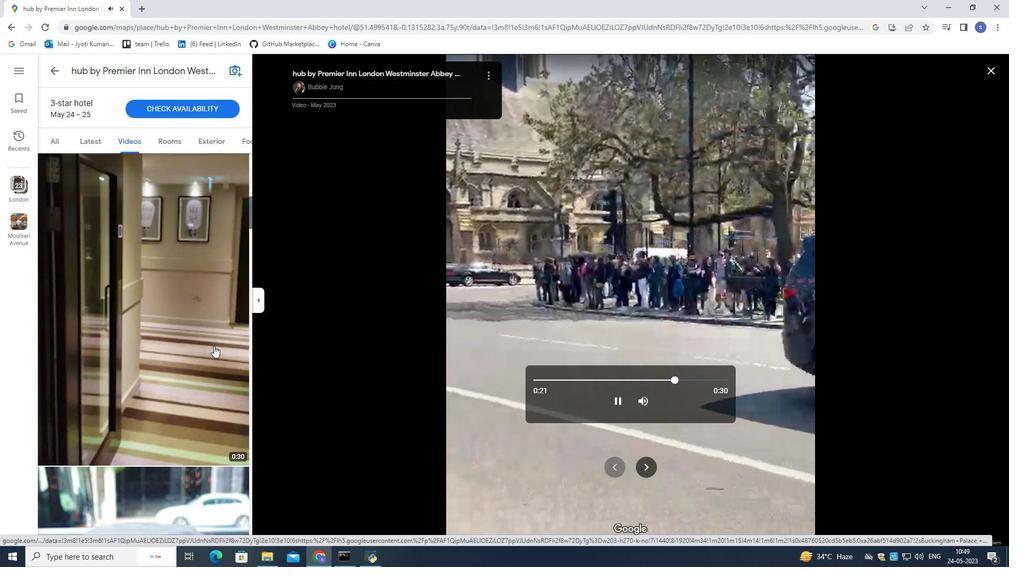 
Action: Mouse scrolled (213, 345) with delta (0, 0)
Screenshot: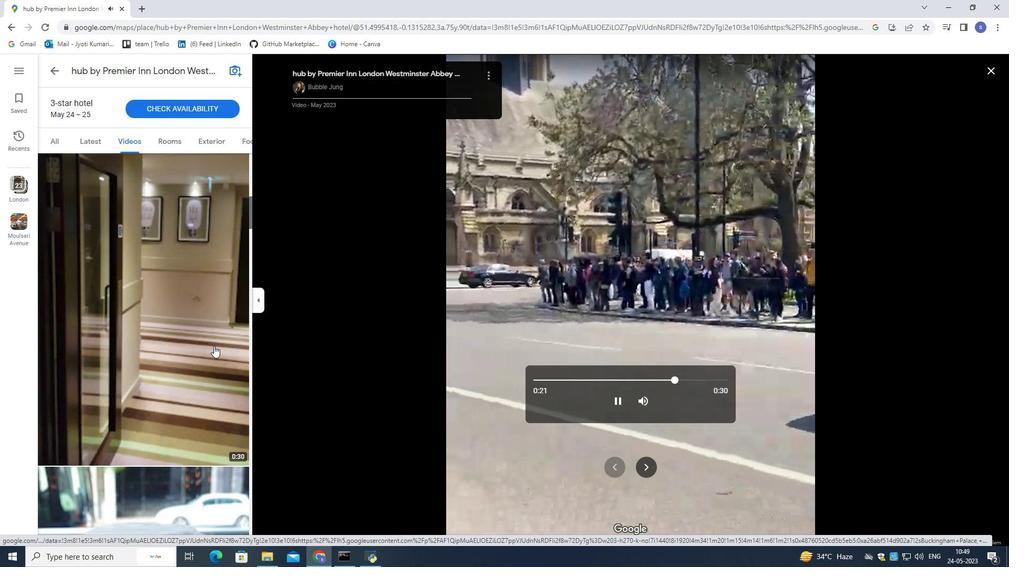 
Action: Mouse scrolled (213, 345) with delta (0, 0)
Screenshot: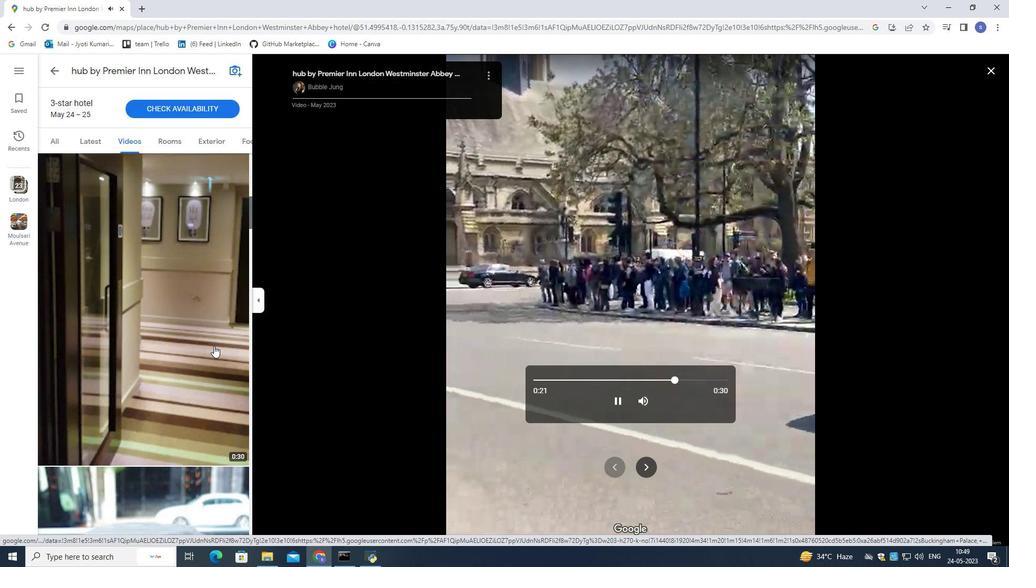 
Action: Mouse scrolled (213, 345) with delta (0, 0)
Screenshot: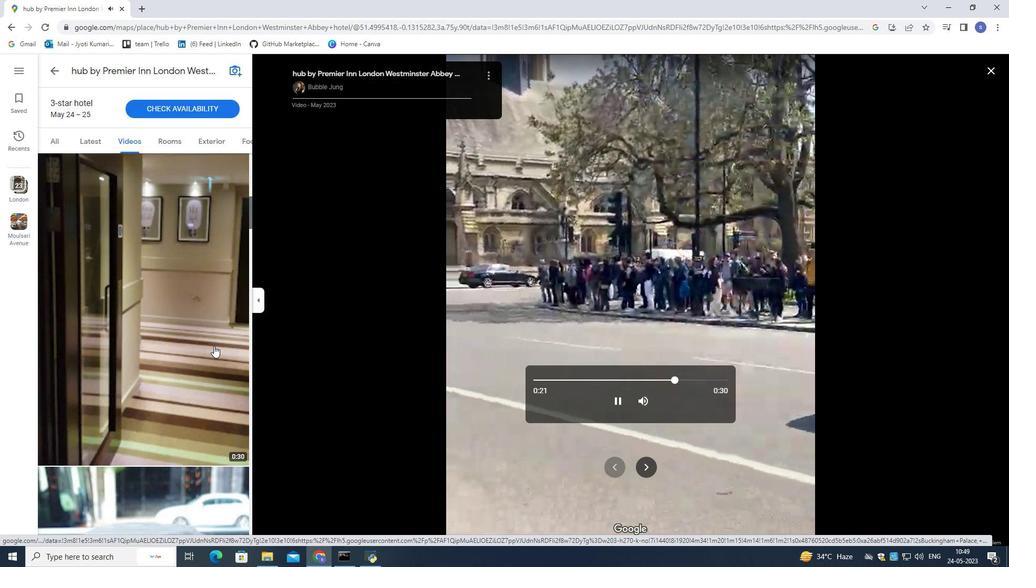 
Action: Mouse scrolled (213, 345) with delta (0, 0)
Screenshot: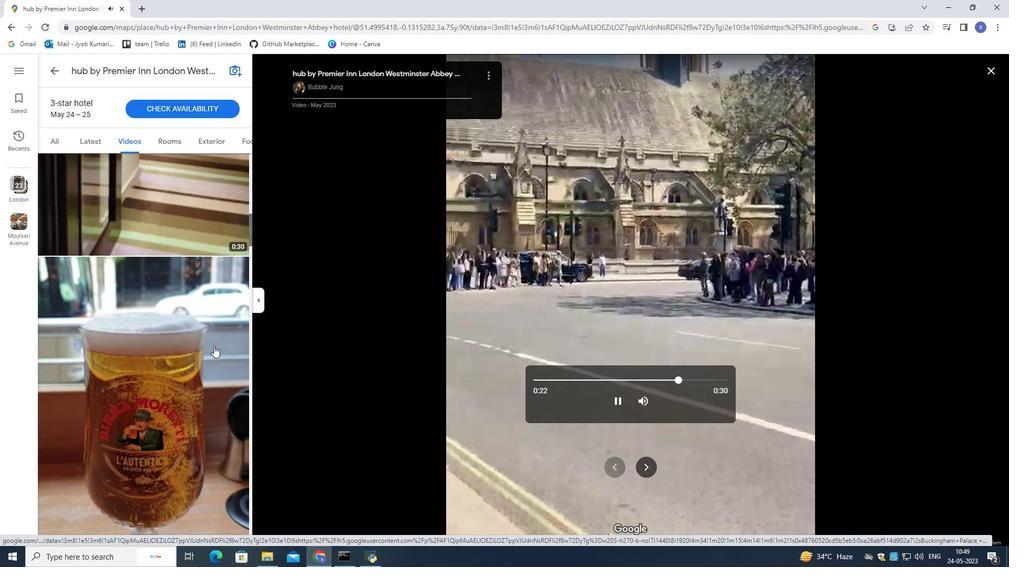
Action: Mouse scrolled (213, 345) with delta (0, 0)
Screenshot: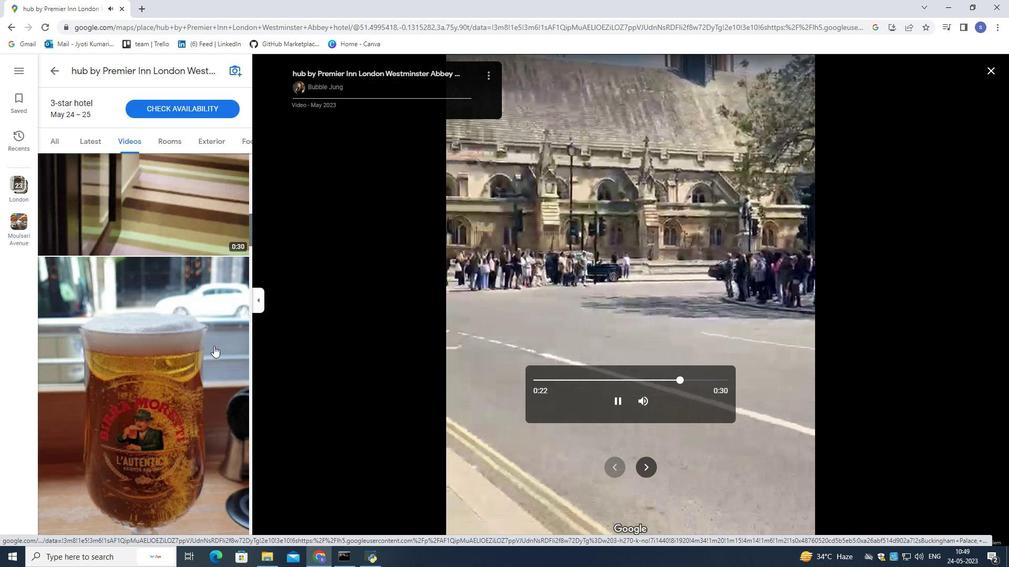
Action: Mouse scrolled (213, 345) with delta (0, 0)
Screenshot: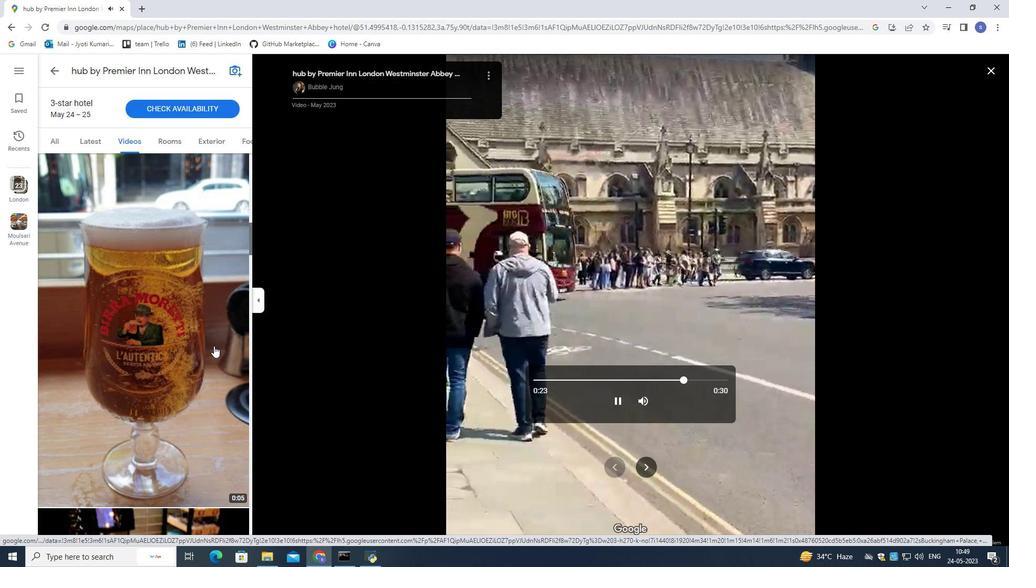 
Action: Mouse scrolled (213, 345) with delta (0, 0)
Screenshot: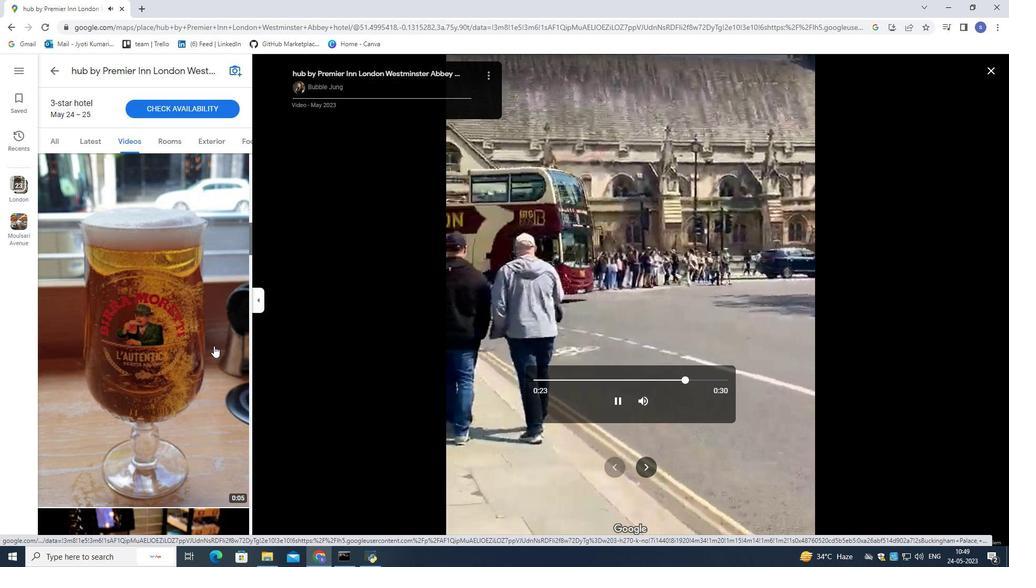 
Action: Mouse scrolled (213, 345) with delta (0, 0)
Screenshot: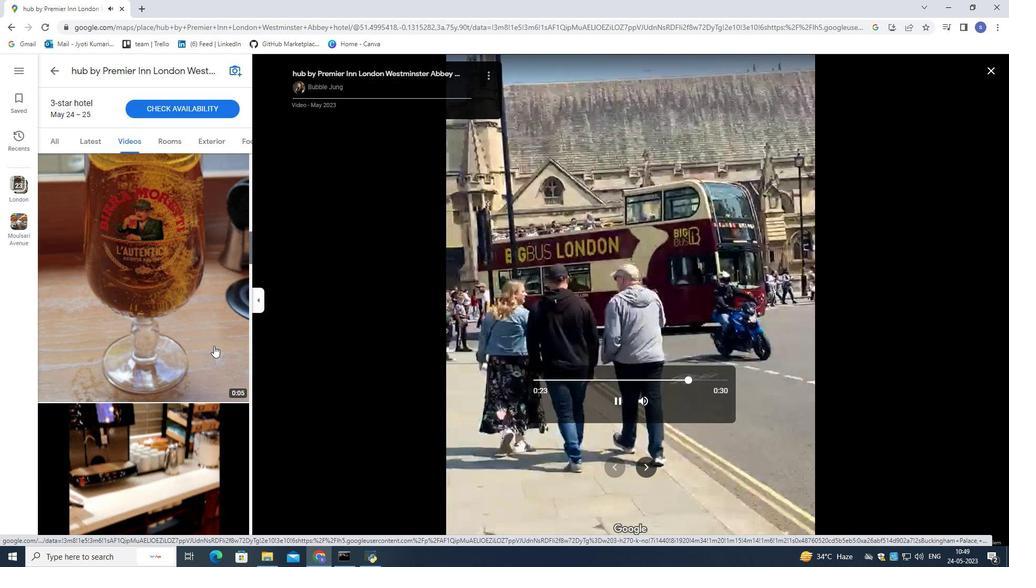 
Action: Mouse scrolled (213, 345) with delta (0, 0)
Screenshot: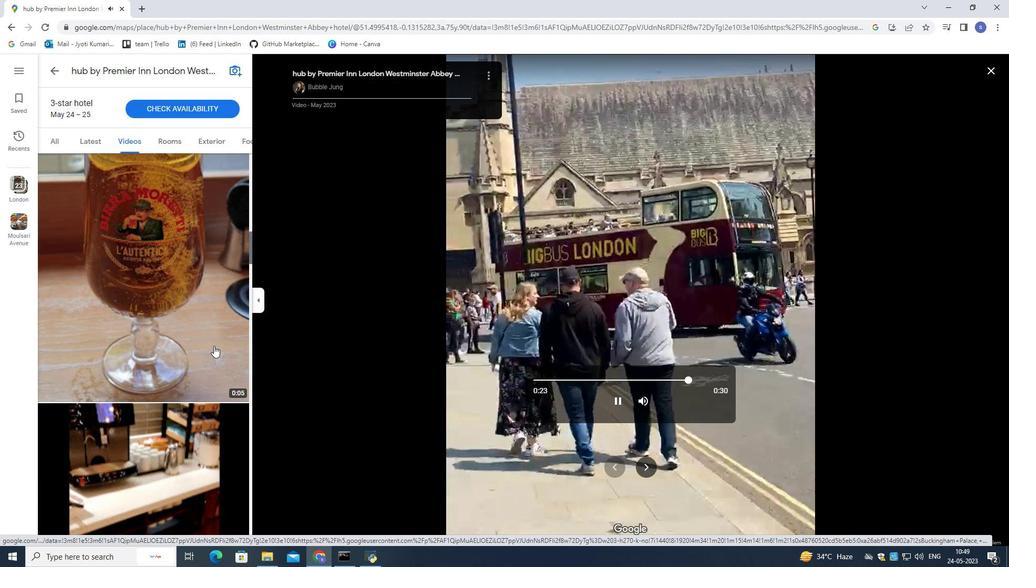
Action: Mouse scrolled (213, 345) with delta (0, 0)
Screenshot: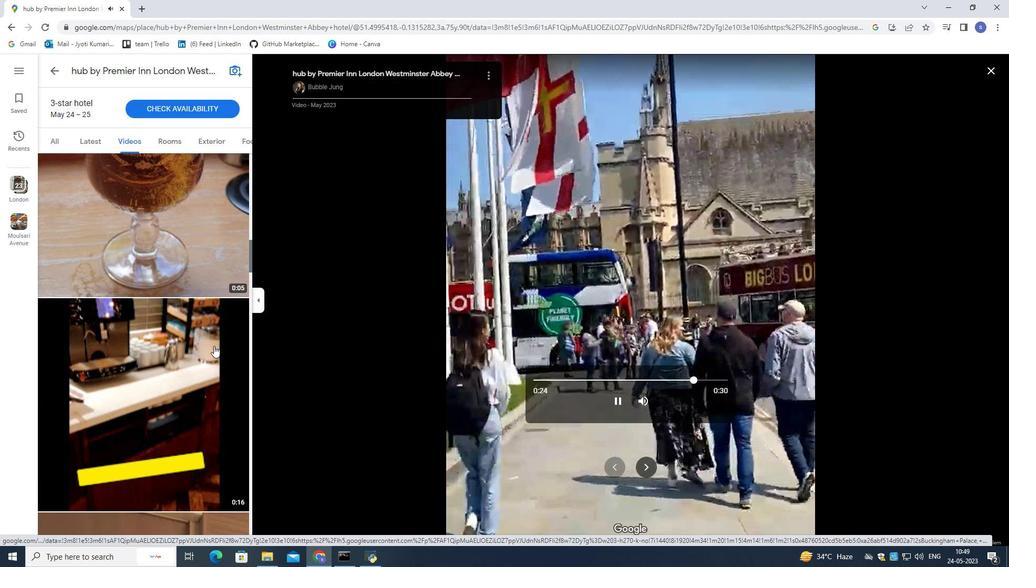 
Action: Mouse scrolled (213, 345) with delta (0, 0)
Screenshot: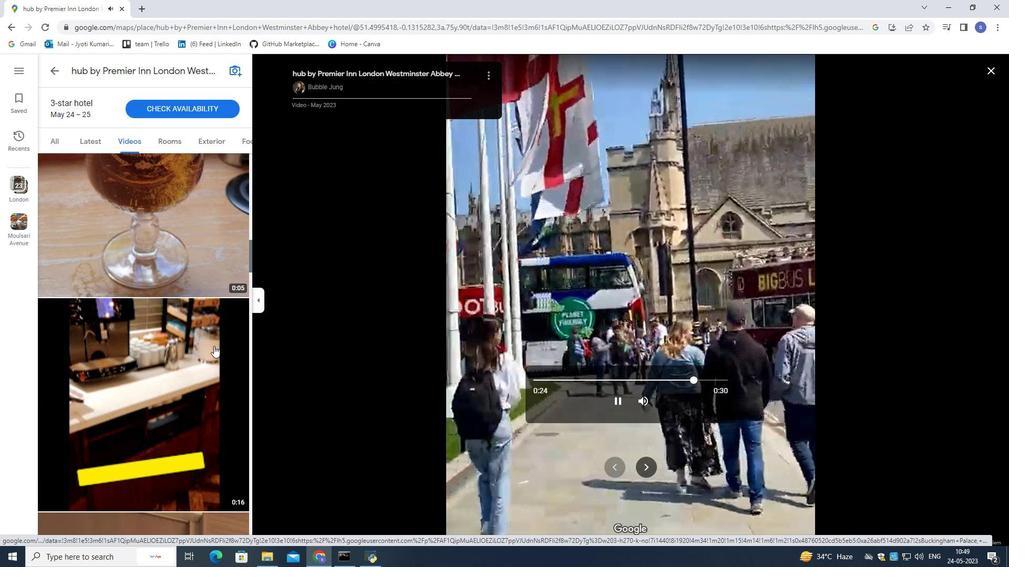 
Action: Mouse scrolled (213, 345) with delta (0, 0)
Screenshot: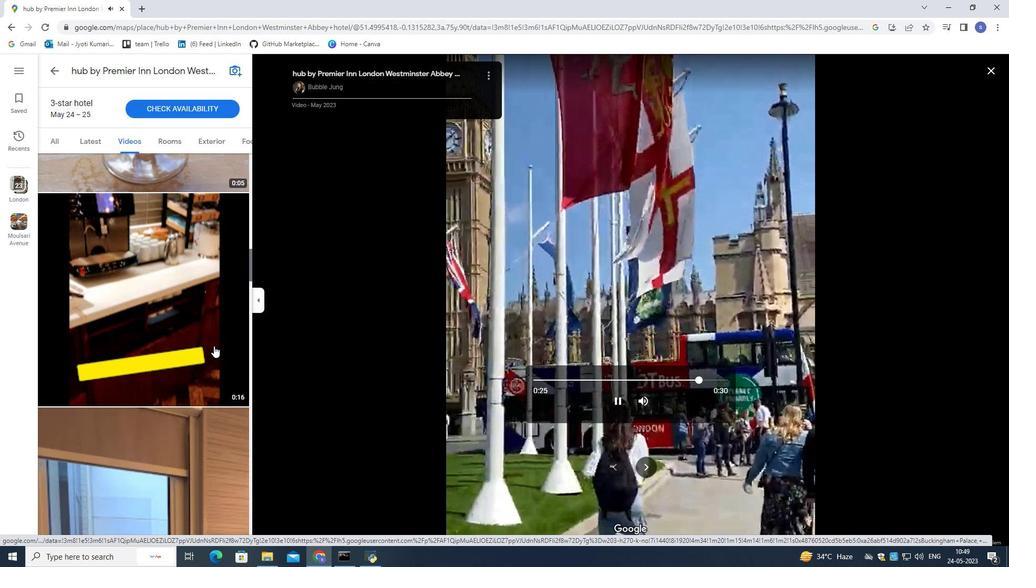 
Action: Mouse scrolled (213, 345) with delta (0, 0)
Screenshot: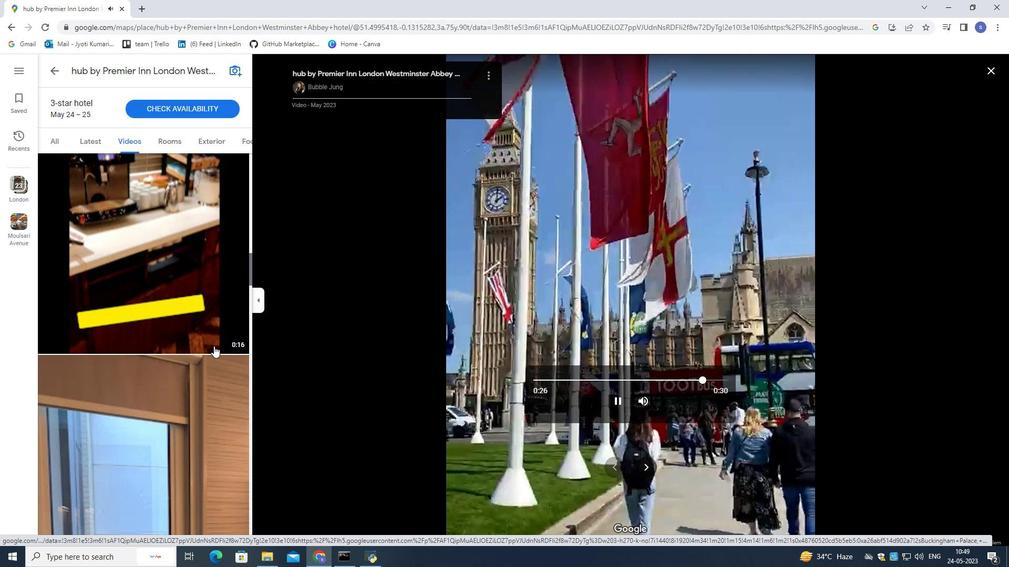 
Action: Mouse scrolled (213, 345) with delta (0, 0)
Screenshot: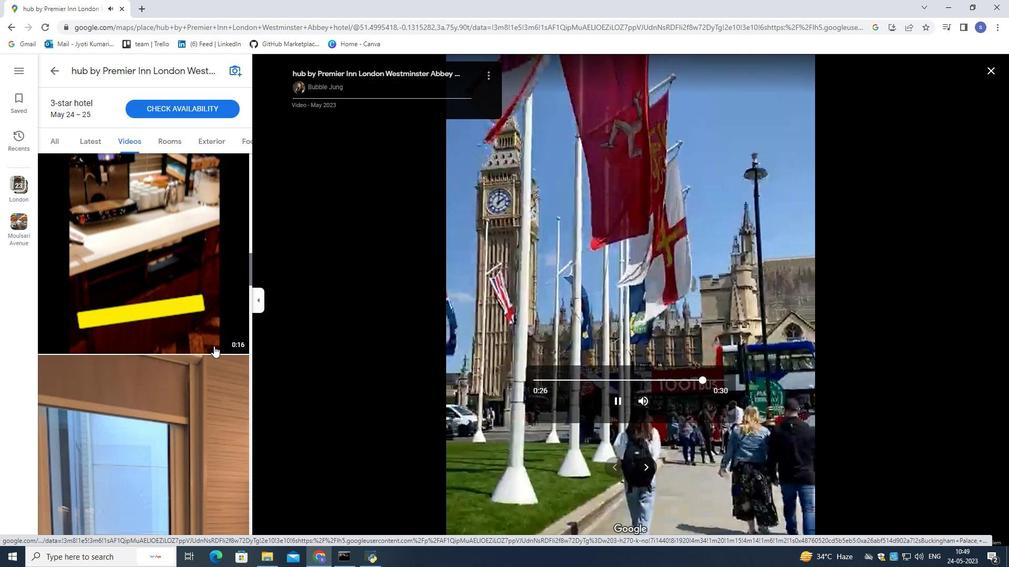
Action: Mouse scrolled (213, 345) with delta (0, 0)
Screenshot: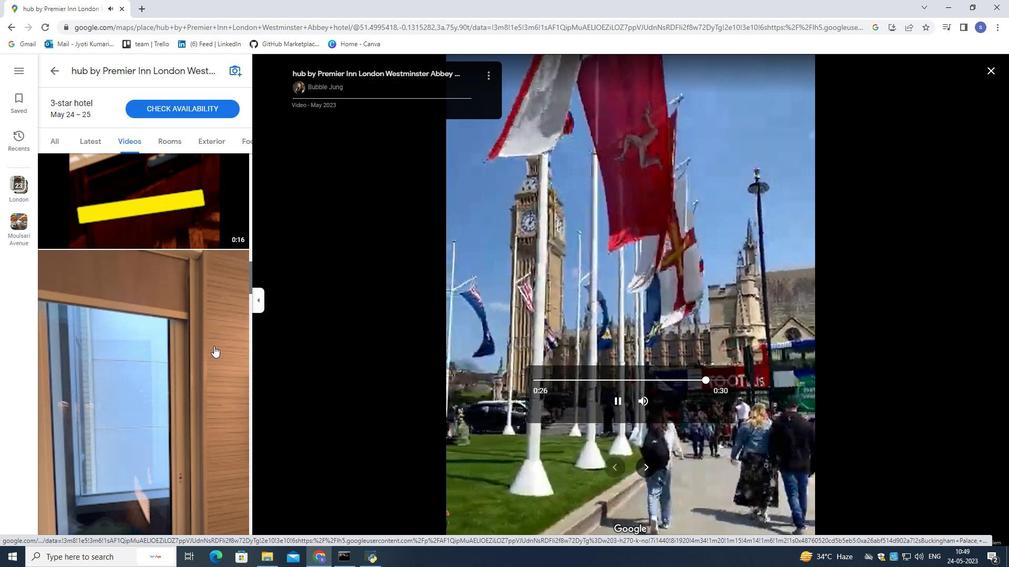 
Action: Mouse scrolled (213, 345) with delta (0, 0)
Screenshot: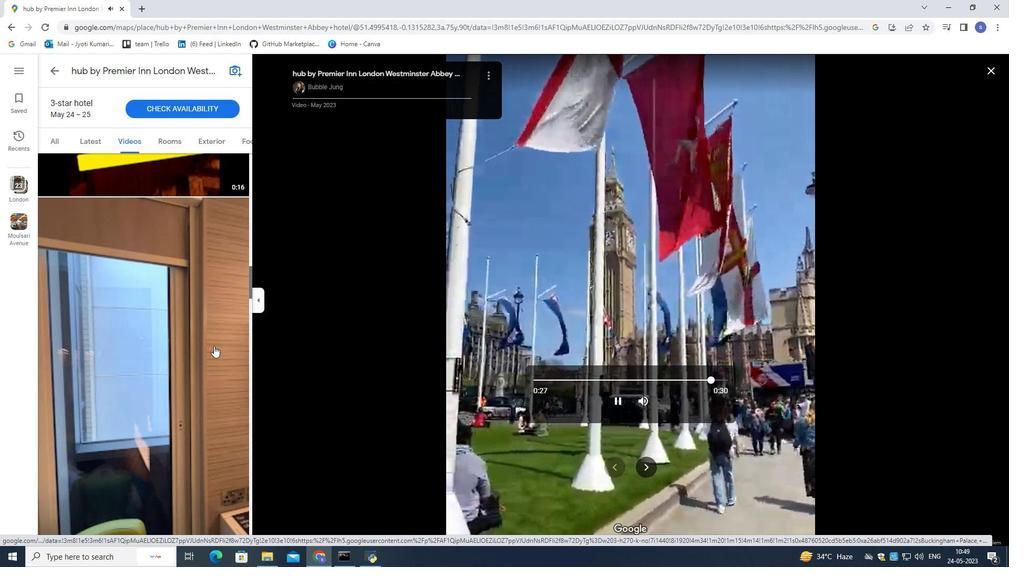 
Action: Mouse scrolled (213, 345) with delta (0, 0)
Screenshot: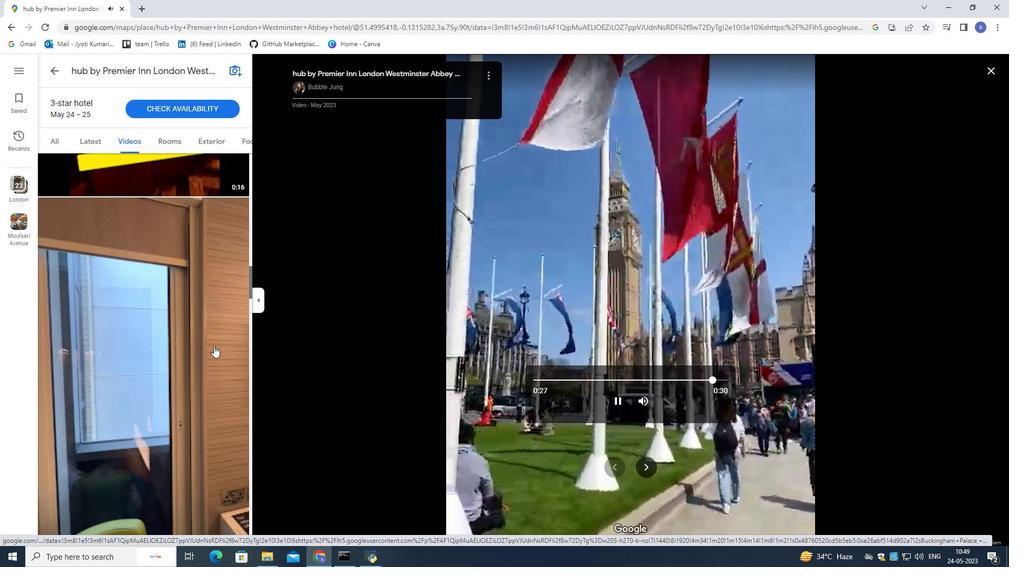 
Action: Mouse scrolled (213, 345) with delta (0, 0)
Screenshot: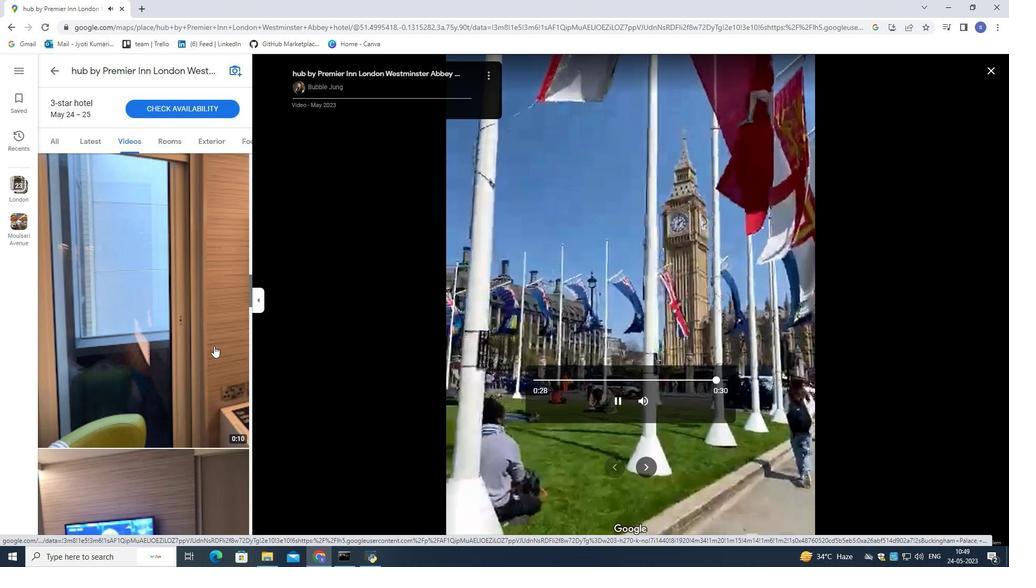 
Action: Mouse scrolled (213, 345) with delta (0, 0)
Screenshot: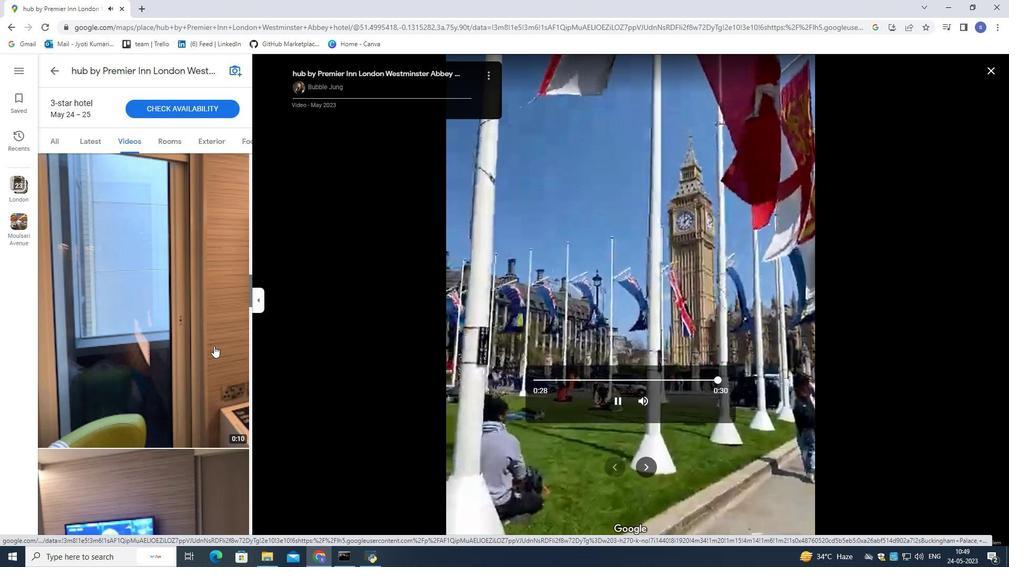 
Action: Mouse scrolled (213, 345) with delta (0, 0)
Screenshot: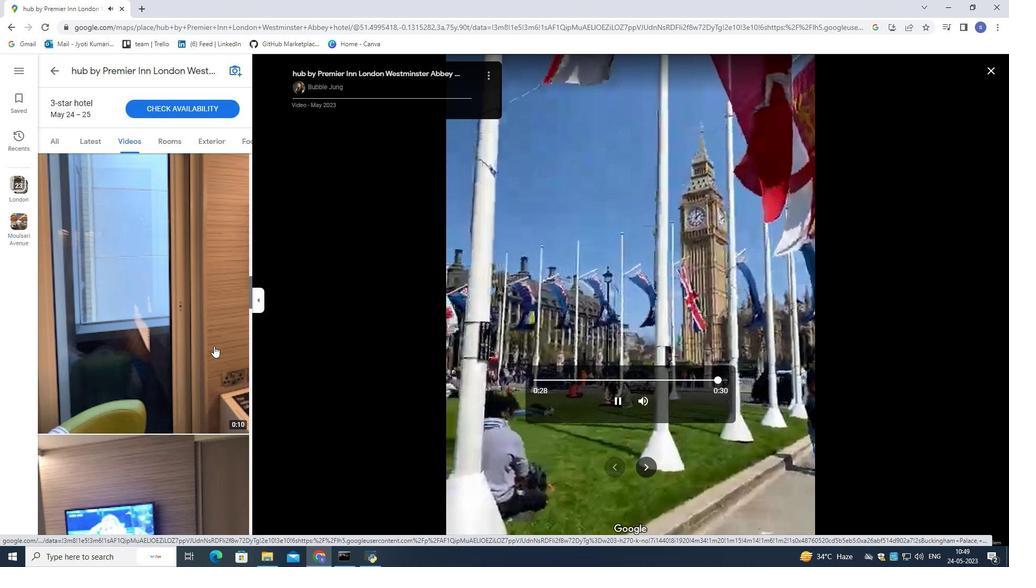 
Action: Mouse scrolled (213, 345) with delta (0, 0)
Screenshot: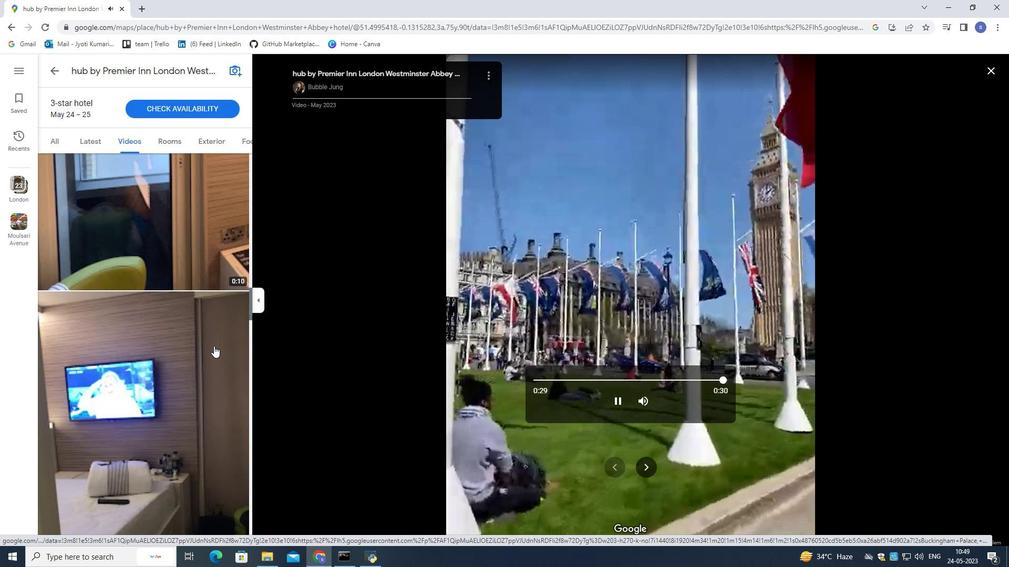 
Action: Mouse scrolled (213, 345) with delta (0, 0)
Screenshot: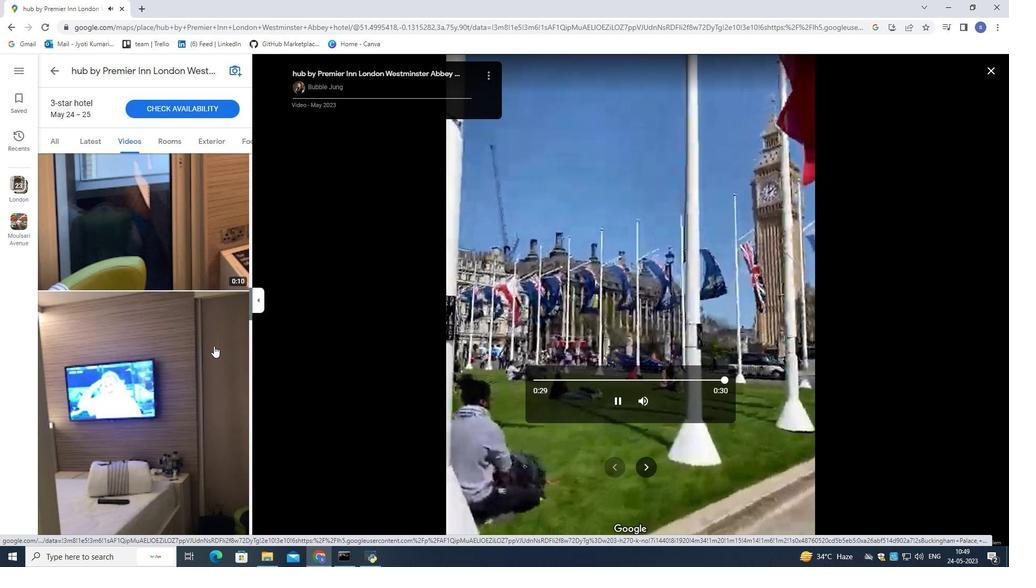 
Action: Mouse scrolled (213, 345) with delta (0, 0)
Screenshot: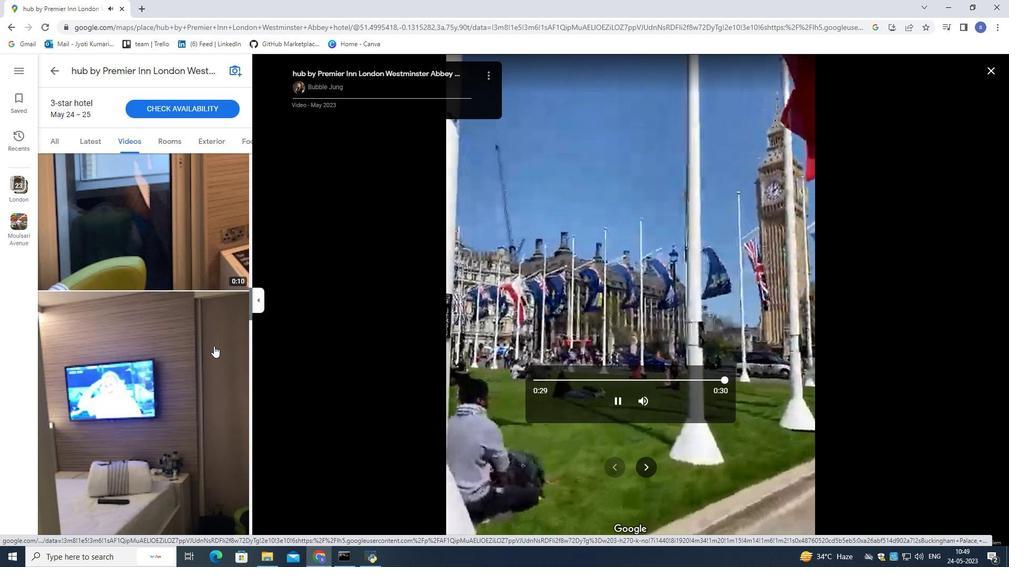 
Action: Mouse scrolled (213, 345) with delta (0, 0)
Screenshot: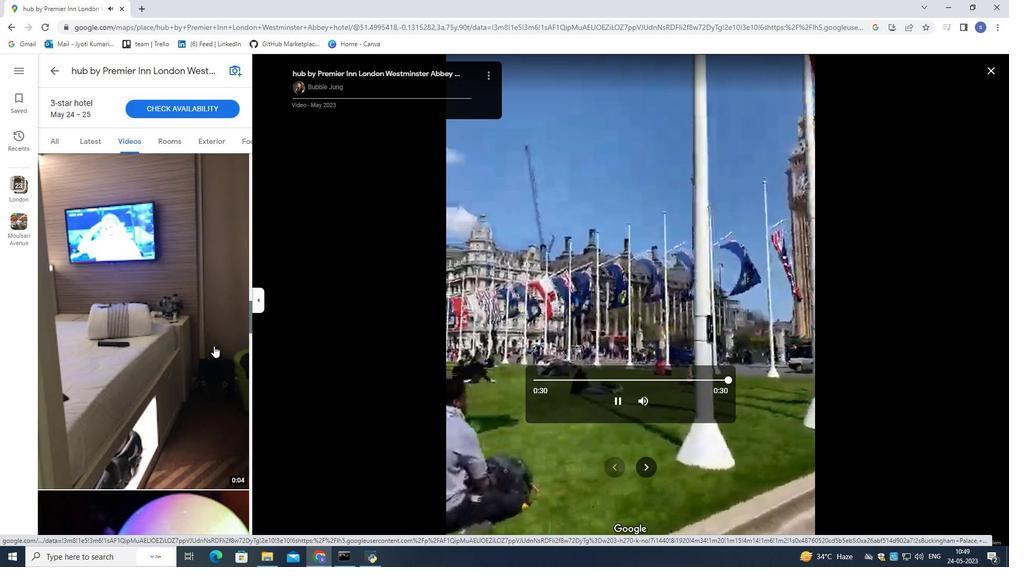 
Action: Mouse scrolled (213, 345) with delta (0, 0)
Screenshot: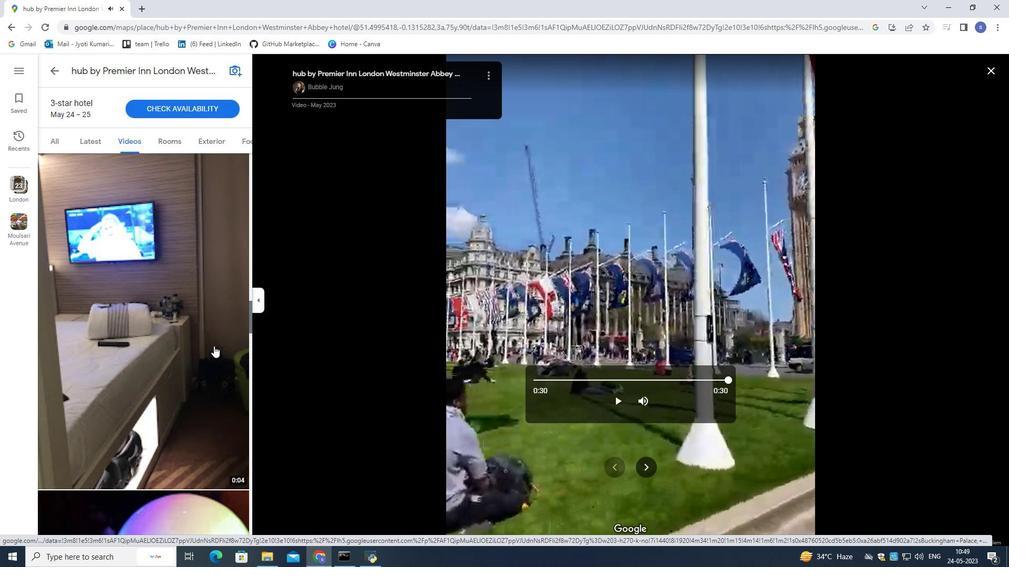 
Action: Mouse scrolled (213, 345) with delta (0, 0)
Screenshot: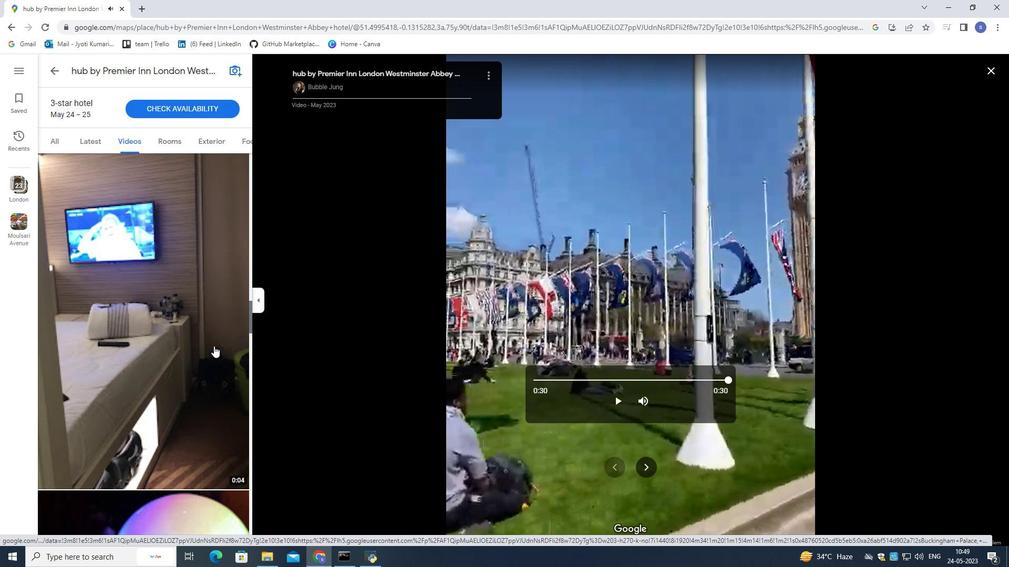 
Action: Mouse scrolled (213, 345) with delta (0, 0)
Screenshot: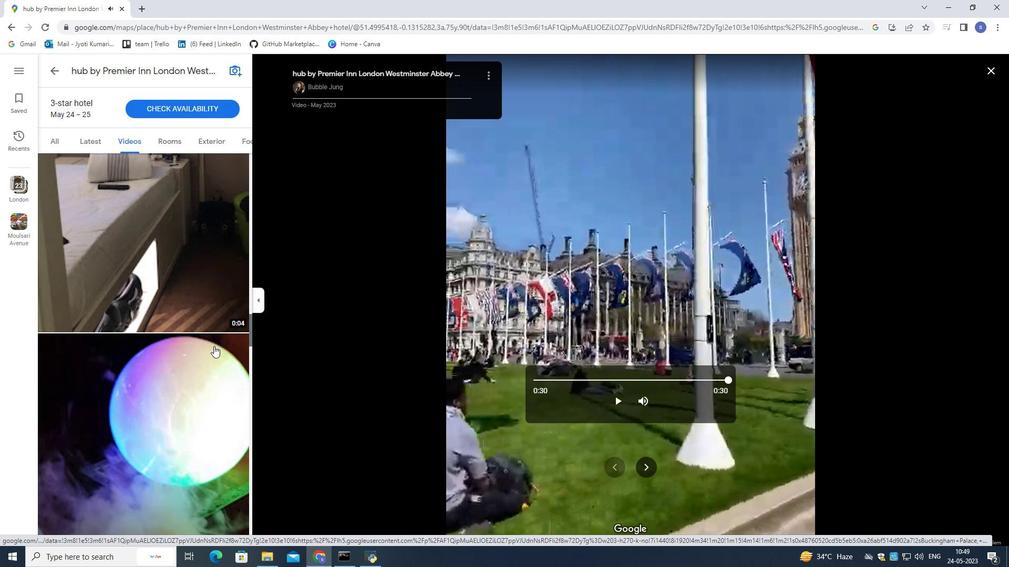 
Action: Mouse scrolled (213, 345) with delta (0, 0)
Screenshot: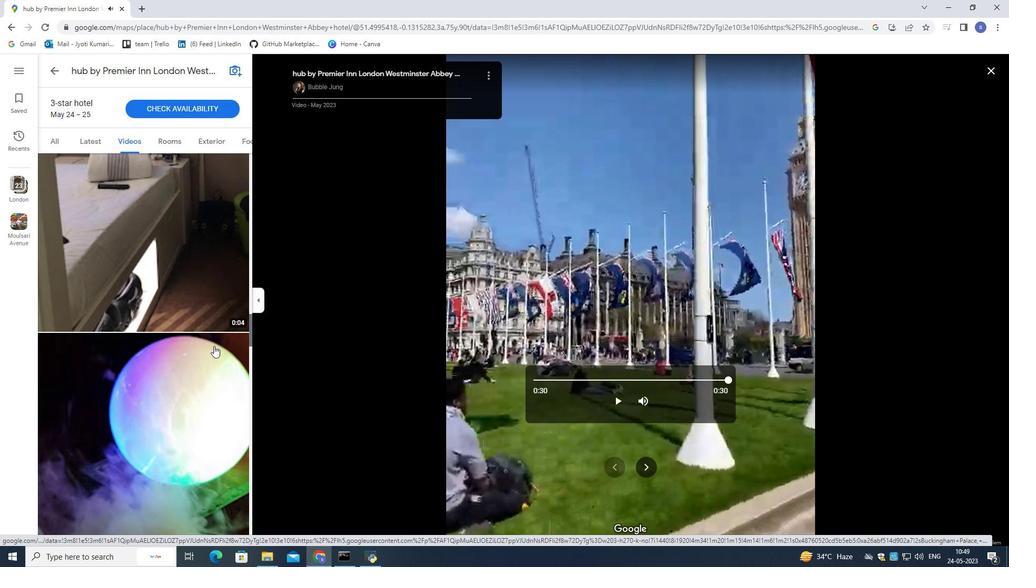 
Action: Mouse scrolled (213, 345) with delta (0, 0)
Screenshot: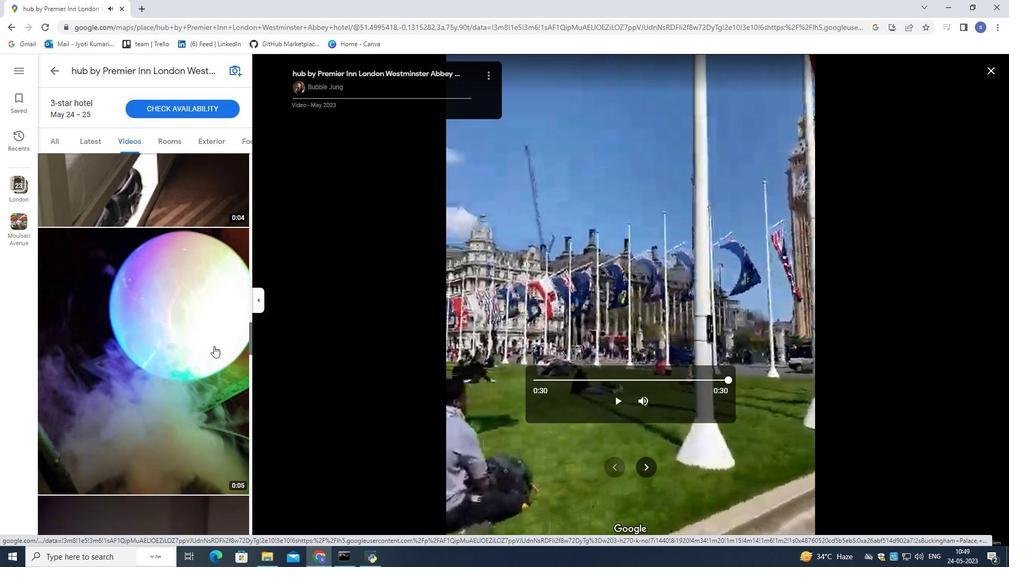 
Action: Mouse scrolled (213, 345) with delta (0, 0)
Screenshot: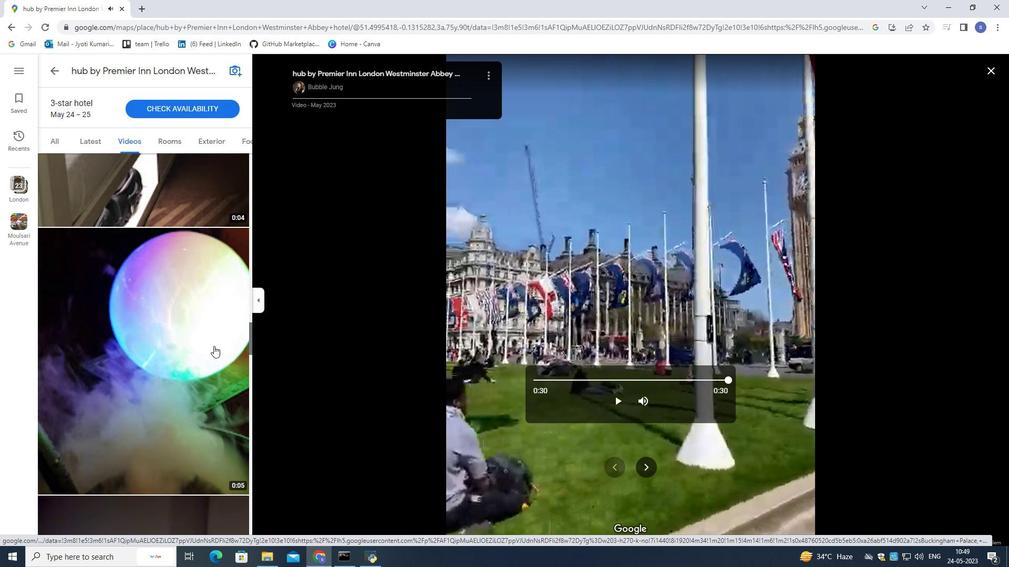 
Action: Mouse scrolled (213, 345) with delta (0, 0)
